 Task: Plan a trip to Udumalaippettai, India from 3rd December, 2023 to 17th December, 2023 for 3 adults, 1 child. Place can be entire room with 3 bedrooms having 4 beds and 2 bathrooms. Property type can be house. Amenities needed are: washing machine.
Action: Mouse moved to (518, 117)
Screenshot: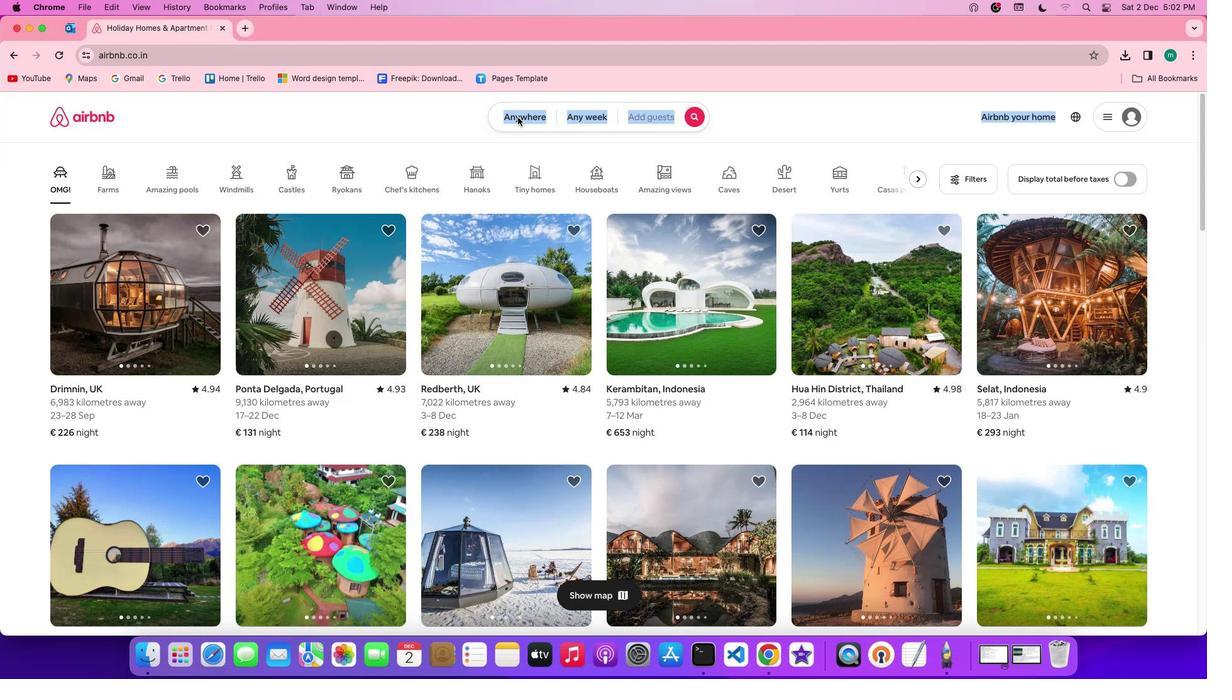 
Action: Mouse pressed left at (518, 117)
Screenshot: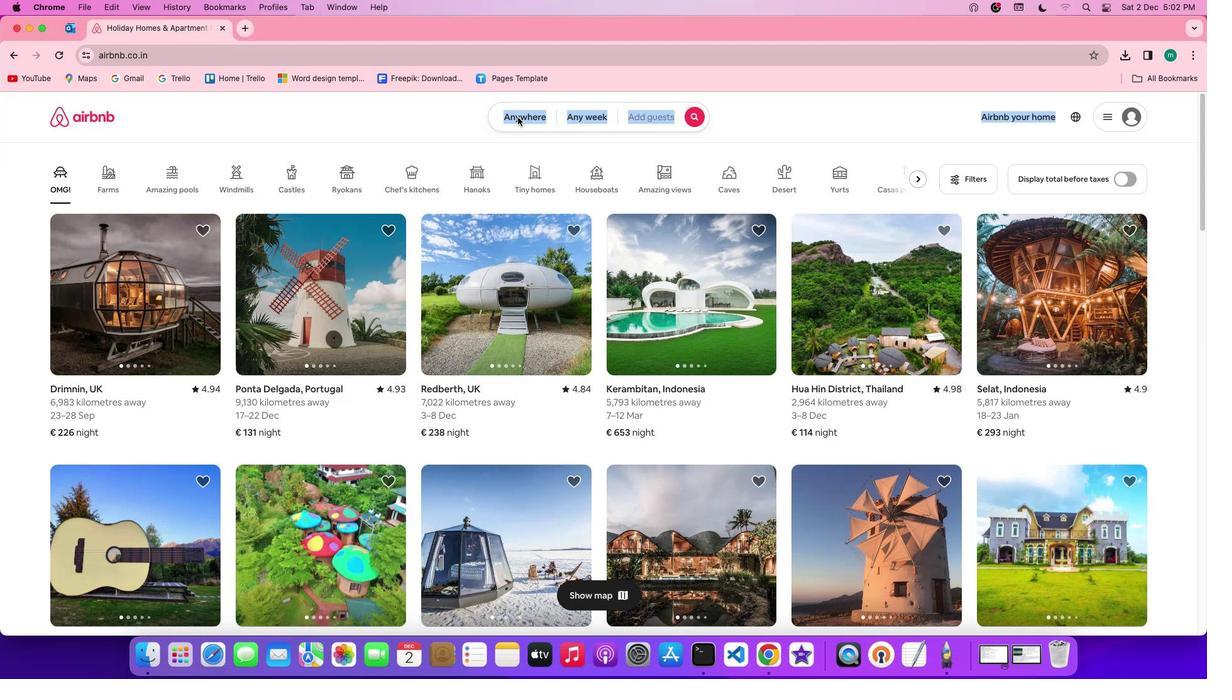 
Action: Mouse pressed left at (518, 117)
Screenshot: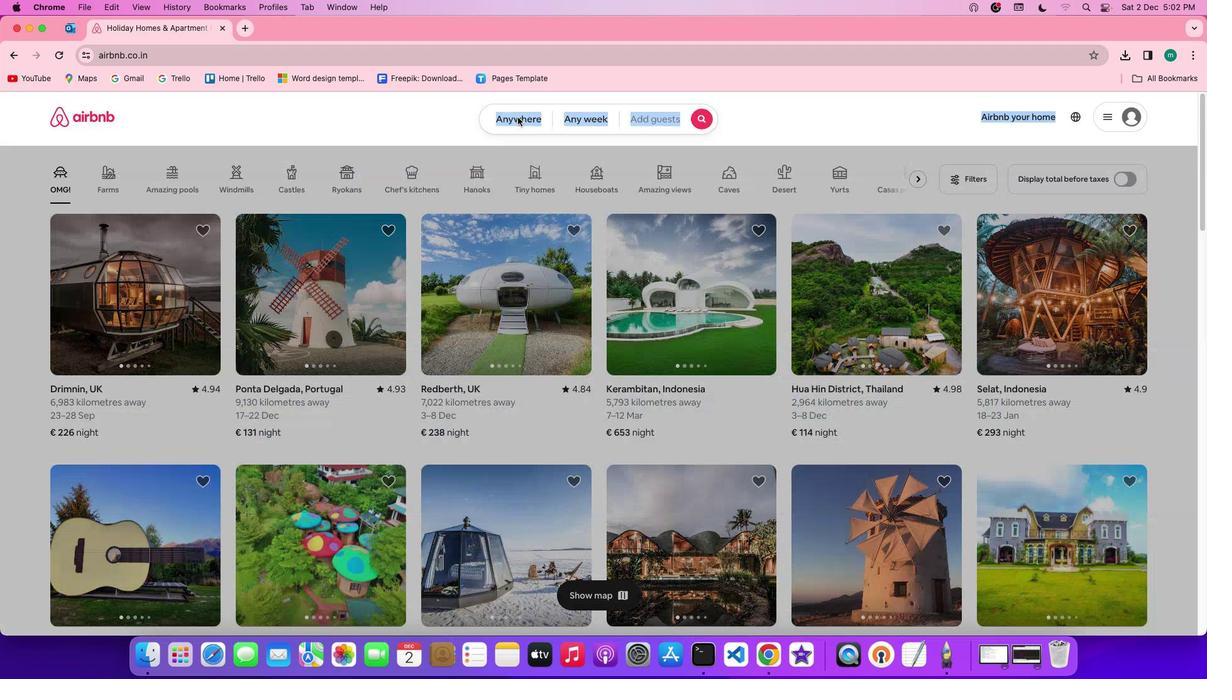 
Action: Mouse moved to (459, 161)
Screenshot: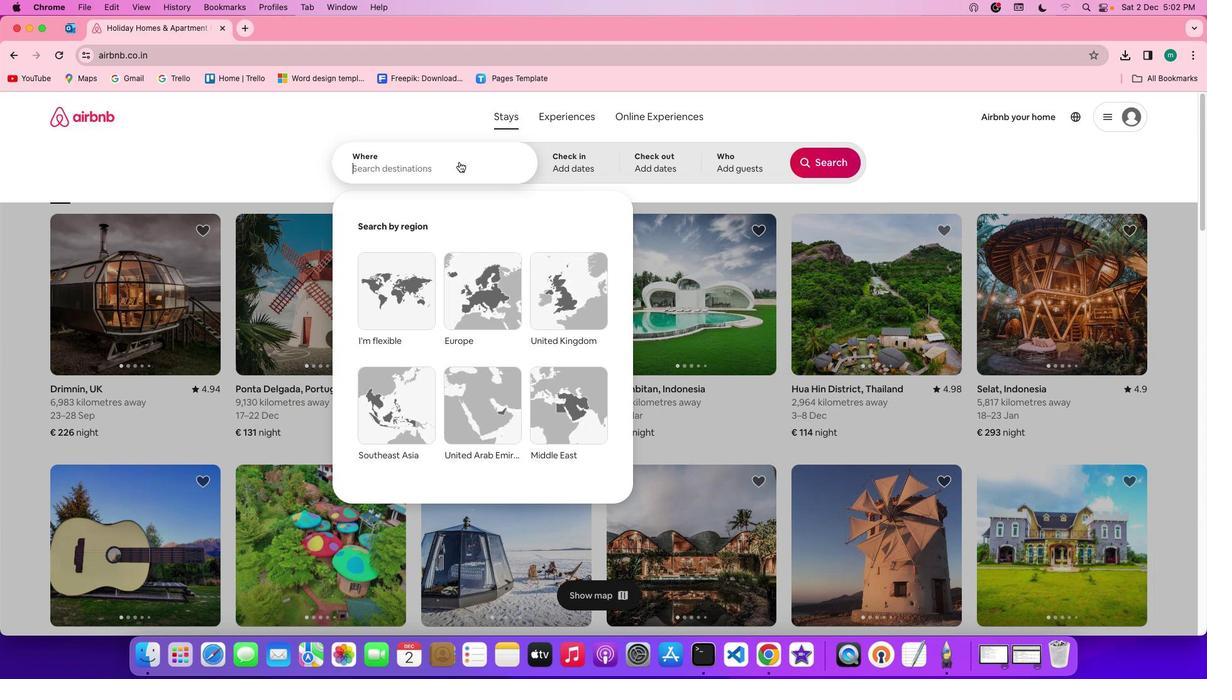 
Action: Mouse pressed left at (459, 161)
Screenshot: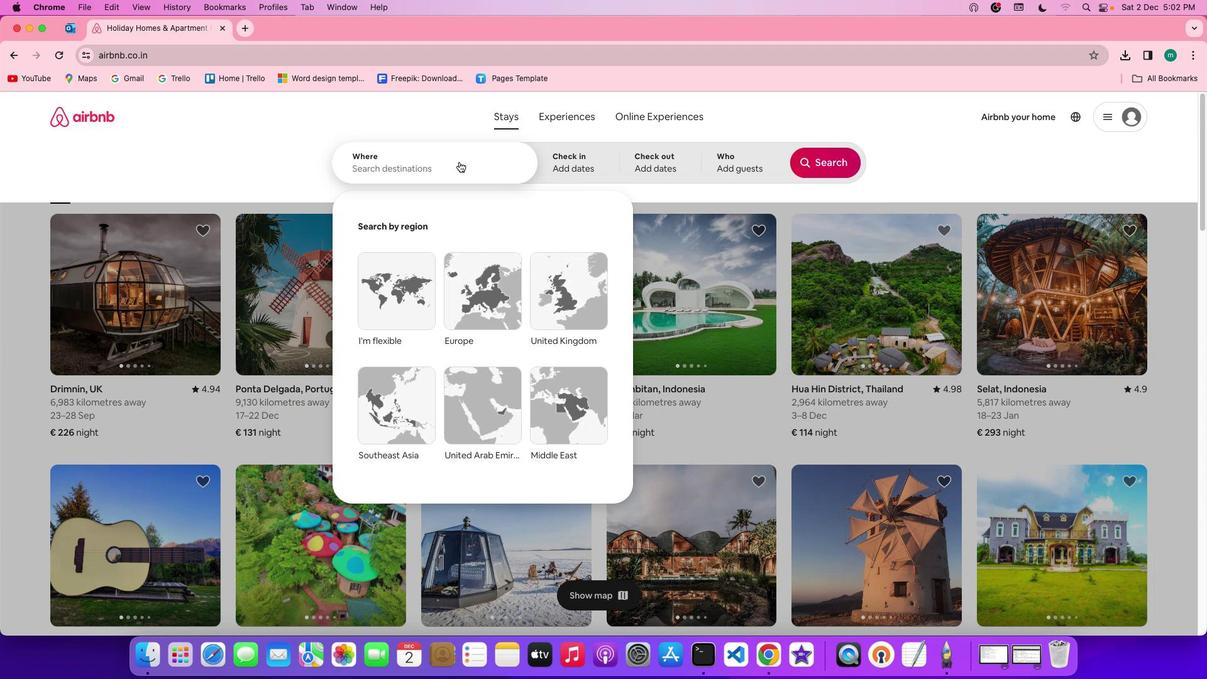 
Action: Mouse moved to (451, 167)
Screenshot: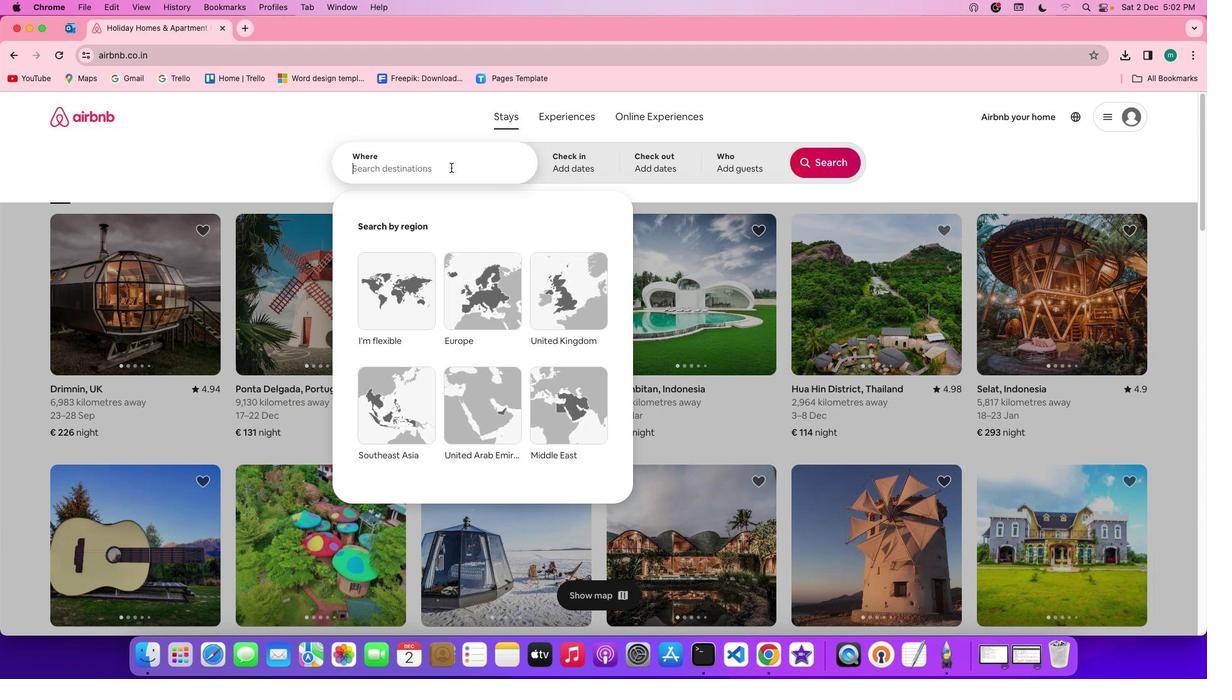 
Action: Key pressed Key.shift'u''d''u''m''a''l''a''i''p''p''e''t''t''a''i'','Key.spaceKey.shift'i''n''d''i''a'
Screenshot: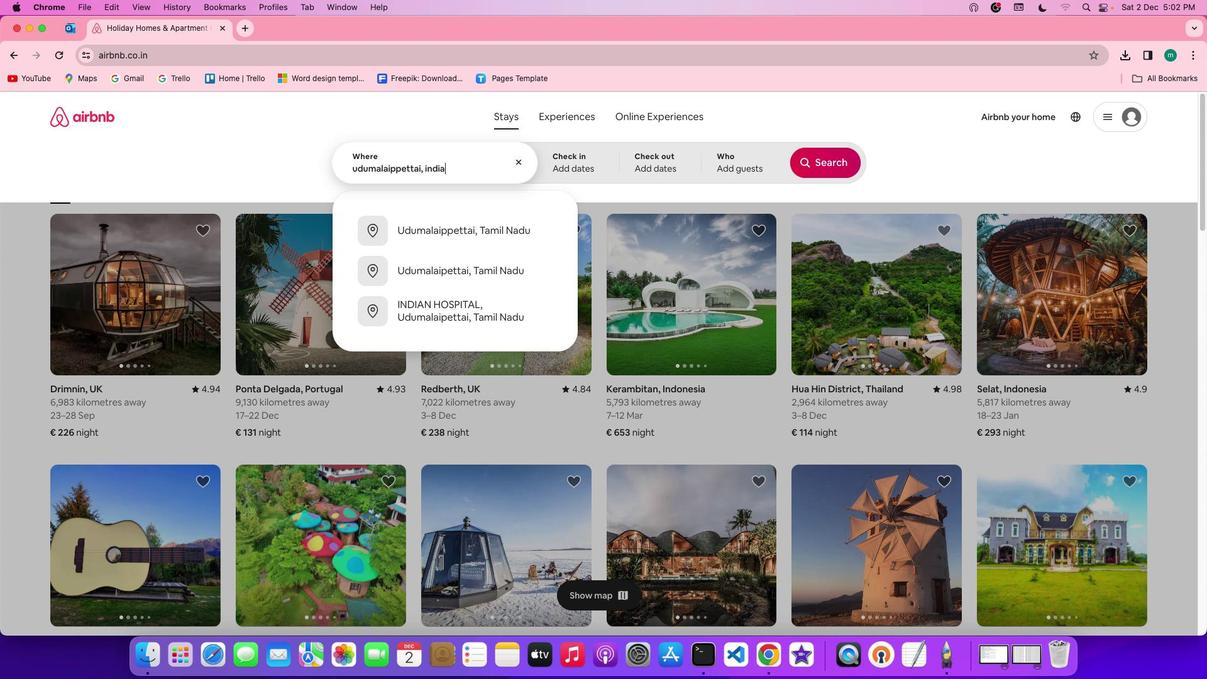 
Action: Mouse moved to (575, 169)
Screenshot: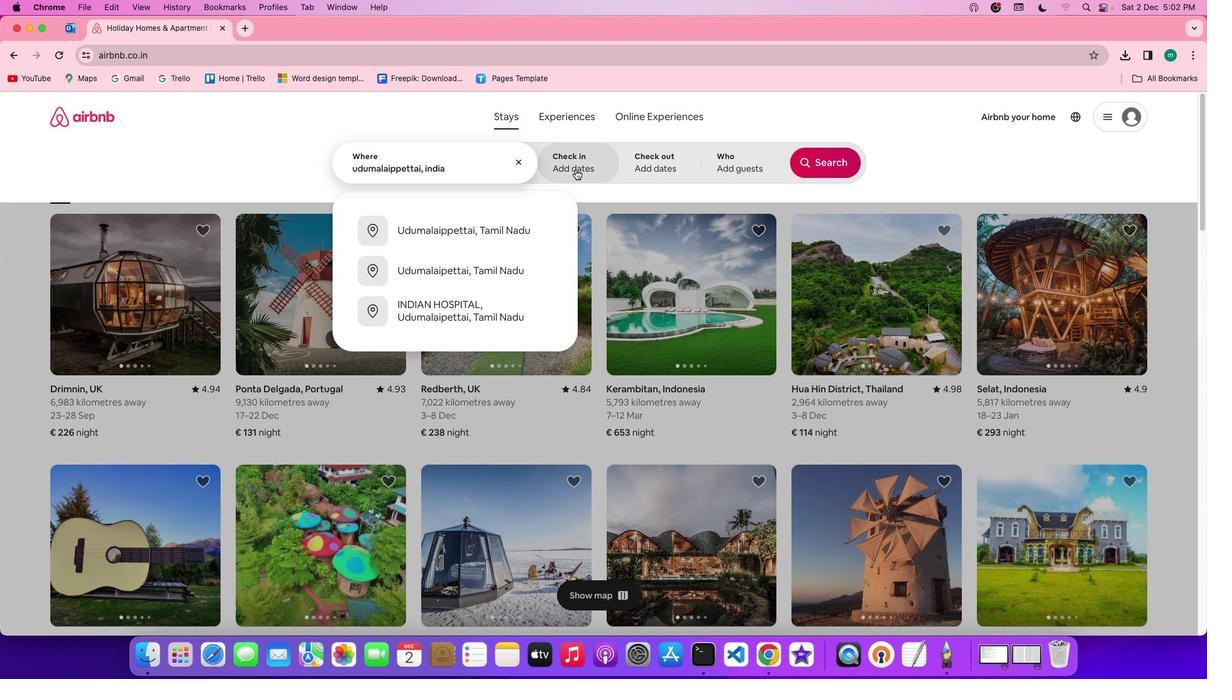 
Action: Mouse pressed left at (575, 169)
Screenshot: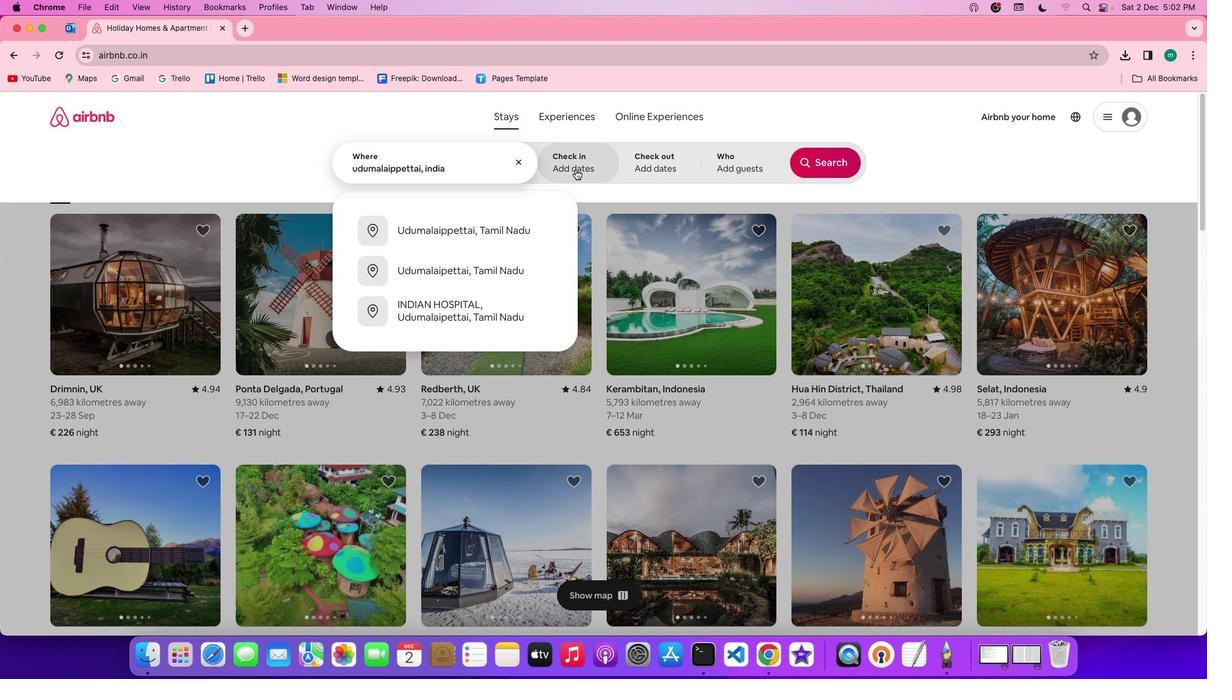 
Action: Mouse moved to (394, 345)
Screenshot: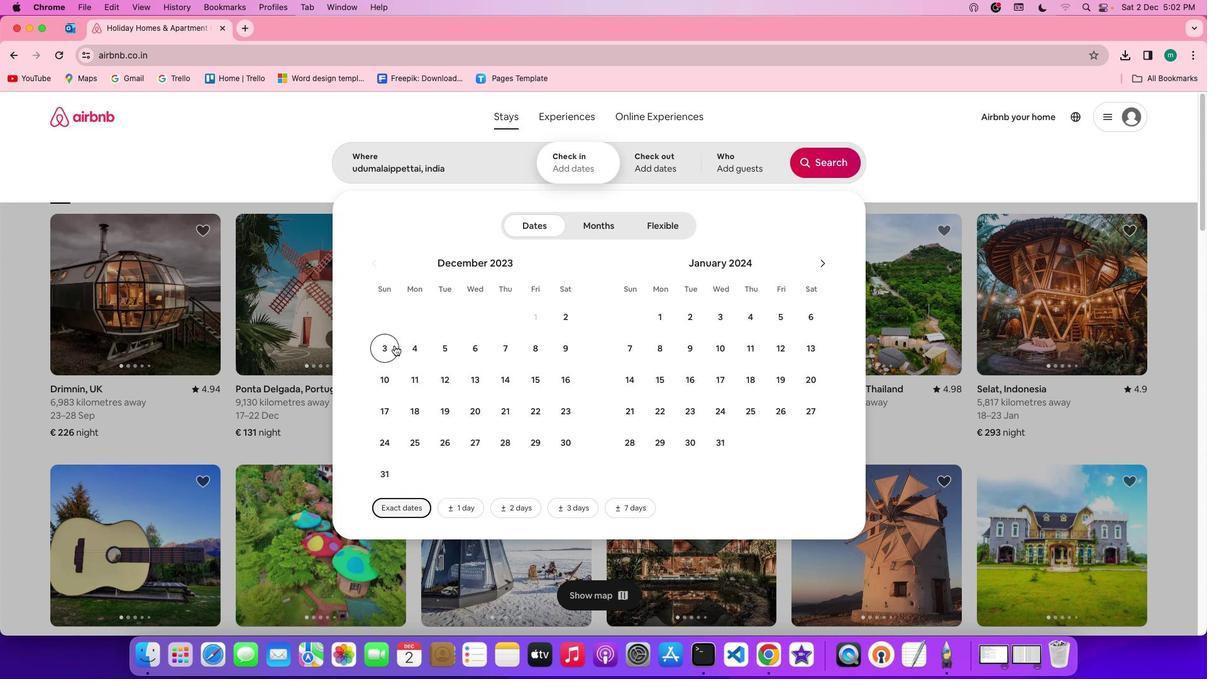 
Action: Mouse pressed left at (394, 345)
Screenshot: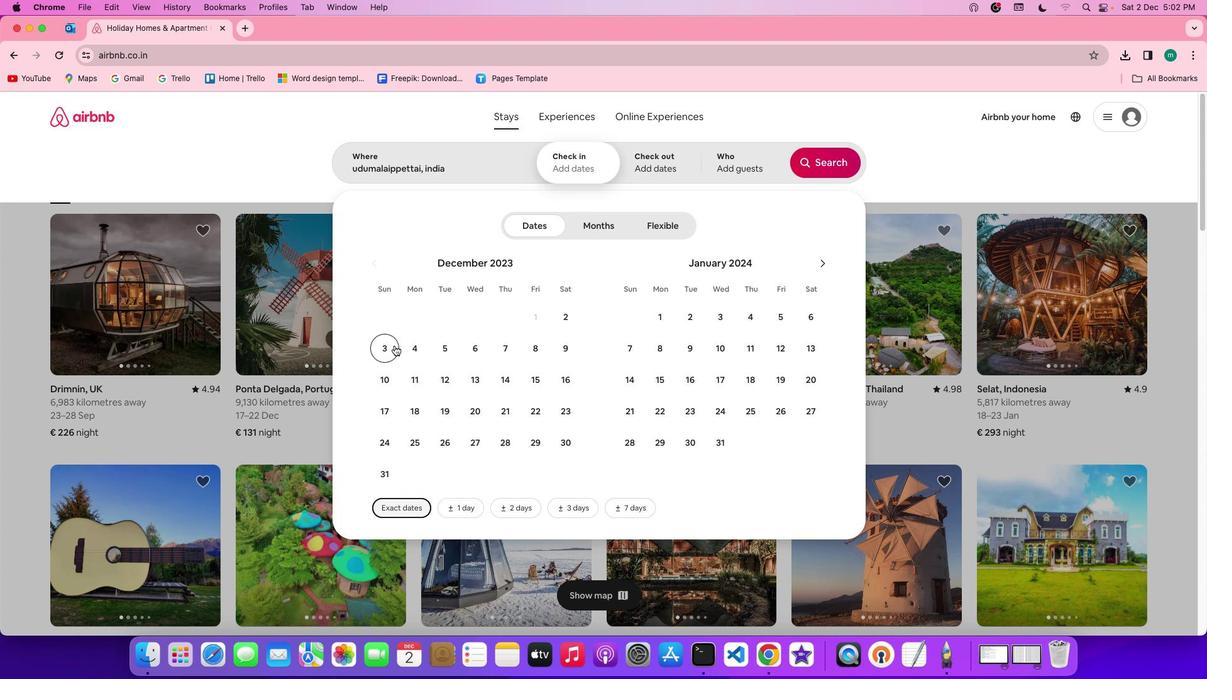 
Action: Mouse moved to (396, 402)
Screenshot: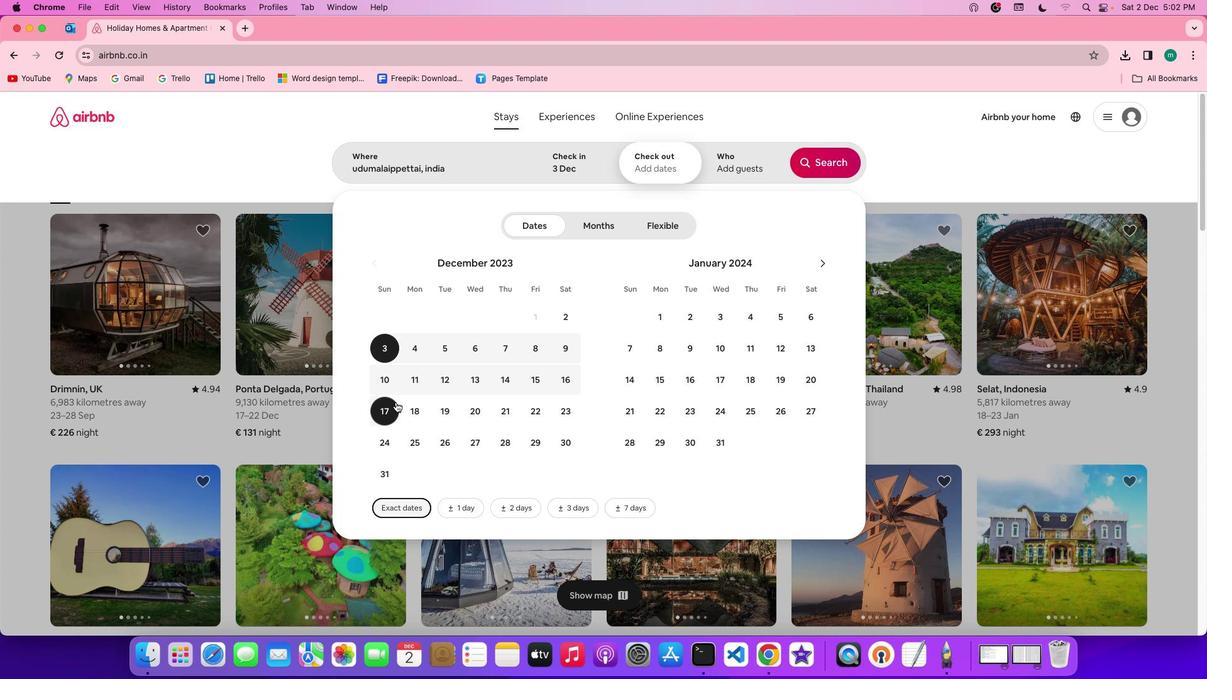 
Action: Mouse pressed left at (396, 402)
Screenshot: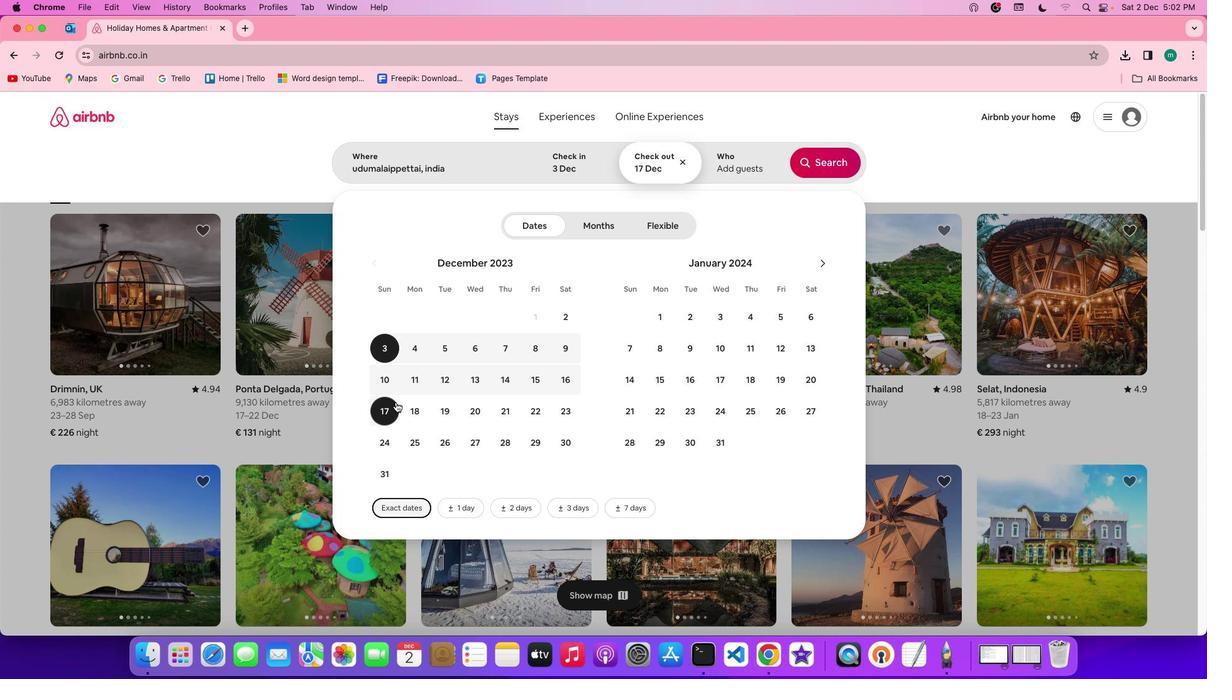 
Action: Mouse moved to (740, 173)
Screenshot: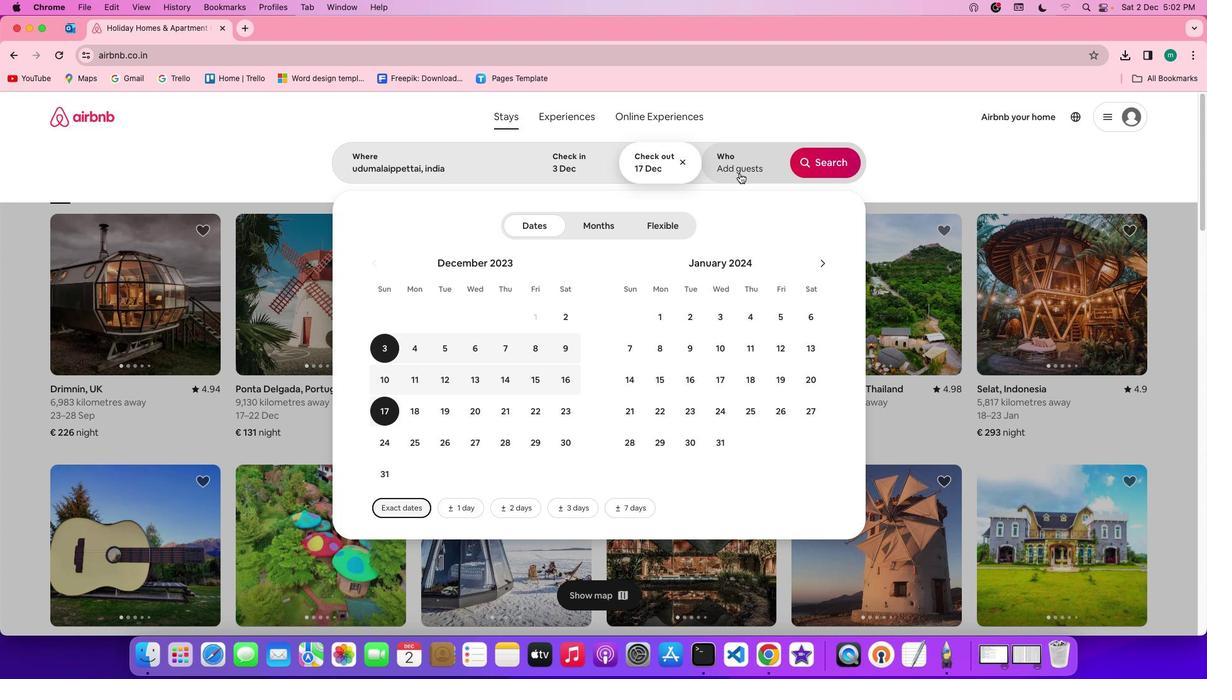 
Action: Mouse pressed left at (740, 173)
Screenshot: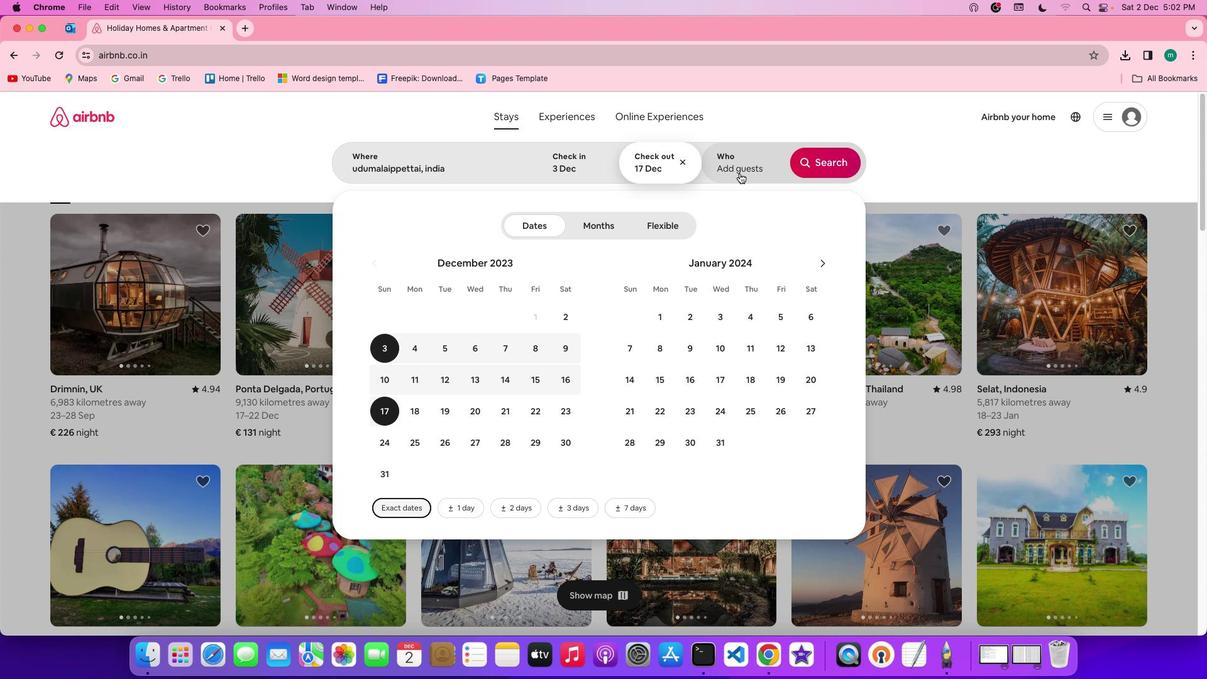 
Action: Mouse moved to (831, 226)
Screenshot: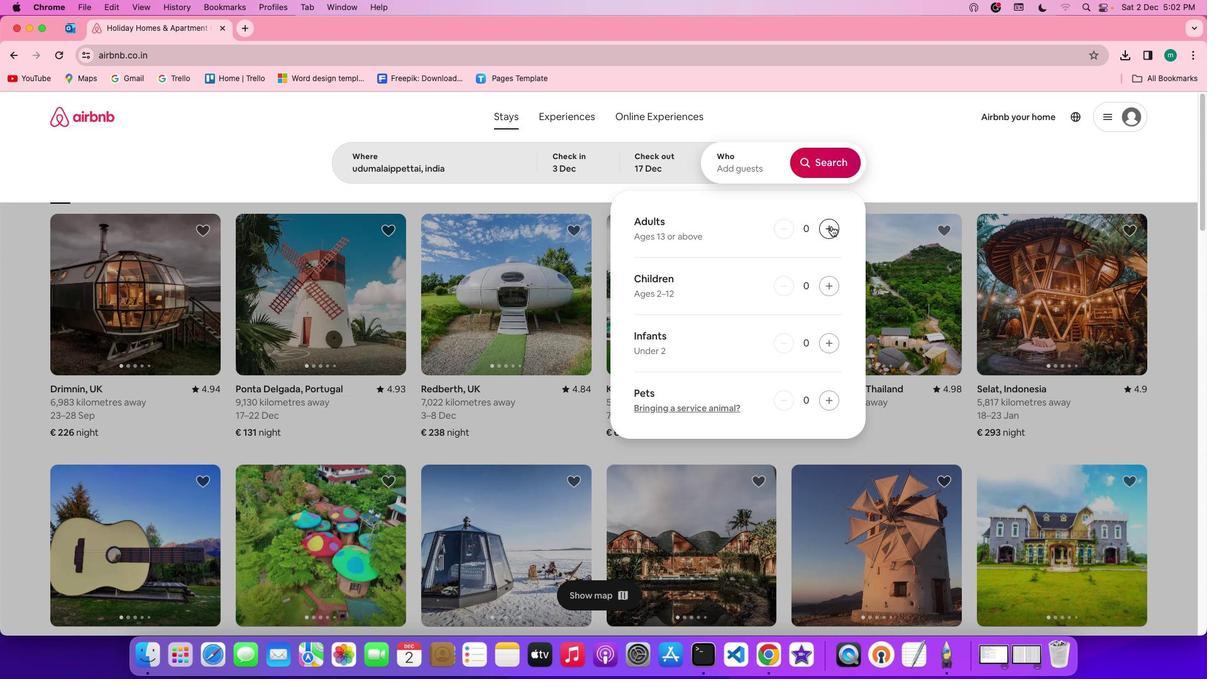 
Action: Mouse pressed left at (831, 226)
Screenshot: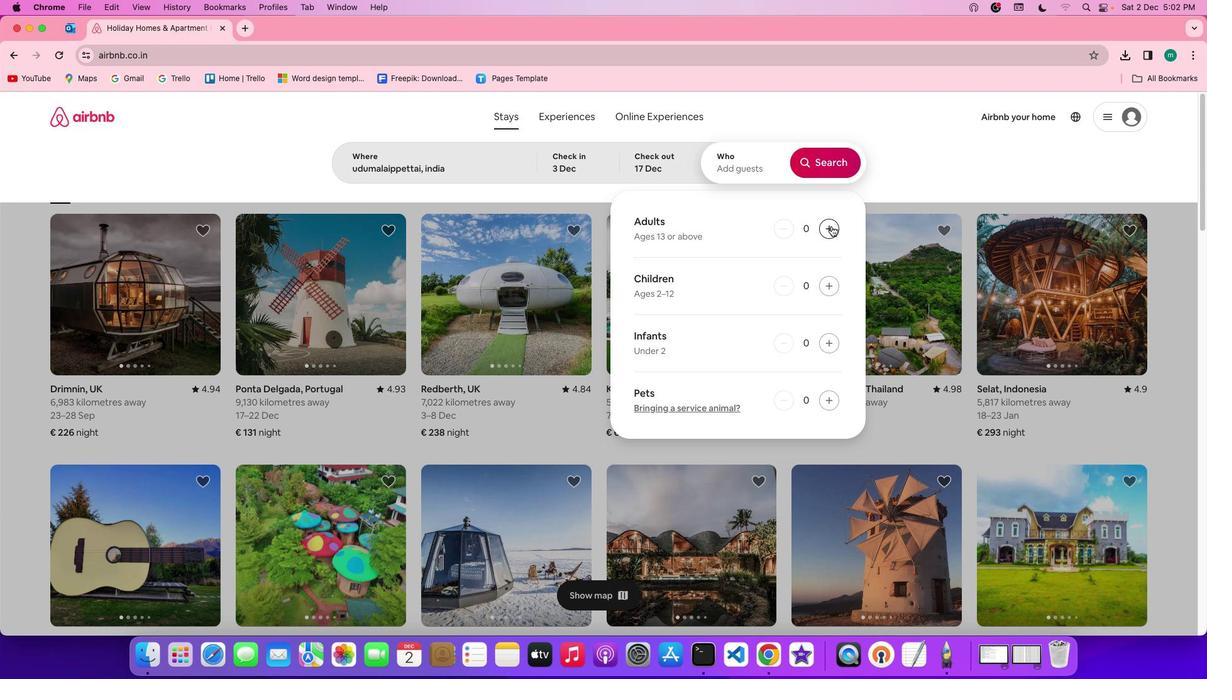 
Action: Mouse pressed left at (831, 226)
Screenshot: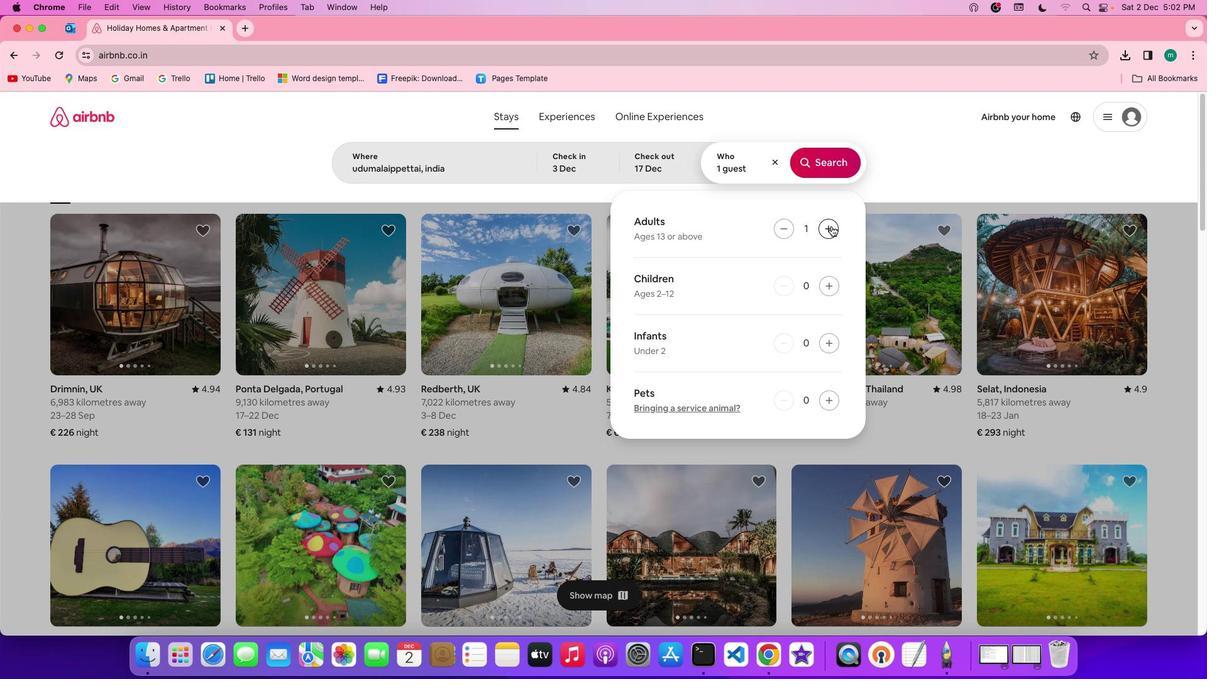 
Action: Mouse pressed left at (831, 226)
Screenshot: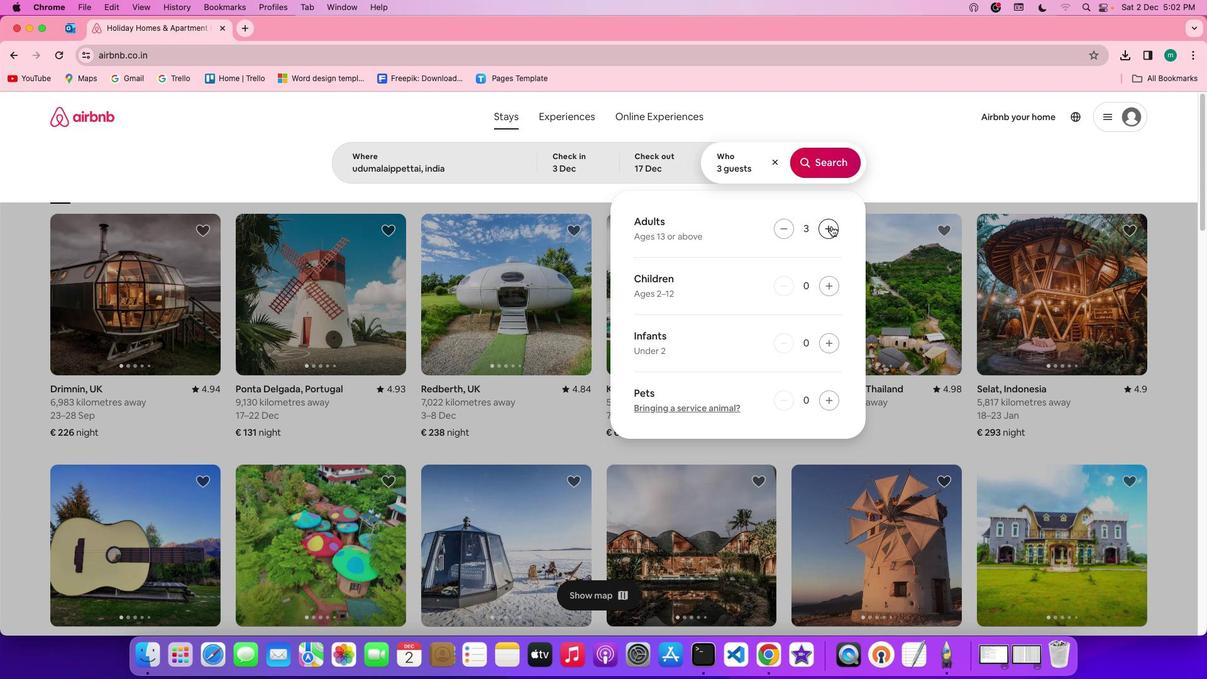 
Action: Mouse moved to (827, 279)
Screenshot: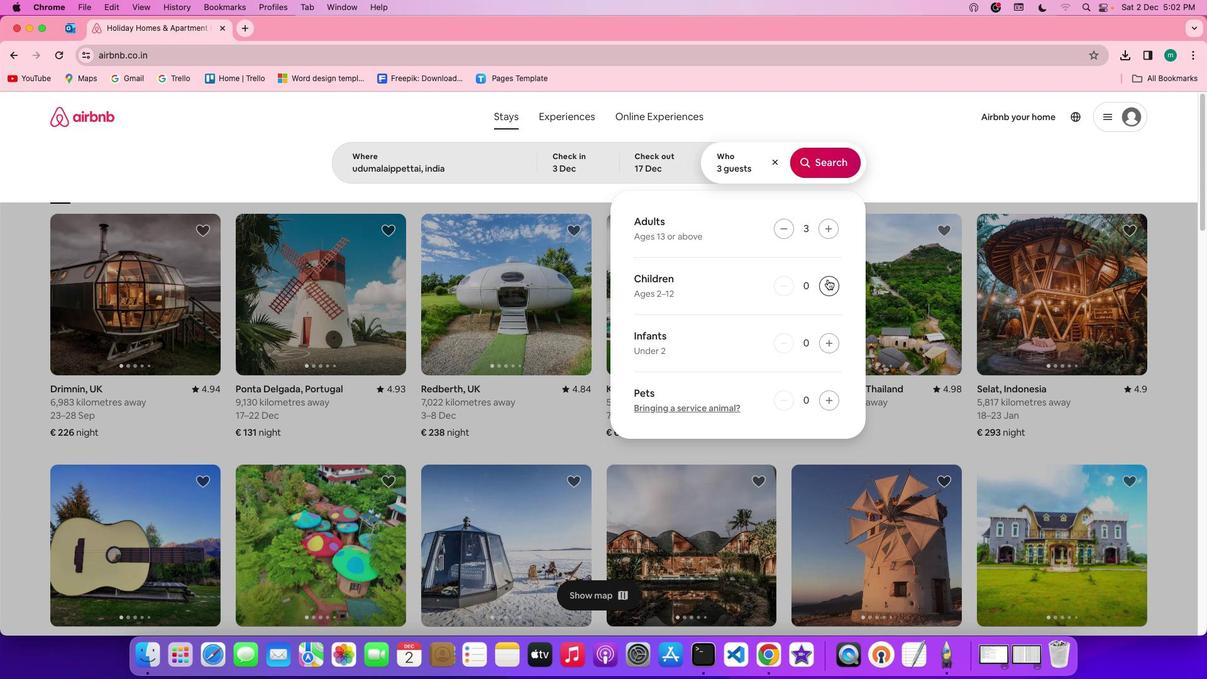 
Action: Mouse pressed left at (827, 279)
Screenshot: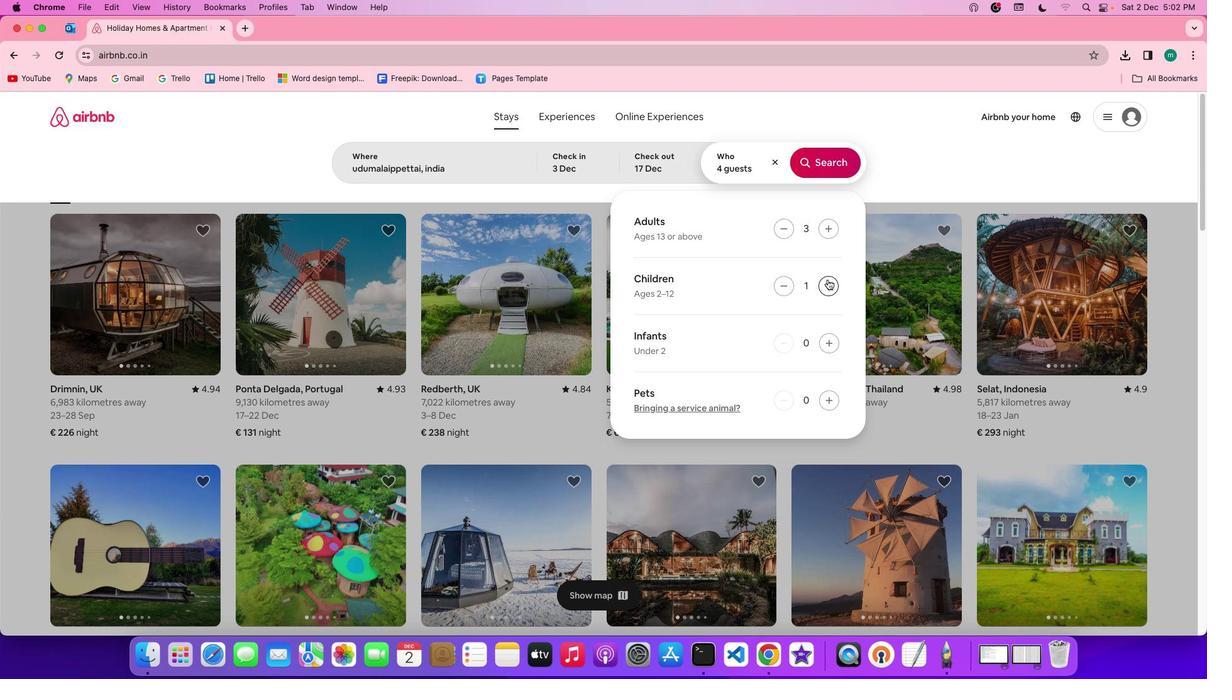 
Action: Mouse moved to (825, 157)
Screenshot: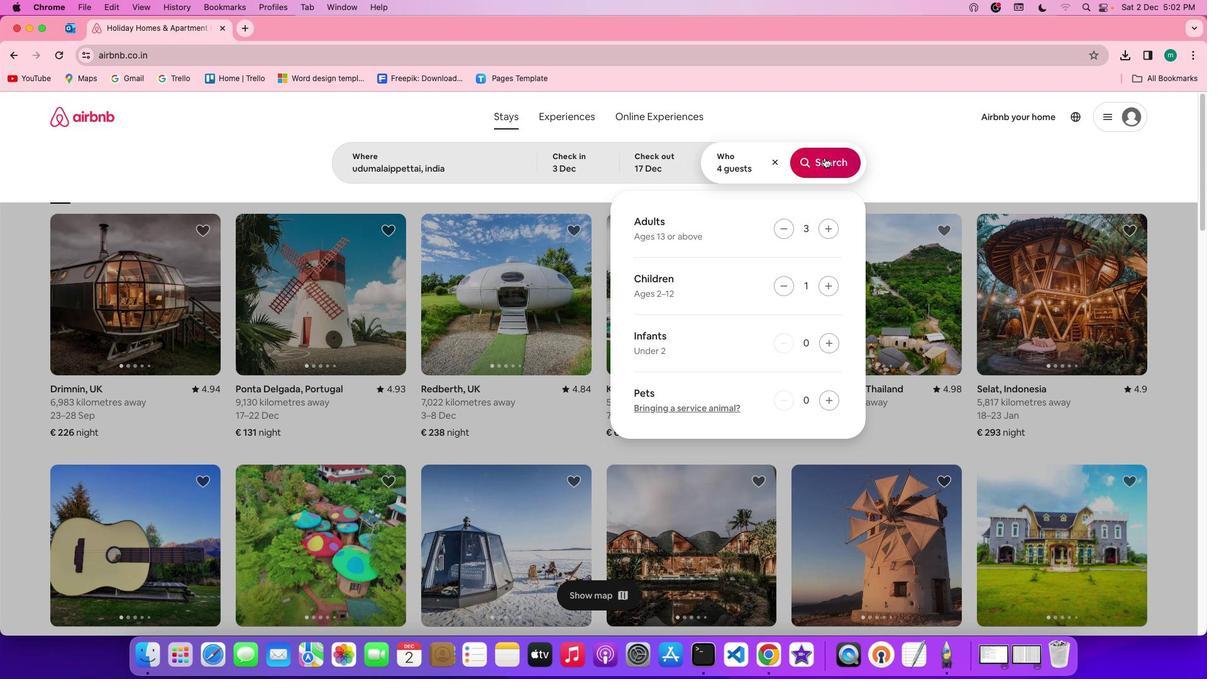 
Action: Mouse pressed left at (825, 157)
Screenshot: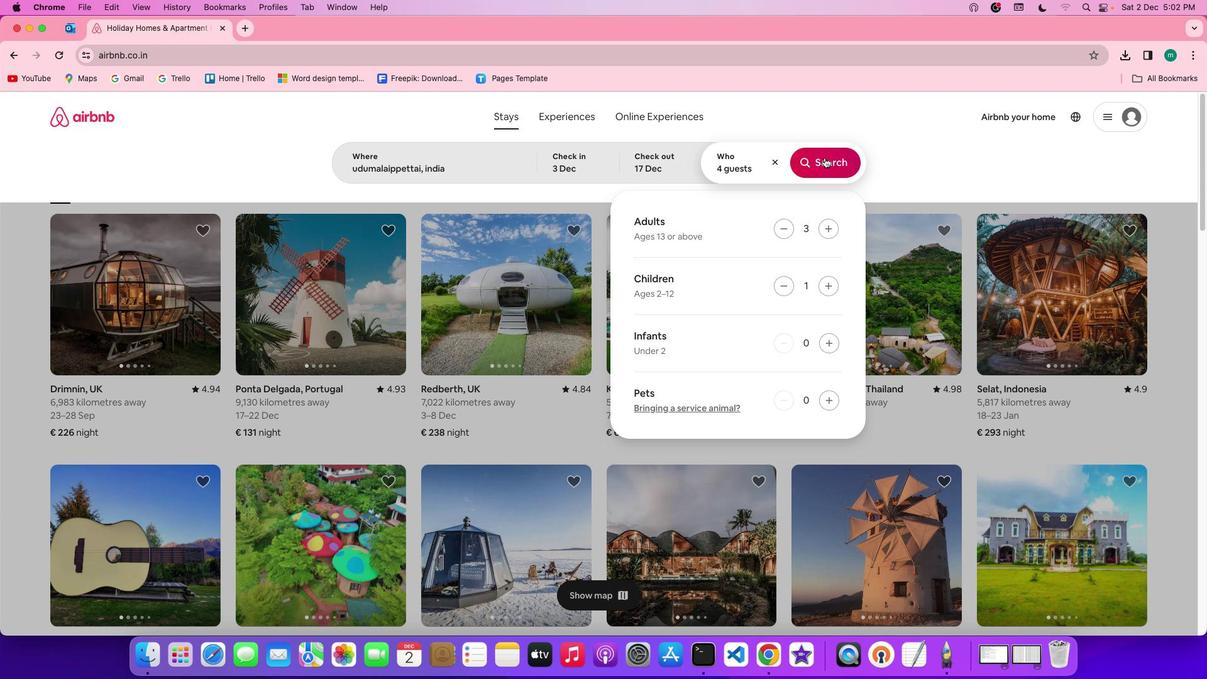 
Action: Mouse moved to (1003, 166)
Screenshot: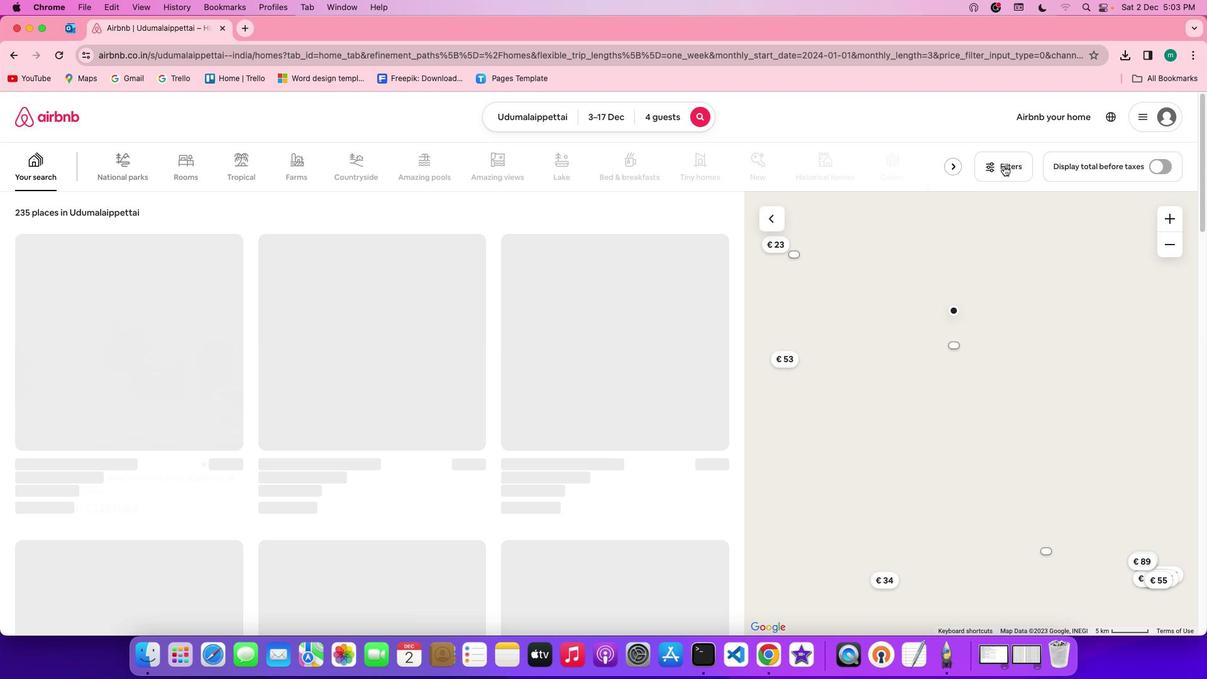 
Action: Mouse pressed left at (1003, 166)
Screenshot: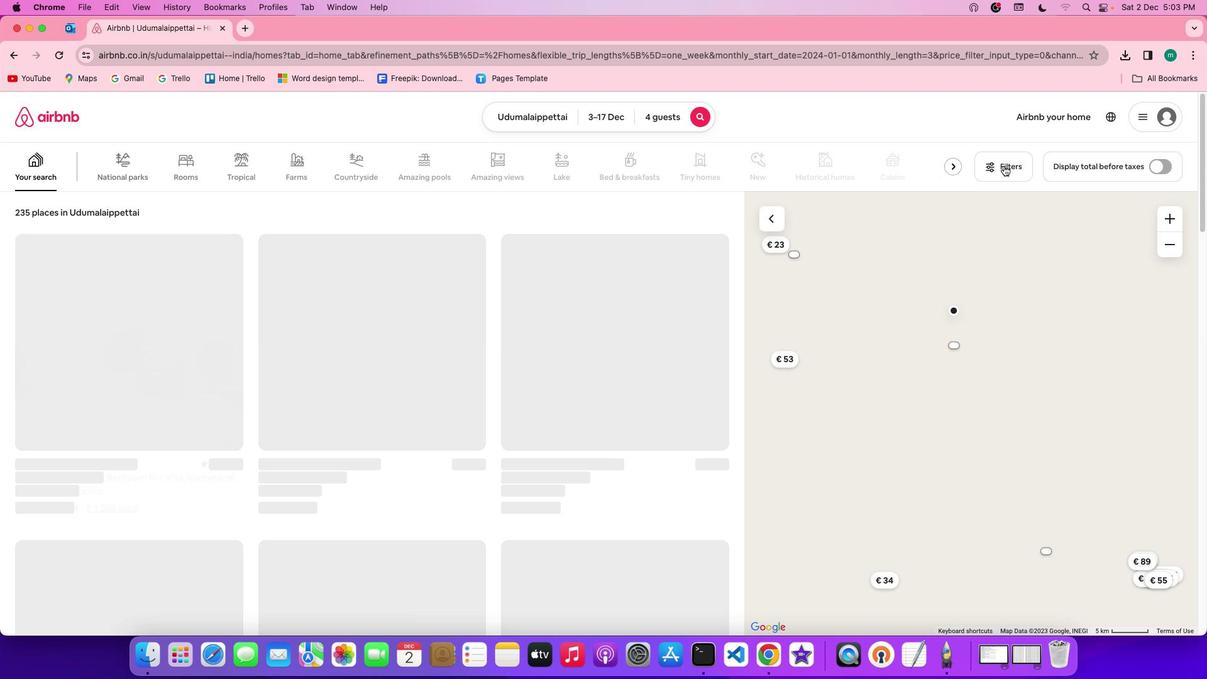
Action: Mouse moved to (638, 346)
Screenshot: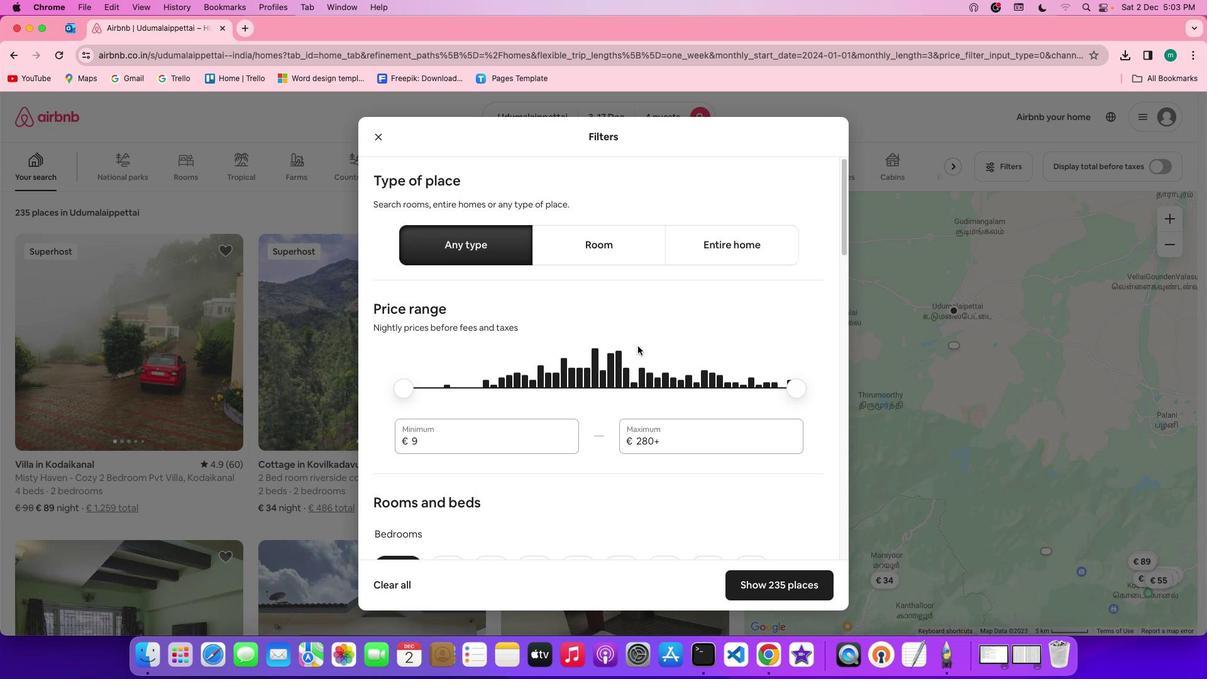 
Action: Mouse scrolled (638, 346) with delta (0, 0)
Screenshot: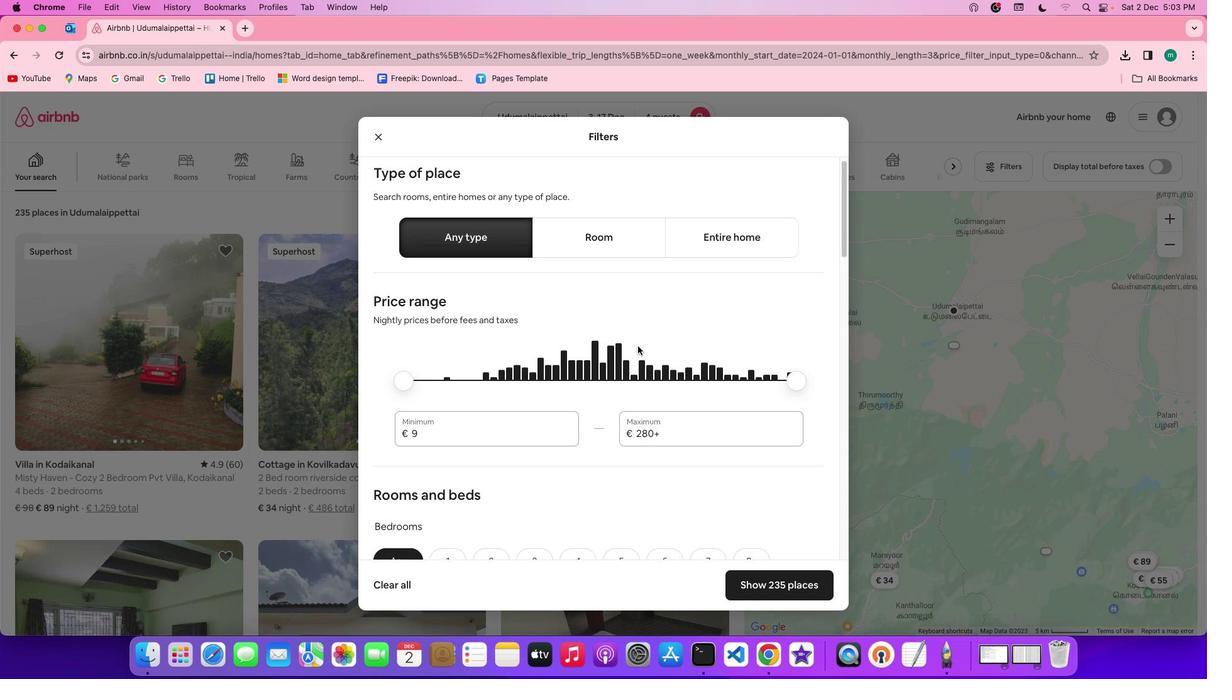 
Action: Mouse scrolled (638, 346) with delta (0, 0)
Screenshot: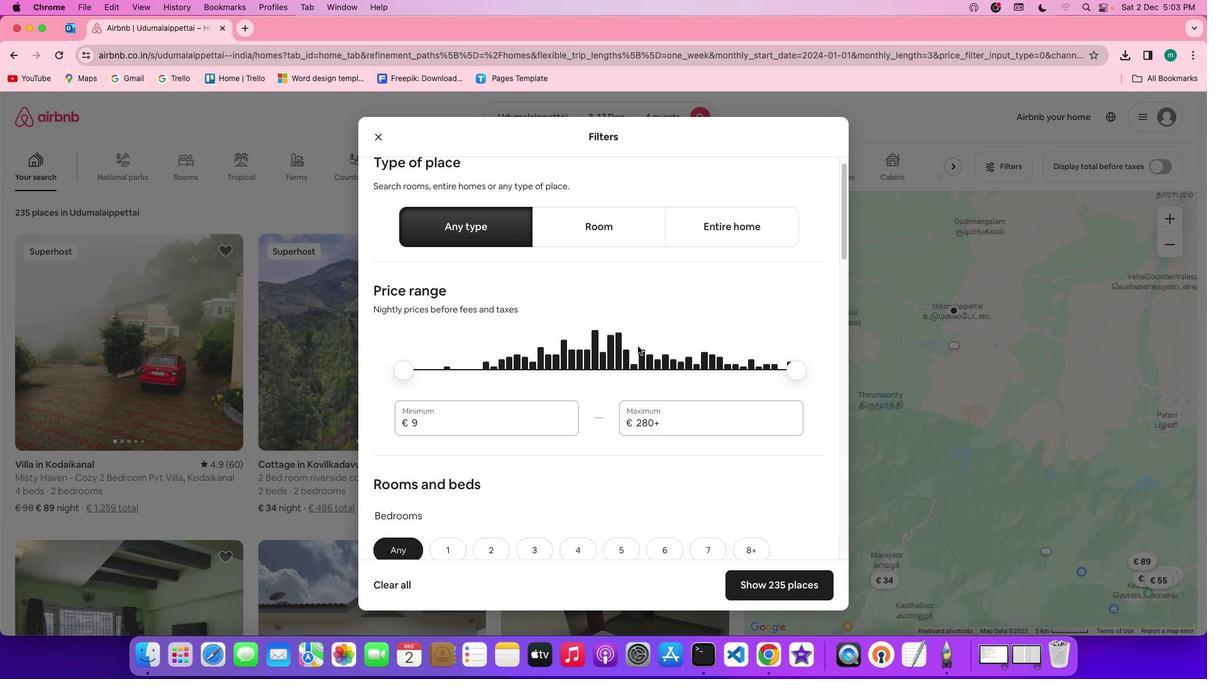
Action: Mouse scrolled (638, 346) with delta (0, -1)
Screenshot: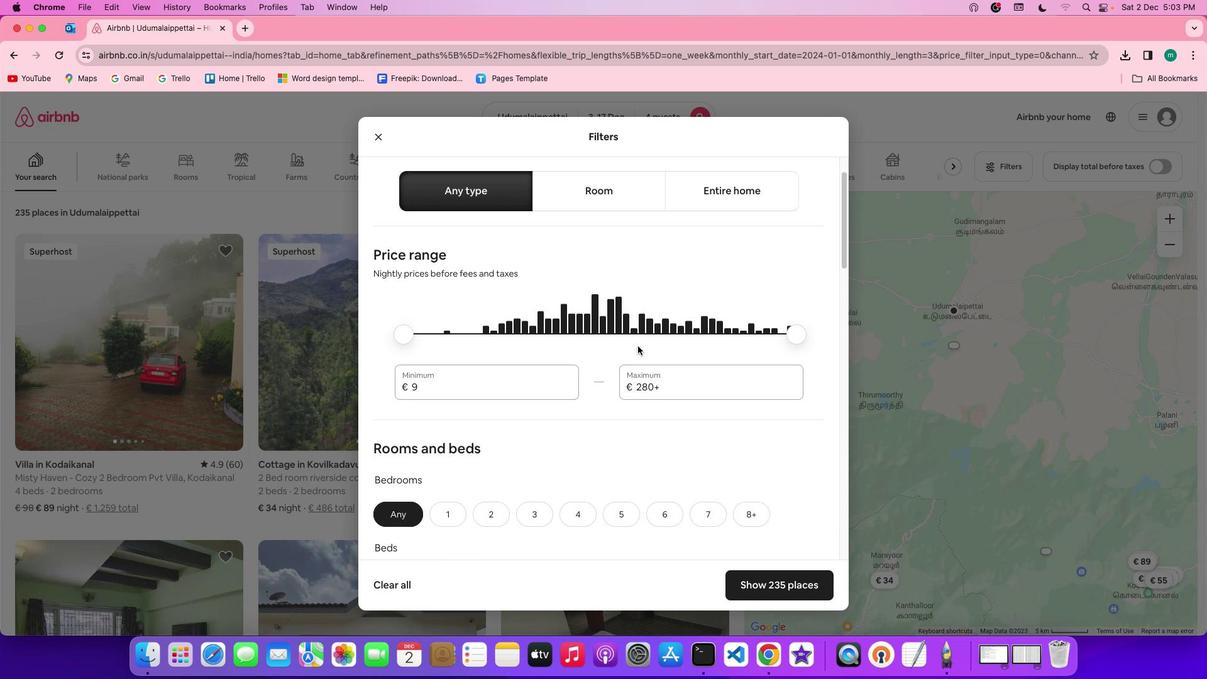 
Action: Mouse scrolled (638, 346) with delta (0, 0)
Screenshot: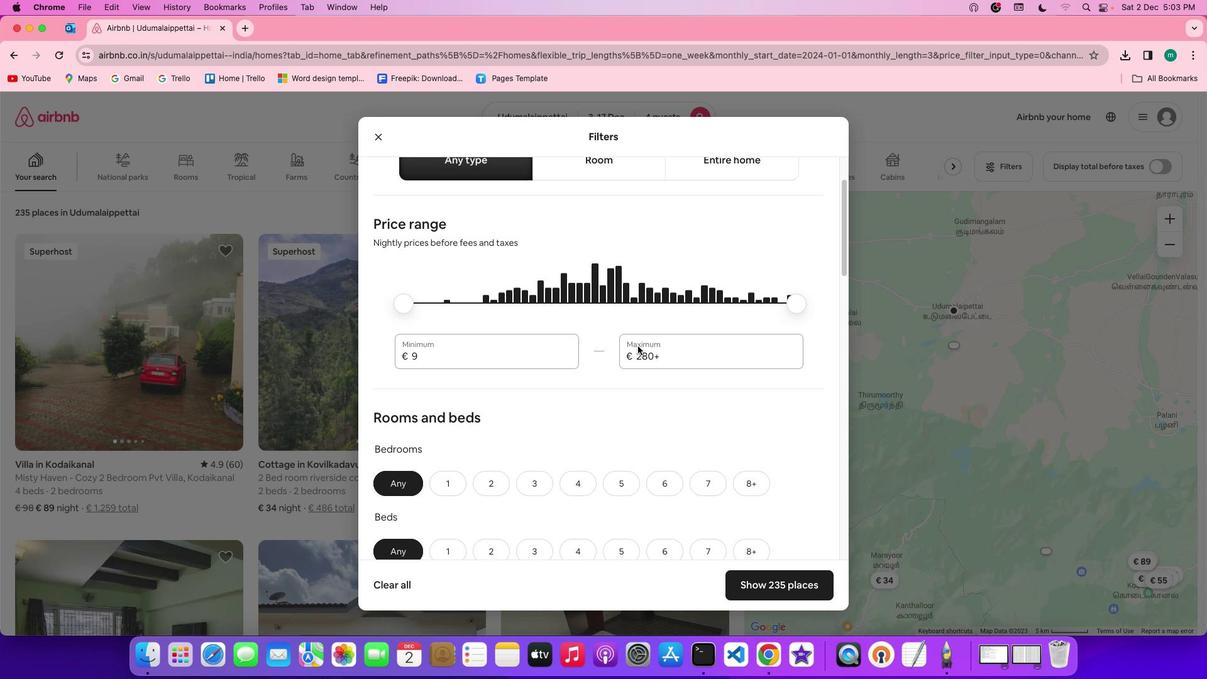 
Action: Mouse scrolled (638, 346) with delta (0, 0)
Screenshot: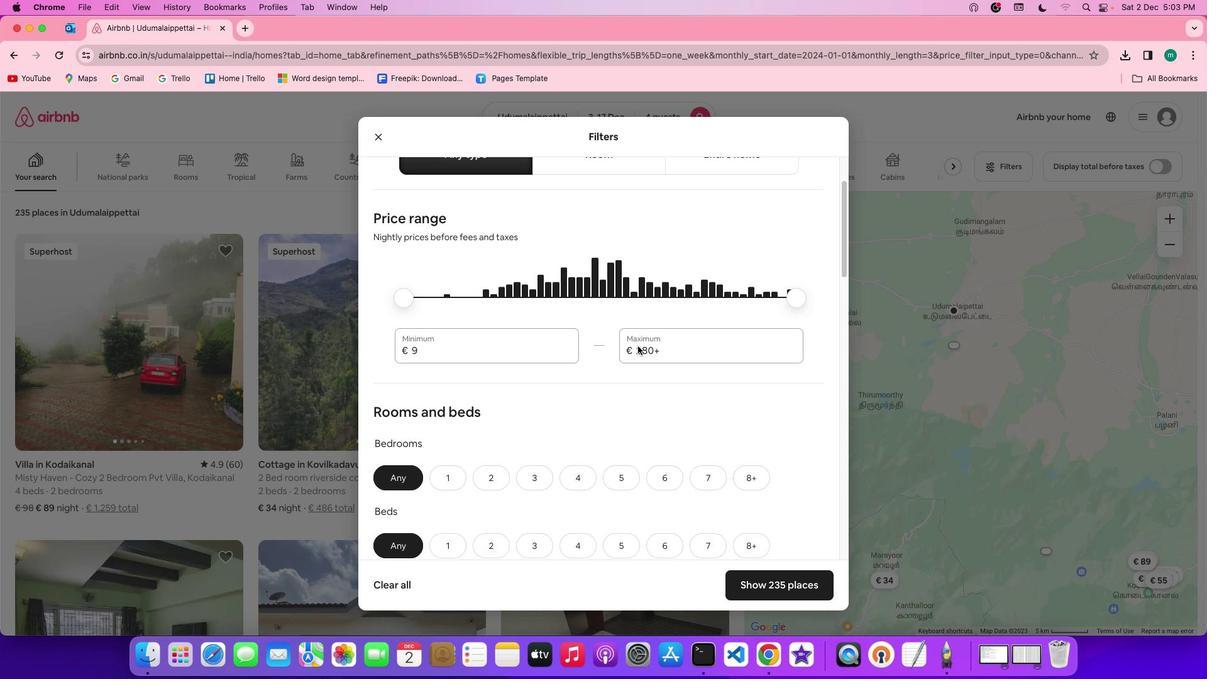 
Action: Mouse scrolled (638, 346) with delta (0, 0)
Screenshot: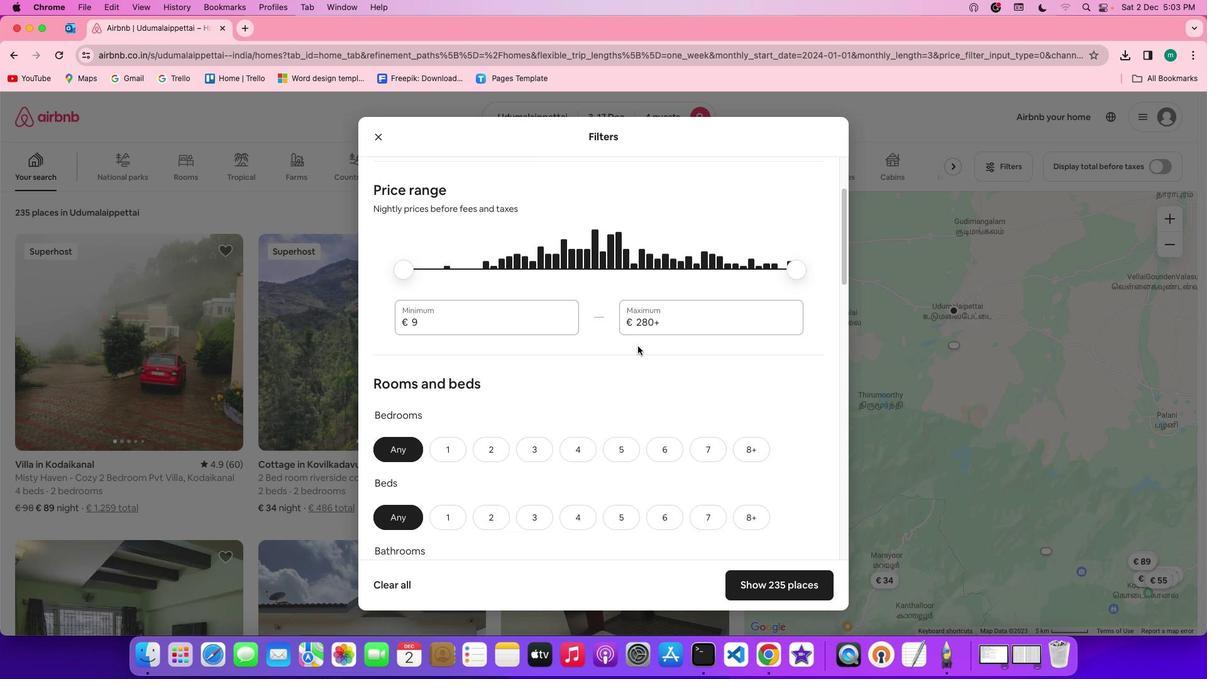 
Action: Mouse scrolled (638, 346) with delta (0, 0)
Screenshot: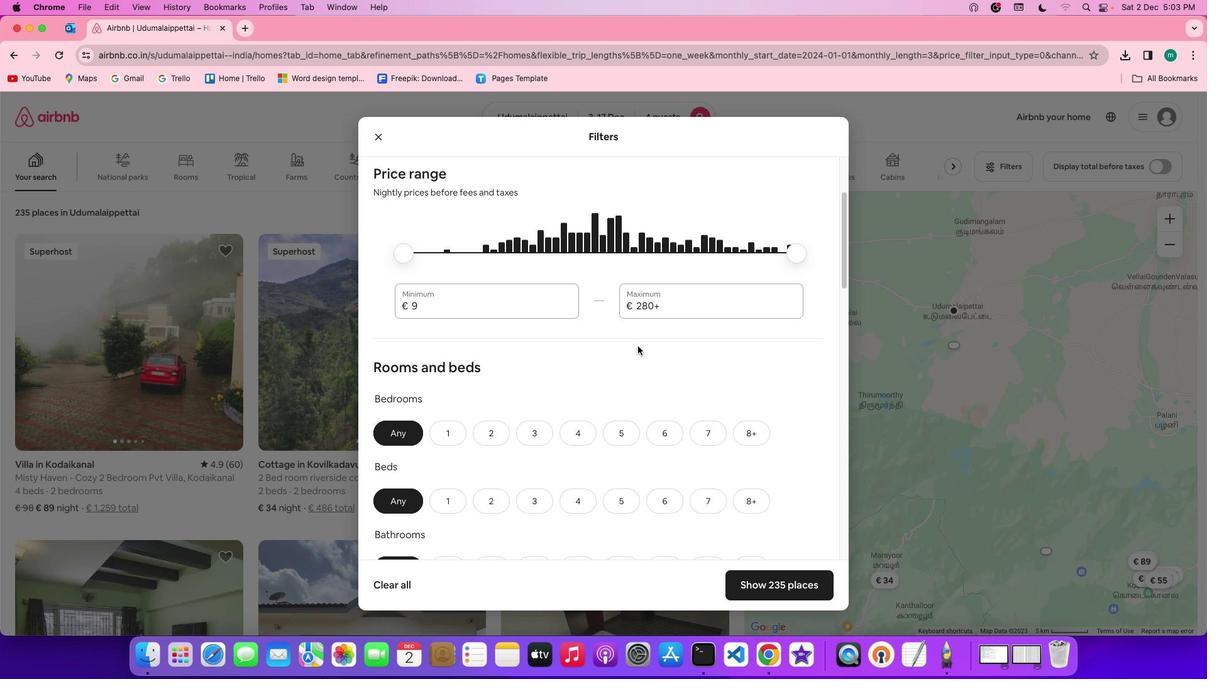 
Action: Mouse scrolled (638, 346) with delta (0, 0)
Screenshot: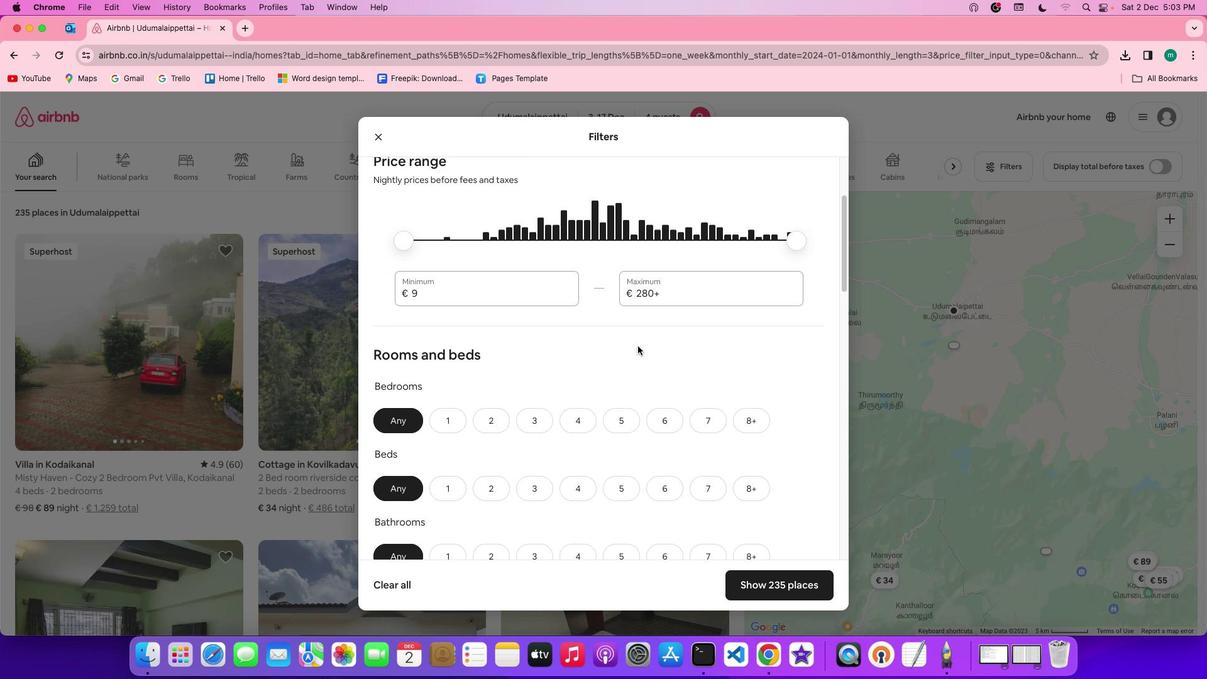 
Action: Mouse scrolled (638, 346) with delta (0, 0)
Screenshot: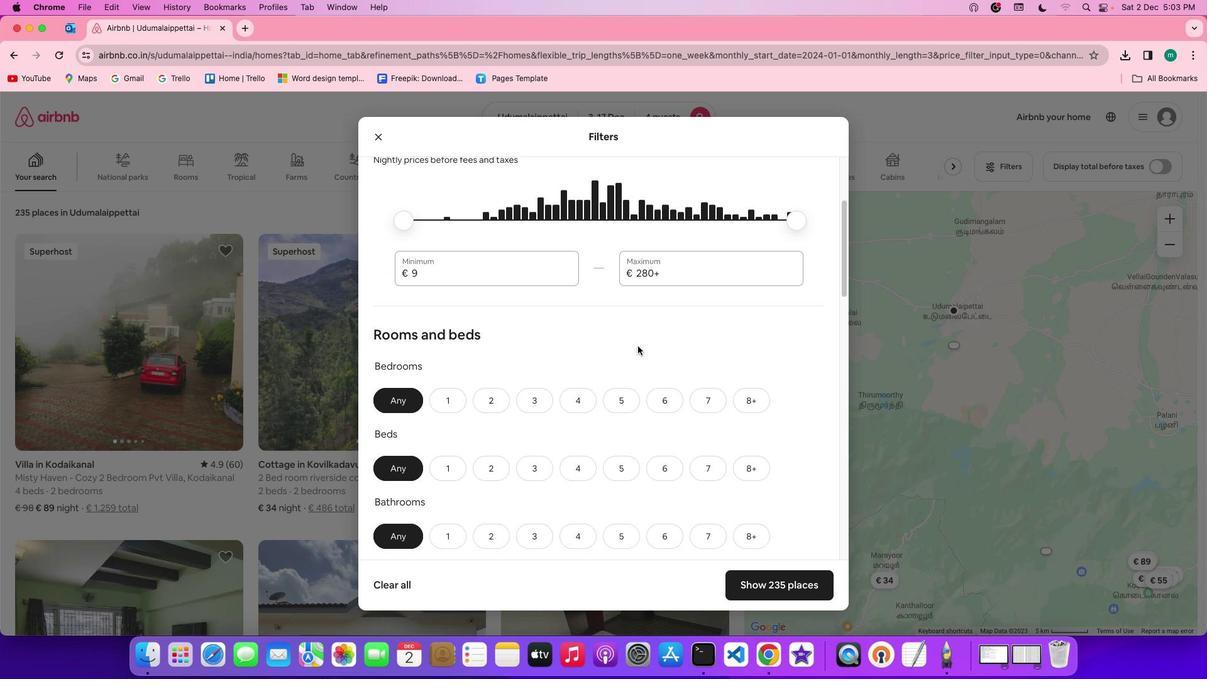 
Action: Mouse scrolled (638, 346) with delta (0, 0)
Screenshot: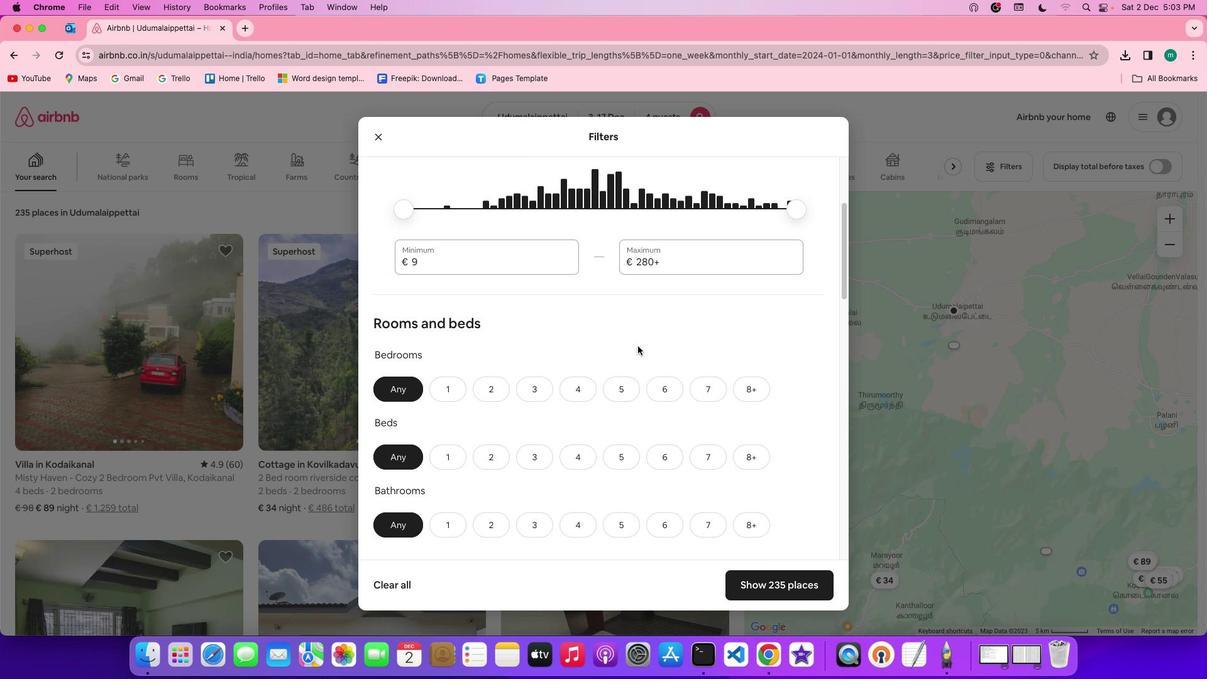 
Action: Mouse scrolled (638, 346) with delta (0, 0)
Screenshot: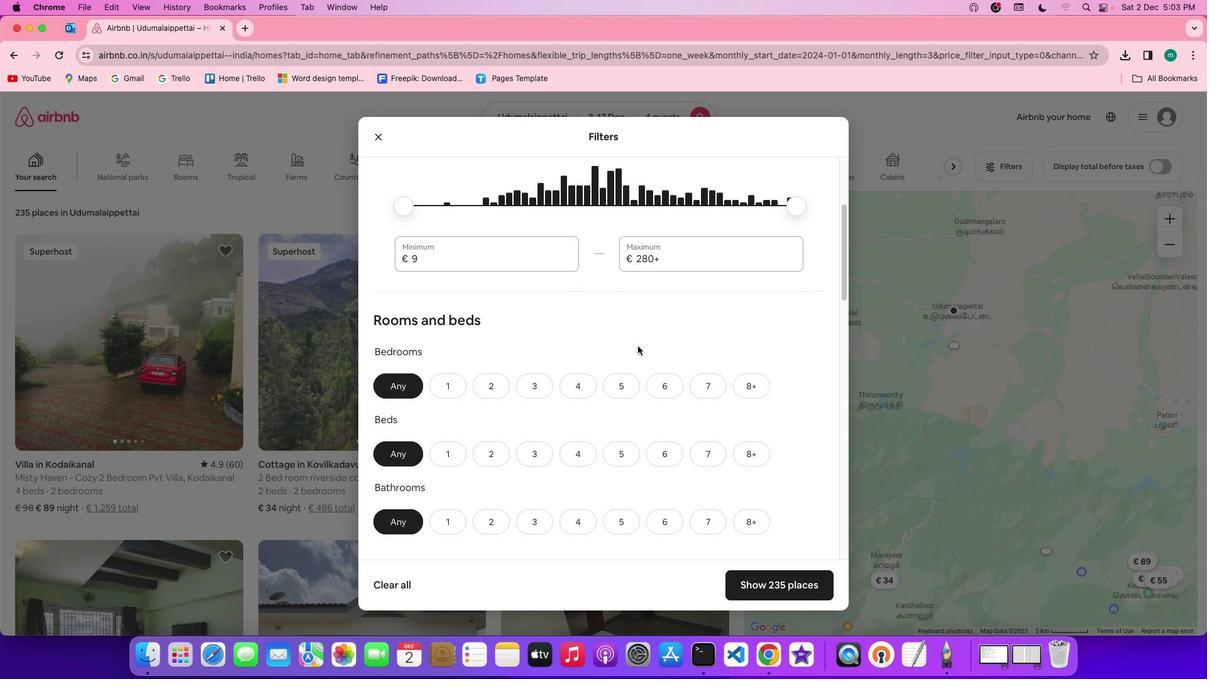 
Action: Mouse scrolled (638, 346) with delta (0, 0)
Screenshot: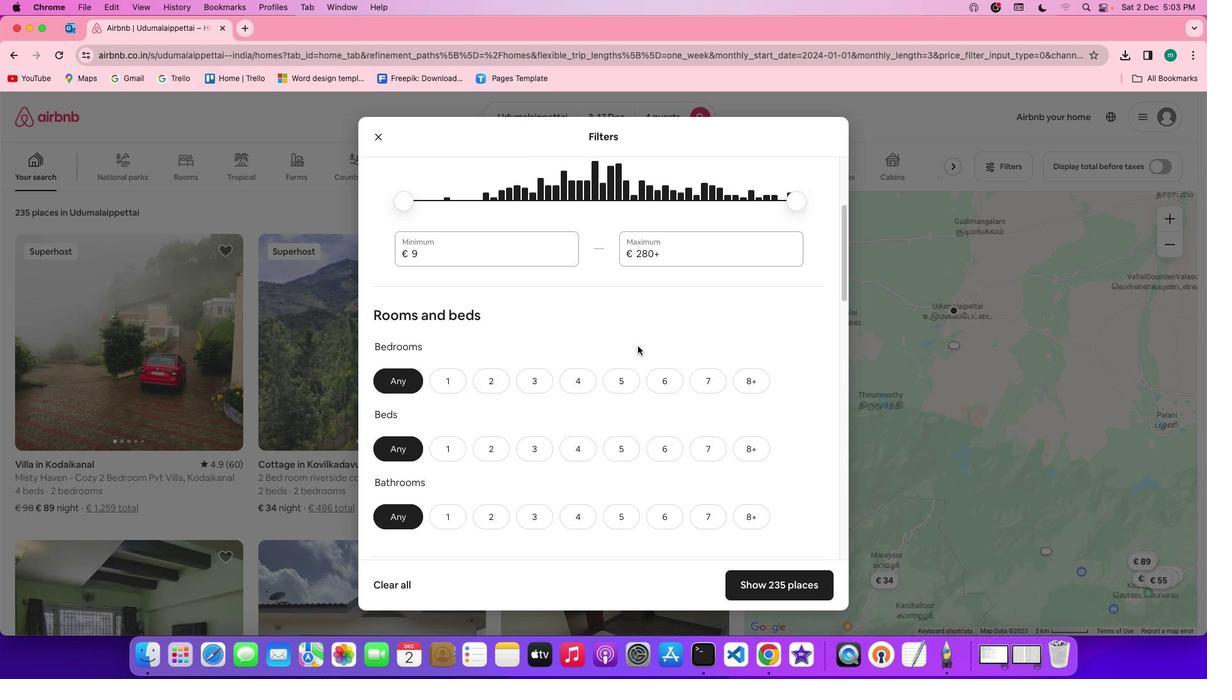 
Action: Mouse scrolled (638, 346) with delta (0, 0)
Screenshot: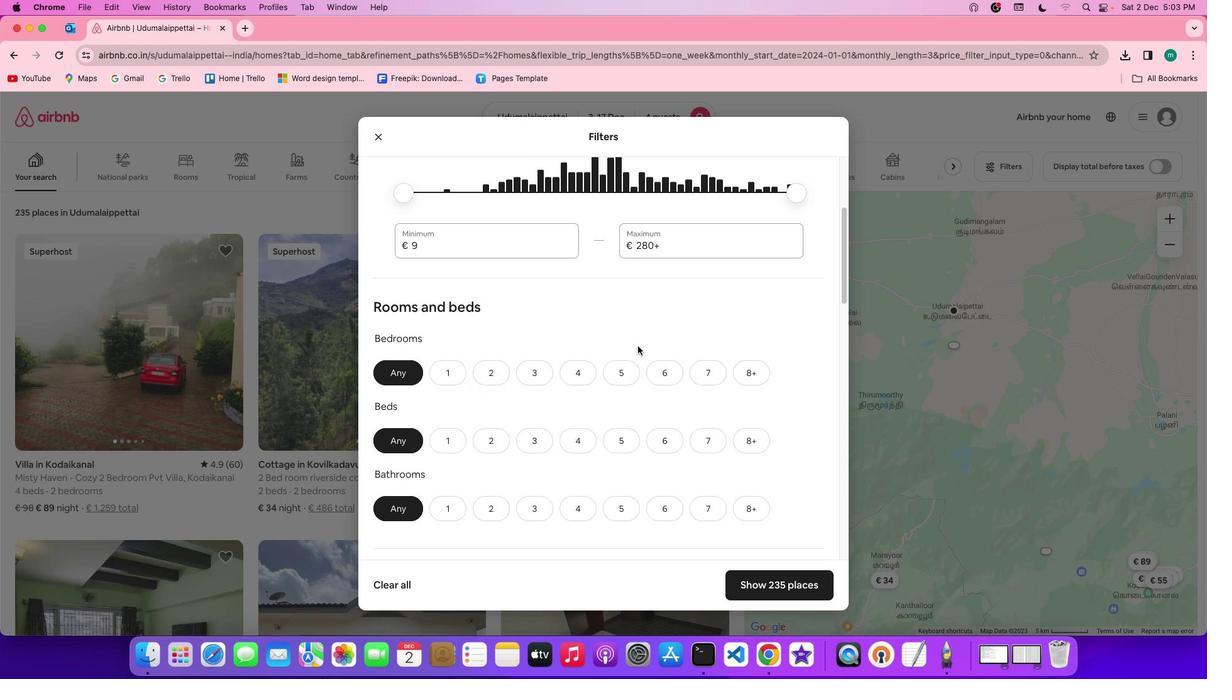 
Action: Mouse scrolled (638, 346) with delta (0, 0)
Screenshot: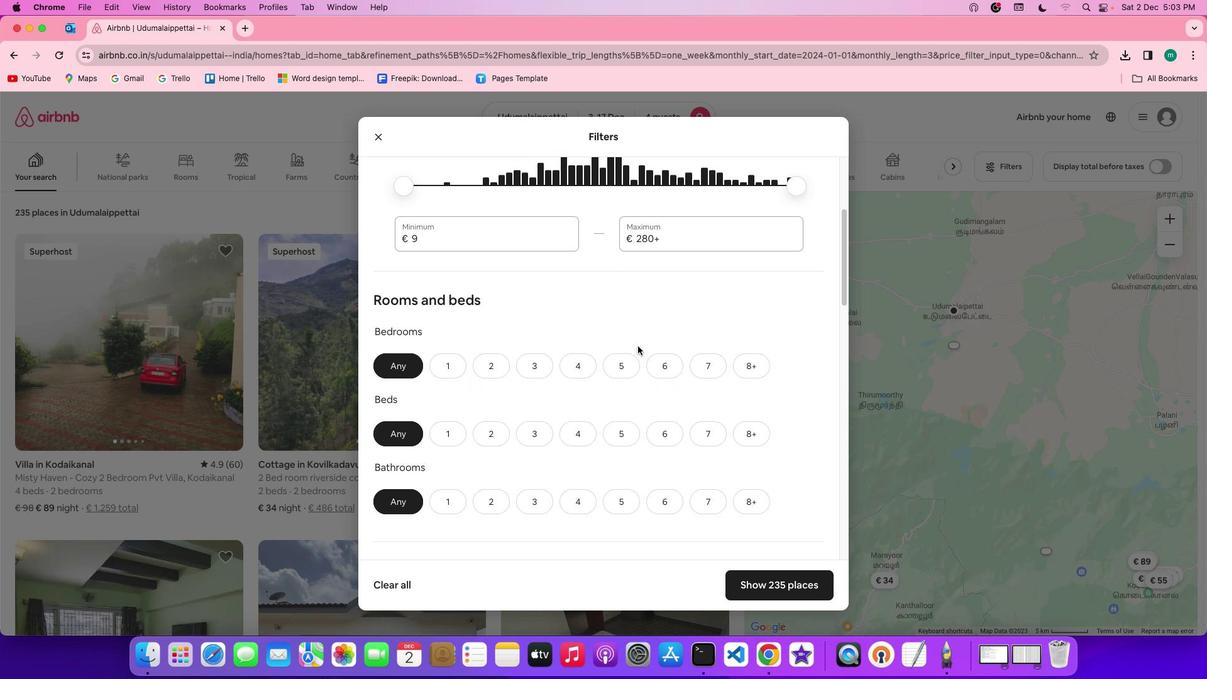 
Action: Mouse scrolled (638, 346) with delta (0, 0)
Screenshot: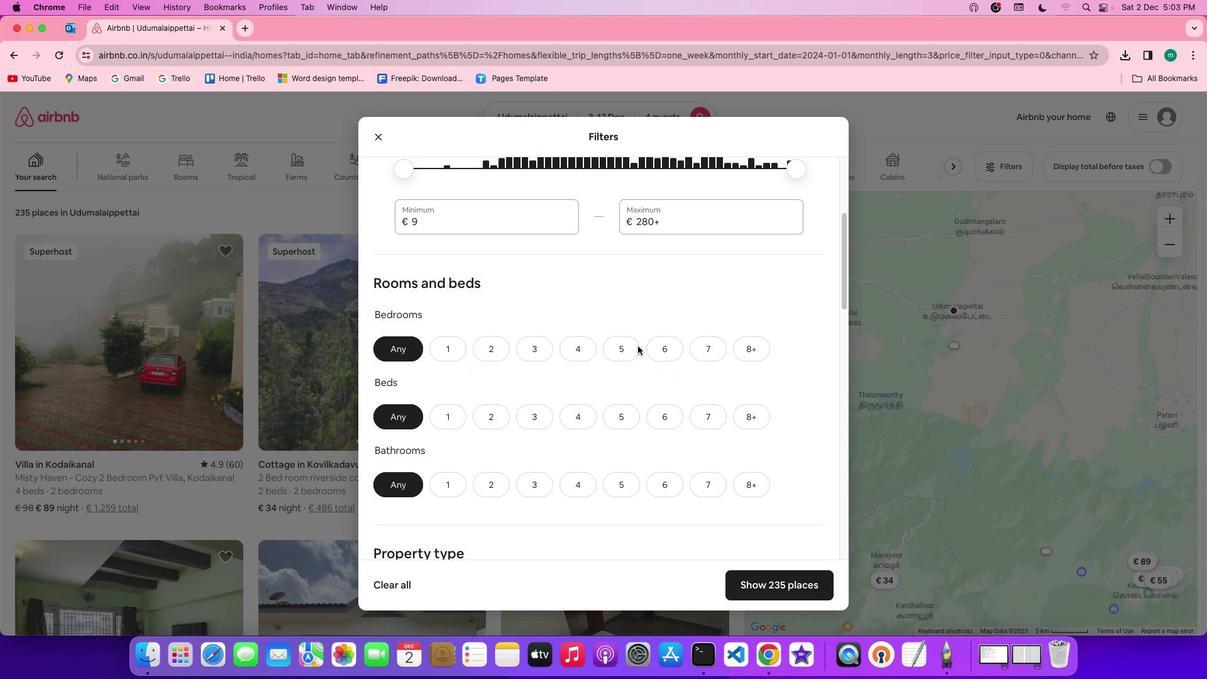 
Action: Mouse scrolled (638, 346) with delta (0, 0)
Screenshot: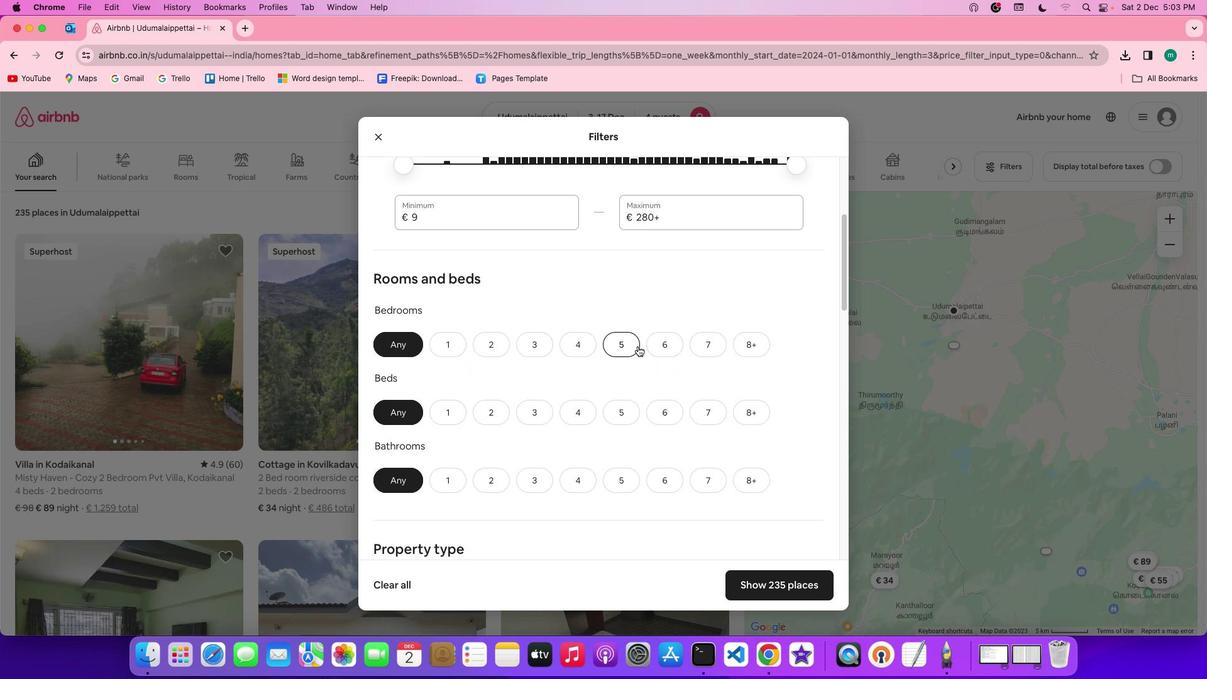 
Action: Mouse scrolled (638, 346) with delta (0, 0)
Screenshot: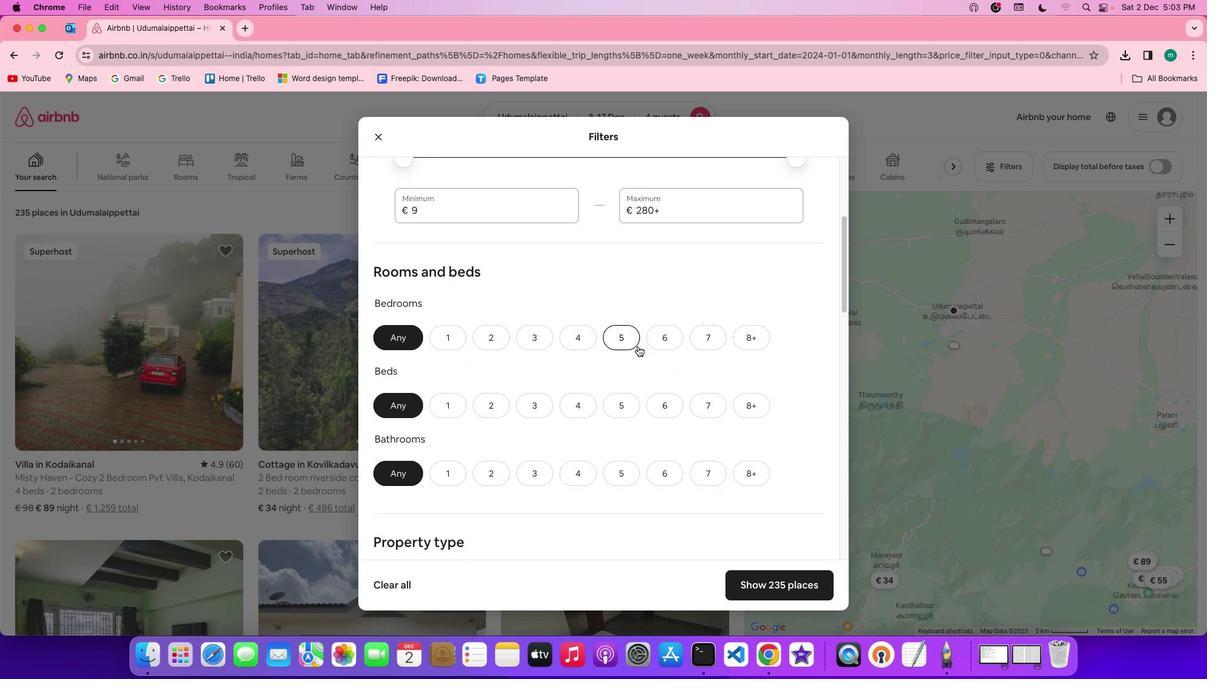 
Action: Mouse scrolled (638, 346) with delta (0, 0)
Screenshot: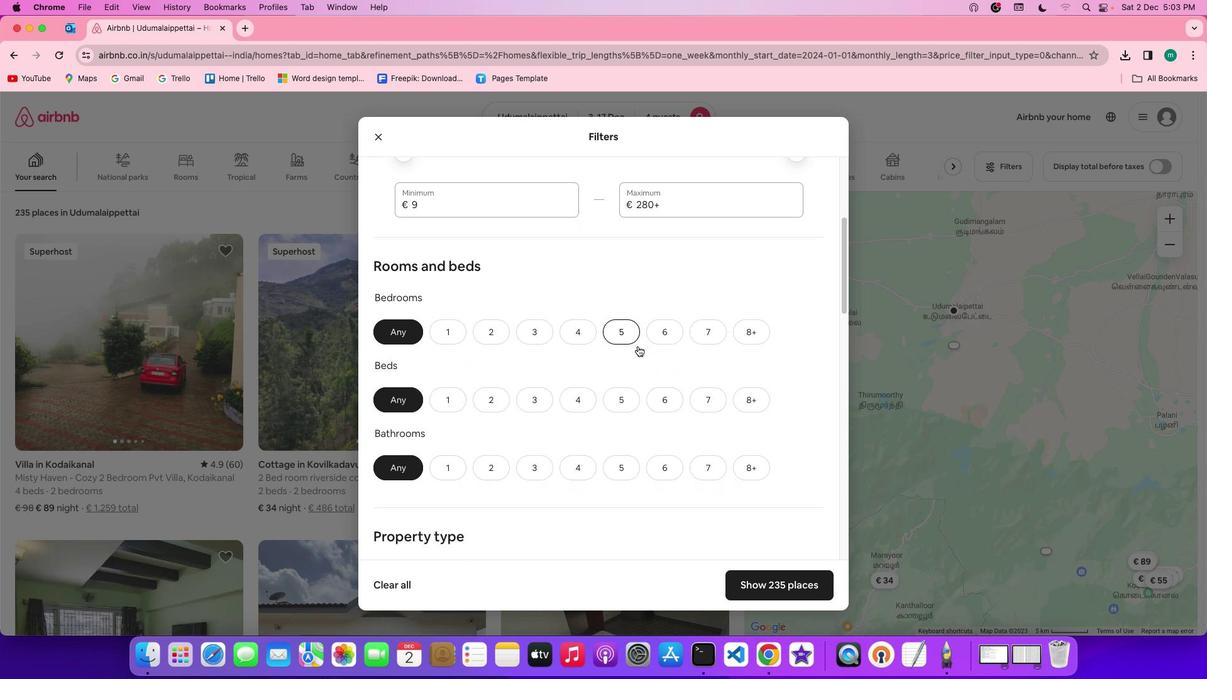 
Action: Mouse scrolled (638, 346) with delta (0, 0)
Screenshot: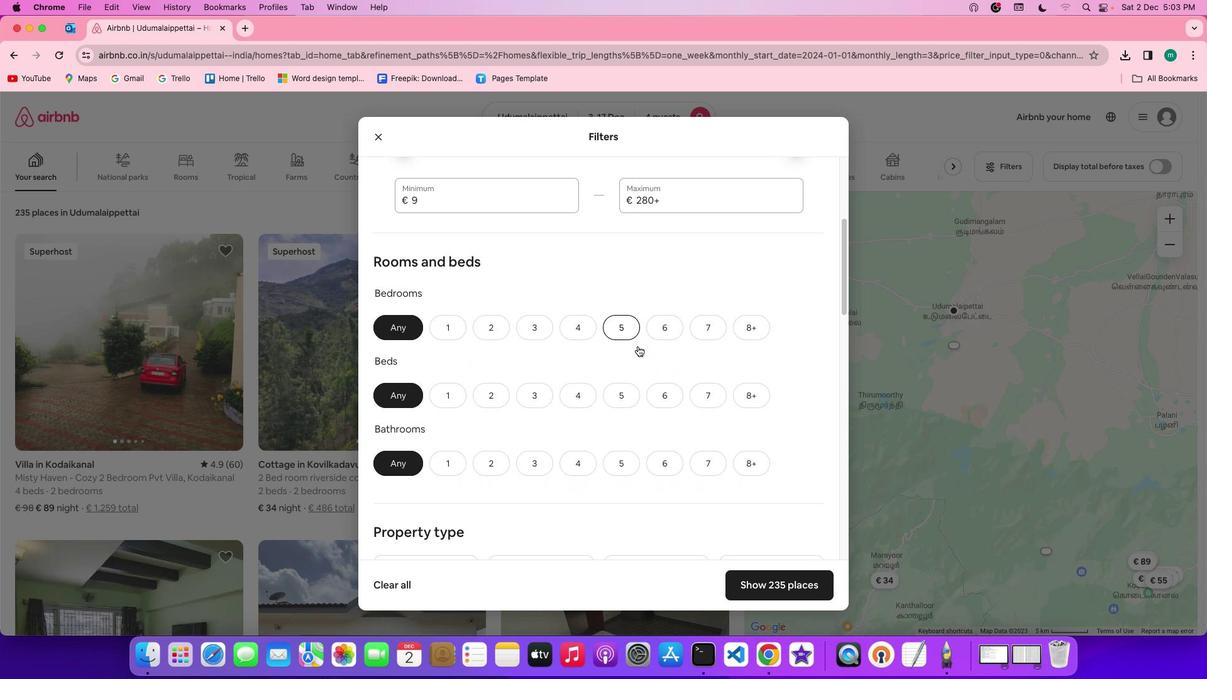 
Action: Mouse scrolled (638, 346) with delta (0, 0)
Screenshot: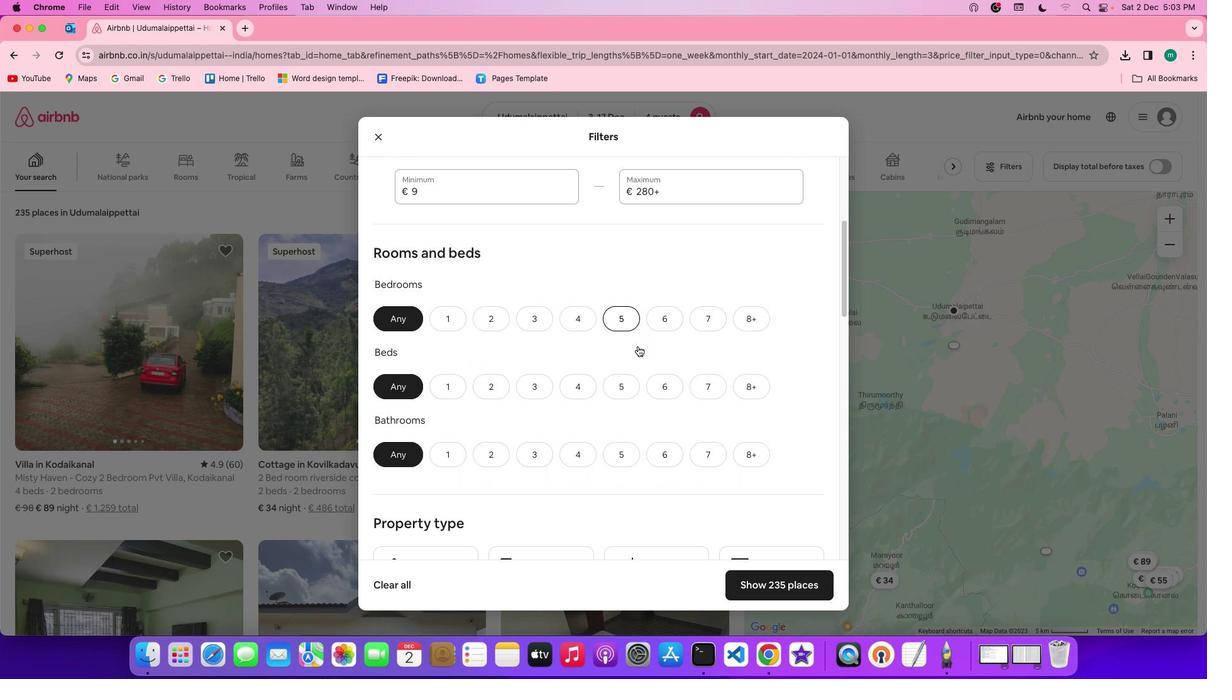 
Action: Mouse moved to (527, 318)
Screenshot: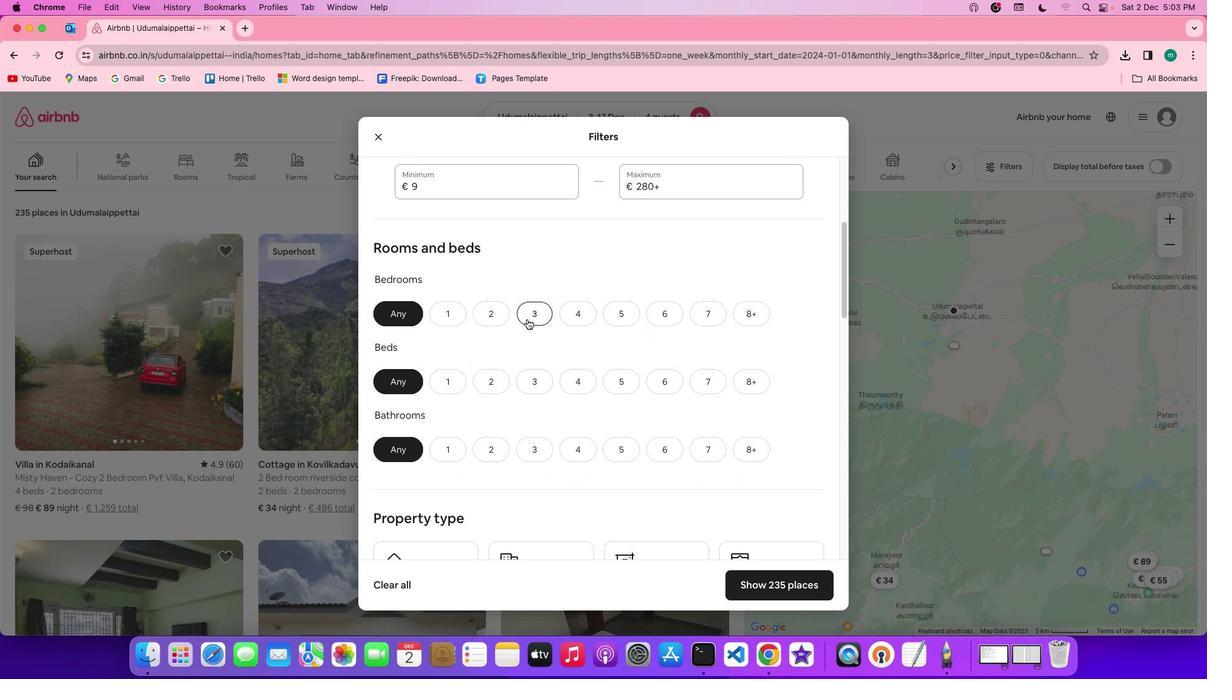 
Action: Mouse pressed left at (527, 318)
Screenshot: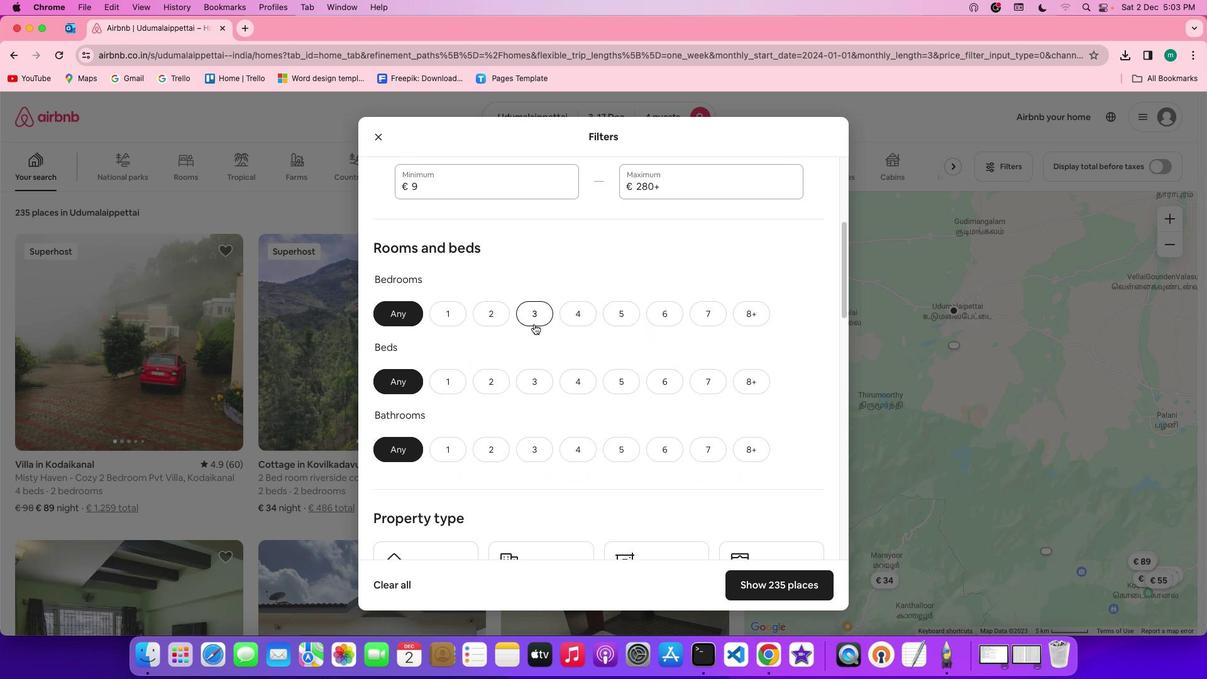 
Action: Mouse moved to (581, 377)
Screenshot: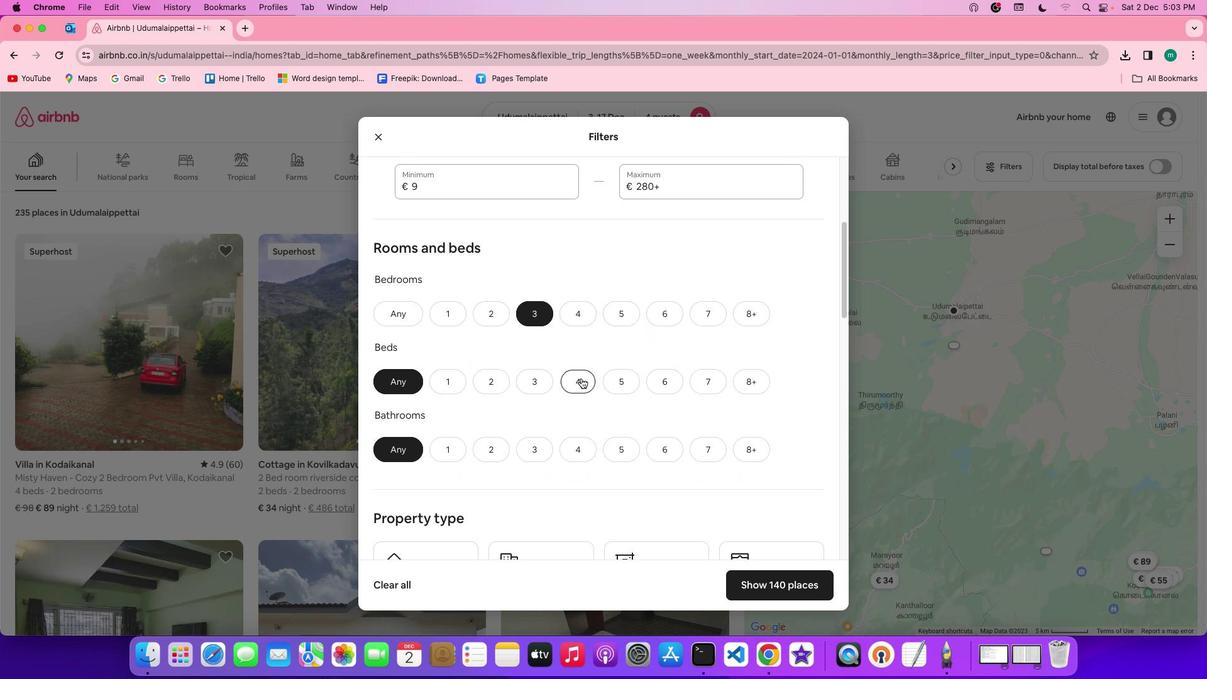 
Action: Mouse pressed left at (581, 377)
Screenshot: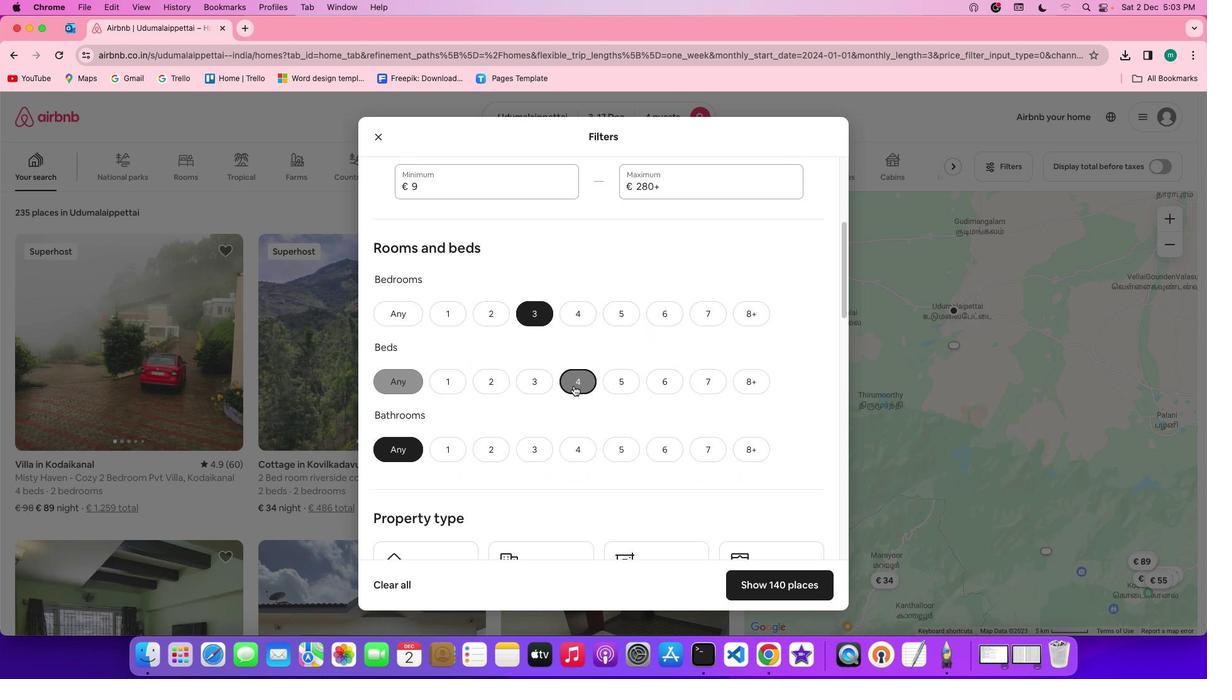 
Action: Mouse moved to (493, 454)
Screenshot: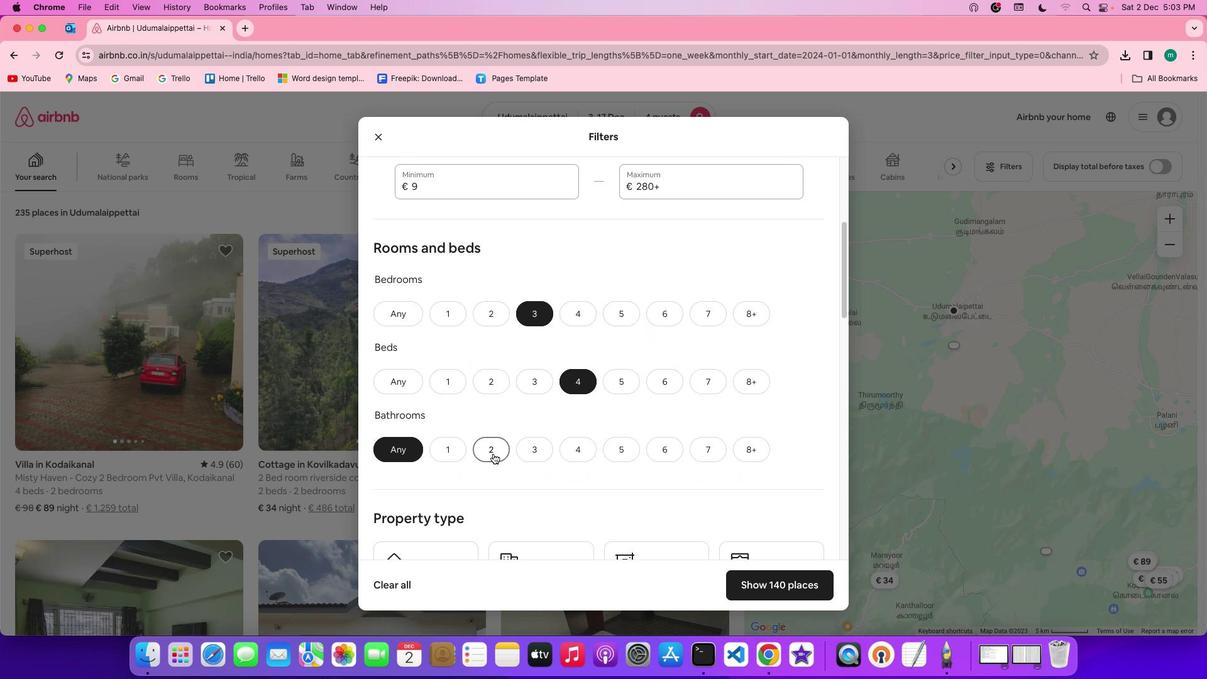 
Action: Mouse pressed left at (493, 454)
Screenshot: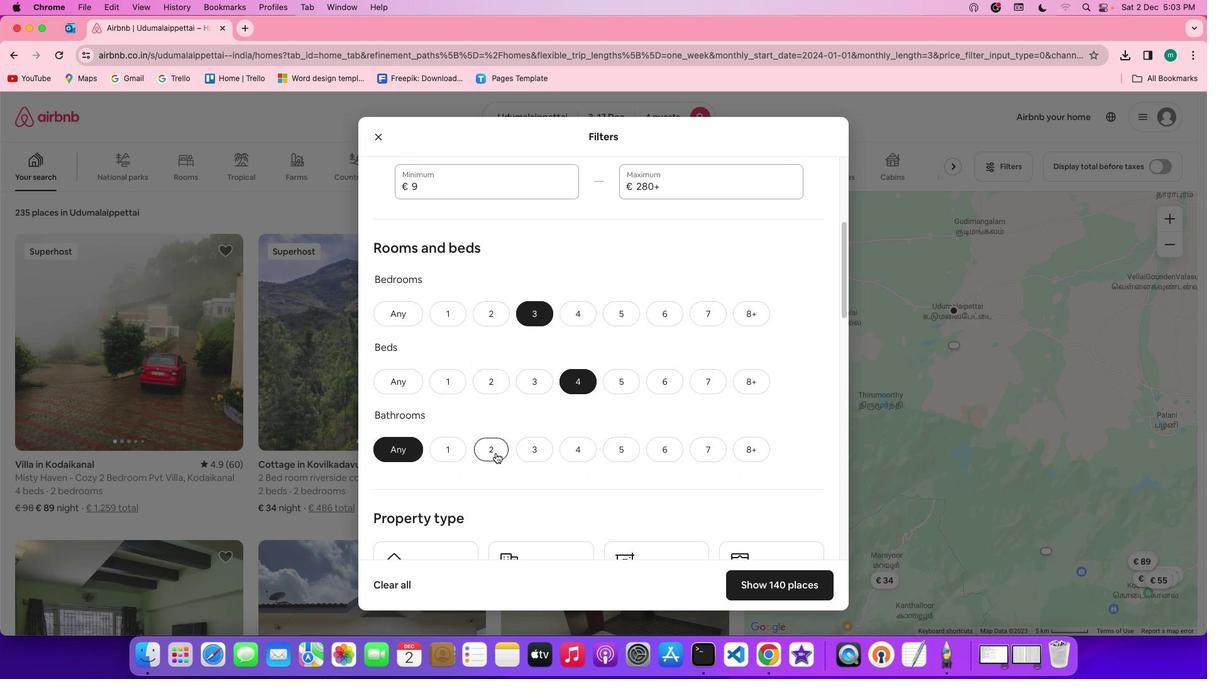 
Action: Mouse moved to (625, 450)
Screenshot: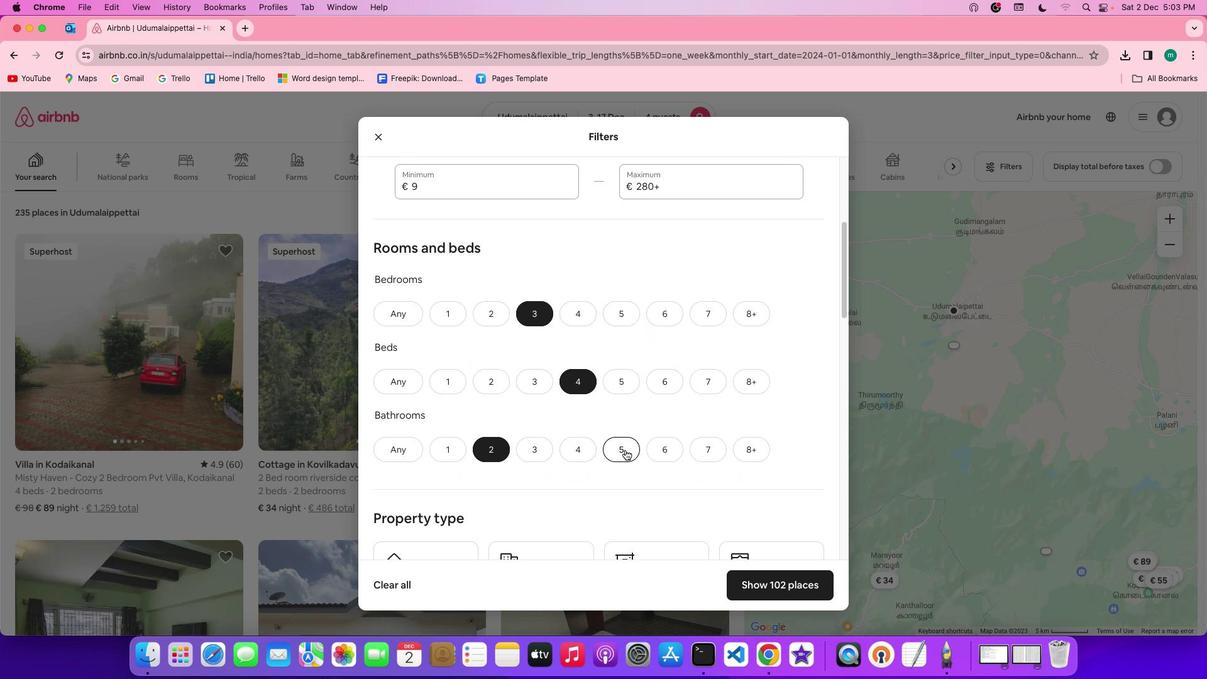 
Action: Mouse scrolled (625, 450) with delta (0, 0)
Screenshot: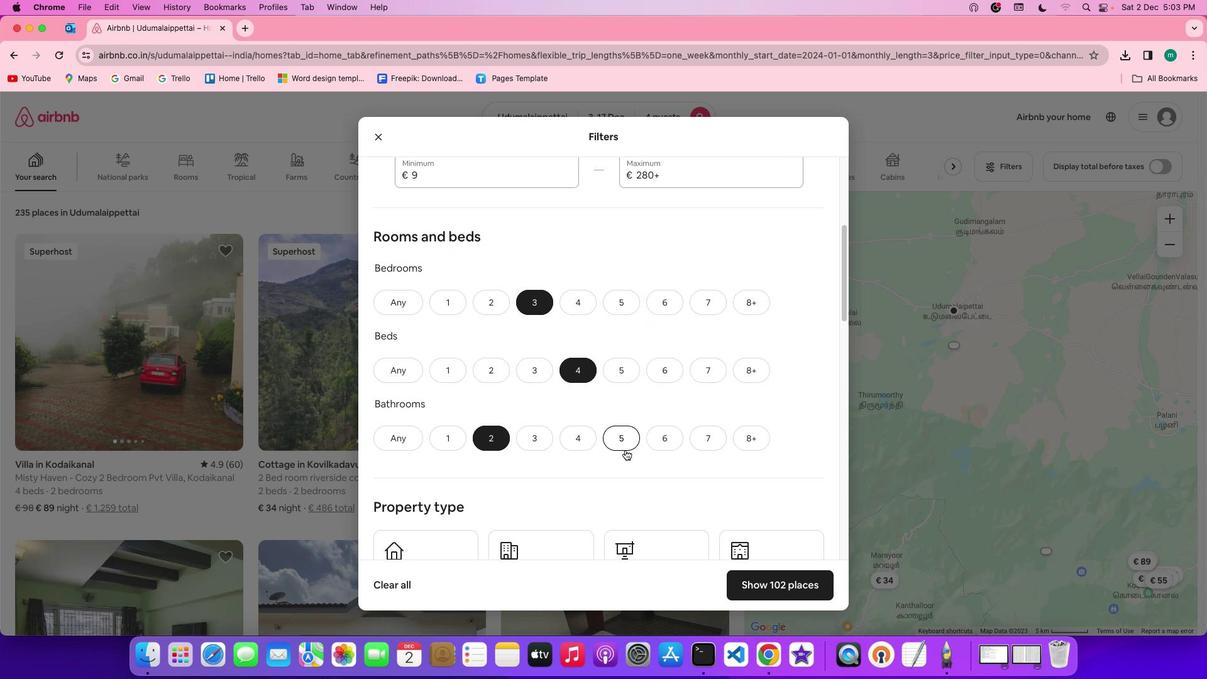 
Action: Mouse scrolled (625, 450) with delta (0, 0)
Screenshot: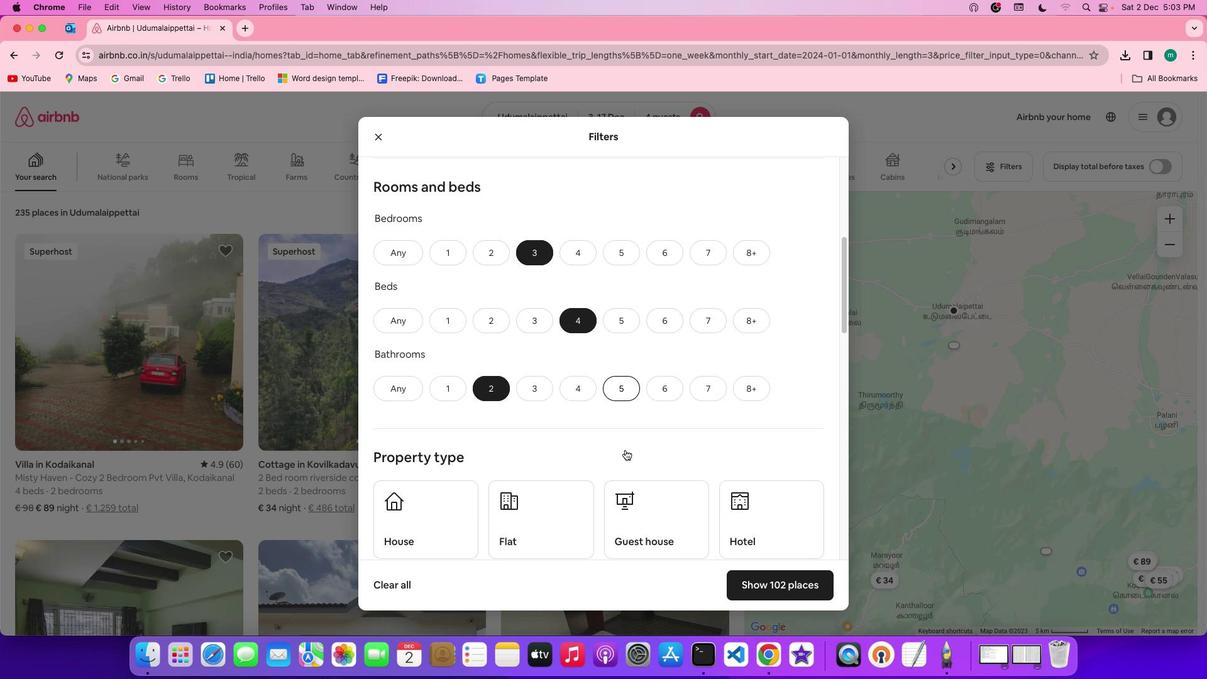 
Action: Mouse scrolled (625, 450) with delta (0, -1)
Screenshot: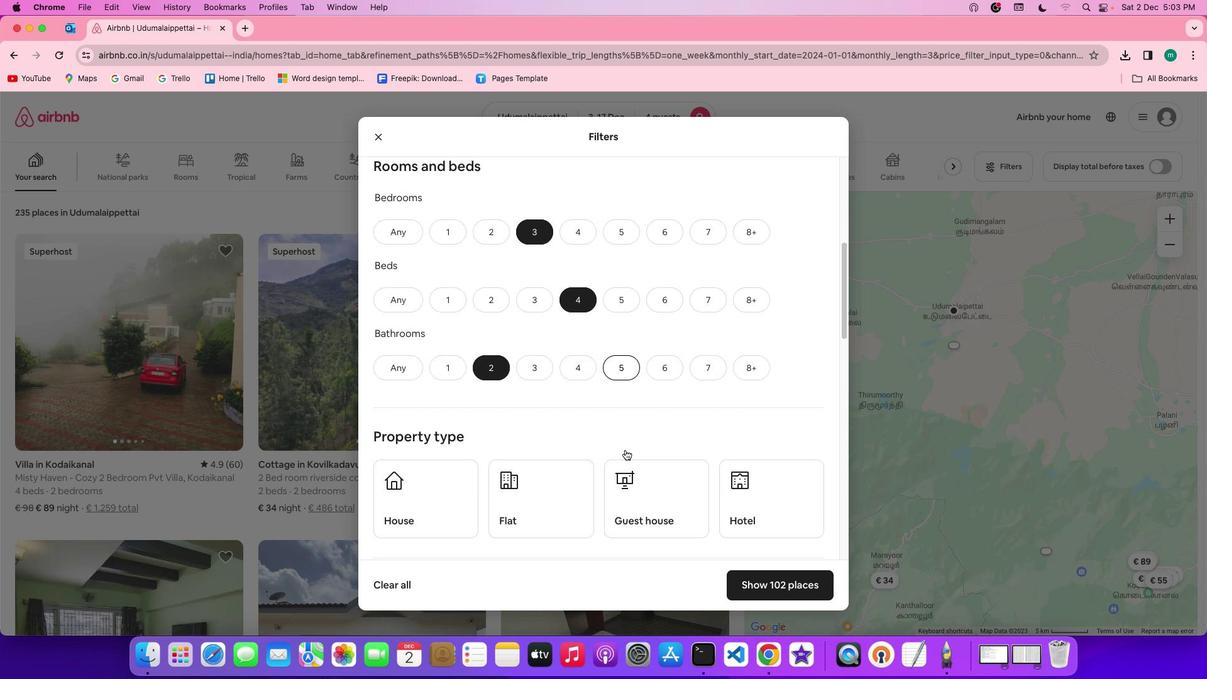 
Action: Mouse scrolled (625, 450) with delta (0, -1)
Screenshot: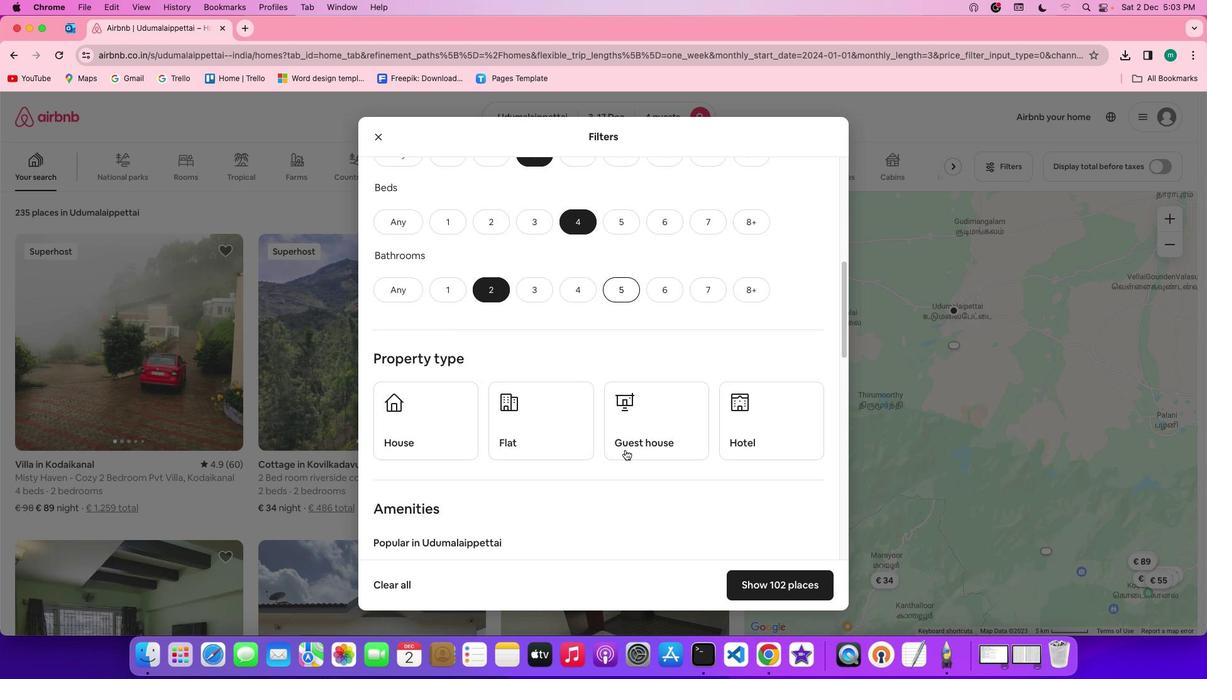
Action: Mouse scrolled (625, 450) with delta (0, 0)
Screenshot: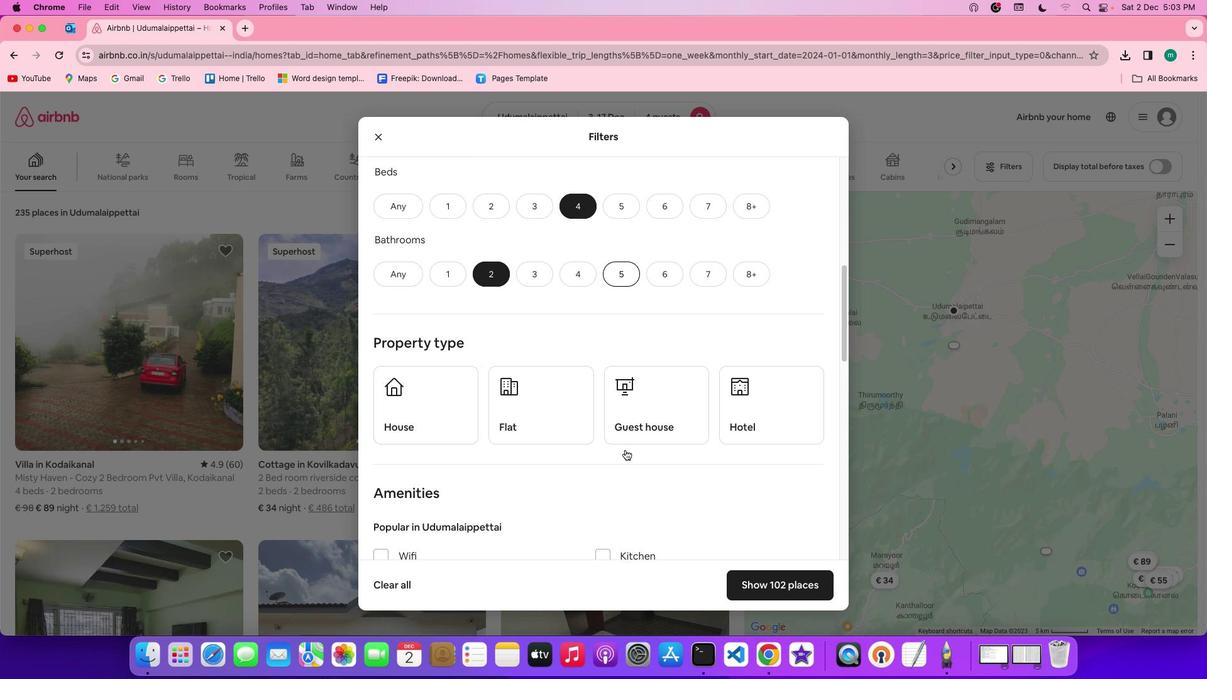 
Action: Mouse scrolled (625, 450) with delta (0, 0)
Screenshot: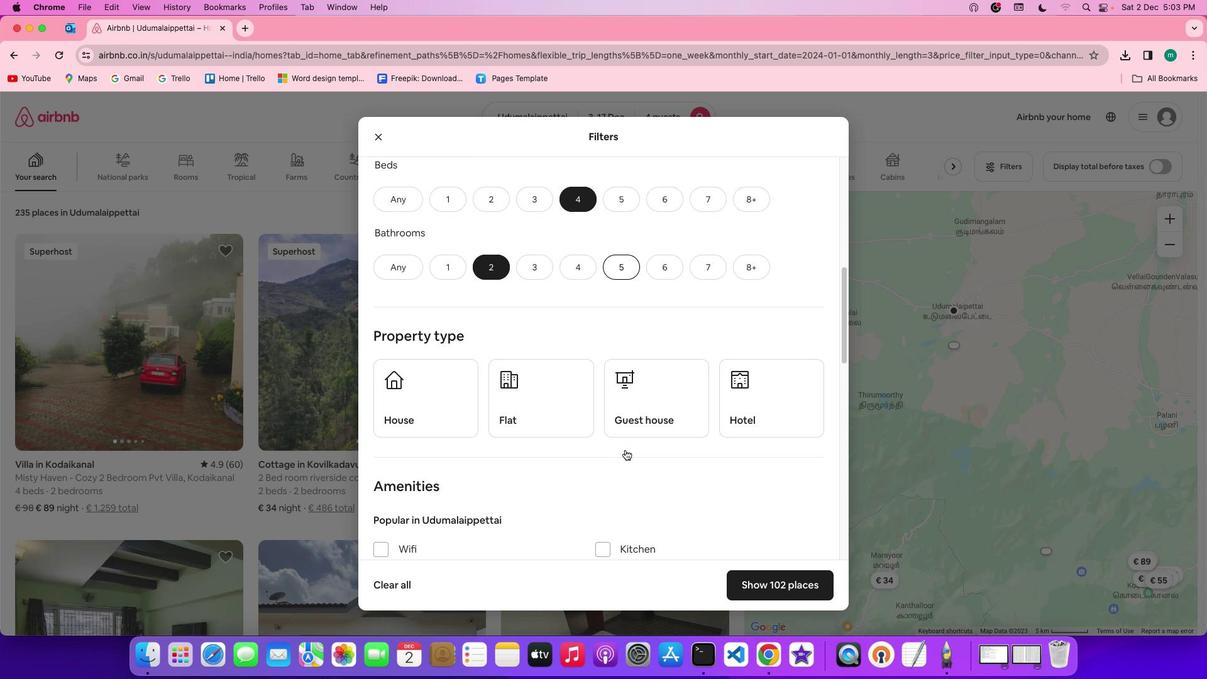 
Action: Mouse scrolled (625, 450) with delta (0, 0)
Screenshot: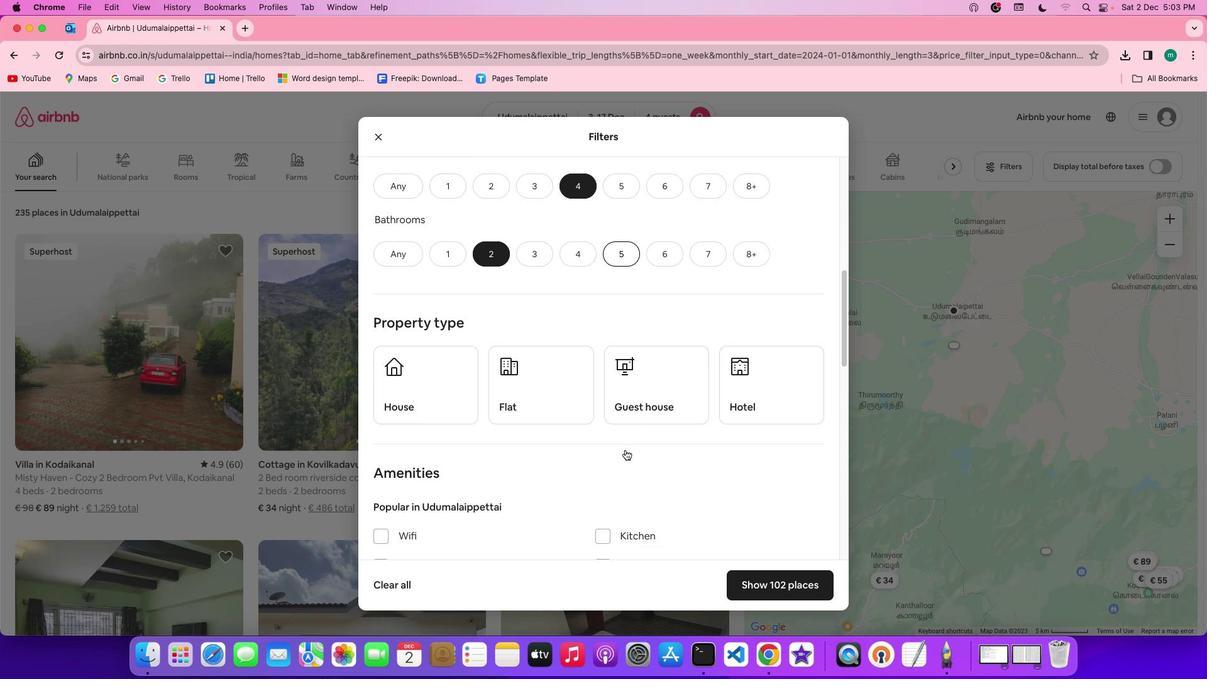 
Action: Mouse scrolled (625, 450) with delta (0, 0)
Screenshot: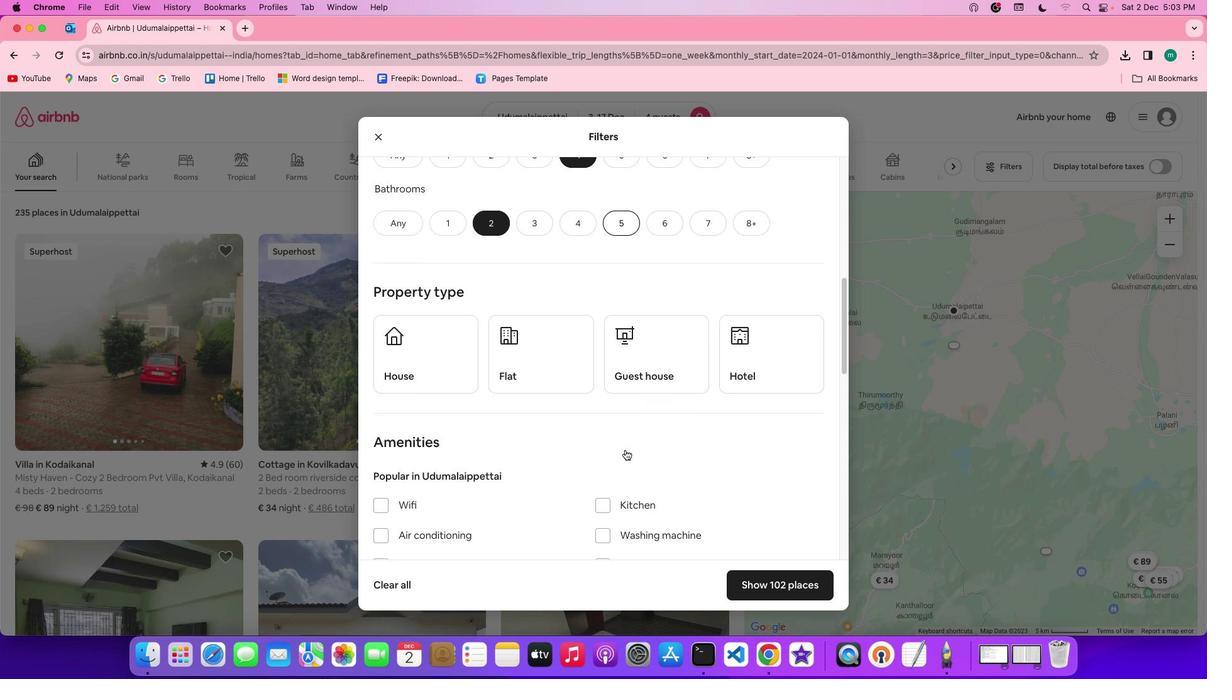 
Action: Mouse scrolled (625, 450) with delta (0, 0)
Screenshot: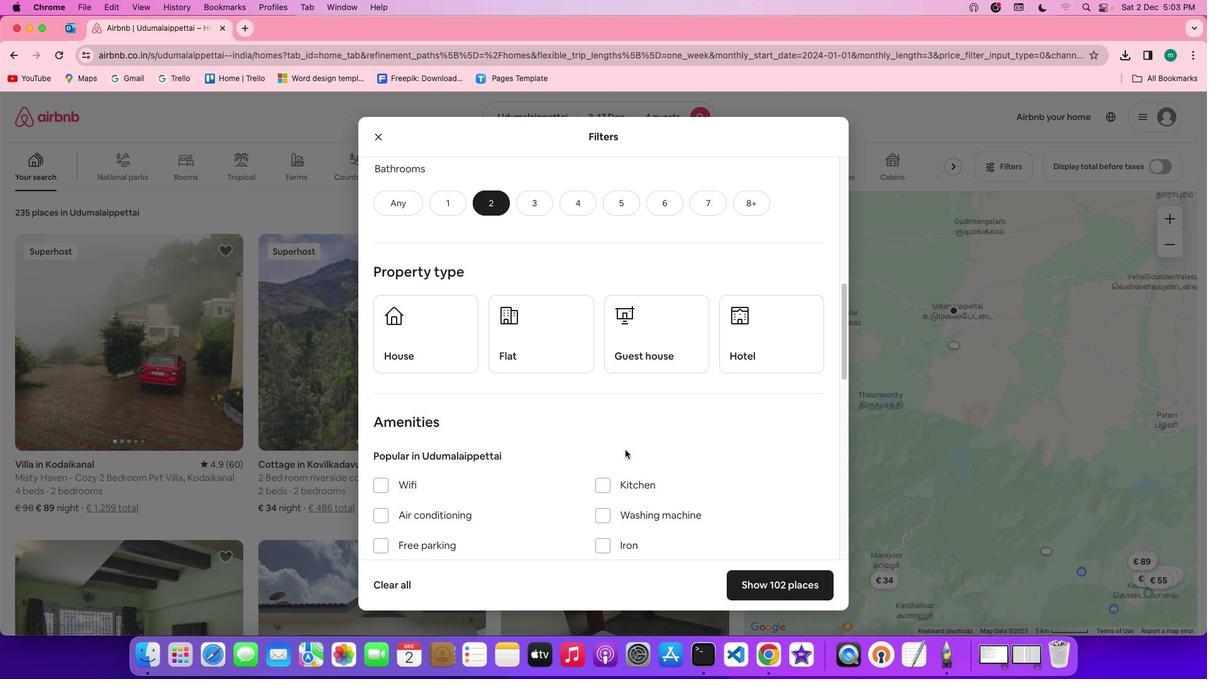 
Action: Mouse scrolled (625, 450) with delta (0, 0)
Screenshot: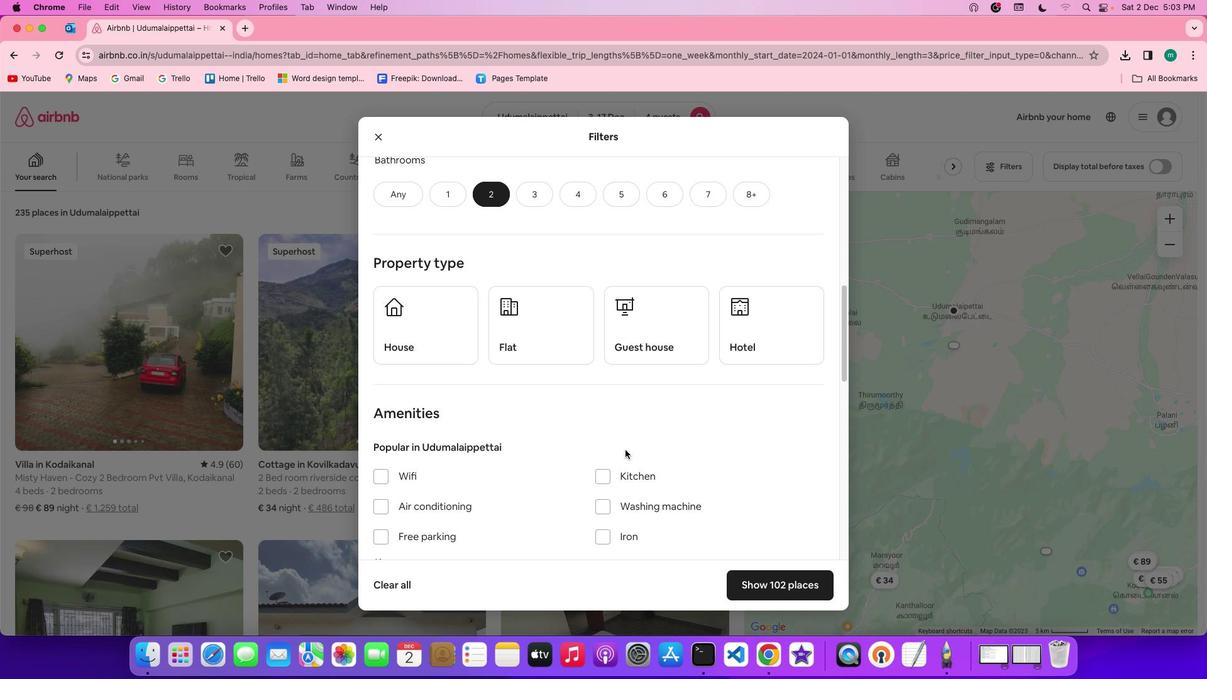 
Action: Mouse scrolled (625, 450) with delta (0, 0)
Screenshot: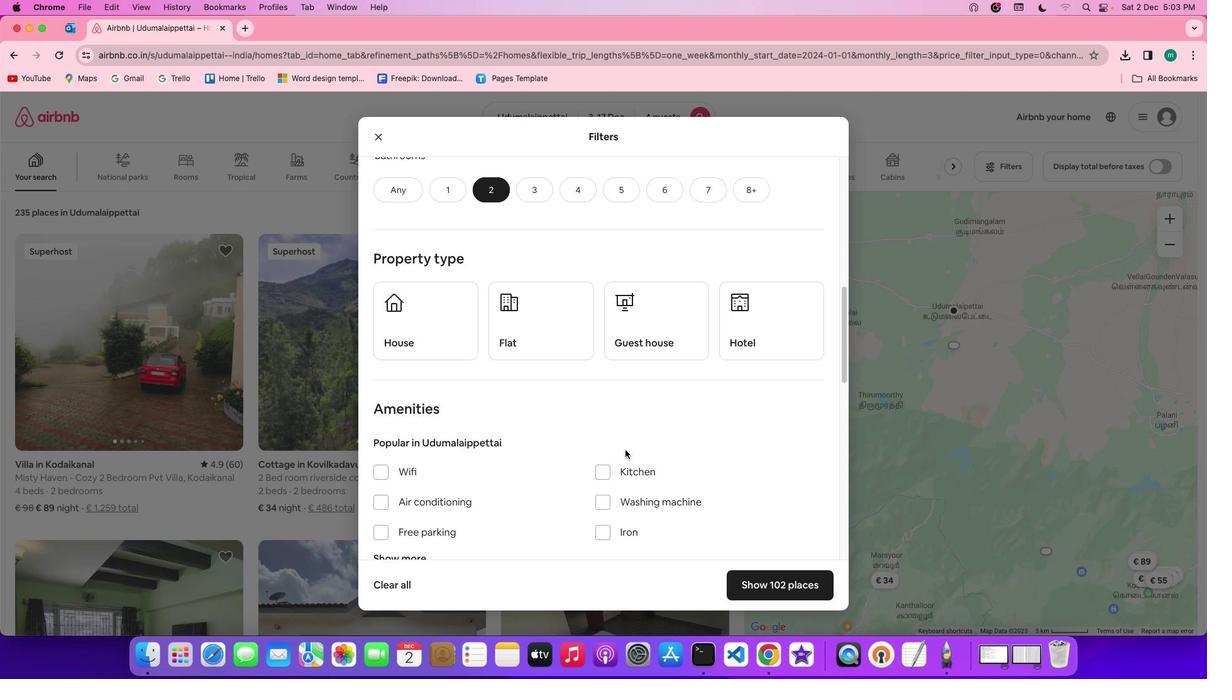 
Action: Mouse scrolled (625, 450) with delta (0, 0)
Screenshot: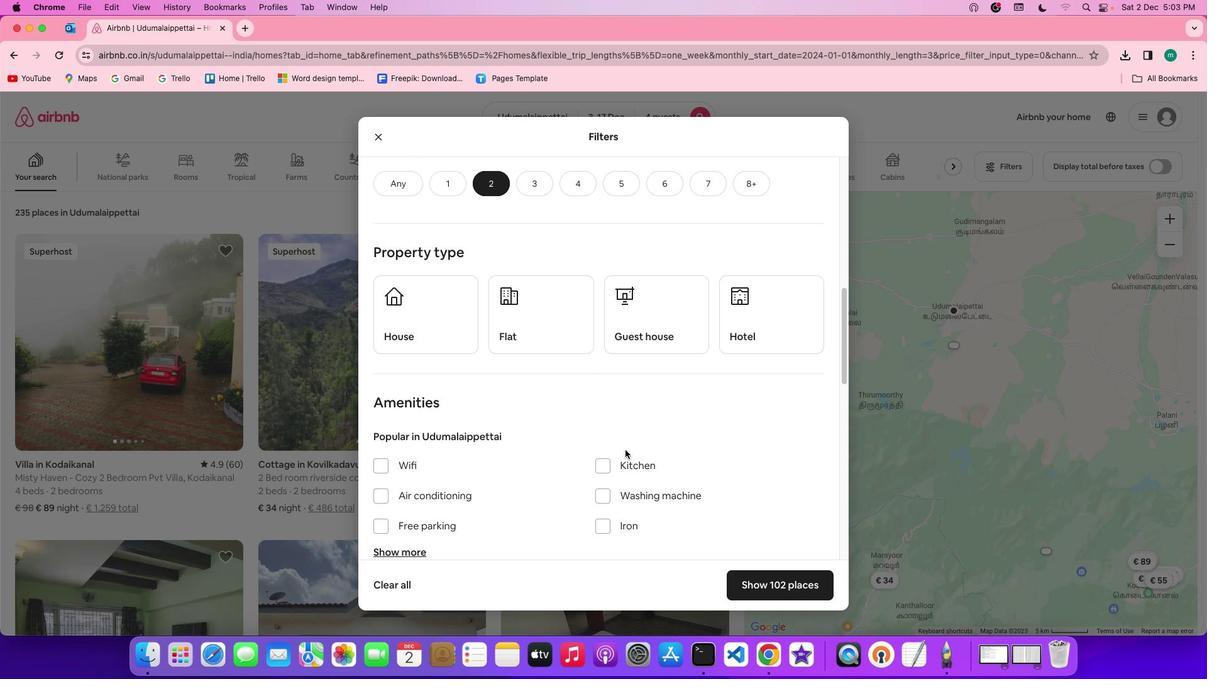 
Action: Mouse scrolled (625, 450) with delta (0, 0)
Screenshot: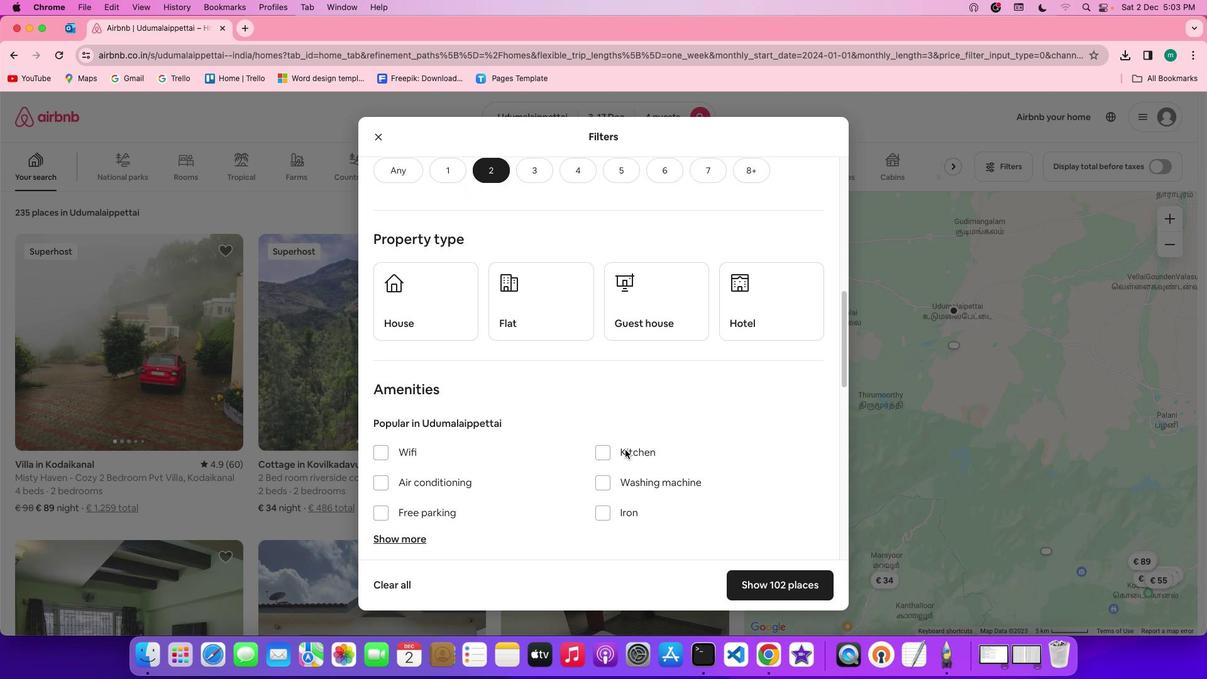 
Action: Mouse scrolled (625, 450) with delta (0, 0)
Screenshot: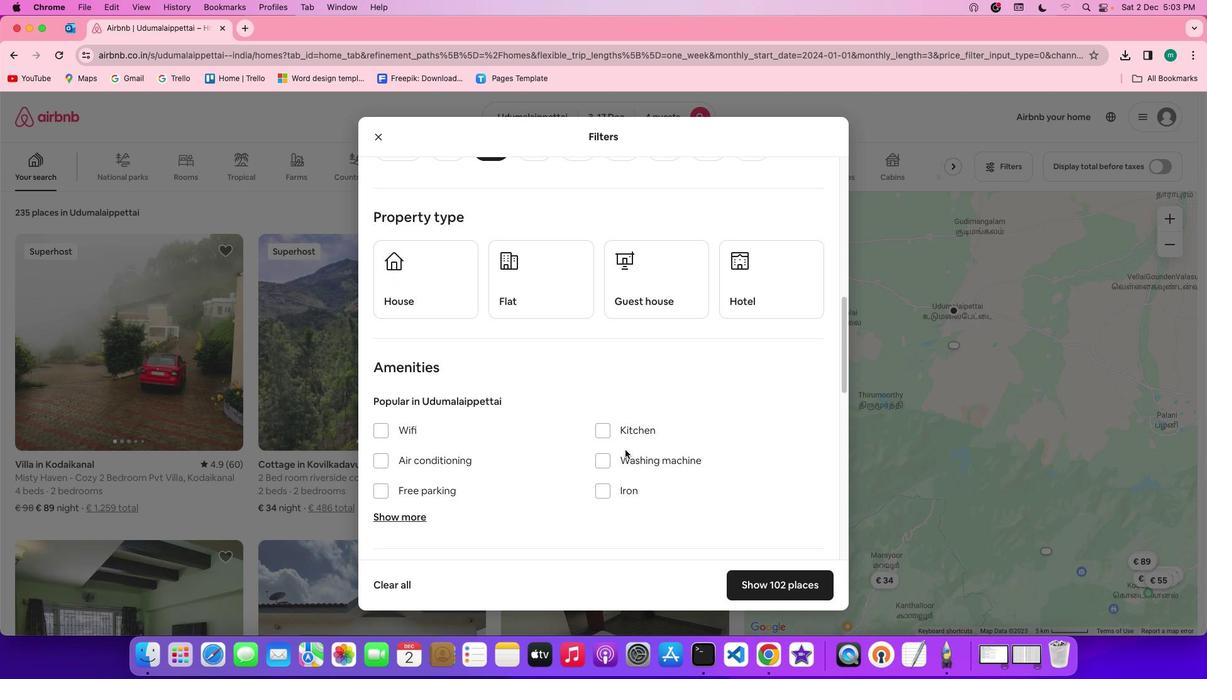 
Action: Mouse scrolled (625, 450) with delta (0, 0)
Screenshot: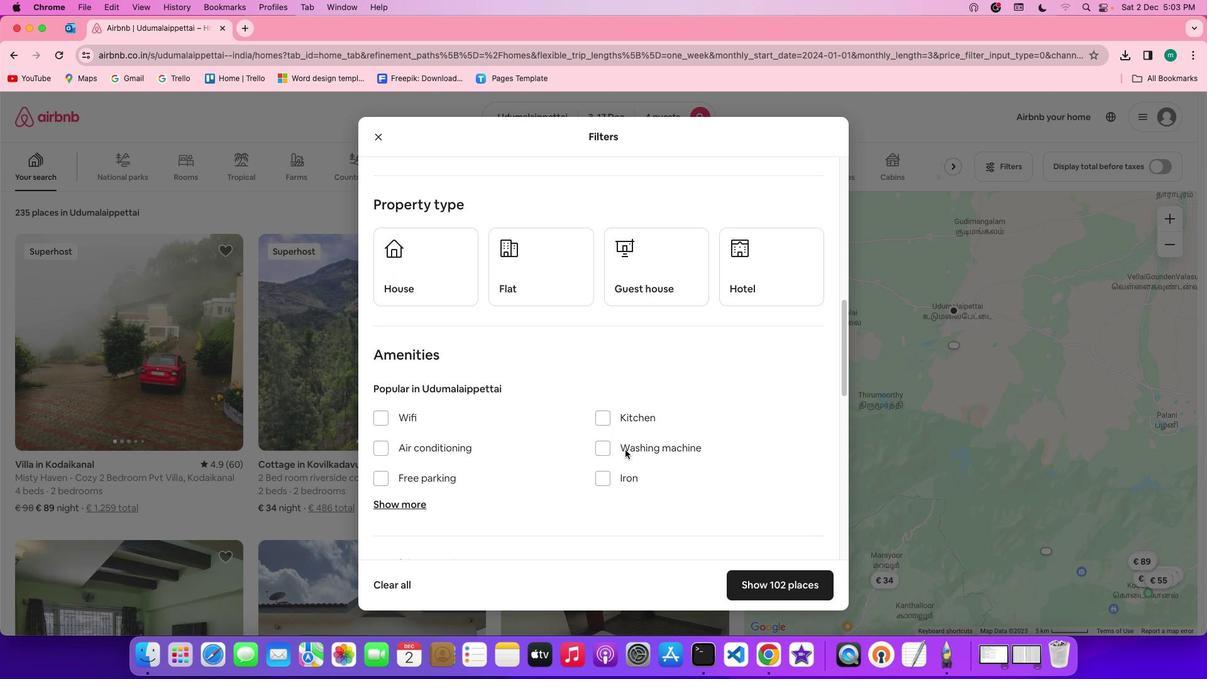 
Action: Mouse scrolled (625, 450) with delta (0, 0)
Screenshot: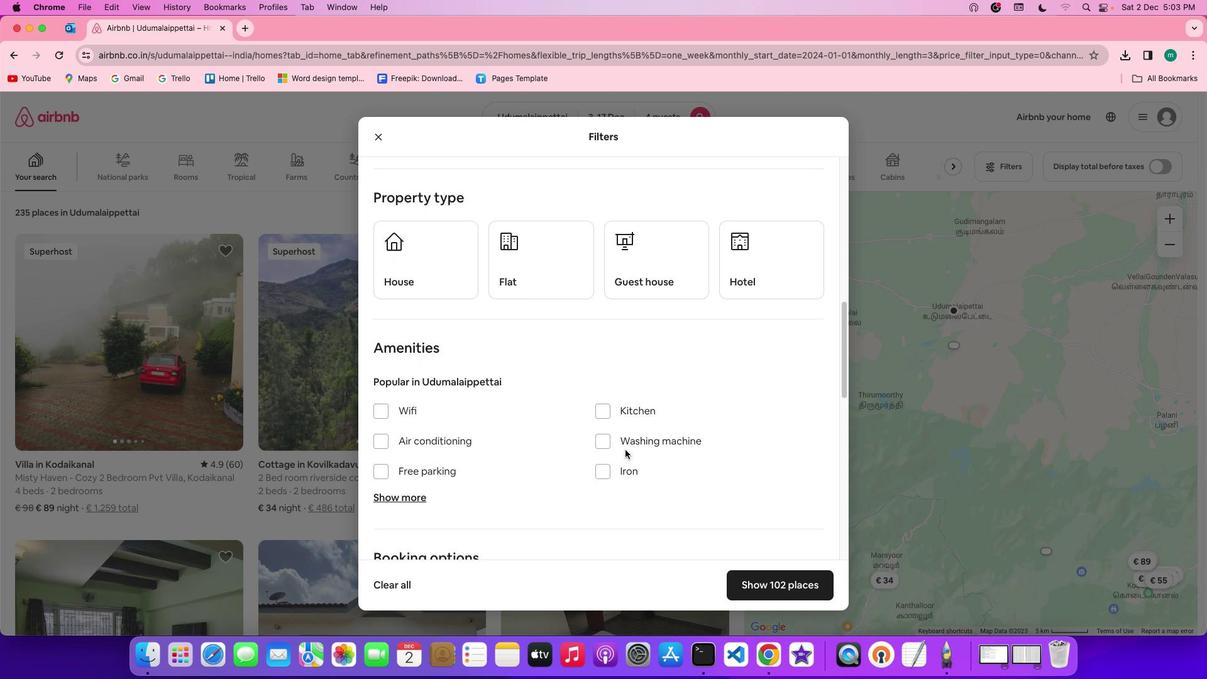 
Action: Mouse scrolled (625, 450) with delta (0, 0)
Screenshot: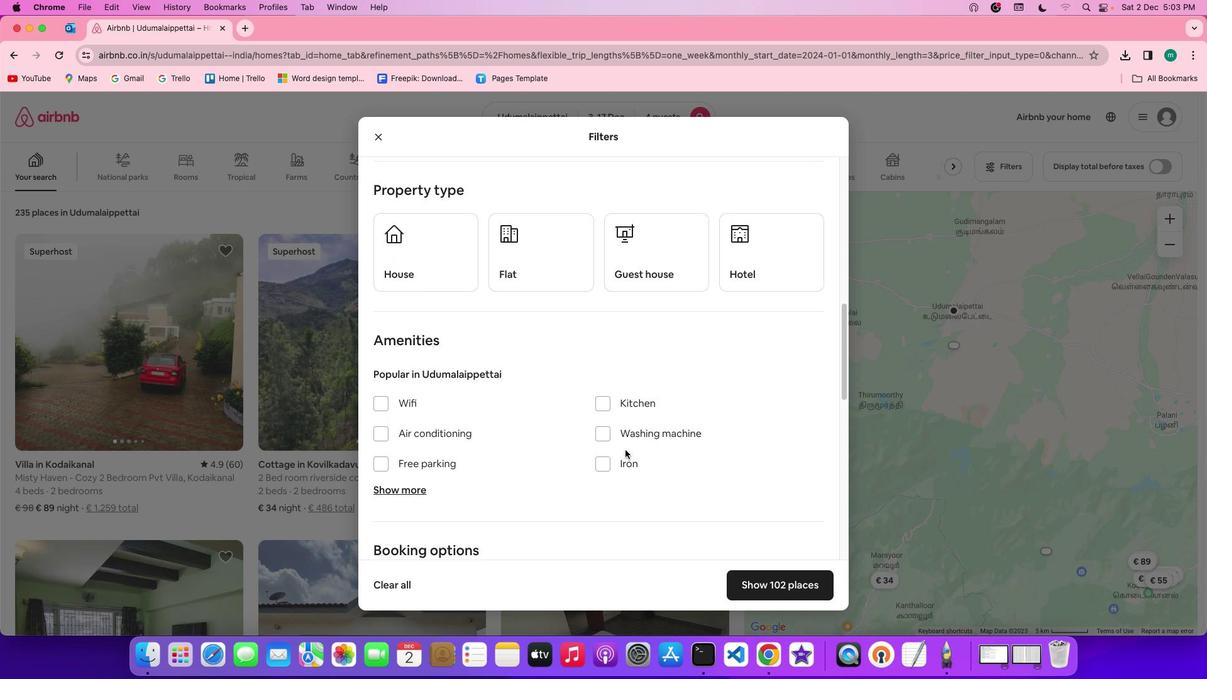 
Action: Mouse scrolled (625, 450) with delta (0, 0)
Screenshot: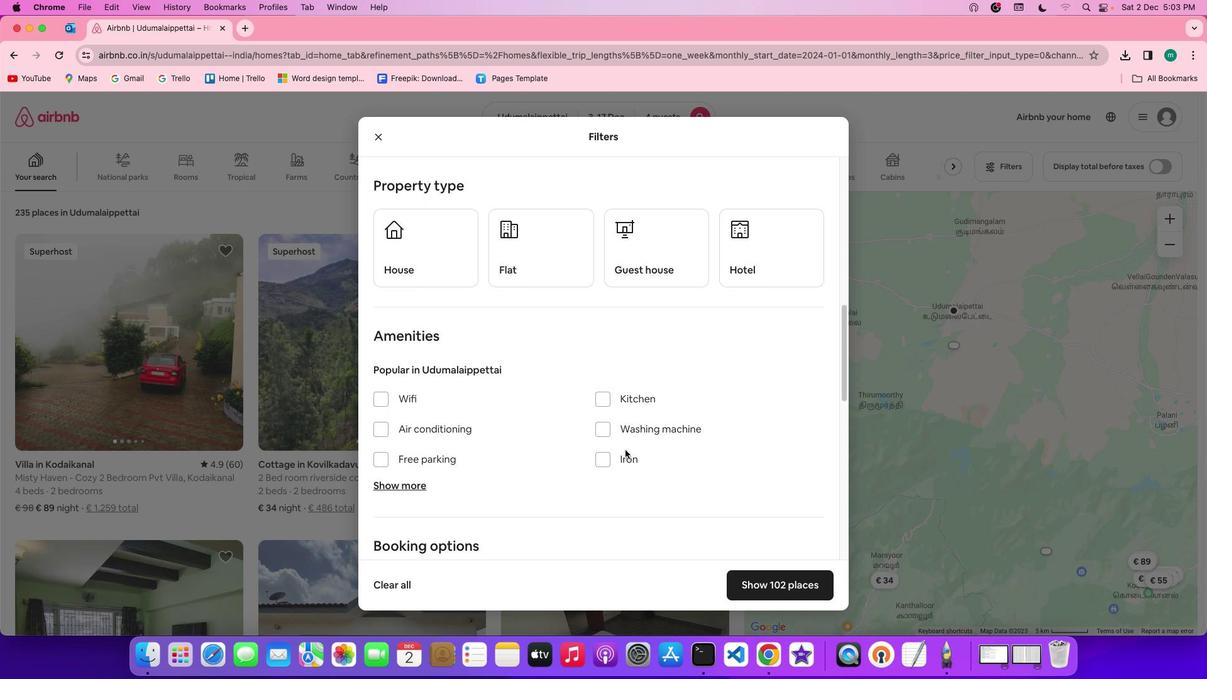 
Action: Mouse scrolled (625, 450) with delta (0, 0)
Screenshot: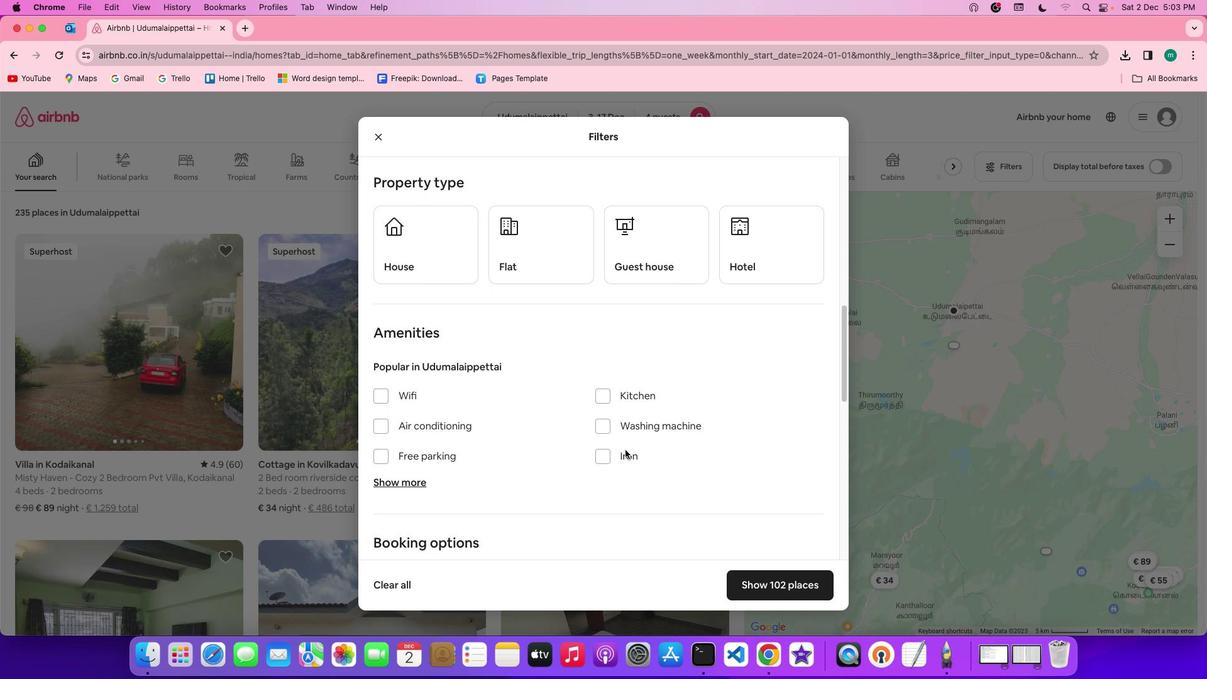 
Action: Mouse scrolled (625, 450) with delta (0, 0)
Screenshot: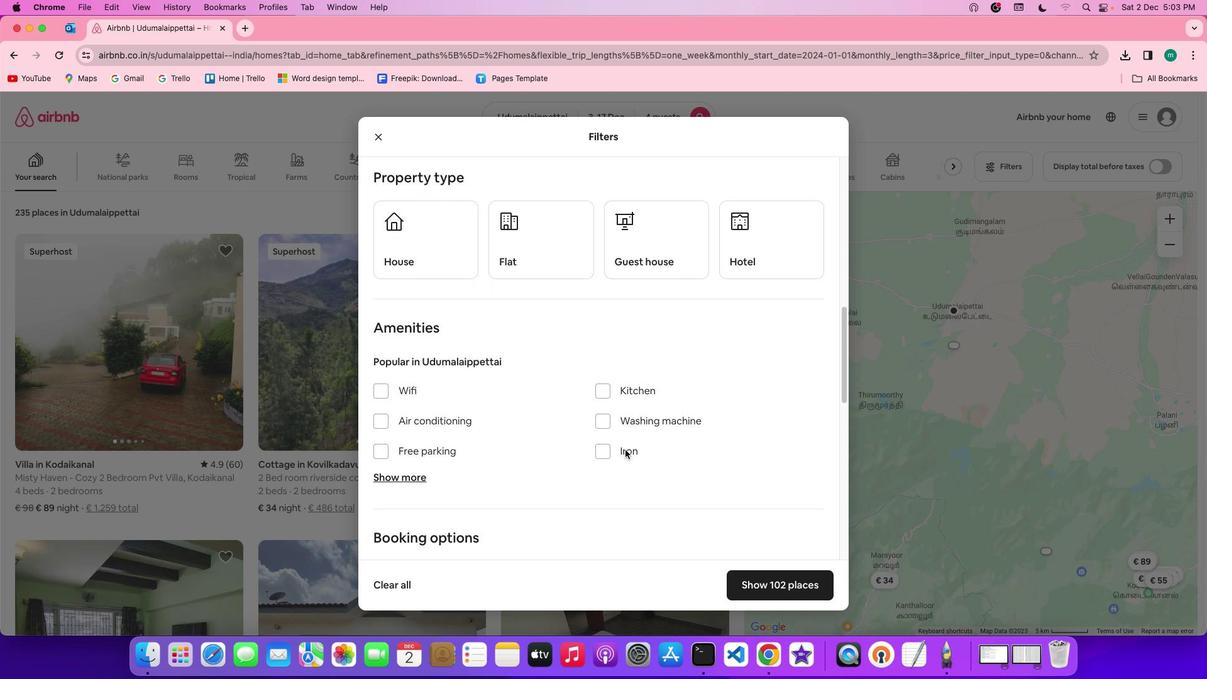 
Action: Mouse scrolled (625, 450) with delta (0, 0)
Screenshot: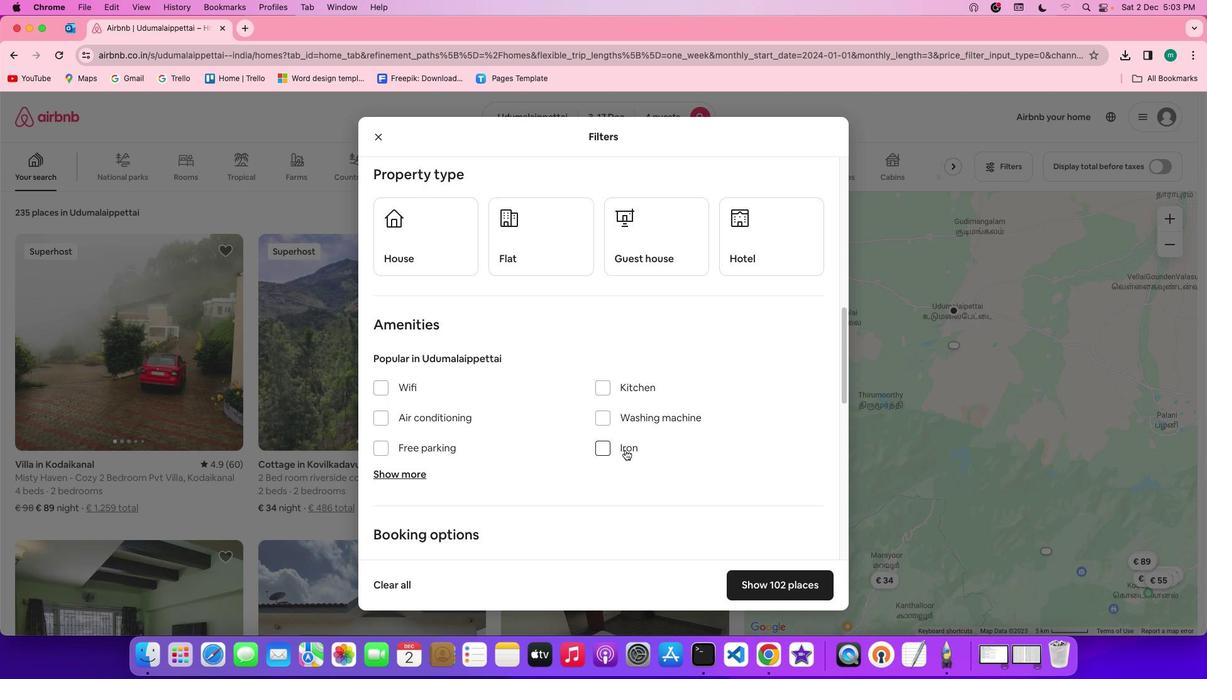 
Action: Mouse scrolled (625, 450) with delta (0, 0)
Screenshot: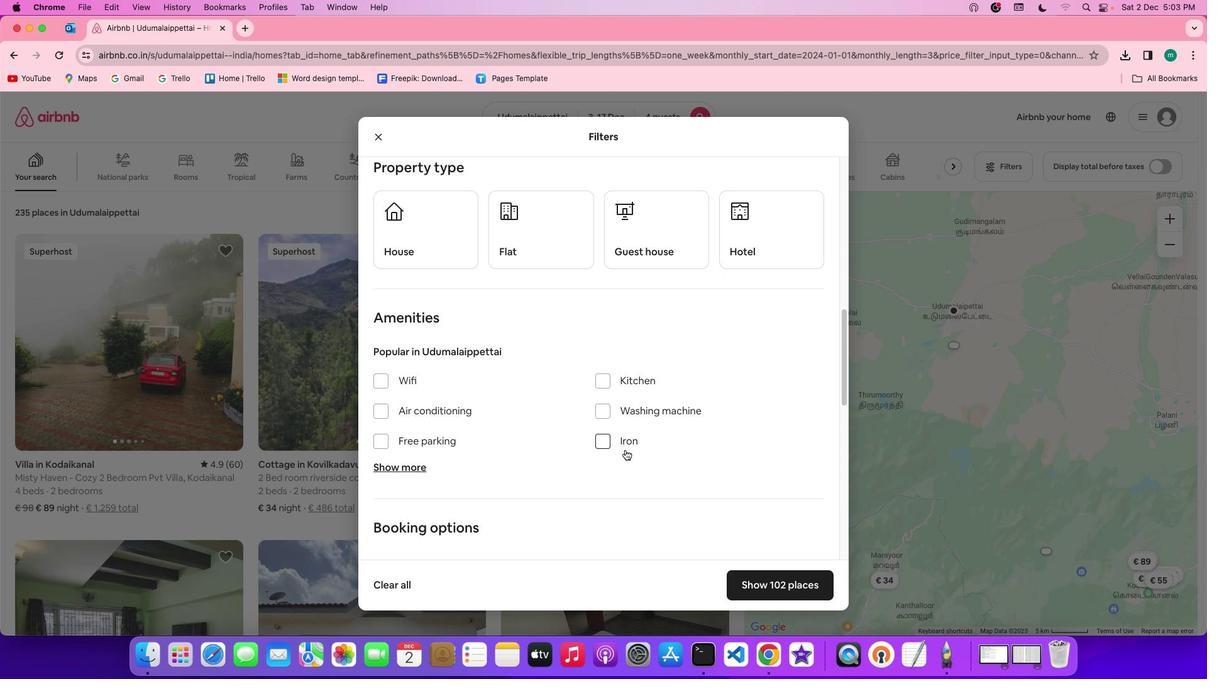 
Action: Mouse moved to (419, 215)
Screenshot: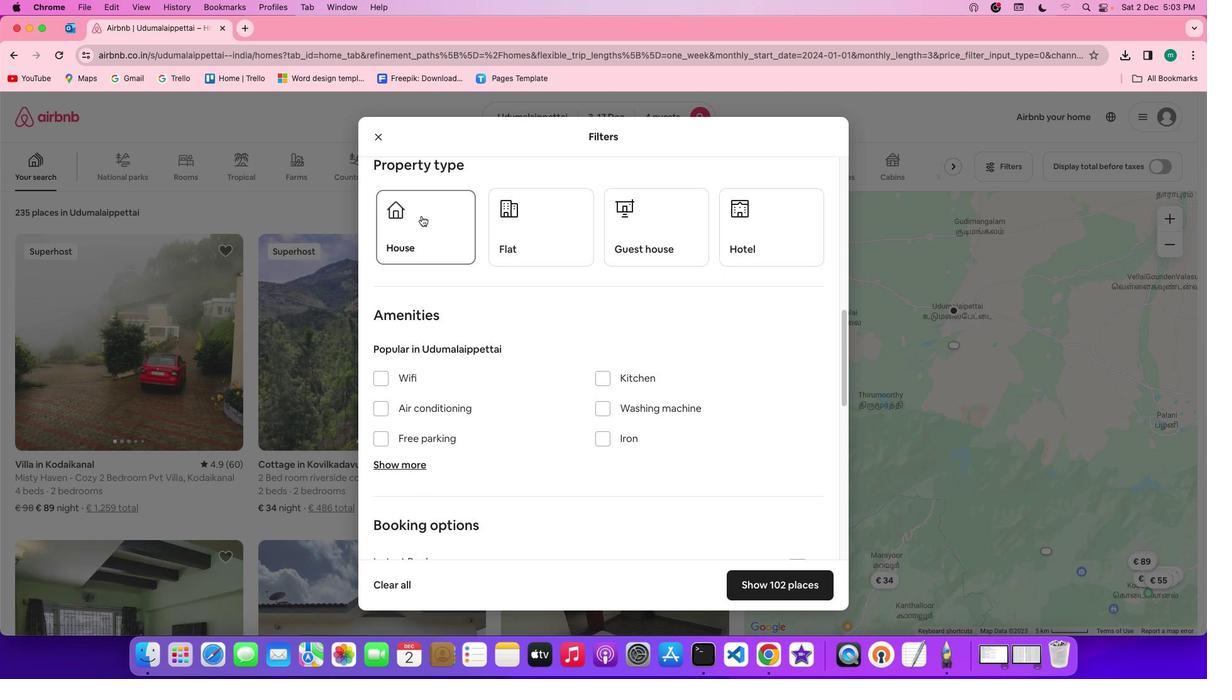 
Action: Mouse pressed left at (419, 215)
Screenshot: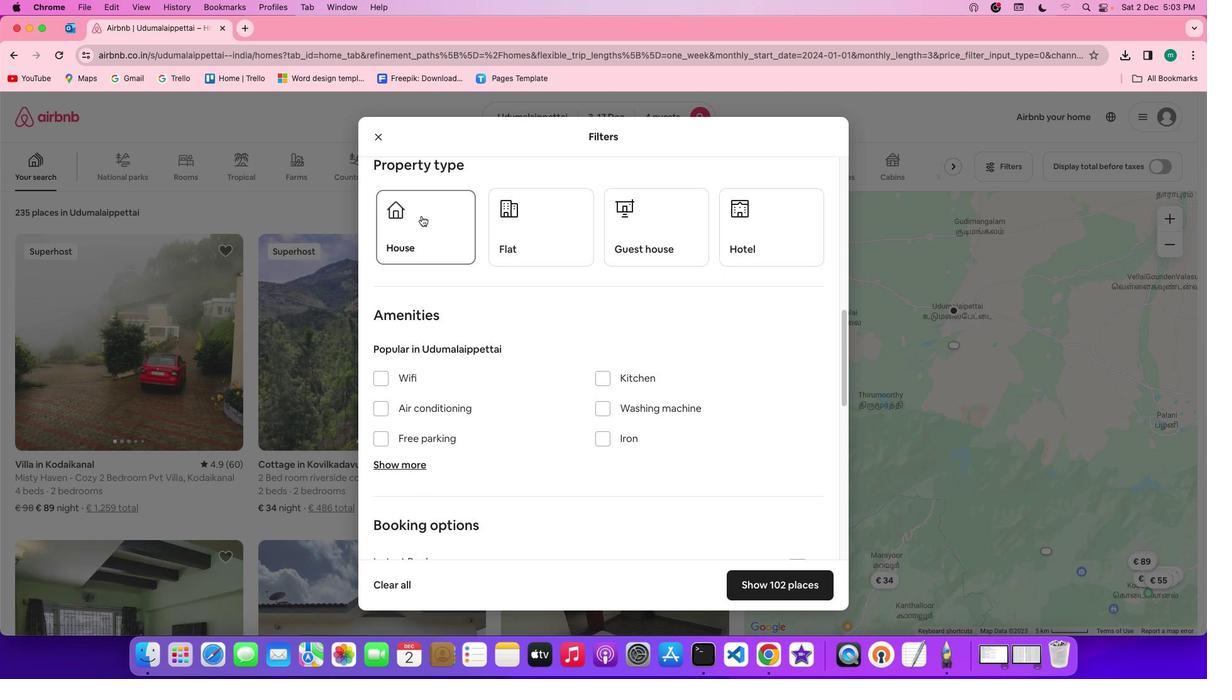 
Action: Mouse moved to (638, 406)
Screenshot: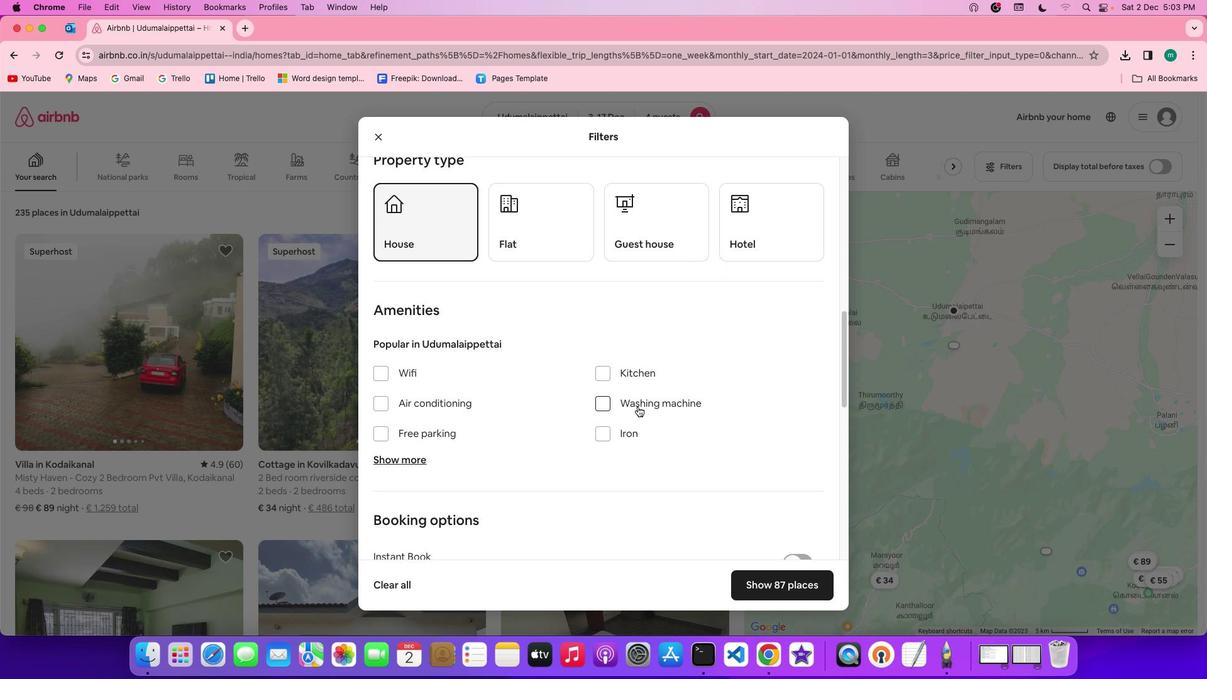 
Action: Mouse scrolled (638, 406) with delta (0, 0)
Screenshot: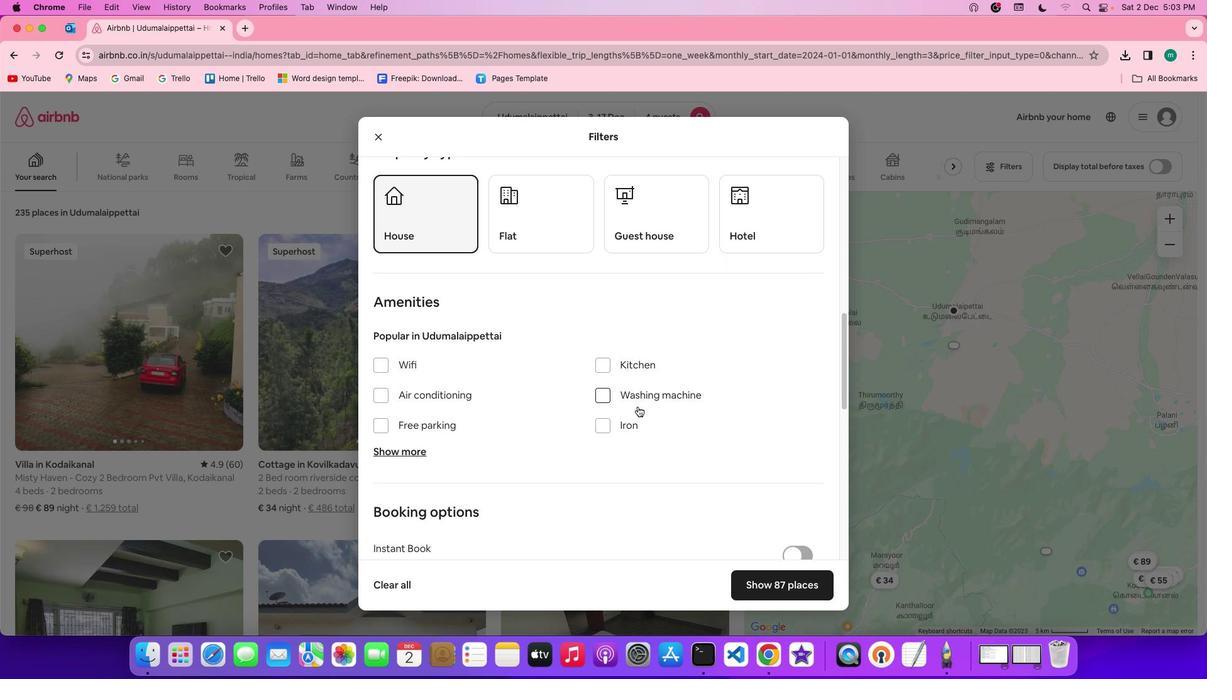 
Action: Mouse scrolled (638, 406) with delta (0, 0)
Screenshot: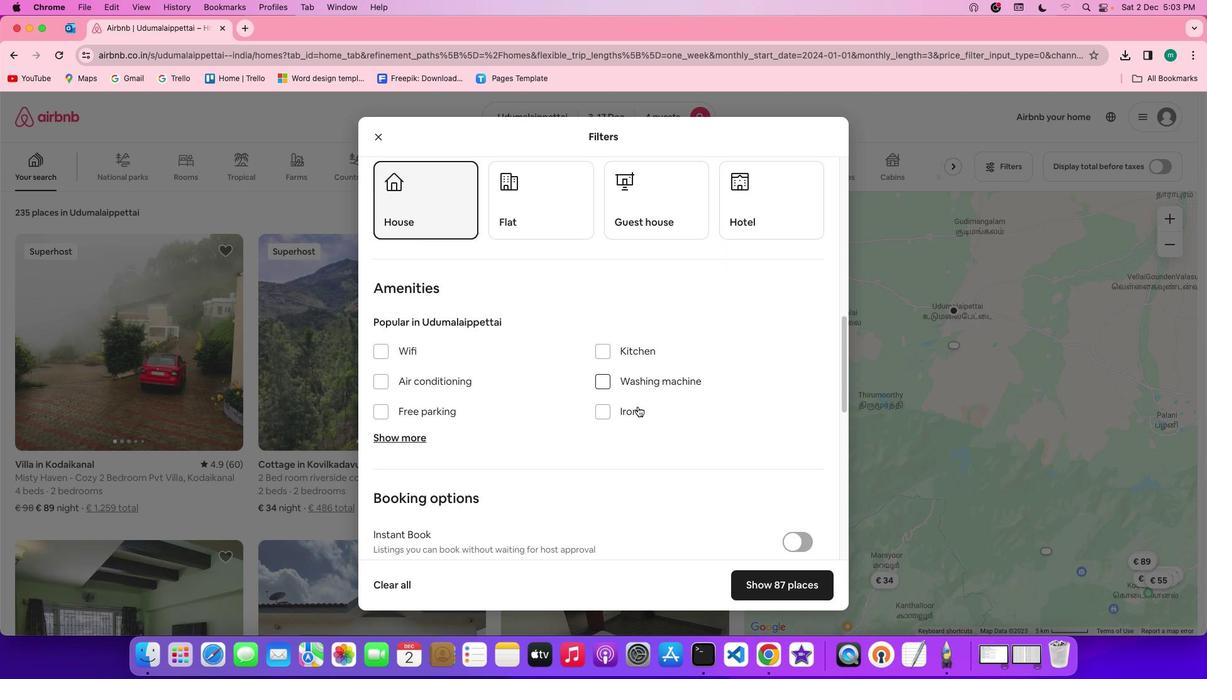 
Action: Mouse scrolled (638, 406) with delta (0, -1)
Screenshot: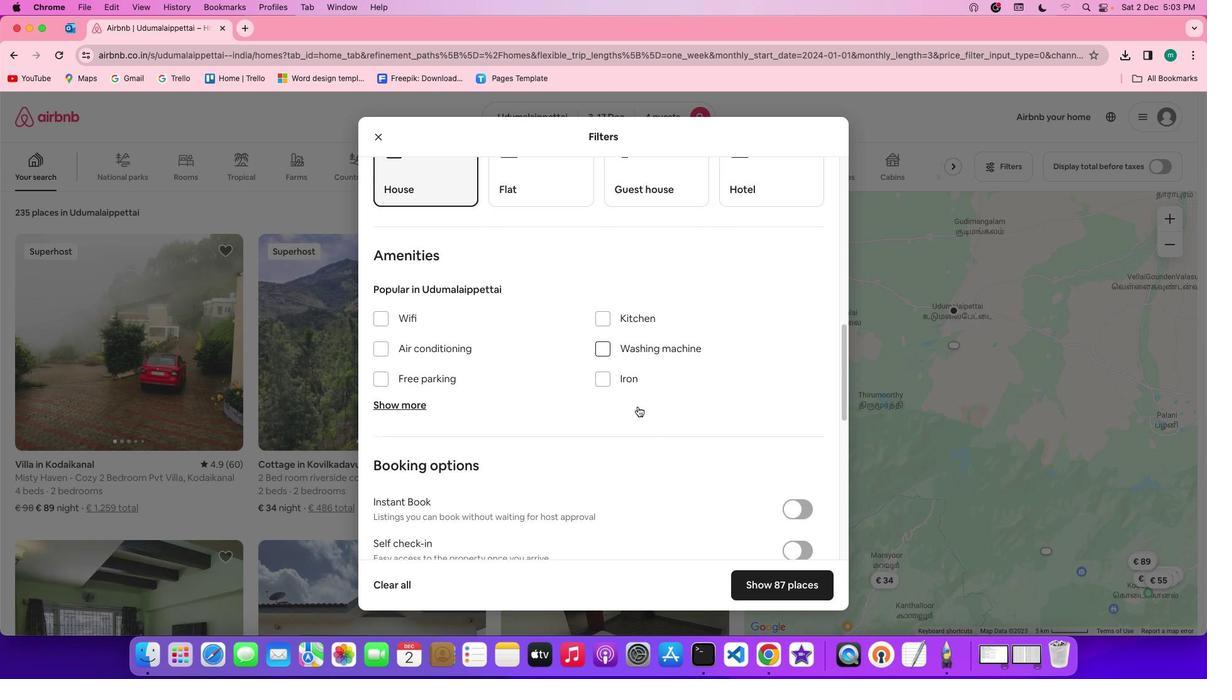 
Action: Mouse scrolled (638, 406) with delta (0, 0)
Screenshot: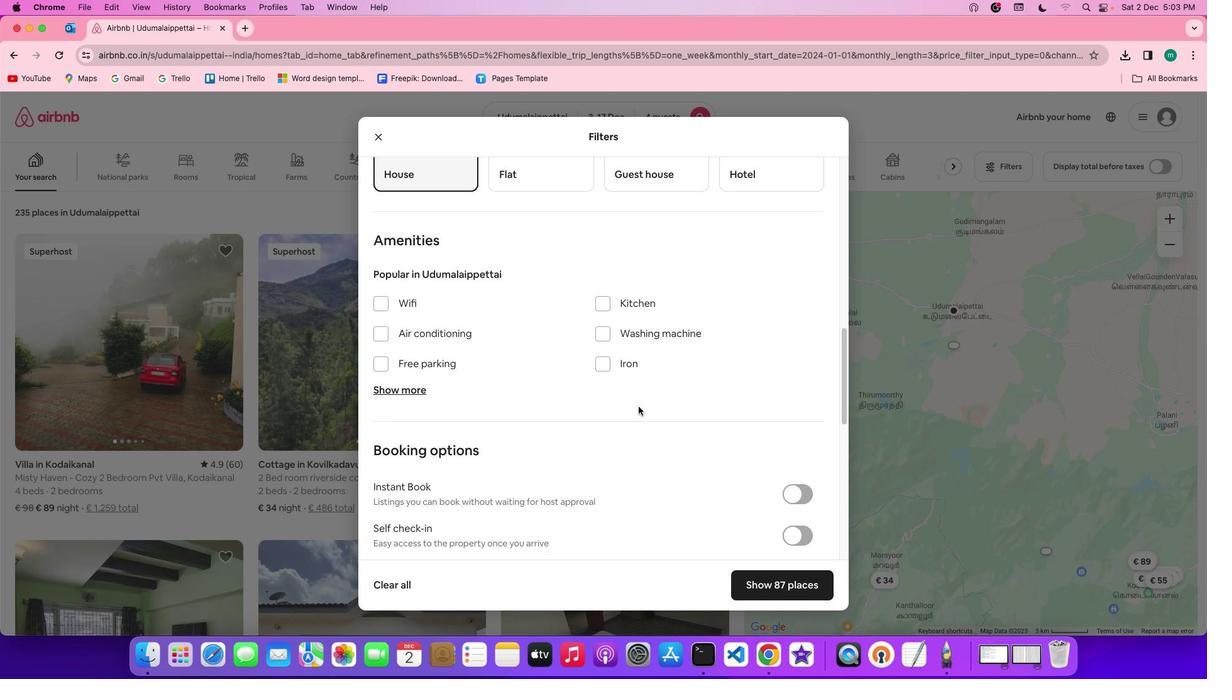 
Action: Mouse moved to (638, 406)
Screenshot: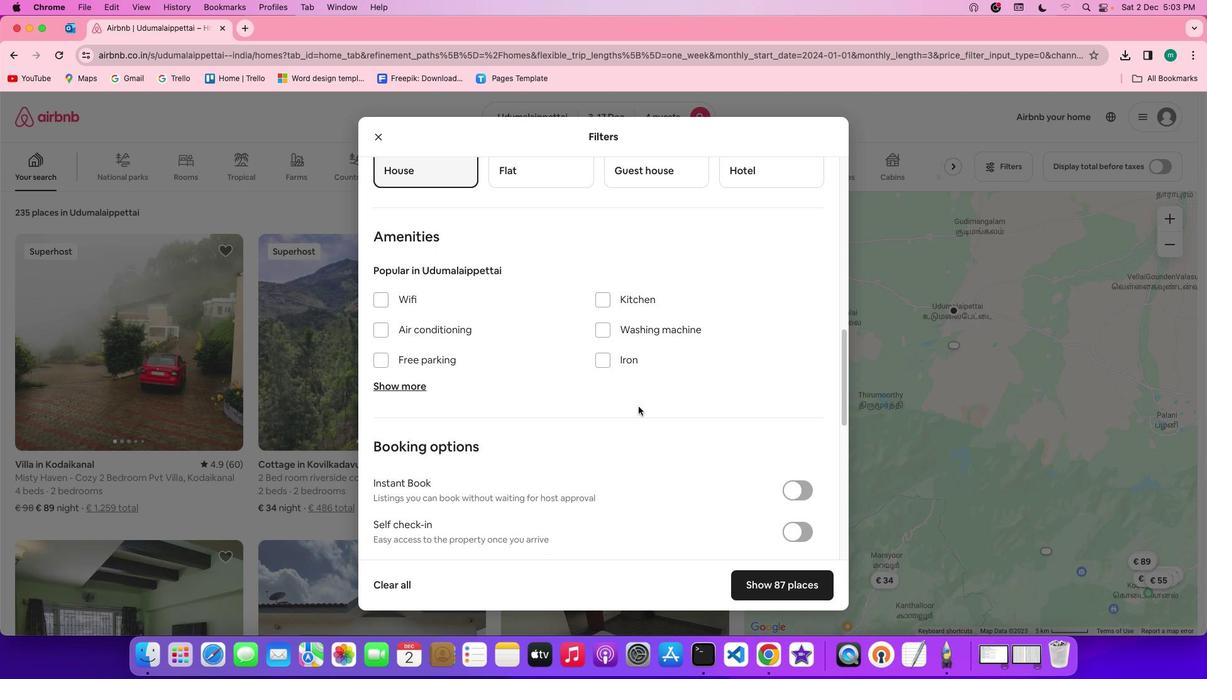 
Action: Mouse scrolled (638, 406) with delta (0, 0)
Screenshot: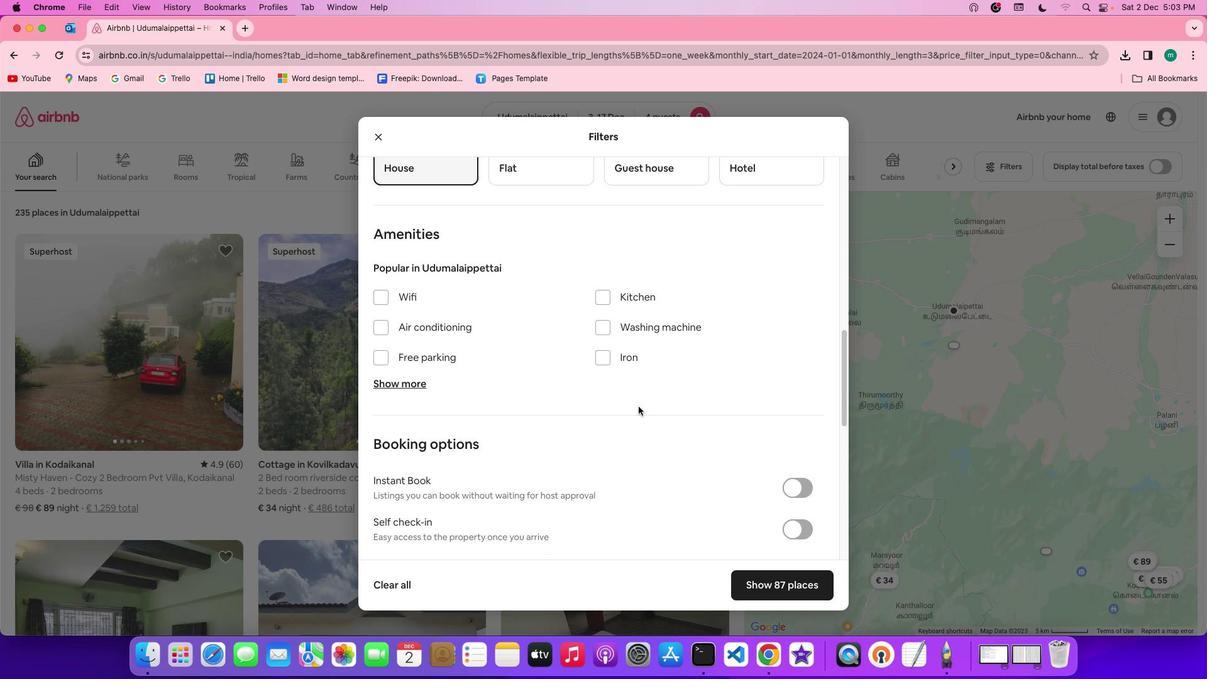 
Action: Mouse scrolled (638, 406) with delta (0, 0)
Screenshot: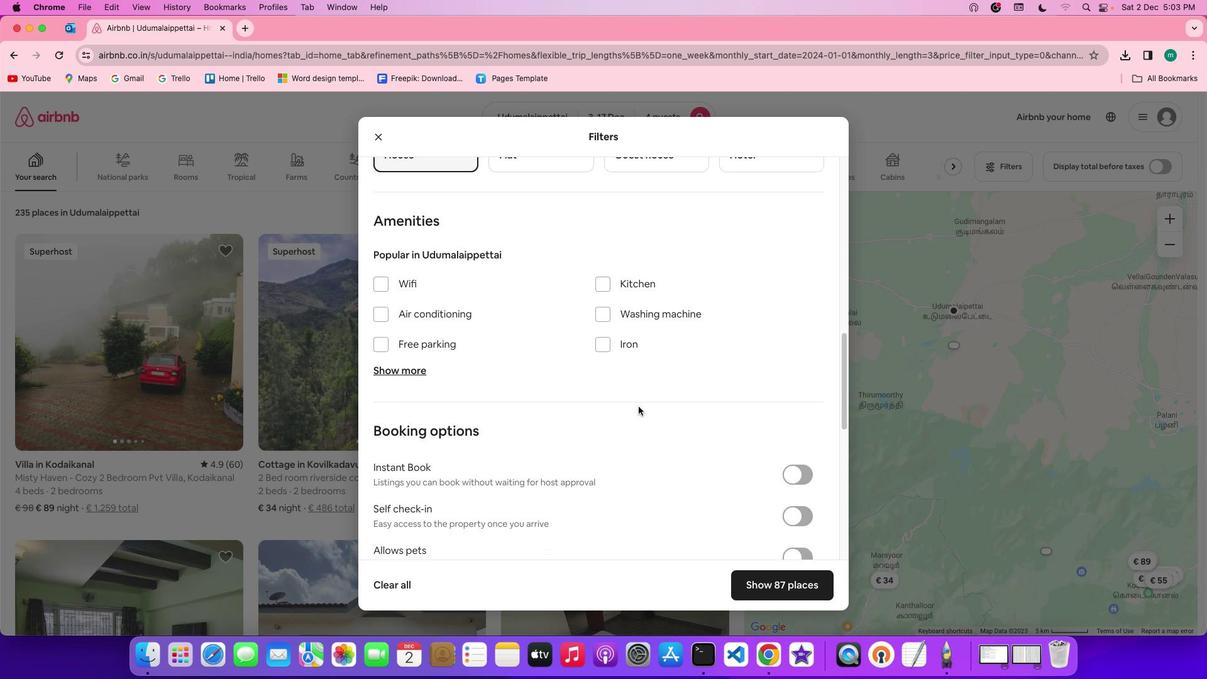 
Action: Mouse scrolled (638, 406) with delta (0, 0)
Screenshot: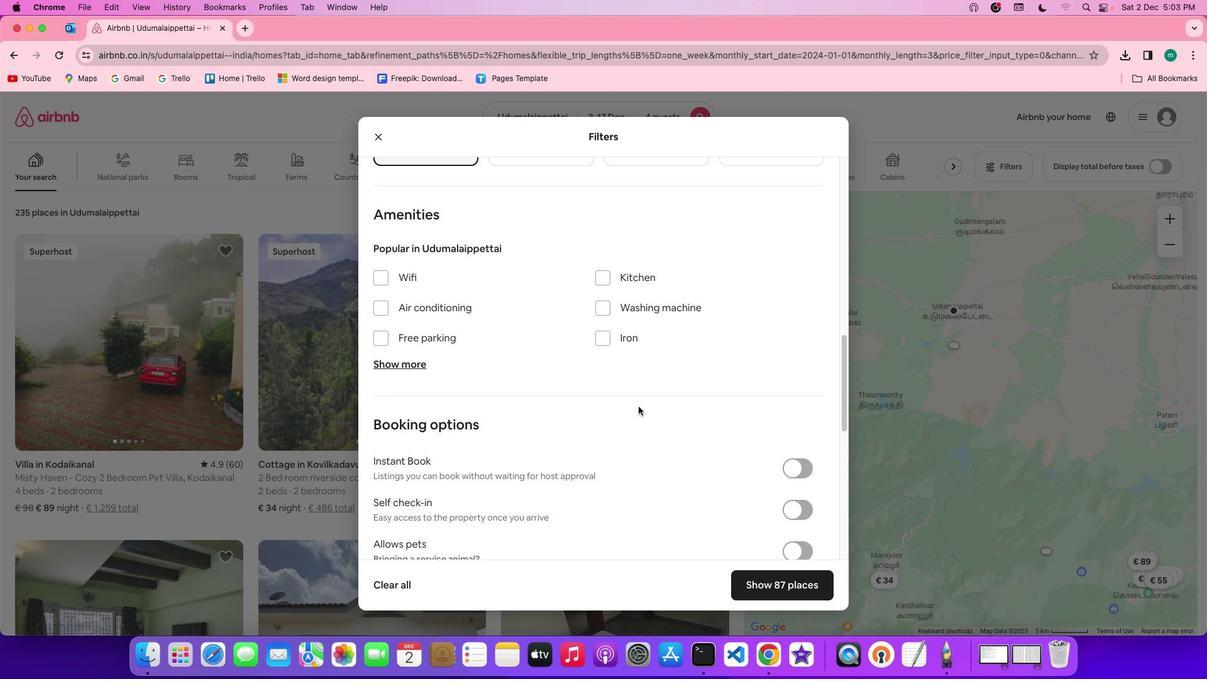 
Action: Mouse scrolled (638, 406) with delta (0, 0)
Screenshot: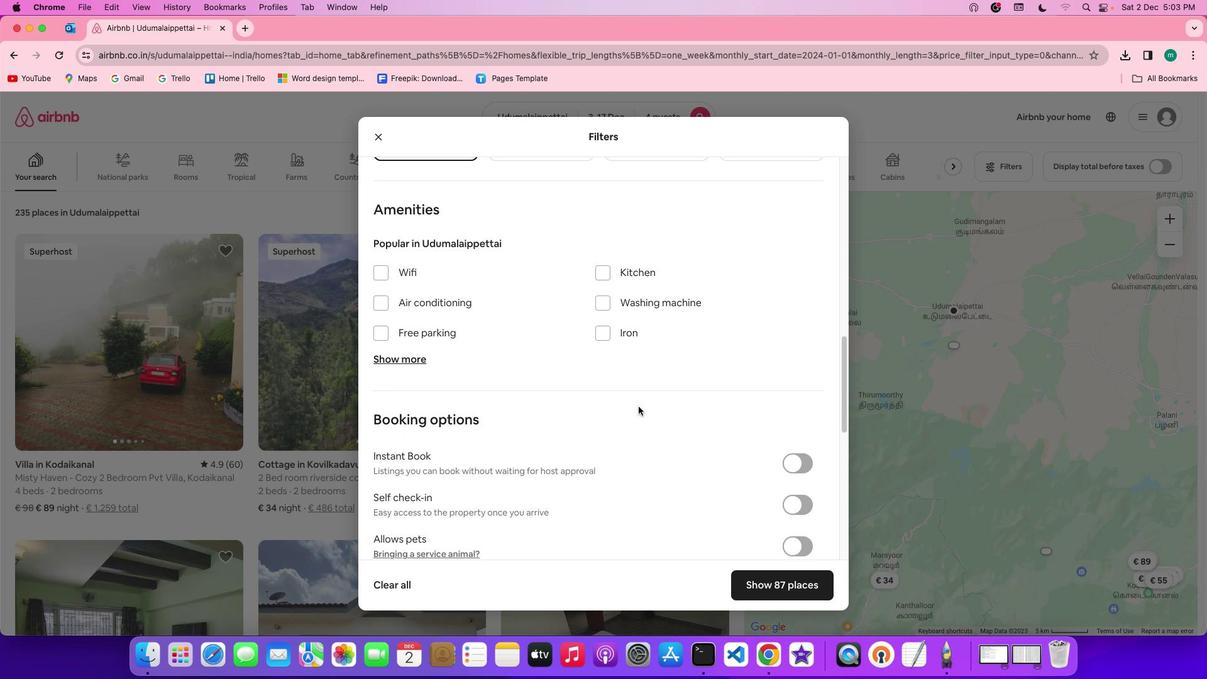 
Action: Mouse scrolled (638, 406) with delta (0, 0)
Screenshot: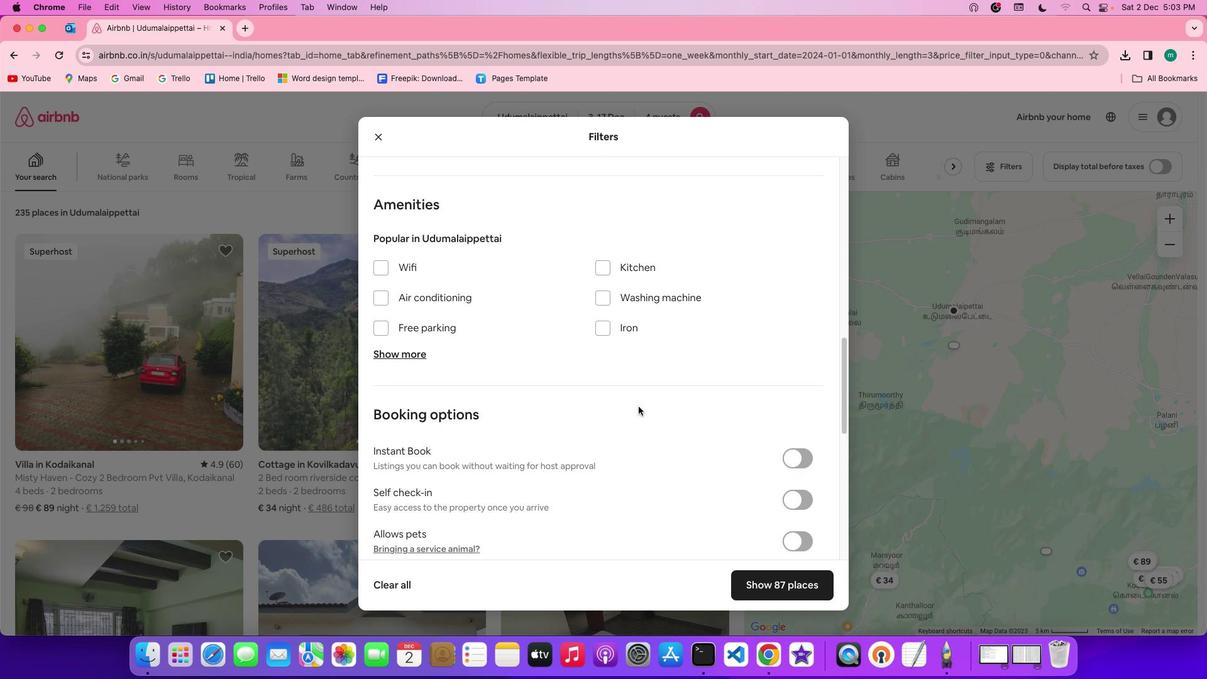 
Action: Mouse moved to (601, 301)
Screenshot: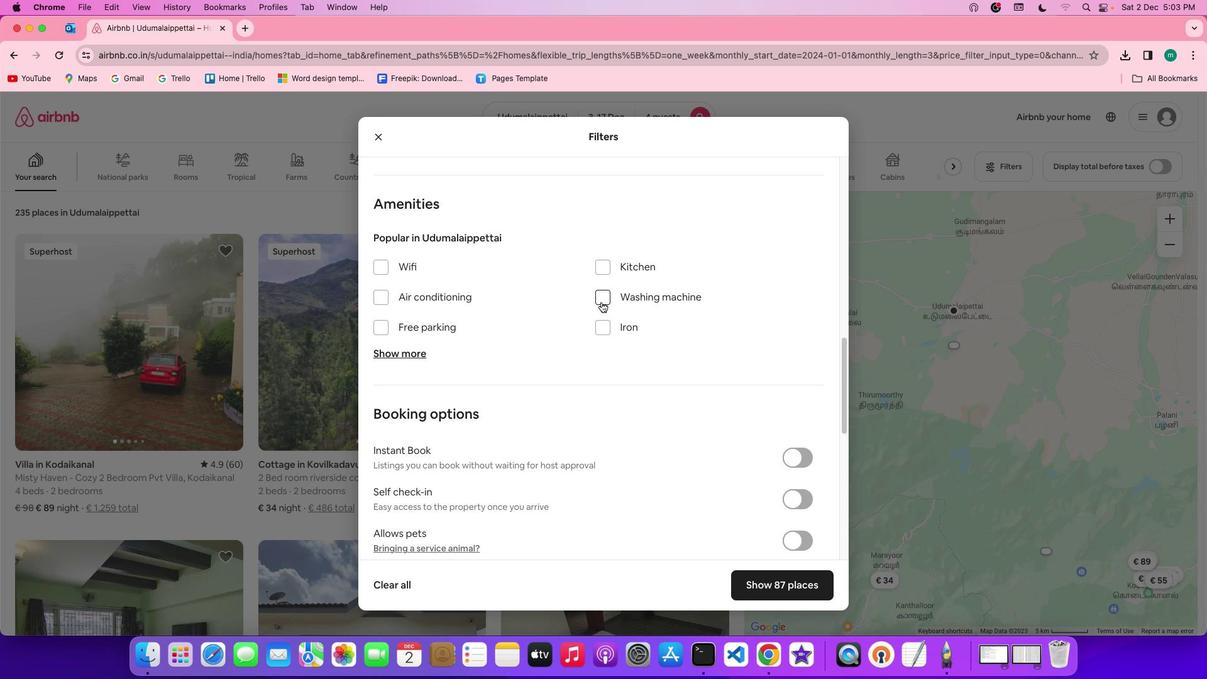 
Action: Mouse pressed left at (601, 301)
Screenshot: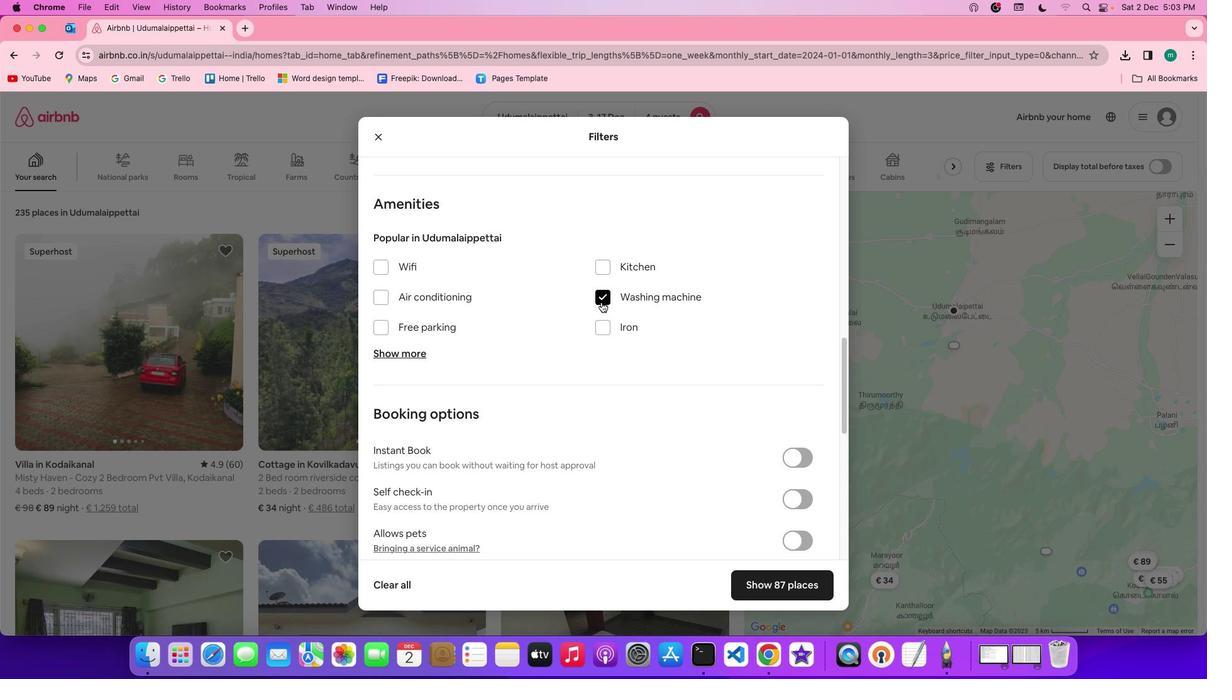 
Action: Mouse moved to (653, 505)
Screenshot: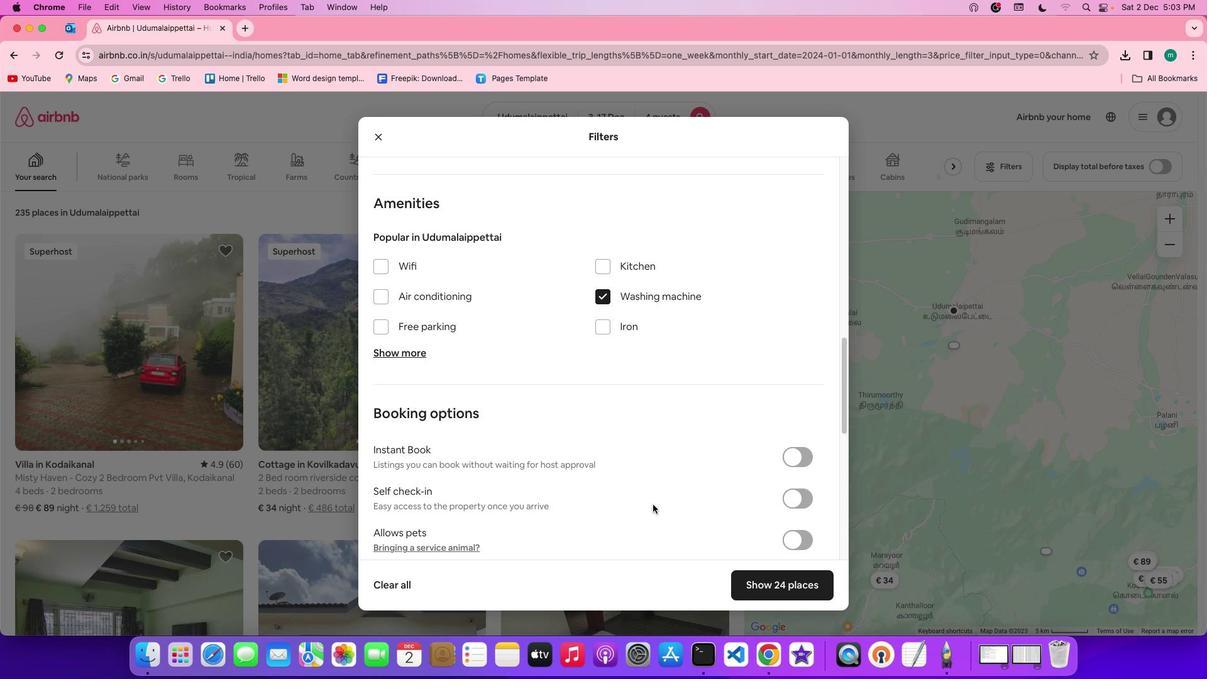 
Action: Mouse scrolled (653, 505) with delta (0, 0)
Screenshot: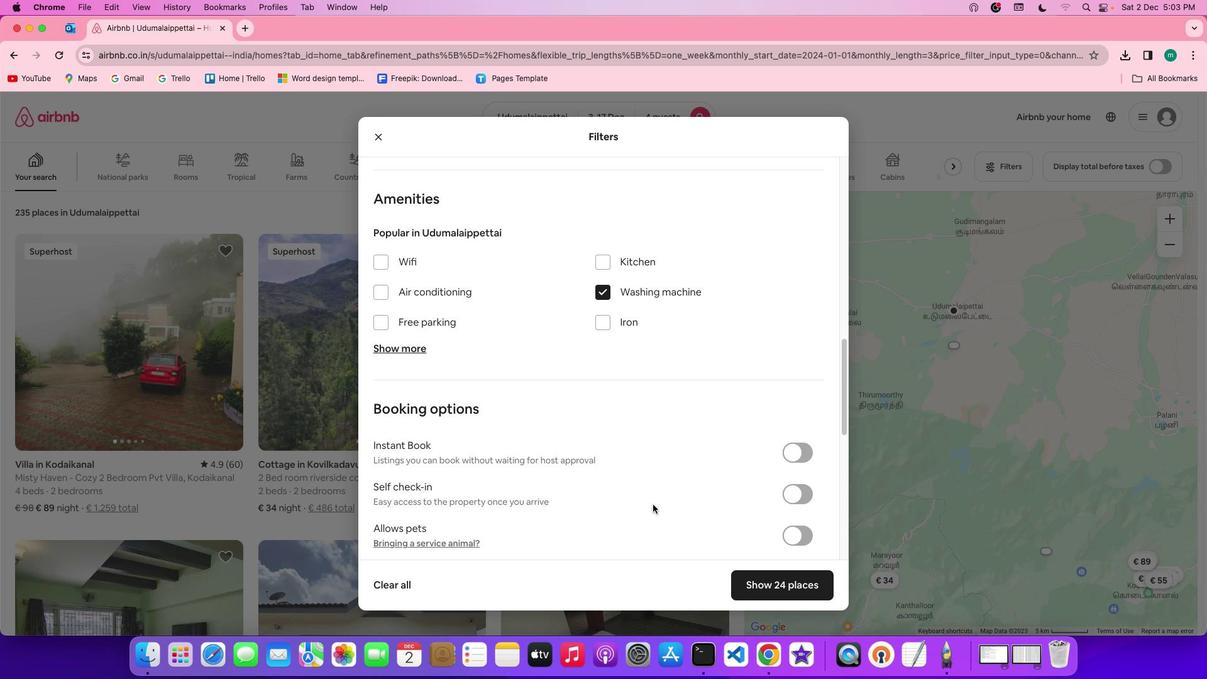 
Action: Mouse scrolled (653, 505) with delta (0, 0)
Screenshot: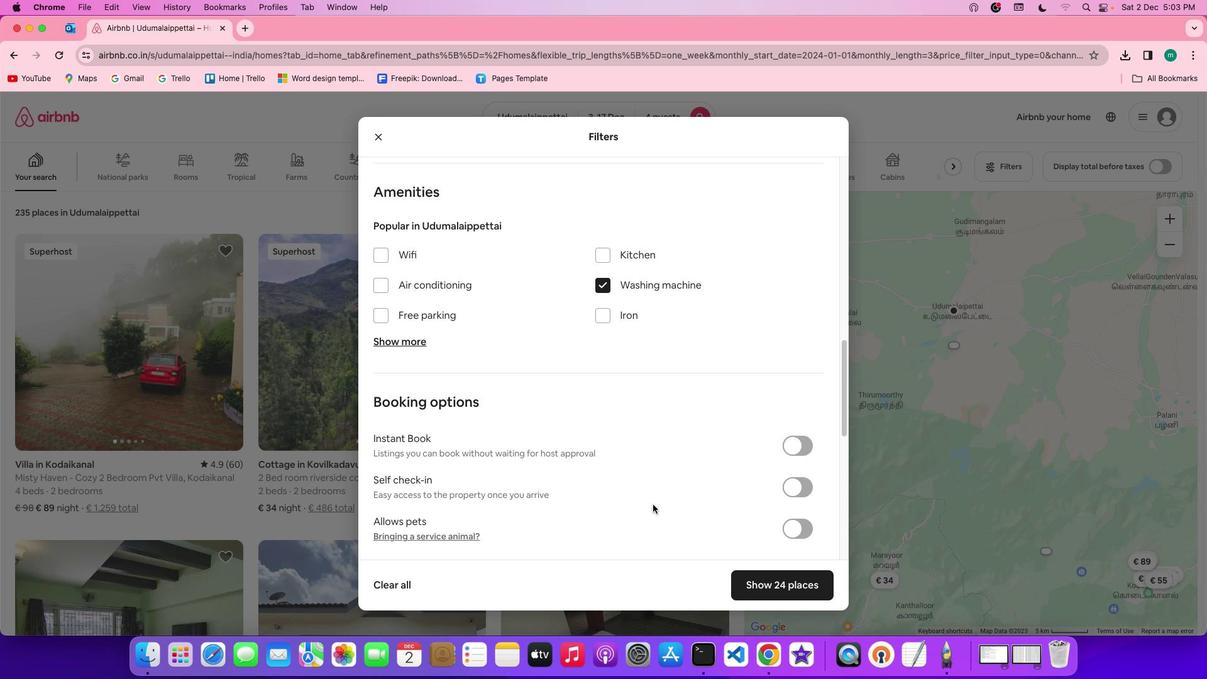 
Action: Mouse scrolled (653, 505) with delta (0, 0)
Screenshot: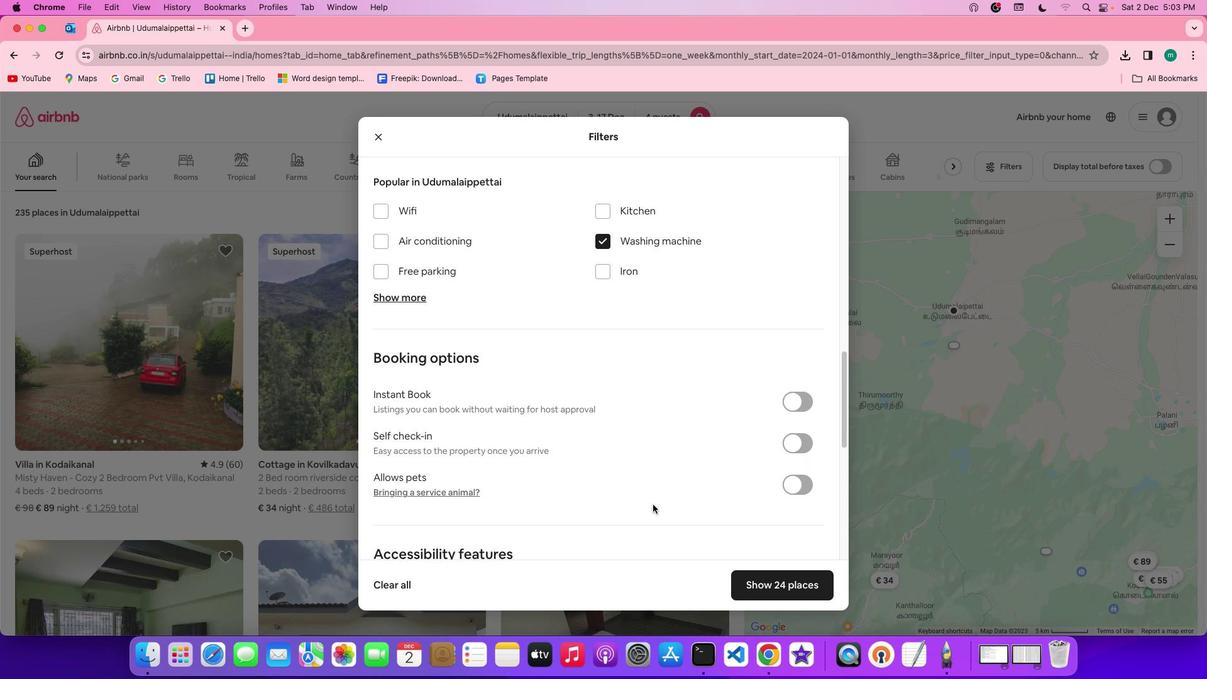 
Action: Mouse scrolled (653, 505) with delta (0, 0)
Screenshot: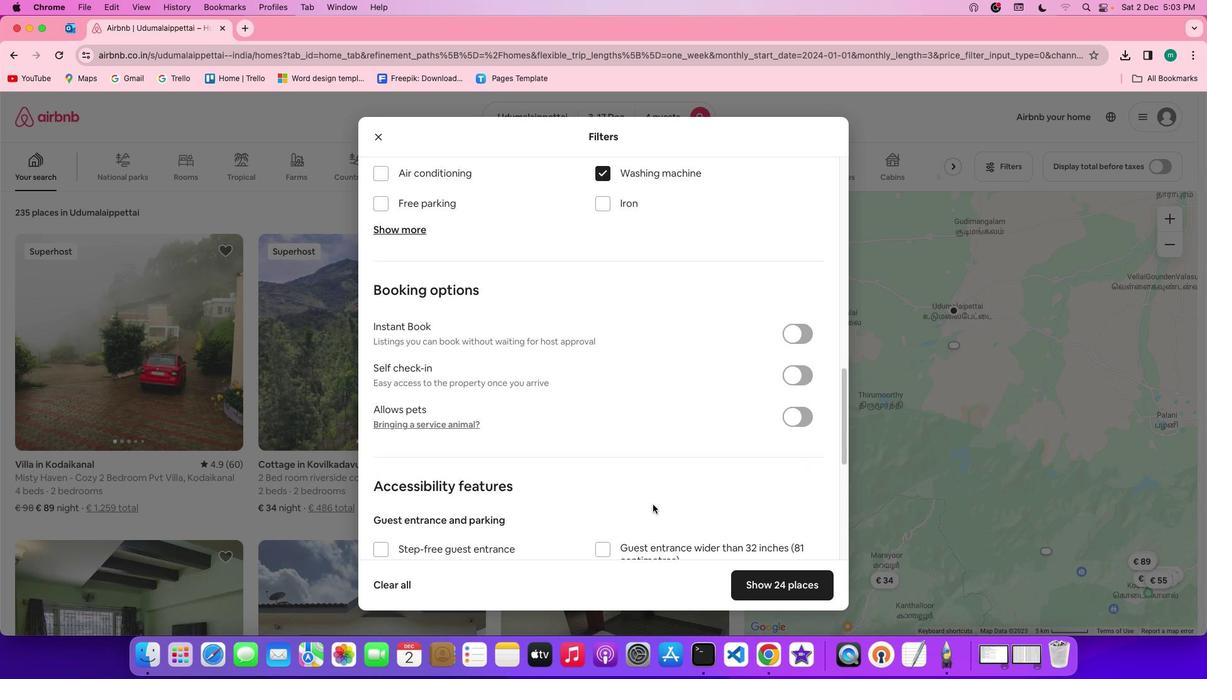 
Action: Mouse scrolled (653, 505) with delta (0, -1)
Screenshot: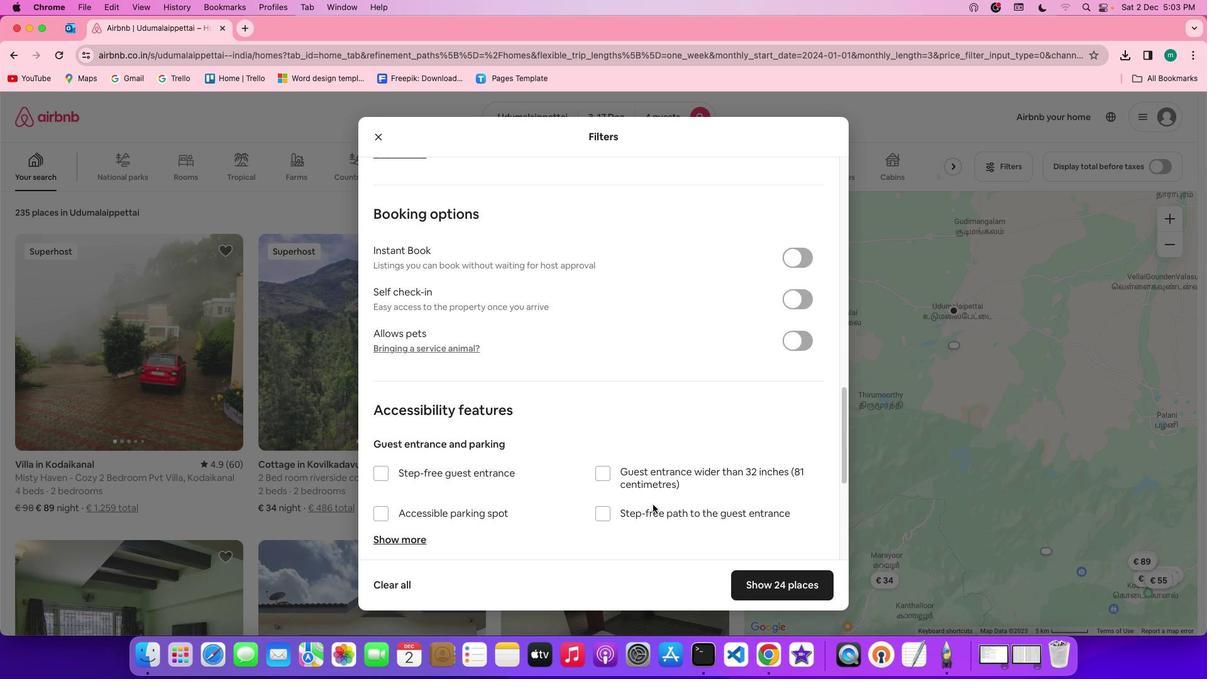 
Action: Mouse scrolled (653, 505) with delta (0, -2)
Screenshot: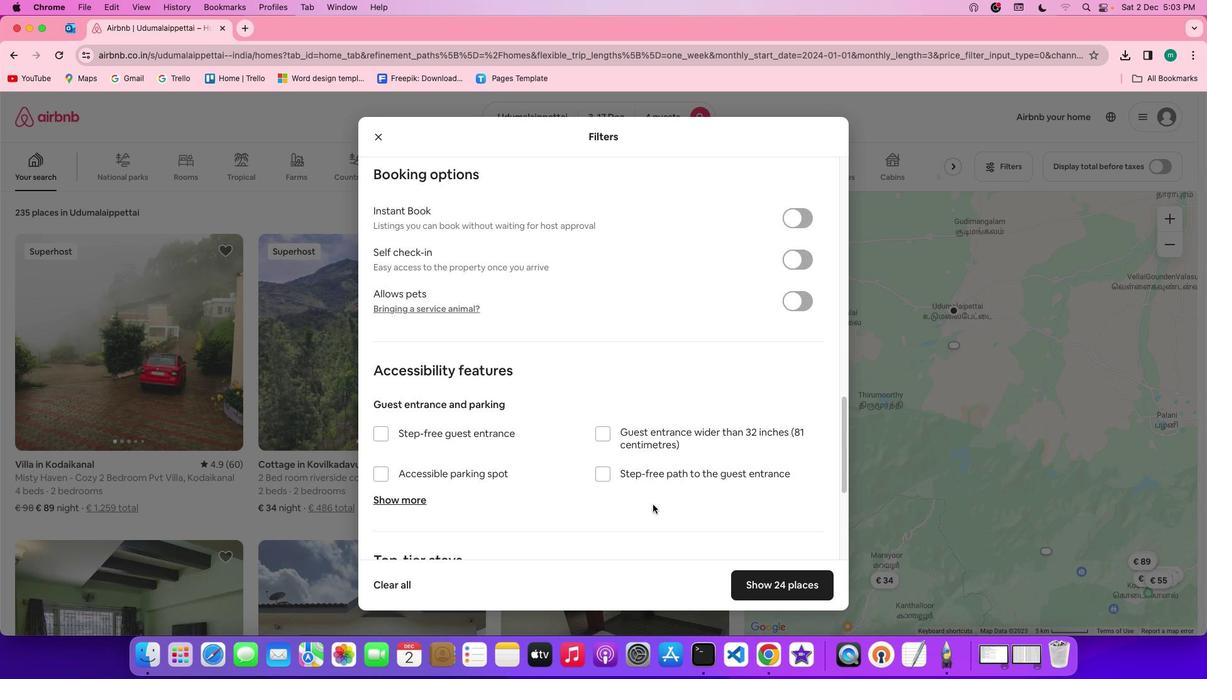 
Action: Mouse moved to (659, 513)
Screenshot: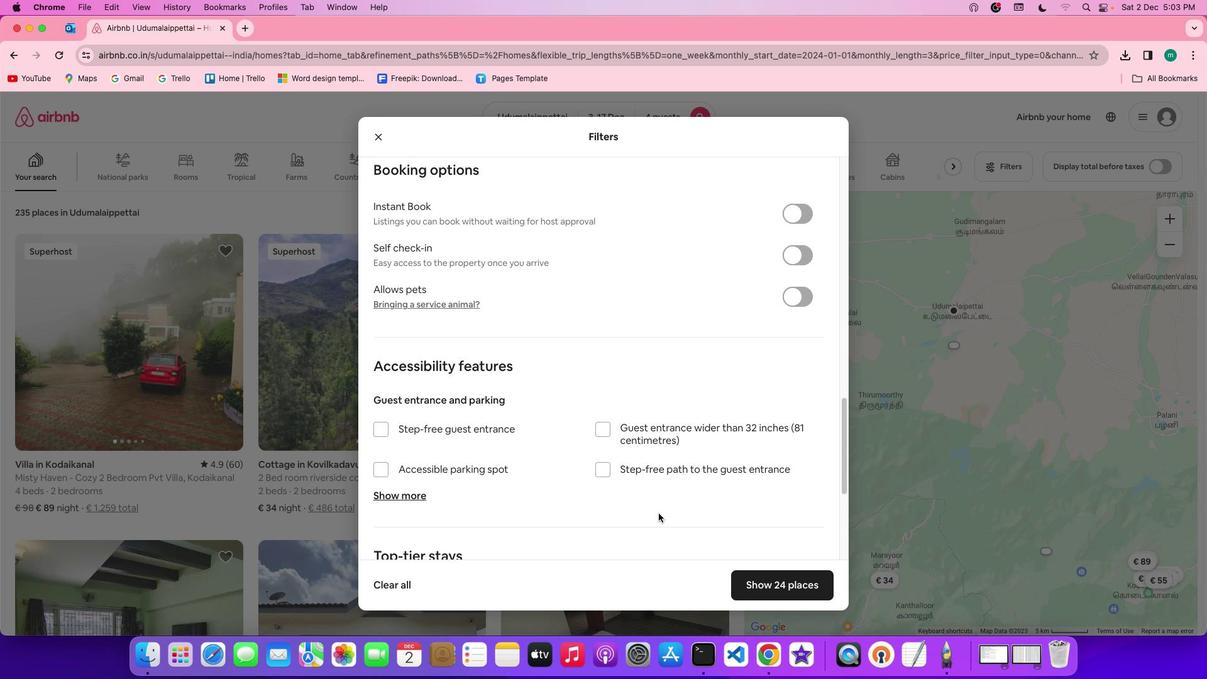 
Action: Mouse scrolled (659, 513) with delta (0, 0)
Screenshot: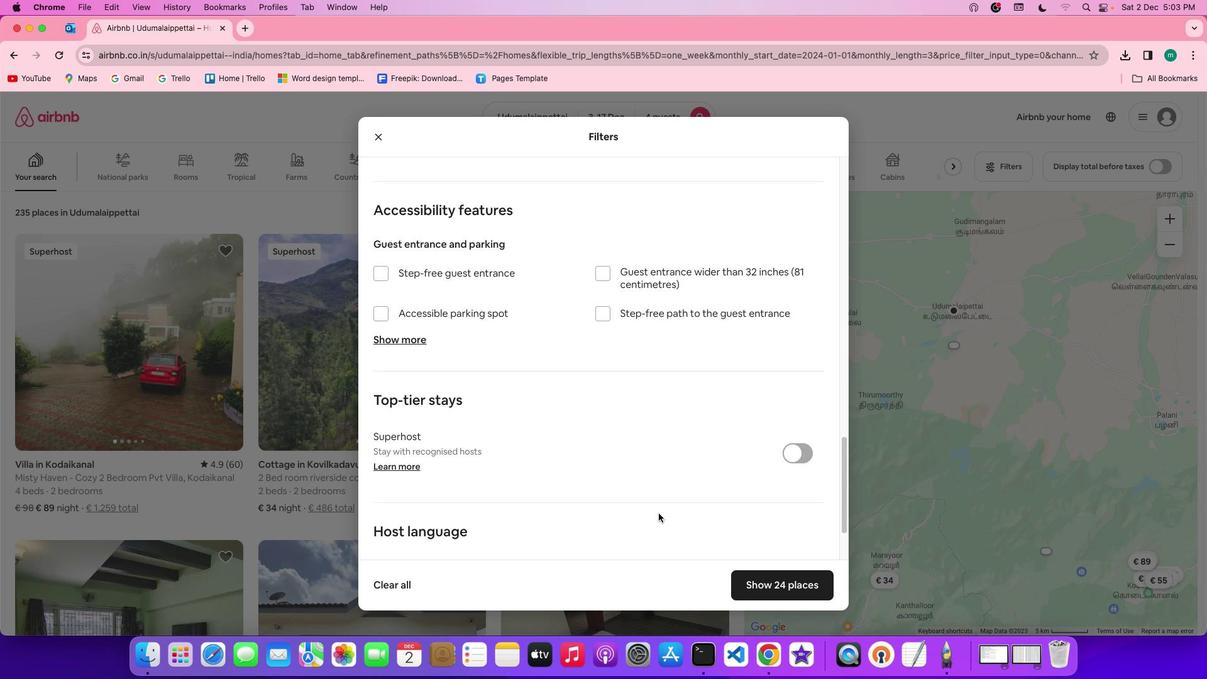 
Action: Mouse scrolled (659, 513) with delta (0, 0)
Screenshot: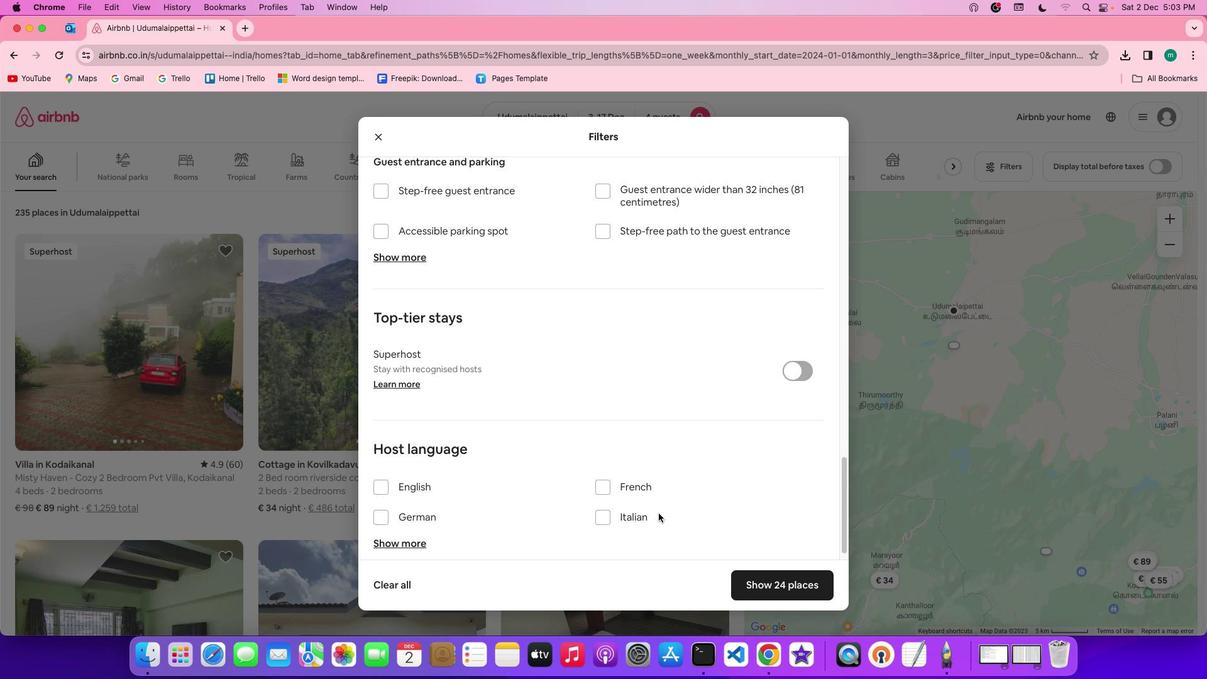 
Action: Mouse scrolled (659, 513) with delta (0, -1)
Screenshot: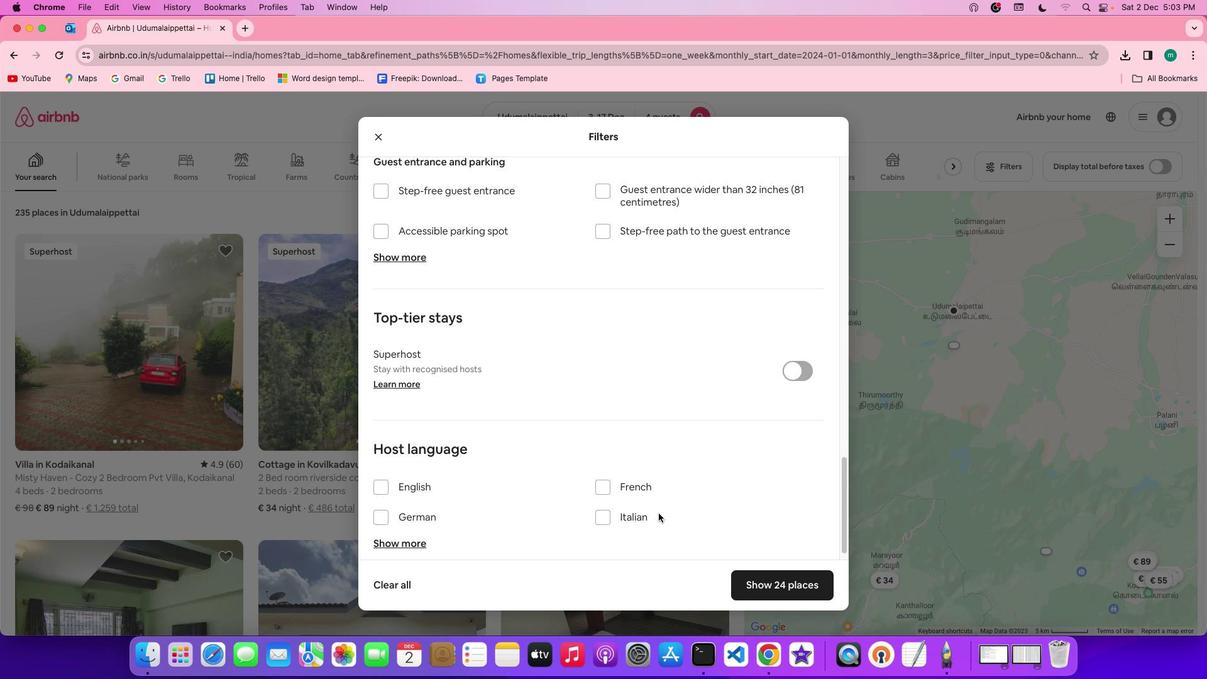 
Action: Mouse scrolled (659, 513) with delta (0, -3)
Screenshot: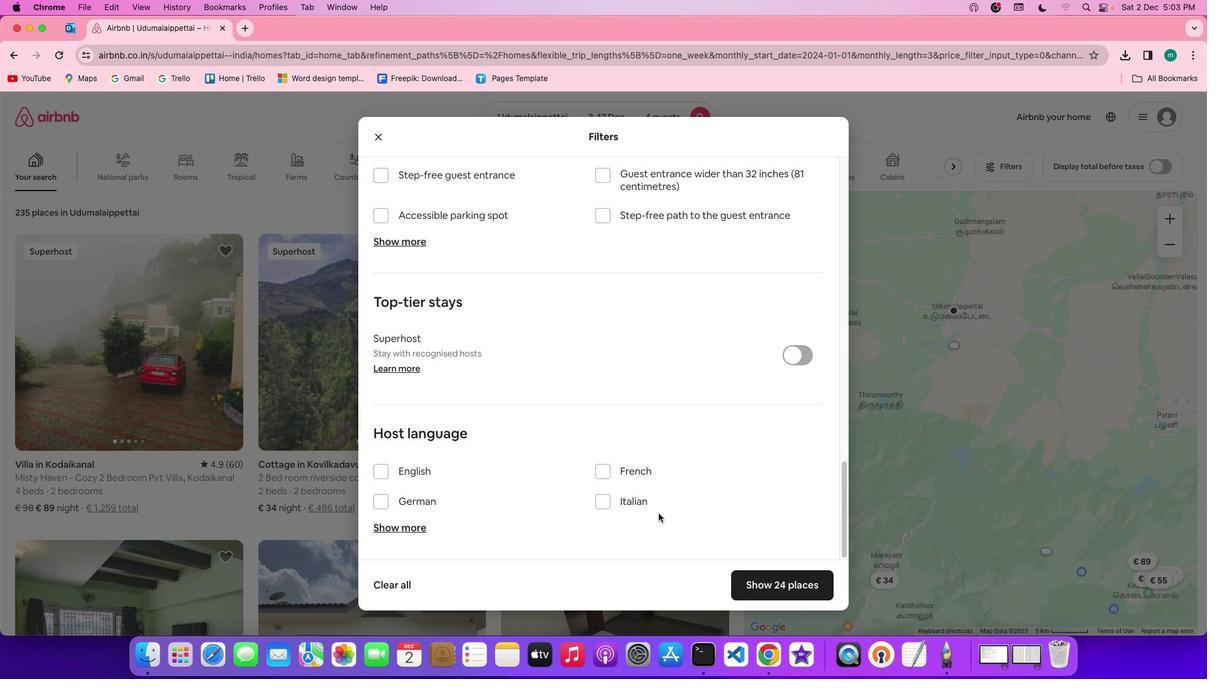 
Action: Mouse scrolled (659, 513) with delta (0, -3)
Screenshot: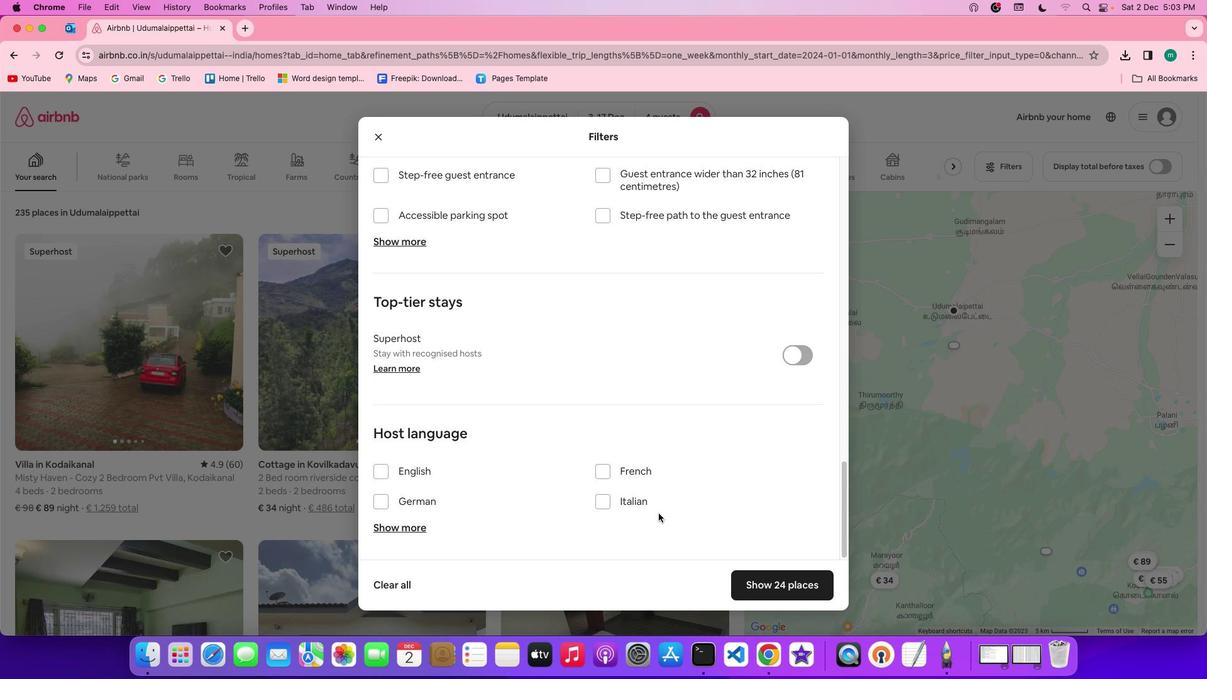 
Action: Mouse moved to (659, 513)
Screenshot: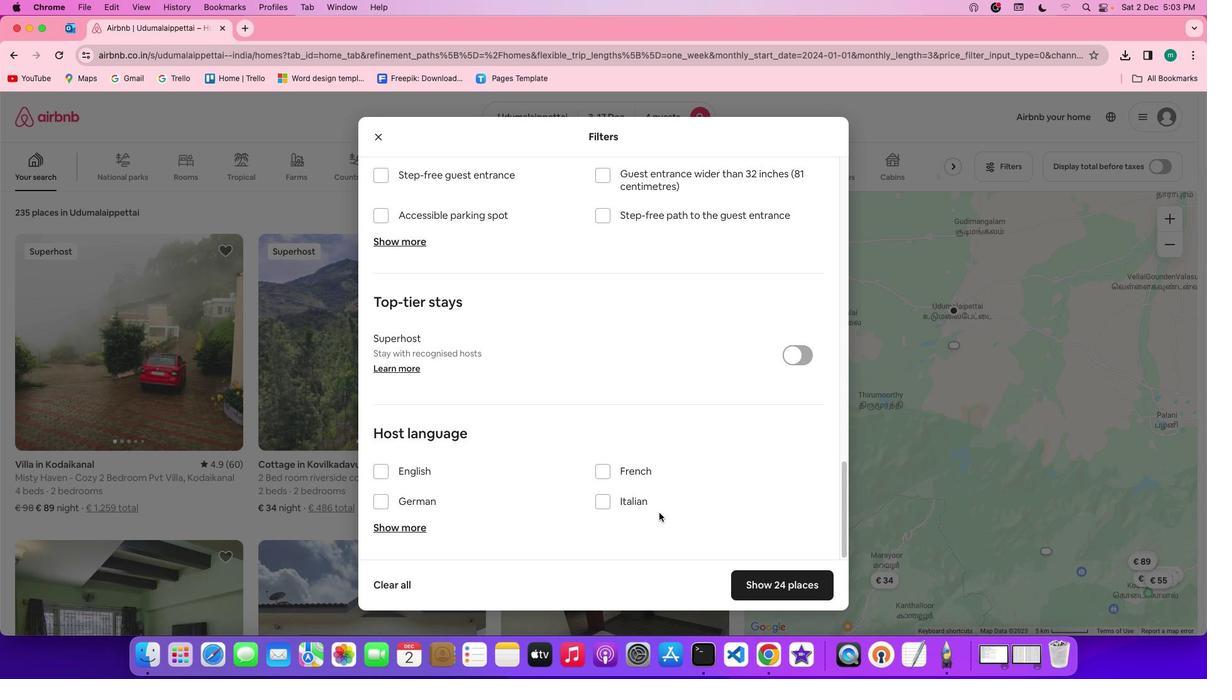 
Action: Mouse scrolled (659, 513) with delta (0, 0)
Screenshot: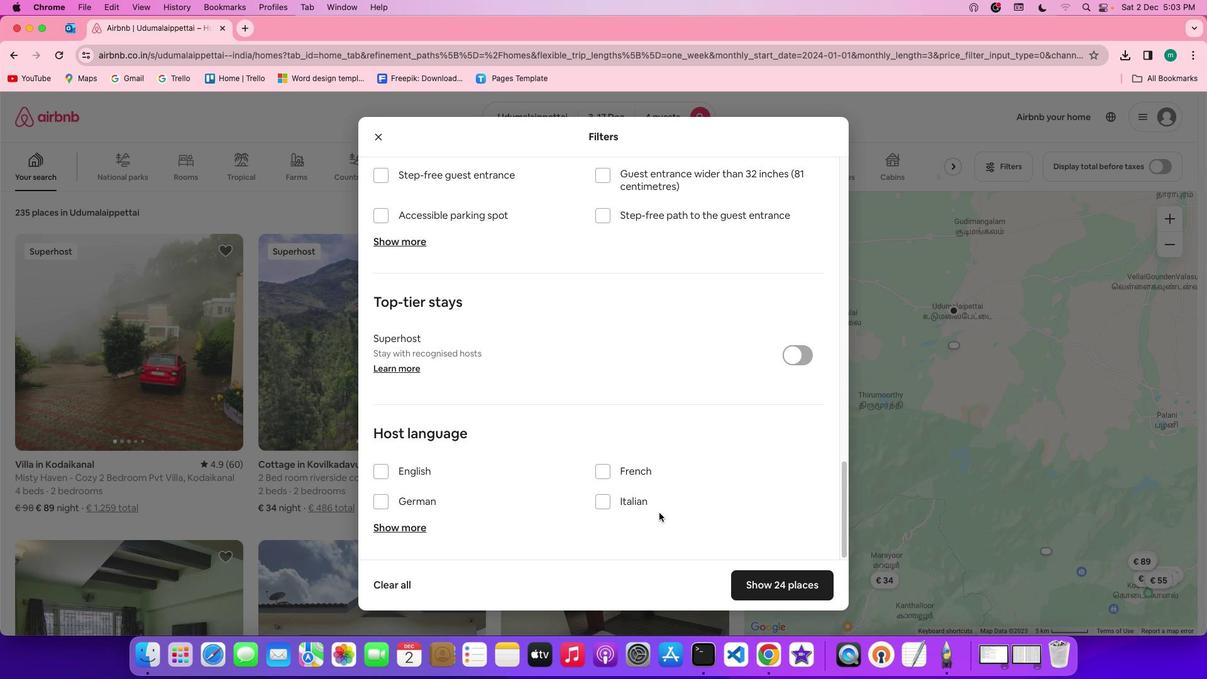 
Action: Mouse scrolled (659, 513) with delta (0, 0)
Screenshot: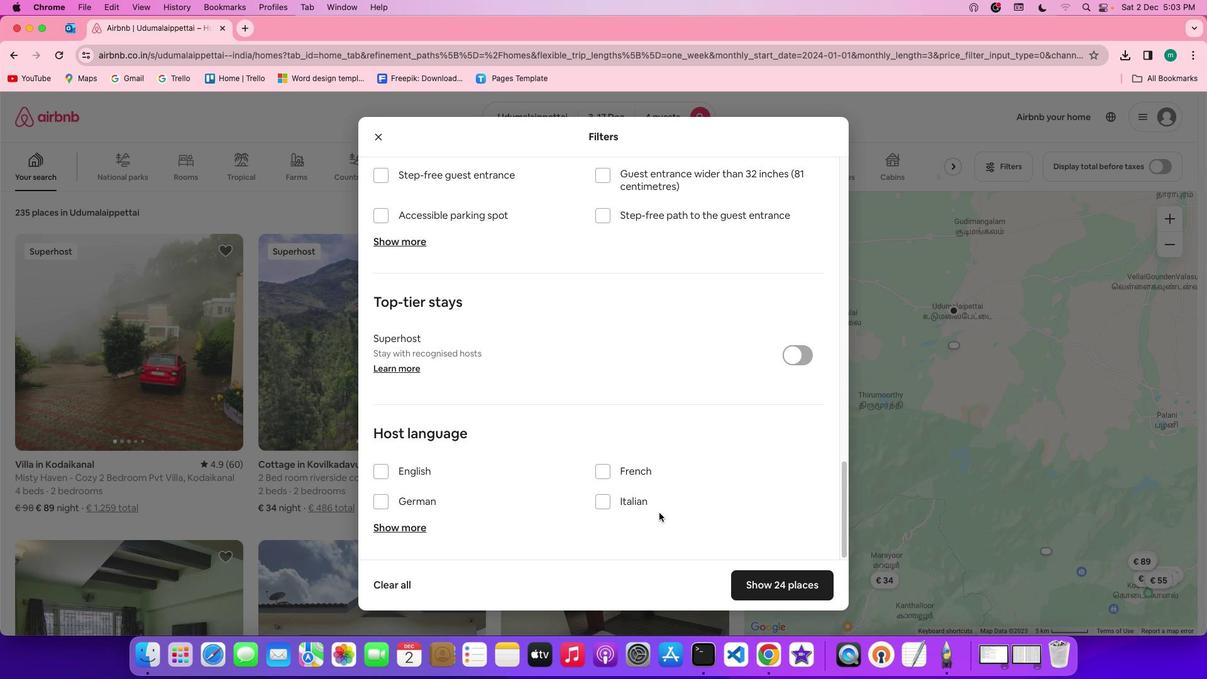 
Action: Mouse scrolled (659, 513) with delta (0, -1)
Screenshot: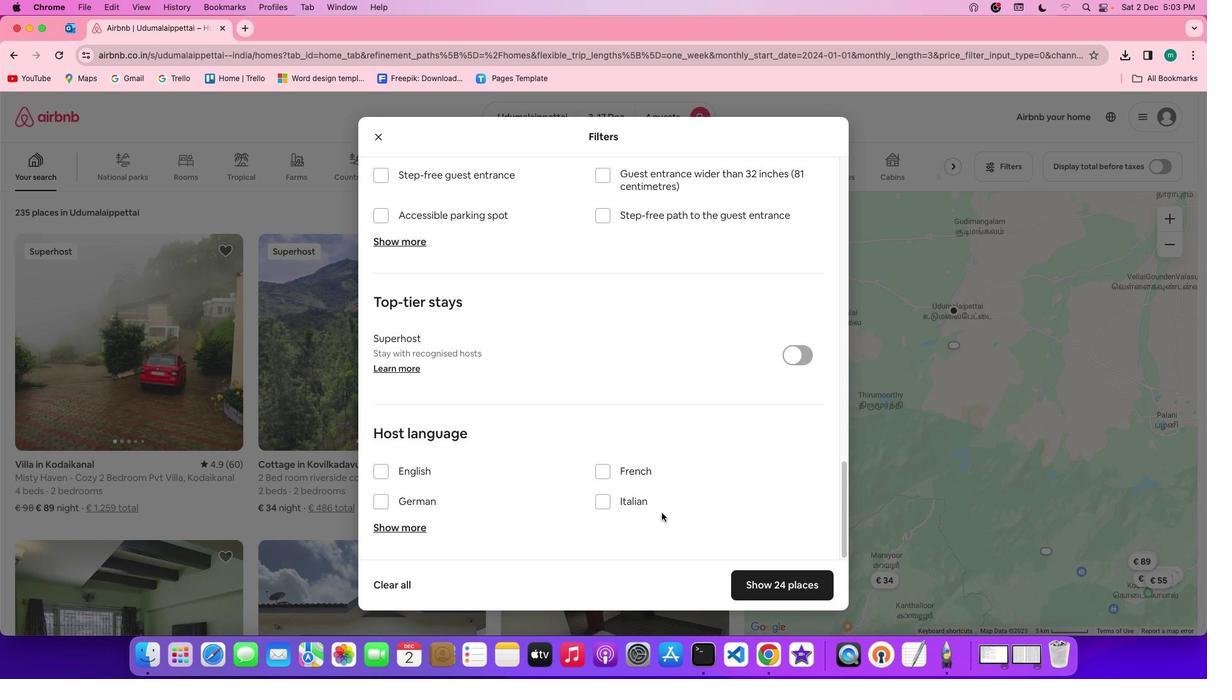 
Action: Mouse scrolled (659, 513) with delta (0, -3)
Screenshot: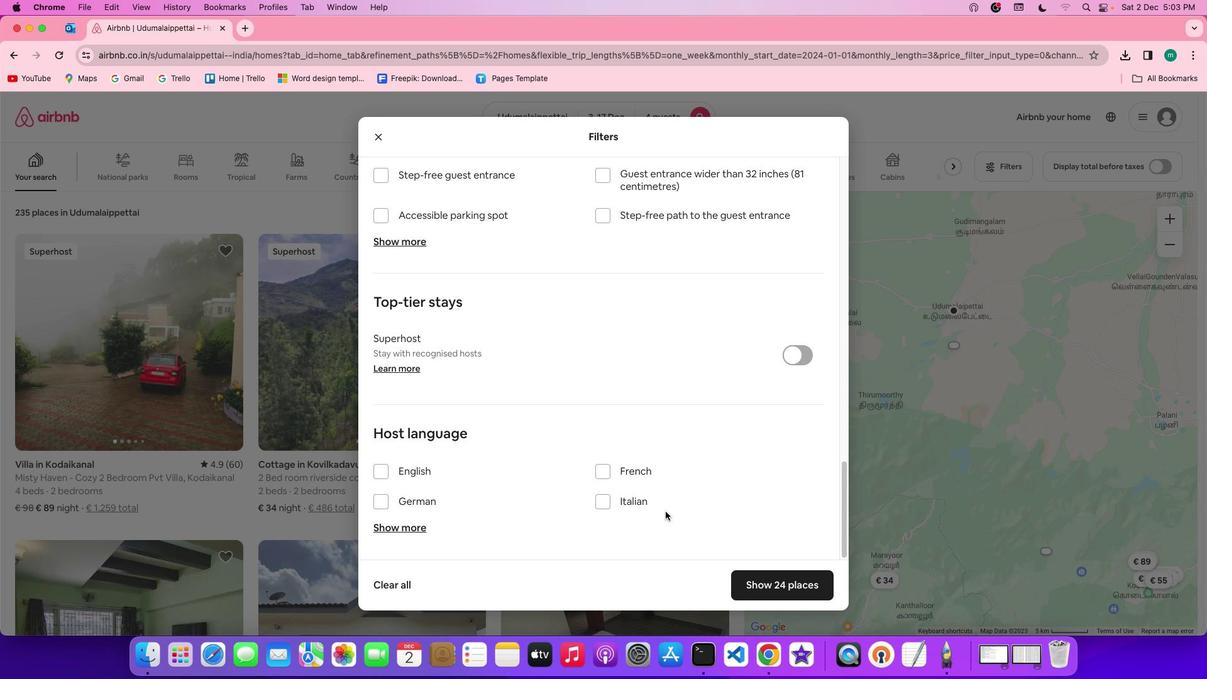 
Action: Mouse scrolled (659, 513) with delta (0, -3)
Screenshot: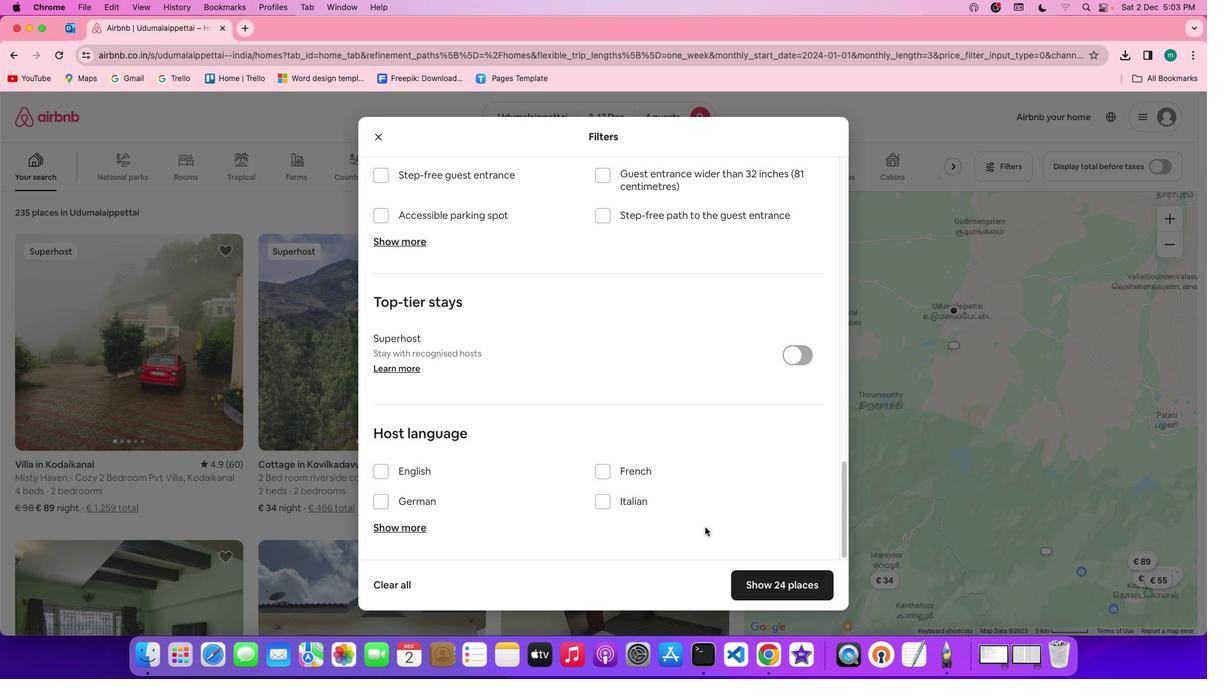 
Action: Mouse moved to (781, 585)
Screenshot: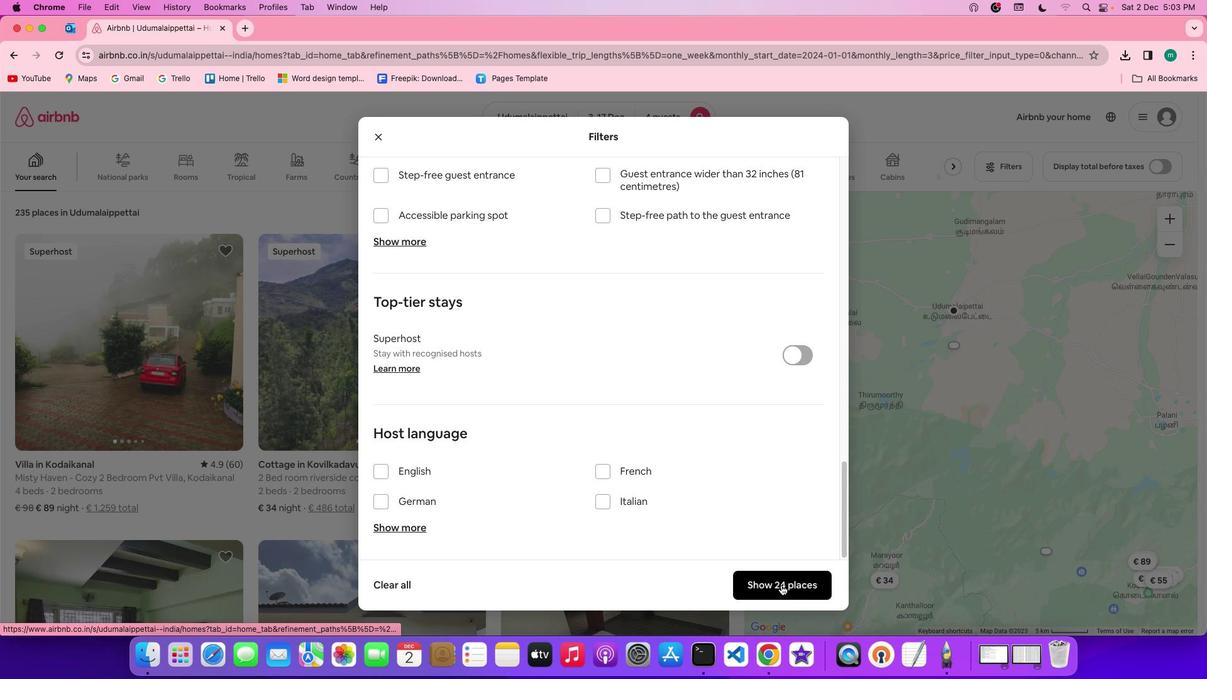 
Action: Mouse pressed left at (781, 585)
Screenshot: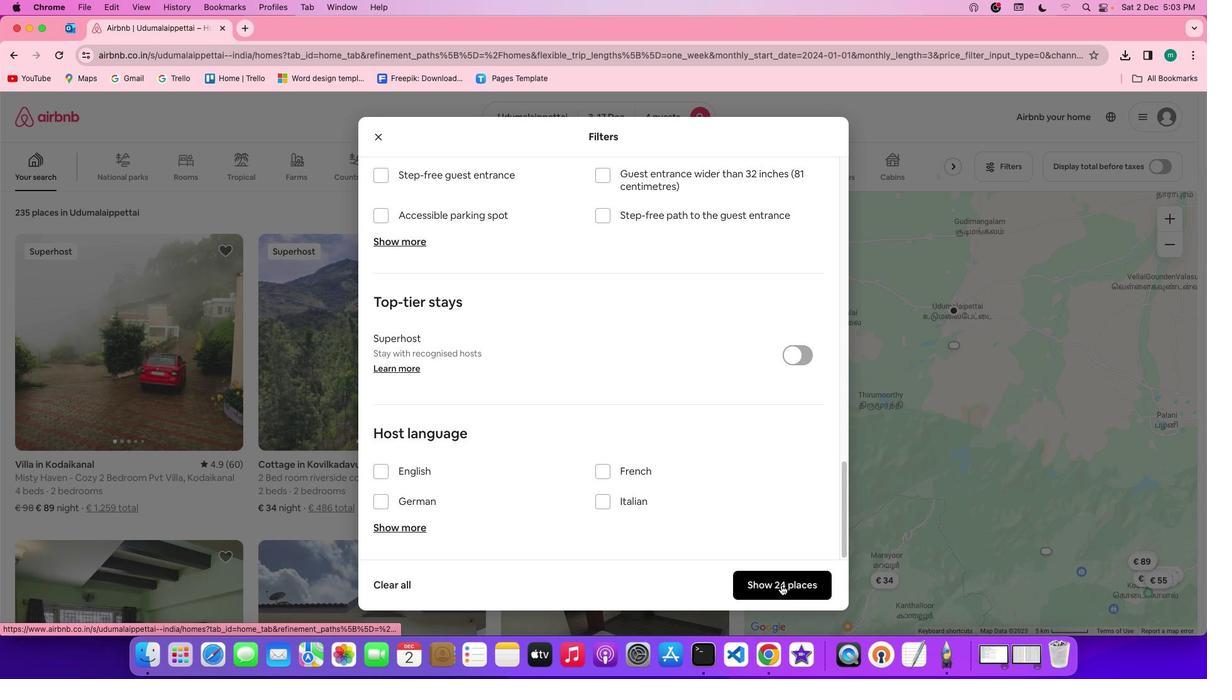 
Action: Mouse moved to (118, 393)
Screenshot: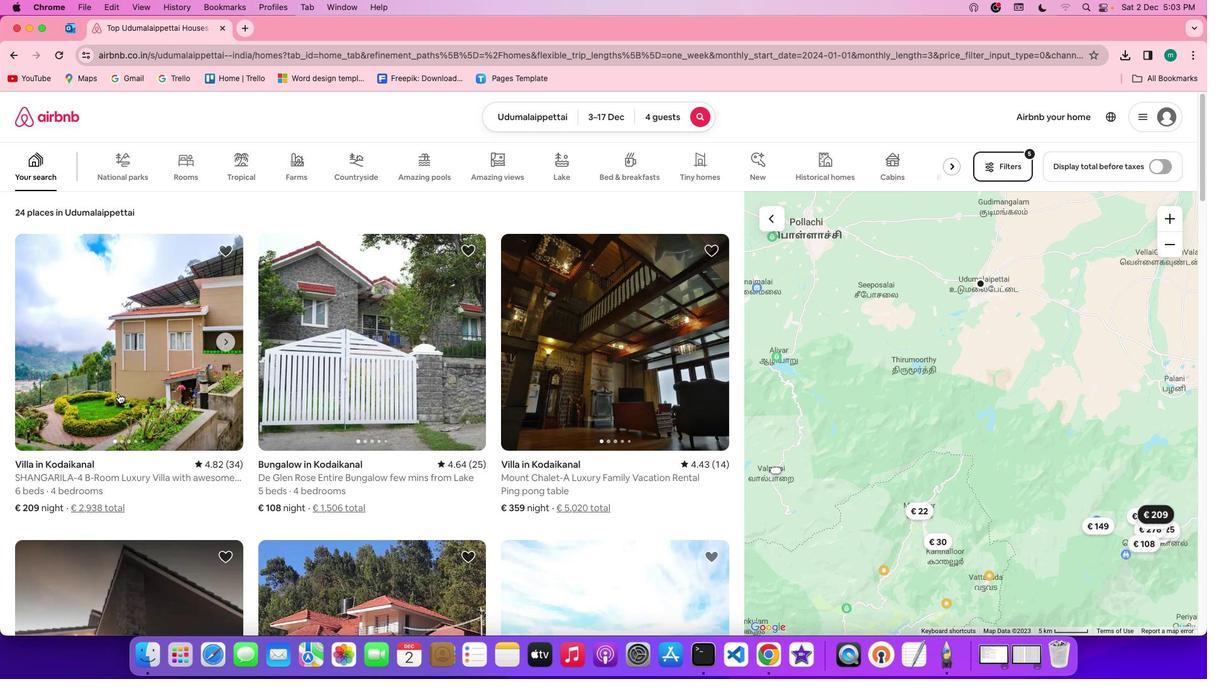 
Action: Mouse pressed left at (118, 393)
Screenshot: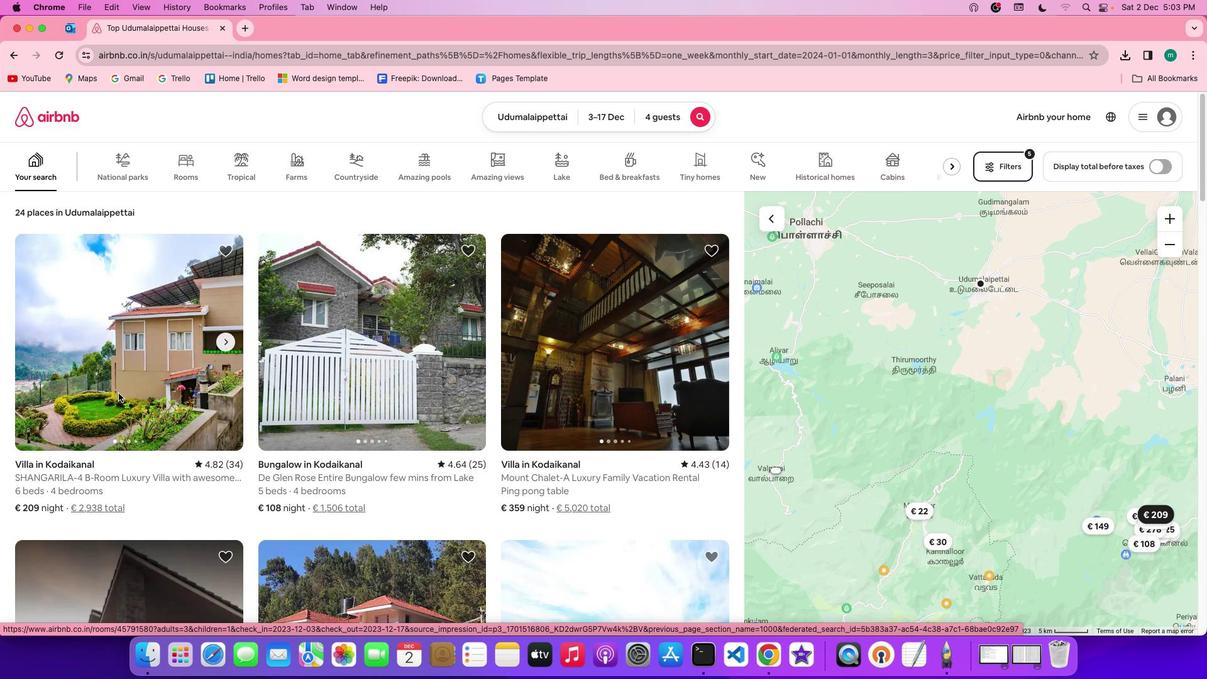 
Action: Mouse moved to (896, 473)
Screenshot: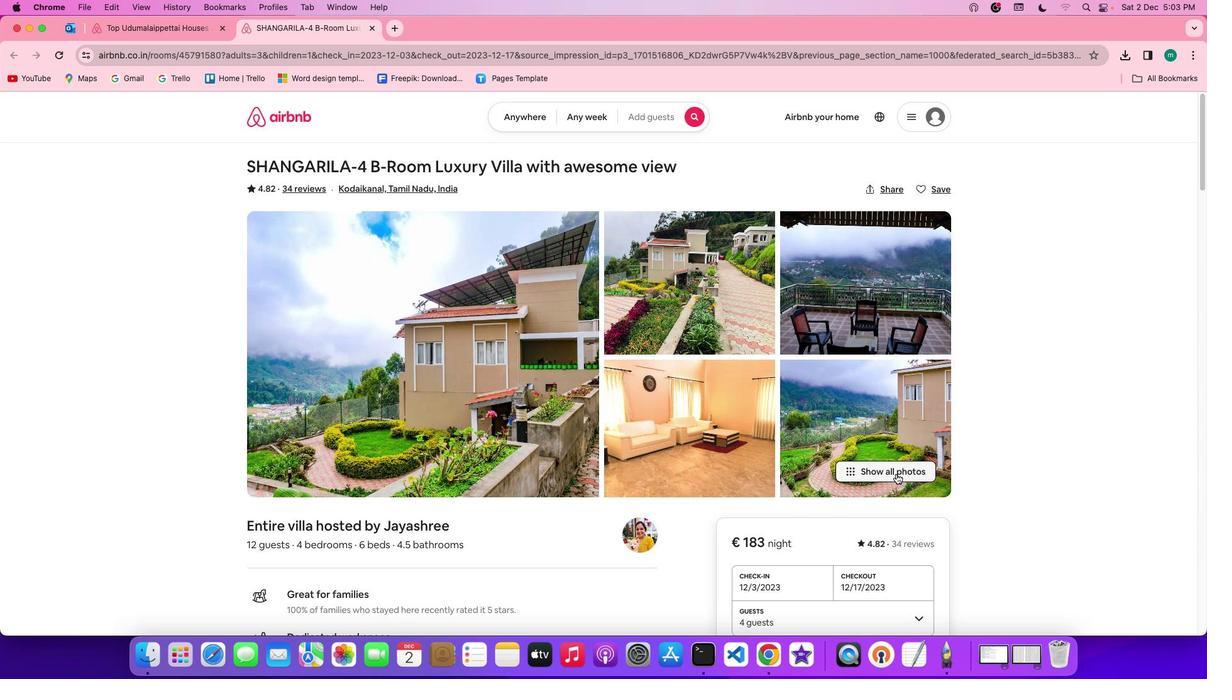 
Action: Mouse pressed left at (896, 473)
Screenshot: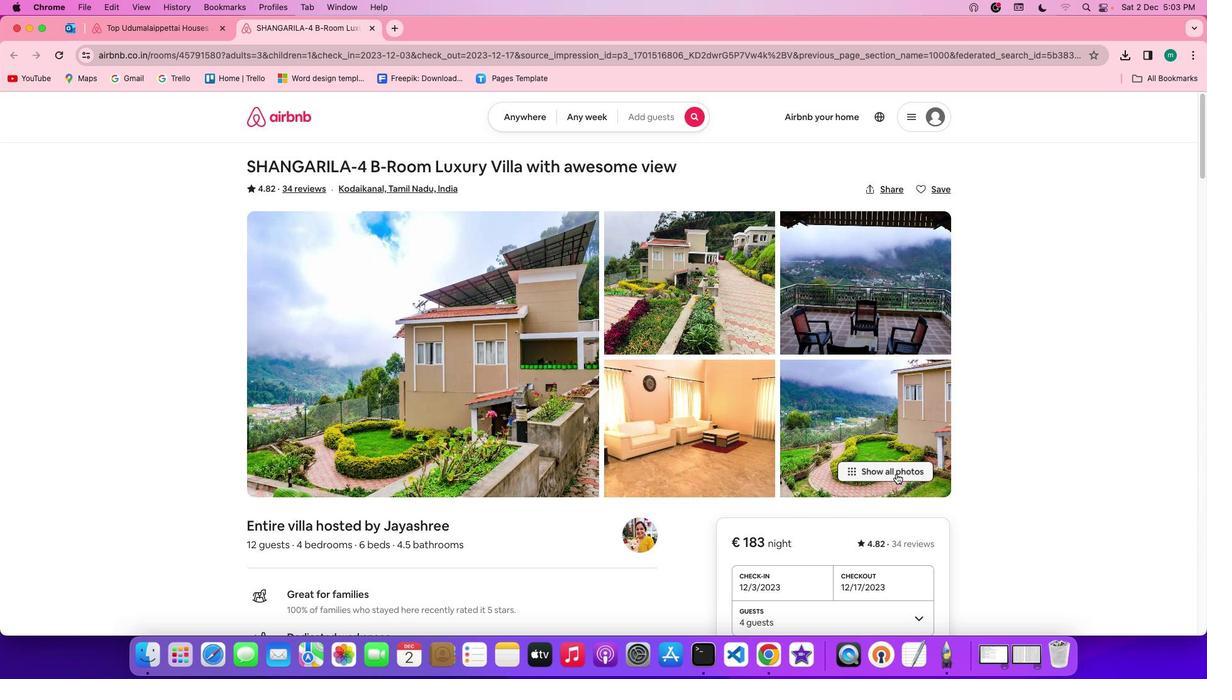 
Action: Mouse moved to (642, 496)
Screenshot: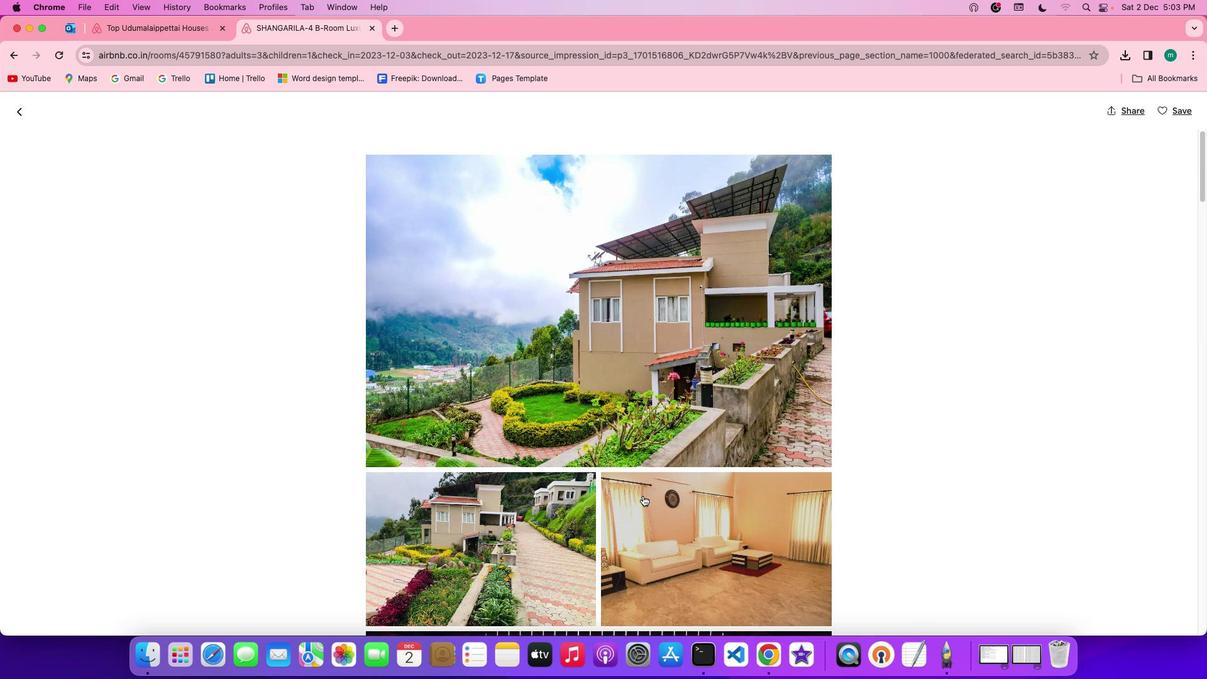 
Action: Mouse scrolled (642, 496) with delta (0, 0)
Screenshot: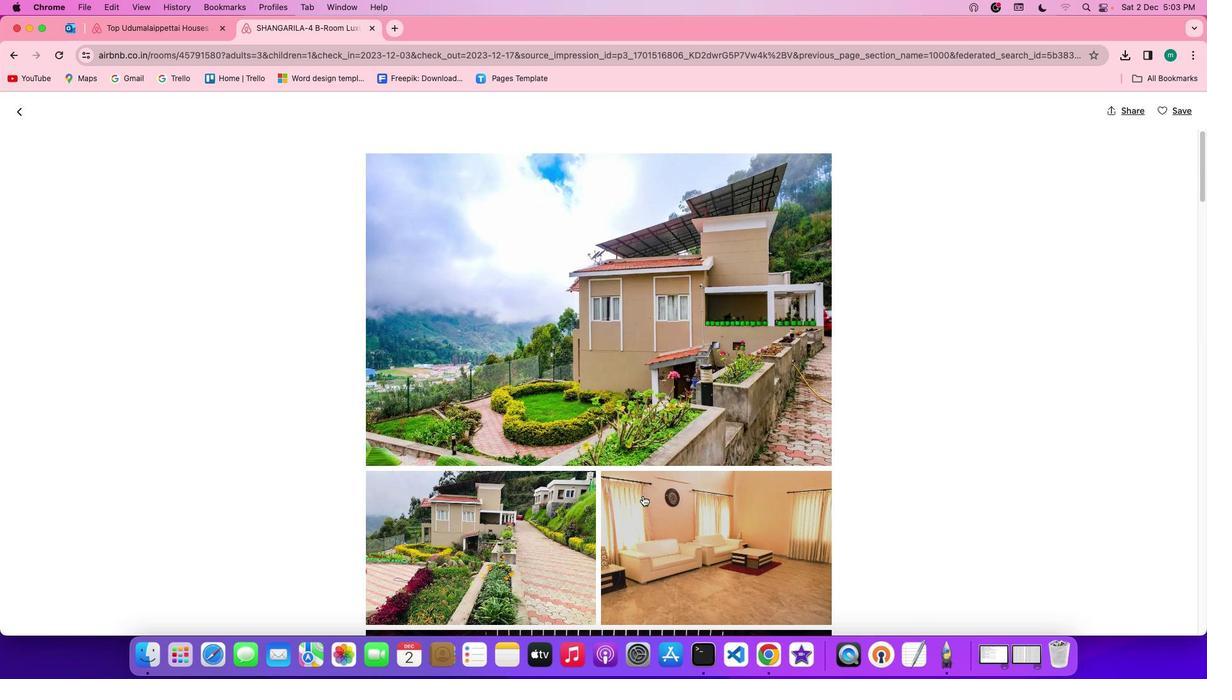 
Action: Mouse scrolled (642, 496) with delta (0, 0)
Screenshot: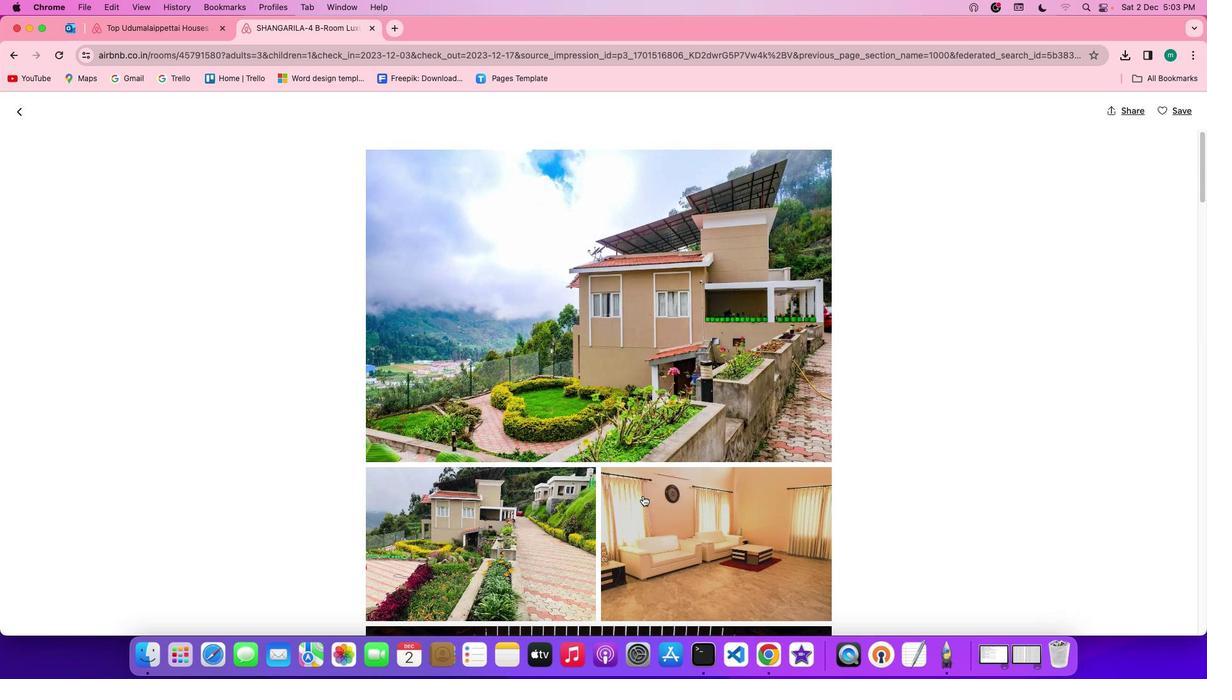 
Action: Mouse scrolled (642, 496) with delta (0, 0)
Screenshot: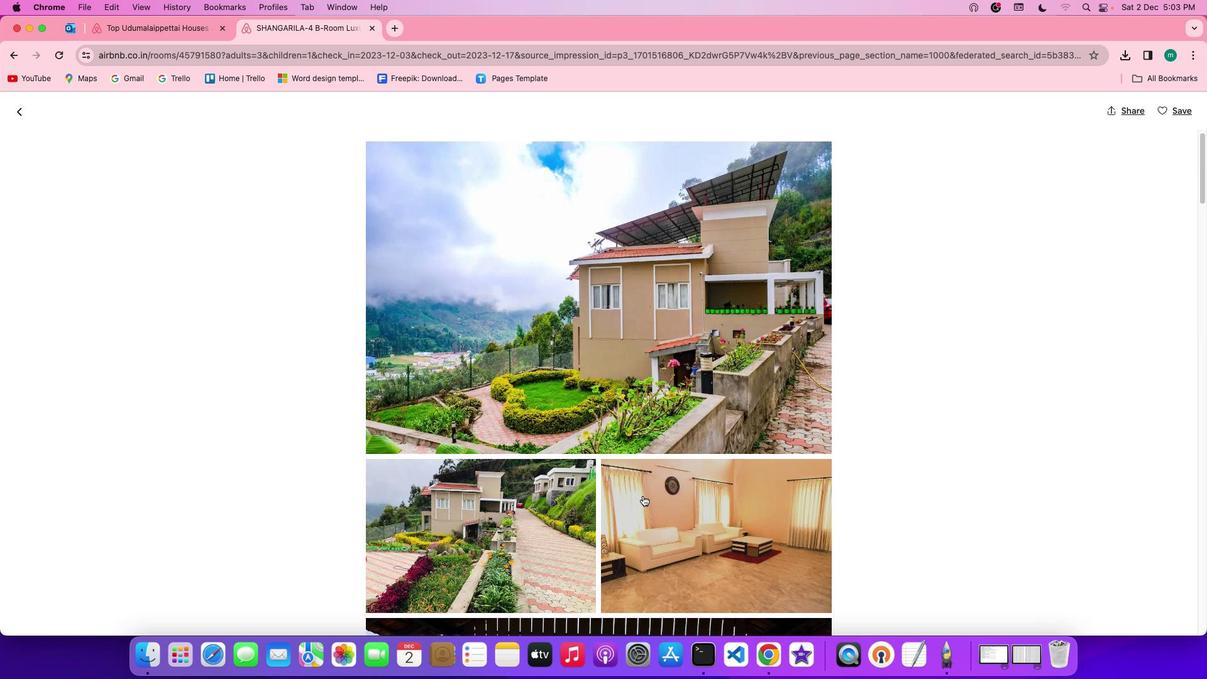 
Action: Mouse scrolled (642, 496) with delta (0, 0)
Screenshot: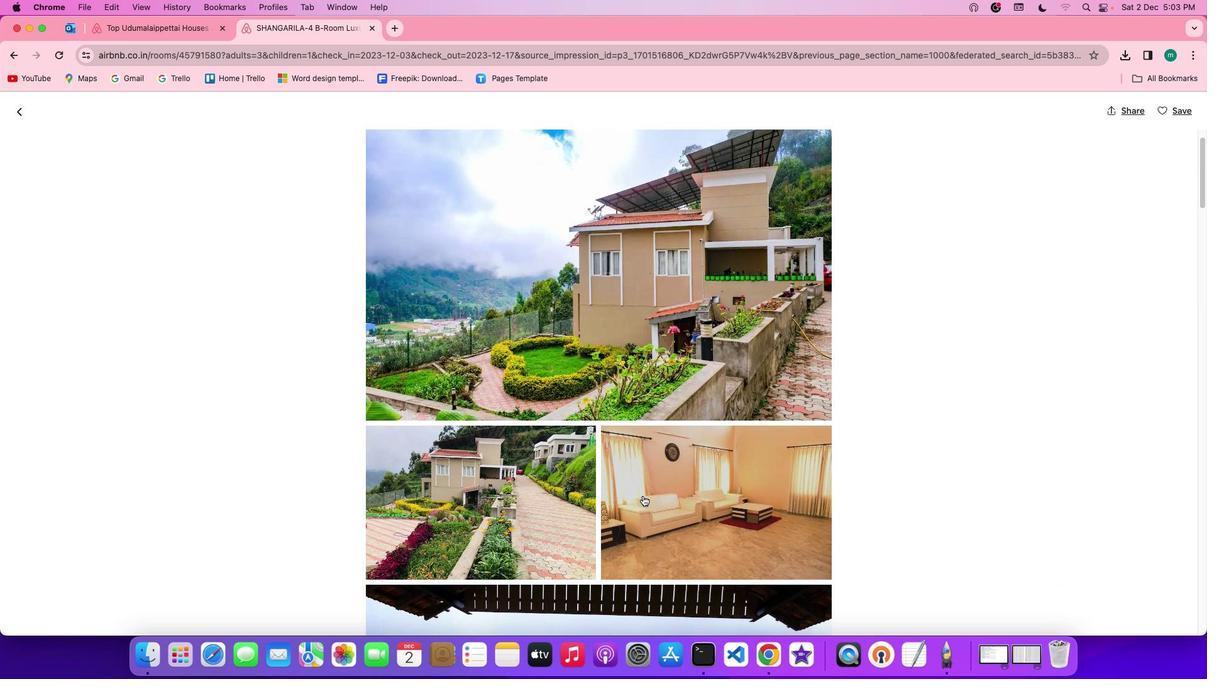 
Action: Mouse scrolled (642, 496) with delta (0, 0)
Screenshot: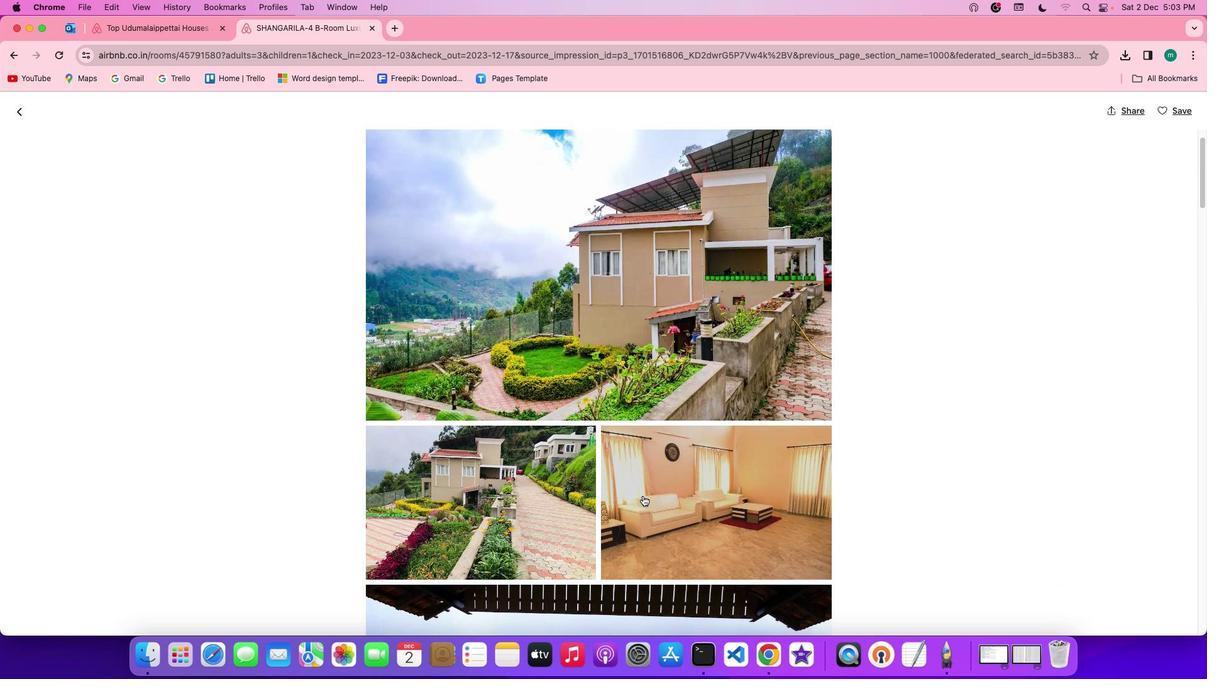 
Action: Mouse scrolled (642, 496) with delta (0, -1)
Screenshot: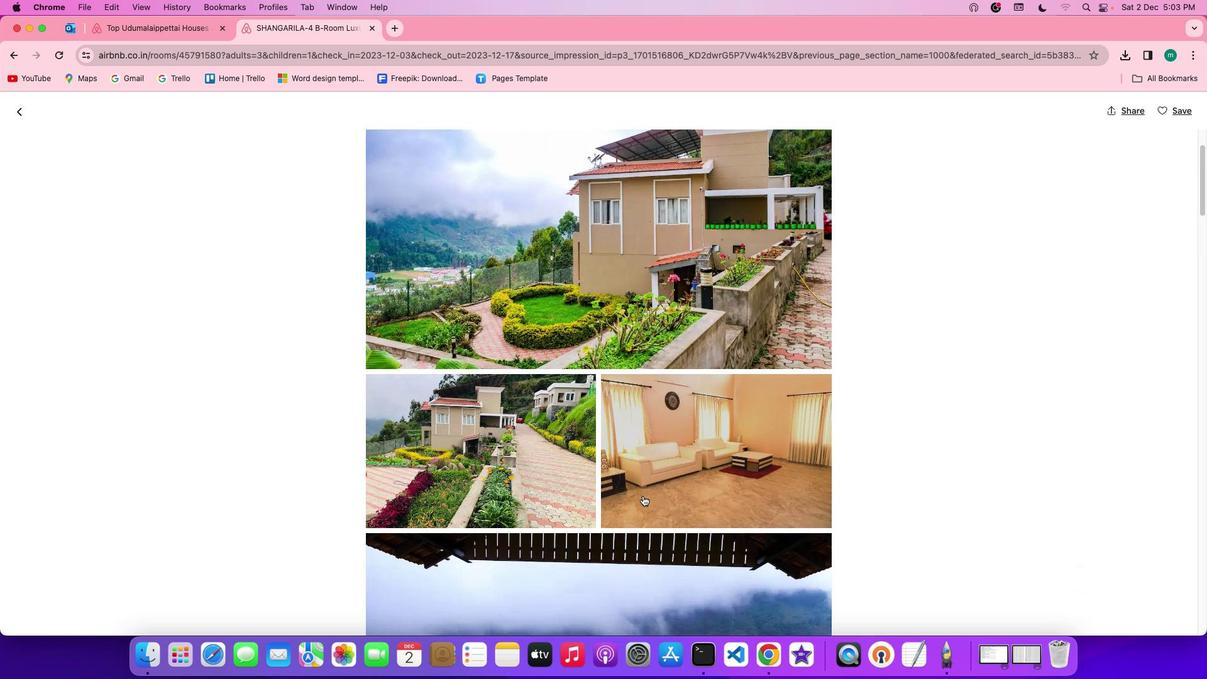 
Action: Mouse scrolled (642, 496) with delta (0, 0)
Screenshot: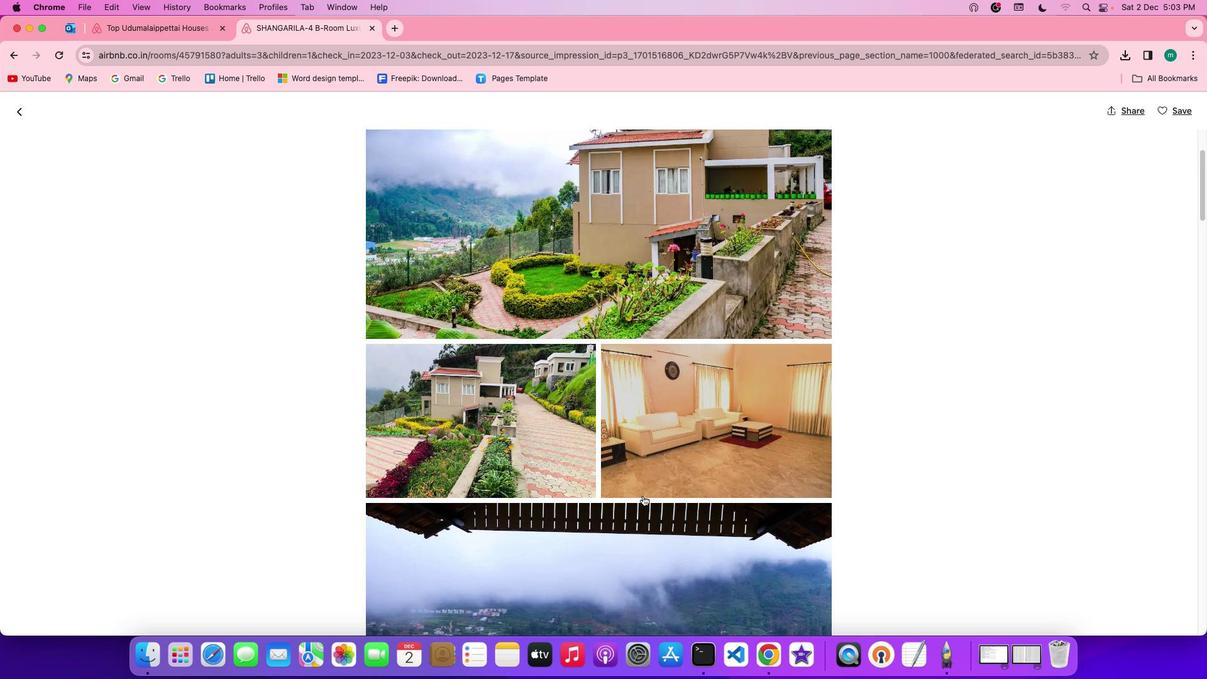 
Action: Mouse scrolled (642, 496) with delta (0, 0)
Screenshot: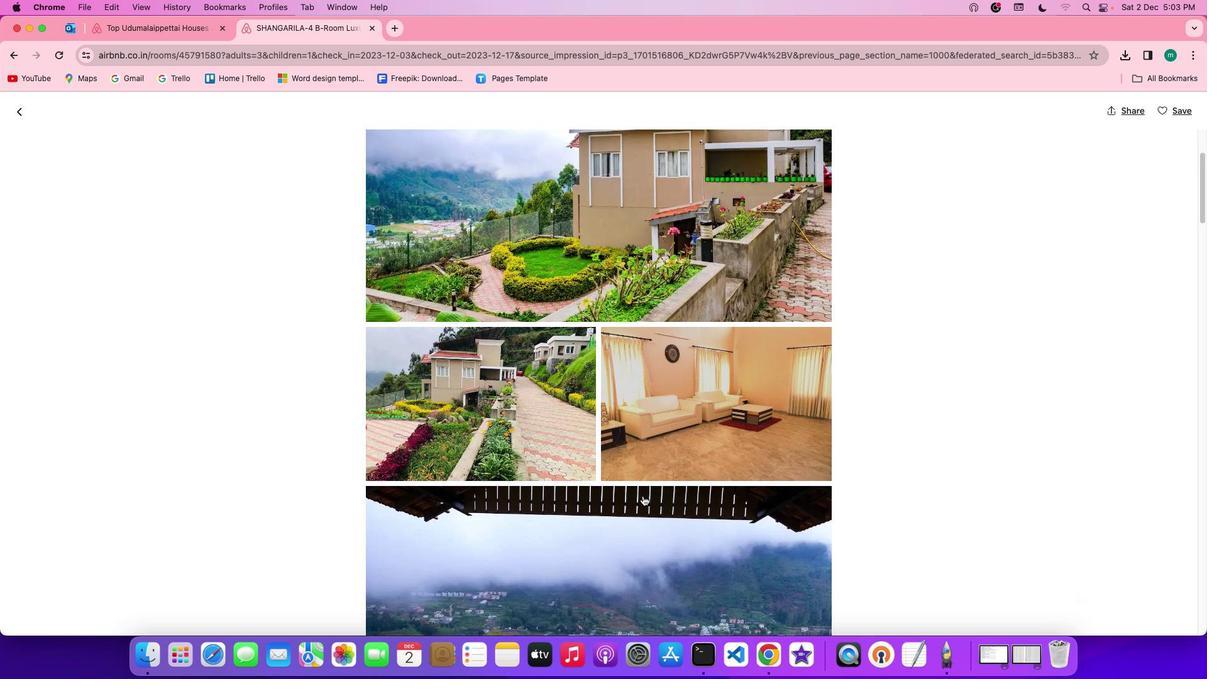 
Action: Mouse scrolled (642, 496) with delta (0, -1)
Screenshot: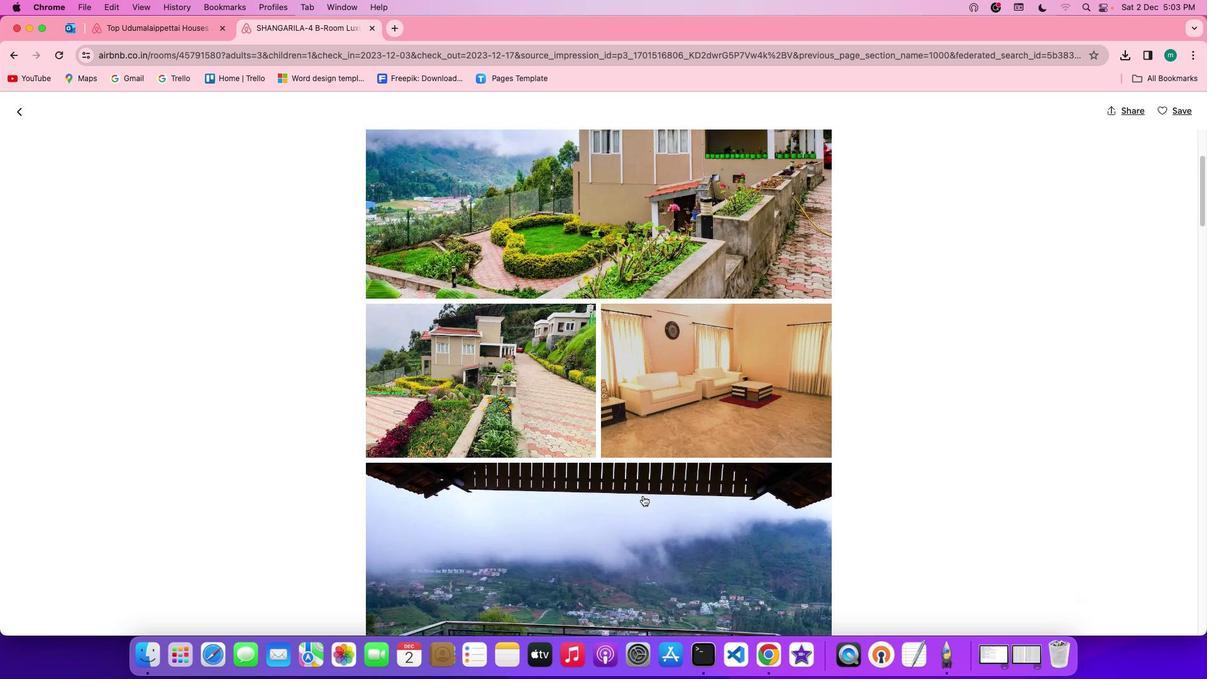 
Action: Mouse scrolled (642, 496) with delta (0, -1)
Screenshot: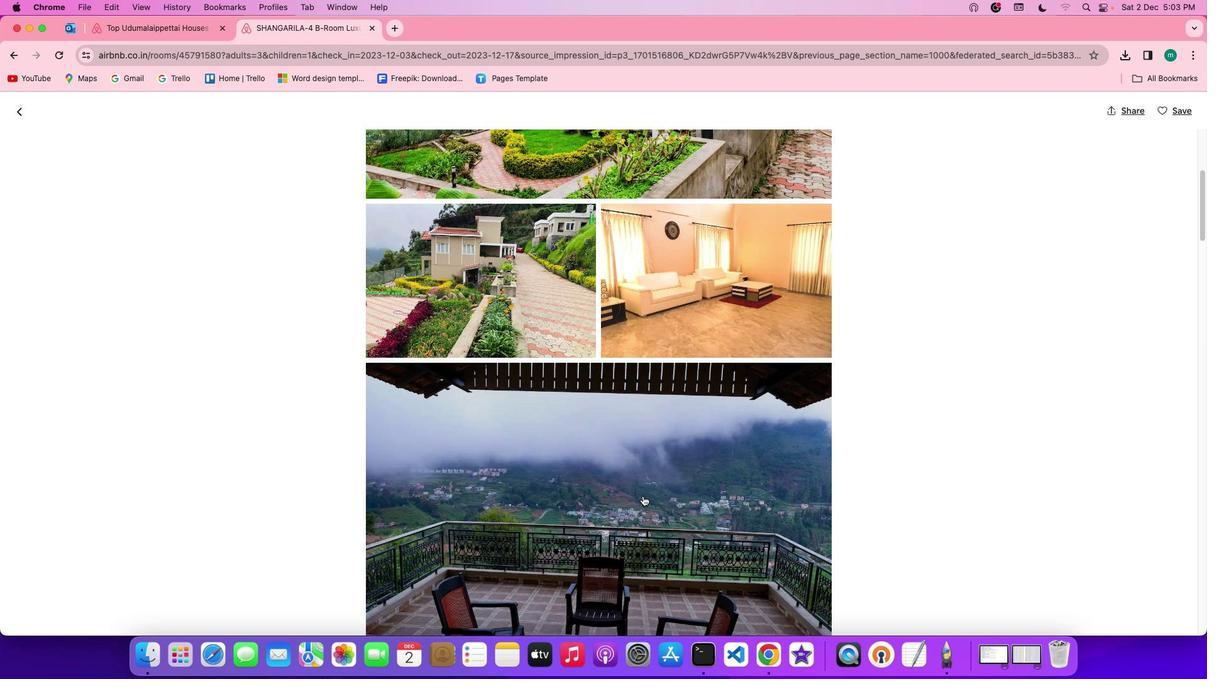 
Action: Mouse scrolled (642, 496) with delta (0, 0)
Screenshot: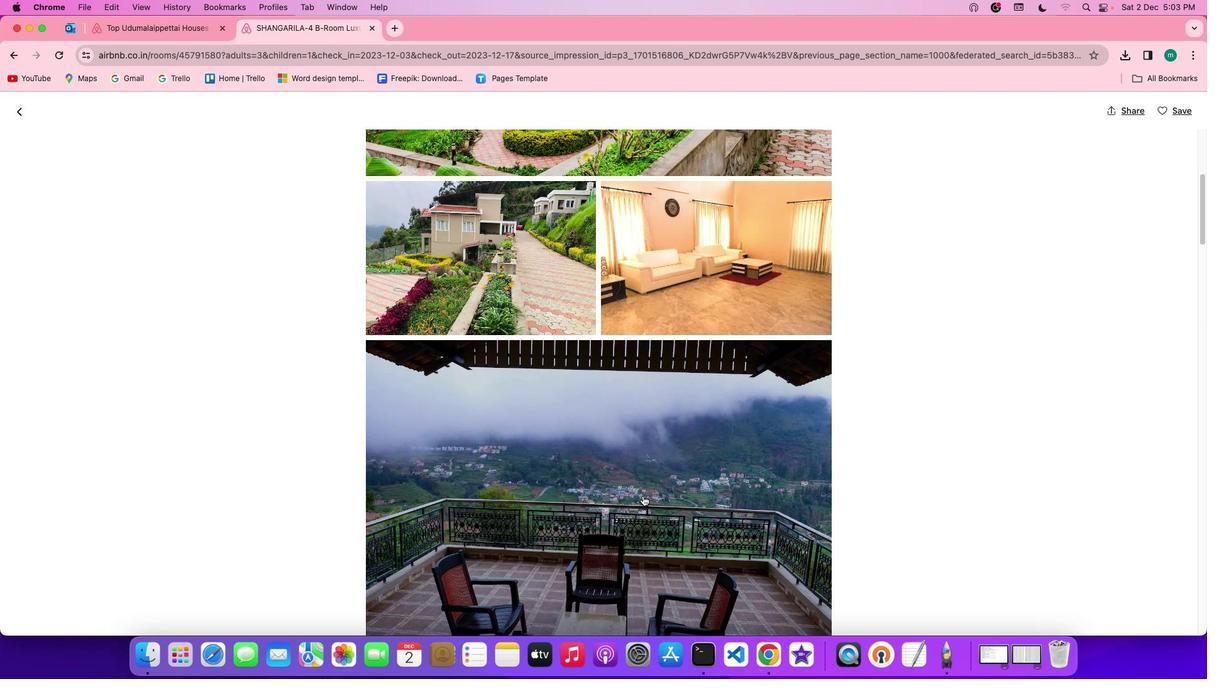 
Action: Mouse scrolled (642, 496) with delta (0, 0)
Screenshot: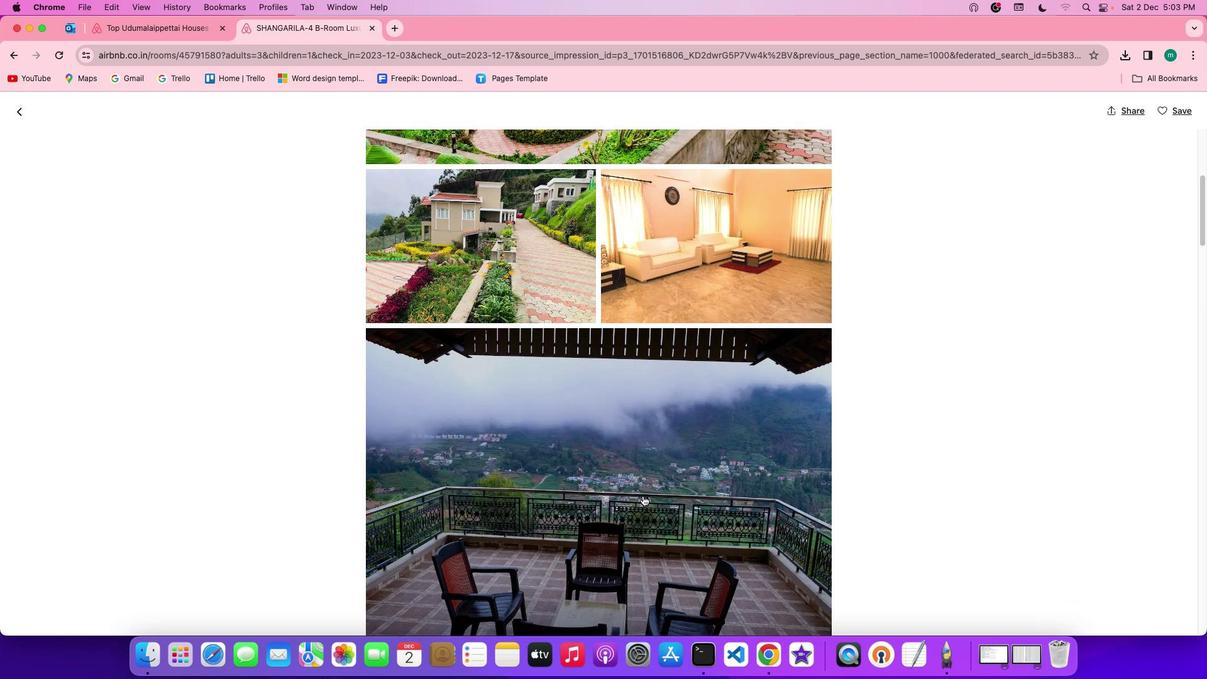
Action: Mouse scrolled (642, 496) with delta (0, -1)
Screenshot: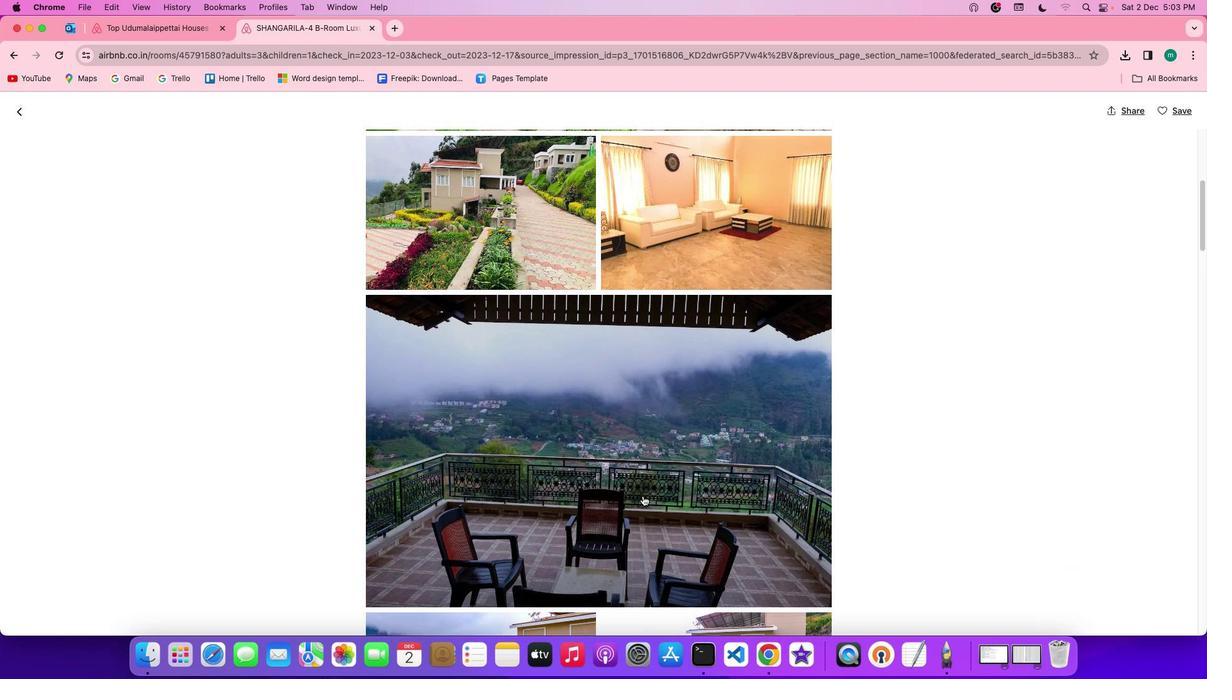 
Action: Mouse scrolled (642, 496) with delta (0, 0)
Screenshot: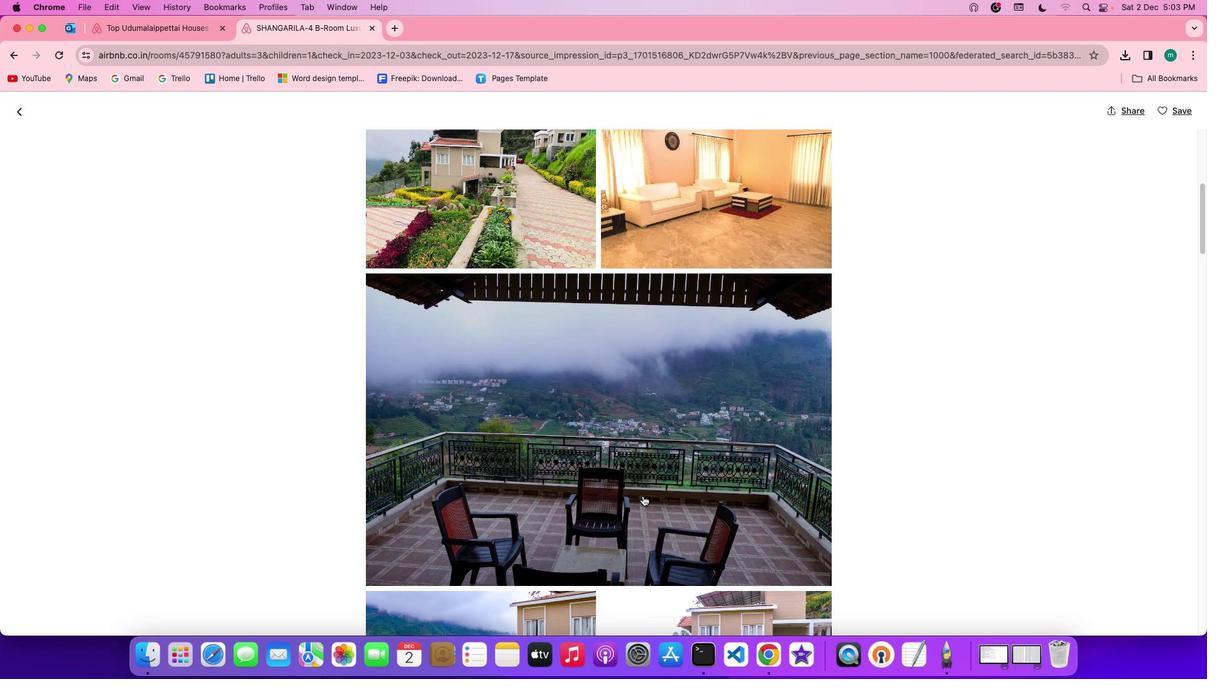 
Action: Mouse scrolled (642, 496) with delta (0, 0)
Screenshot: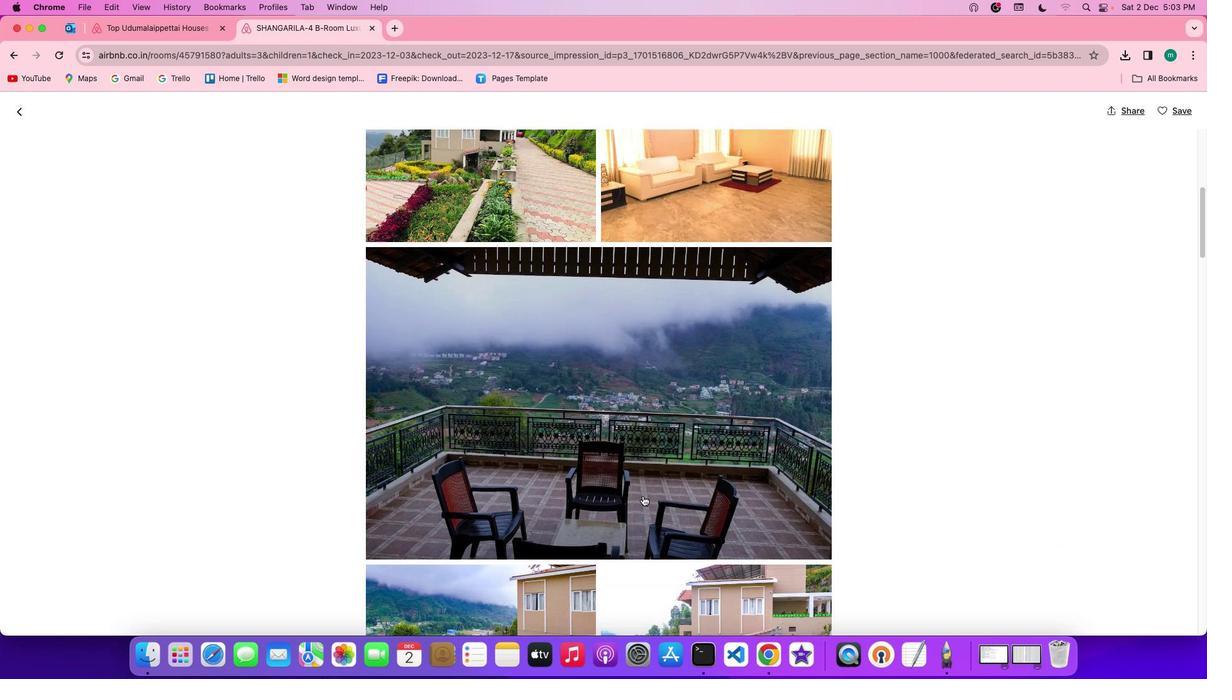 
Action: Mouse scrolled (642, 496) with delta (0, -1)
Screenshot: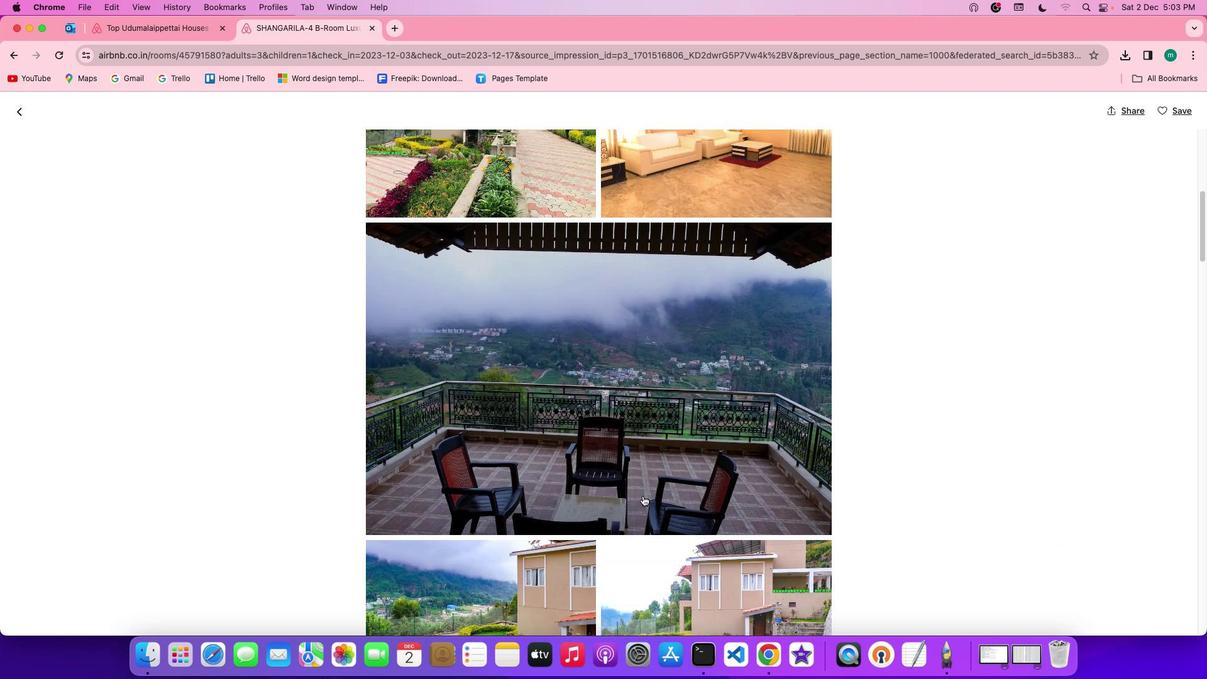 
Action: Mouse scrolled (642, 496) with delta (0, -1)
Screenshot: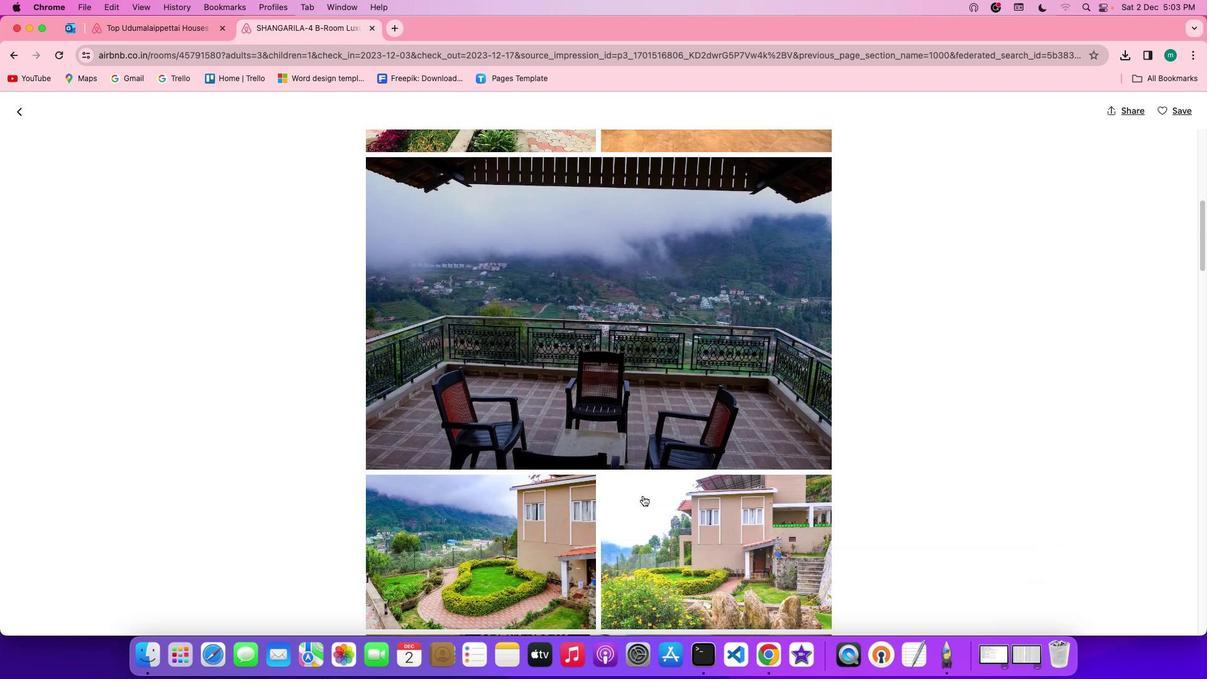 
Action: Mouse scrolled (642, 496) with delta (0, 0)
Screenshot: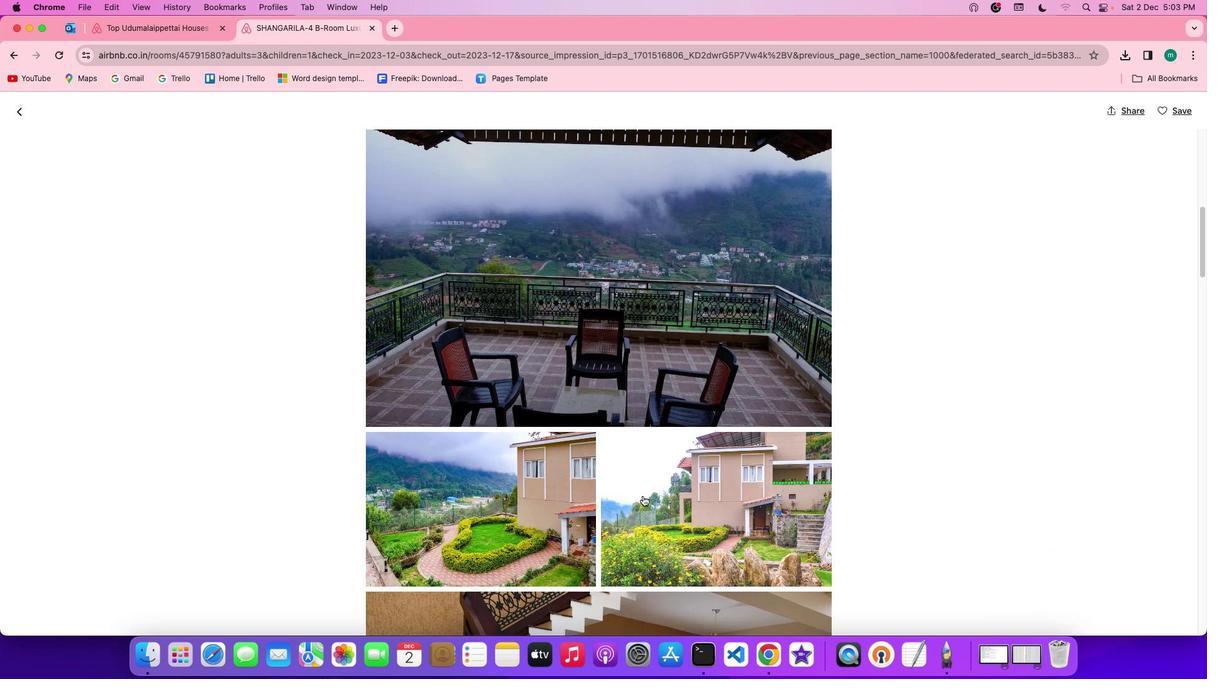 
Action: Mouse scrolled (642, 496) with delta (0, 0)
Screenshot: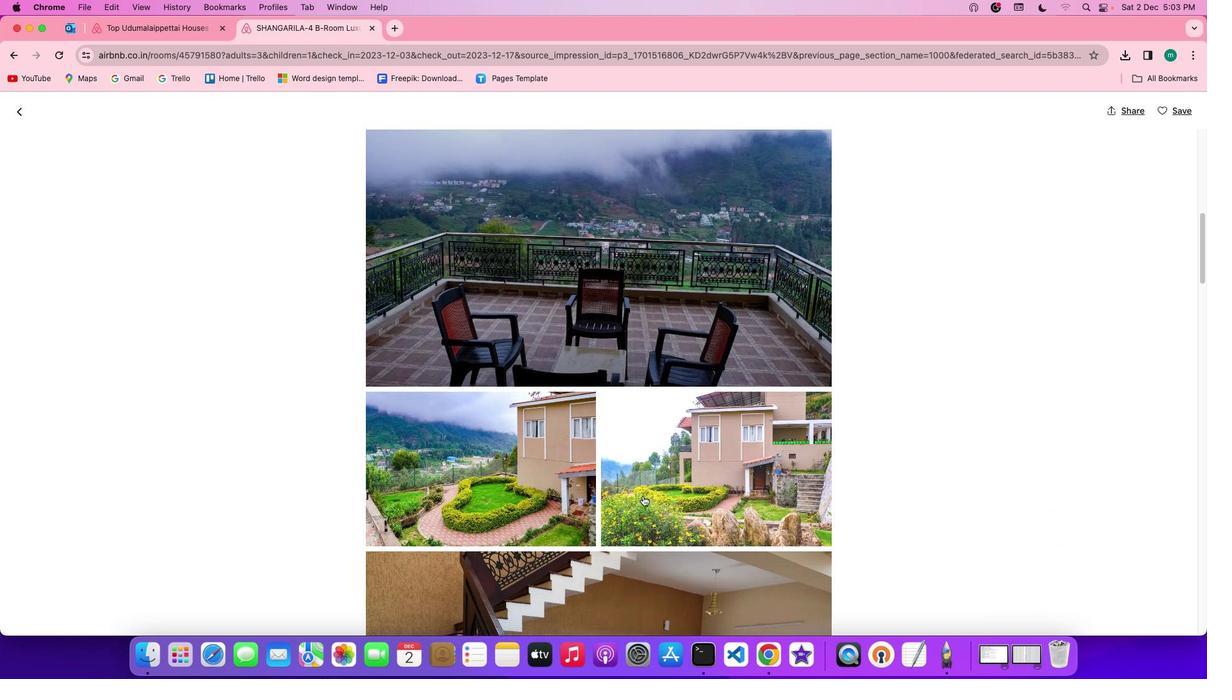 
Action: Mouse scrolled (642, 496) with delta (0, -1)
Screenshot: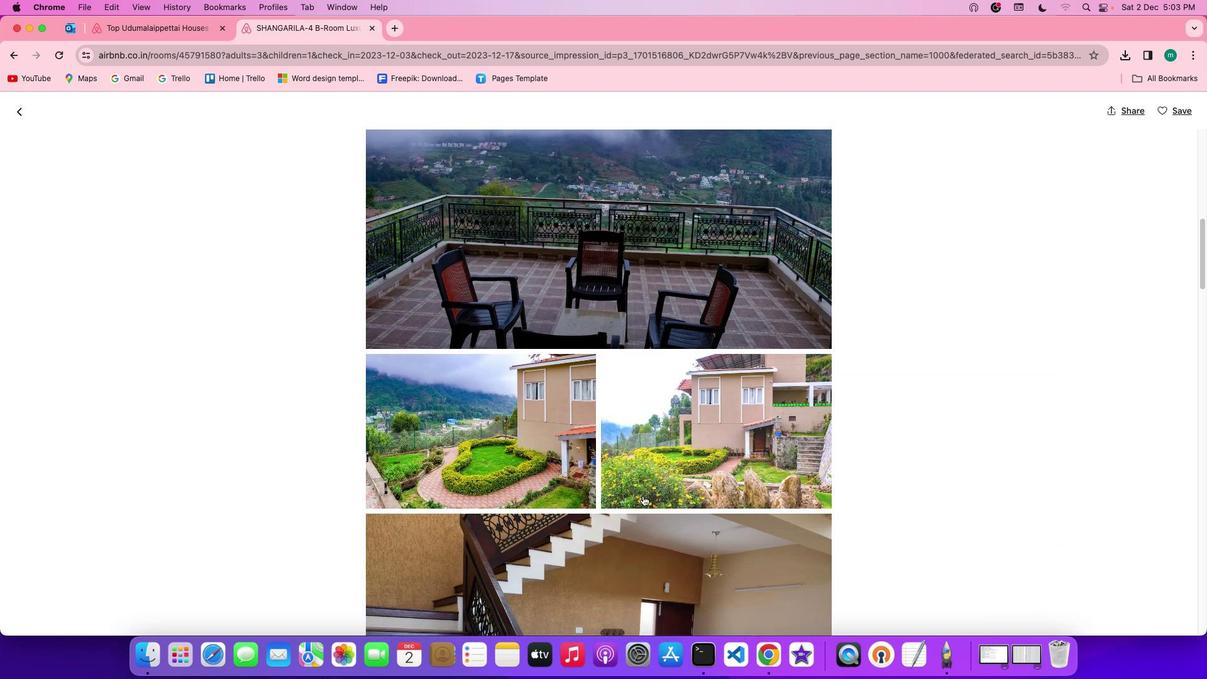 
Action: Mouse scrolled (642, 496) with delta (0, -1)
Screenshot: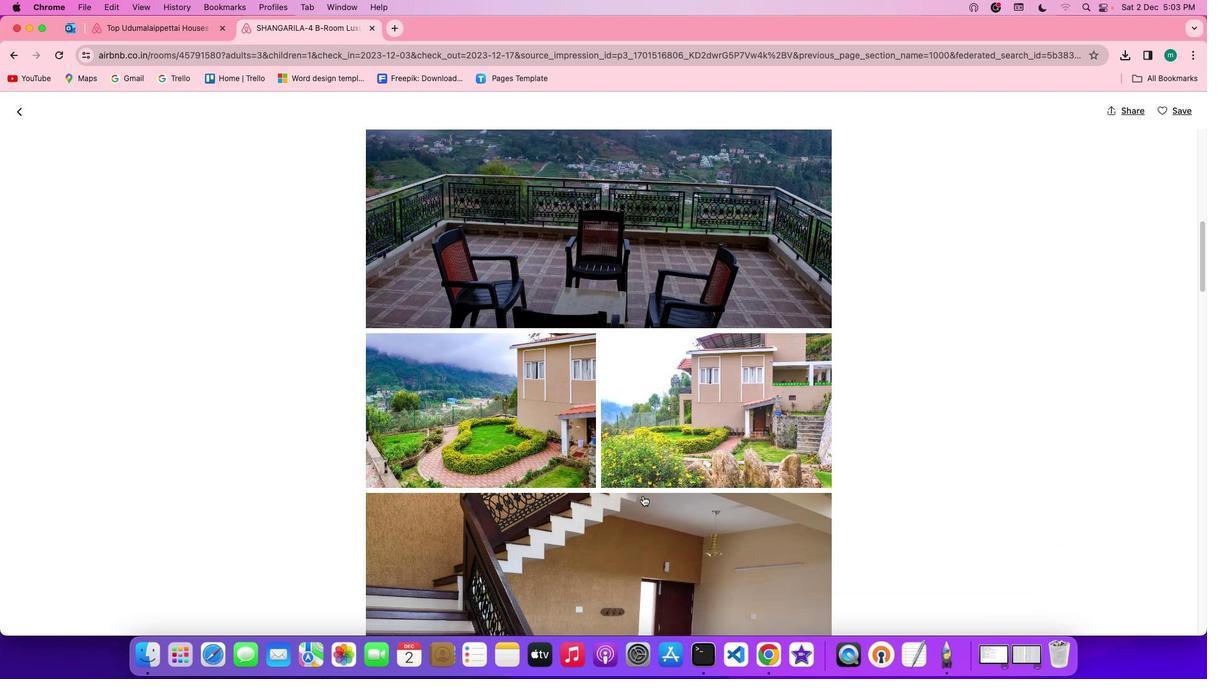 
Action: Mouse moved to (636, 501)
Screenshot: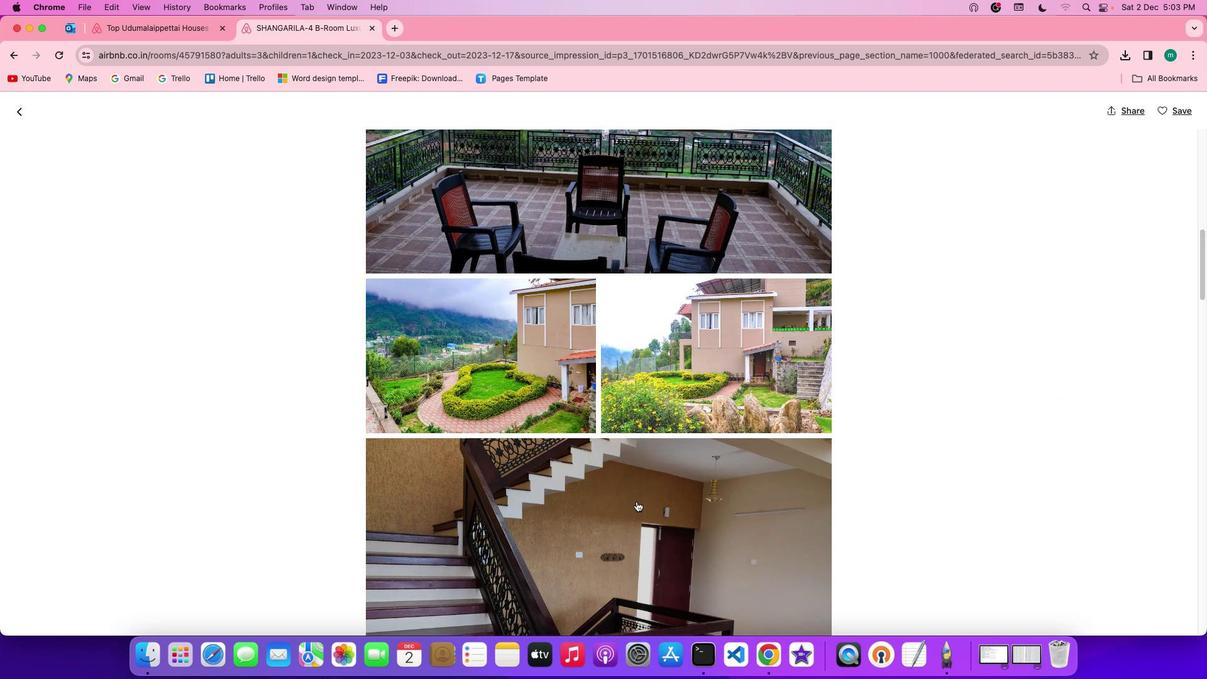 
Action: Mouse scrolled (636, 501) with delta (0, 0)
Screenshot: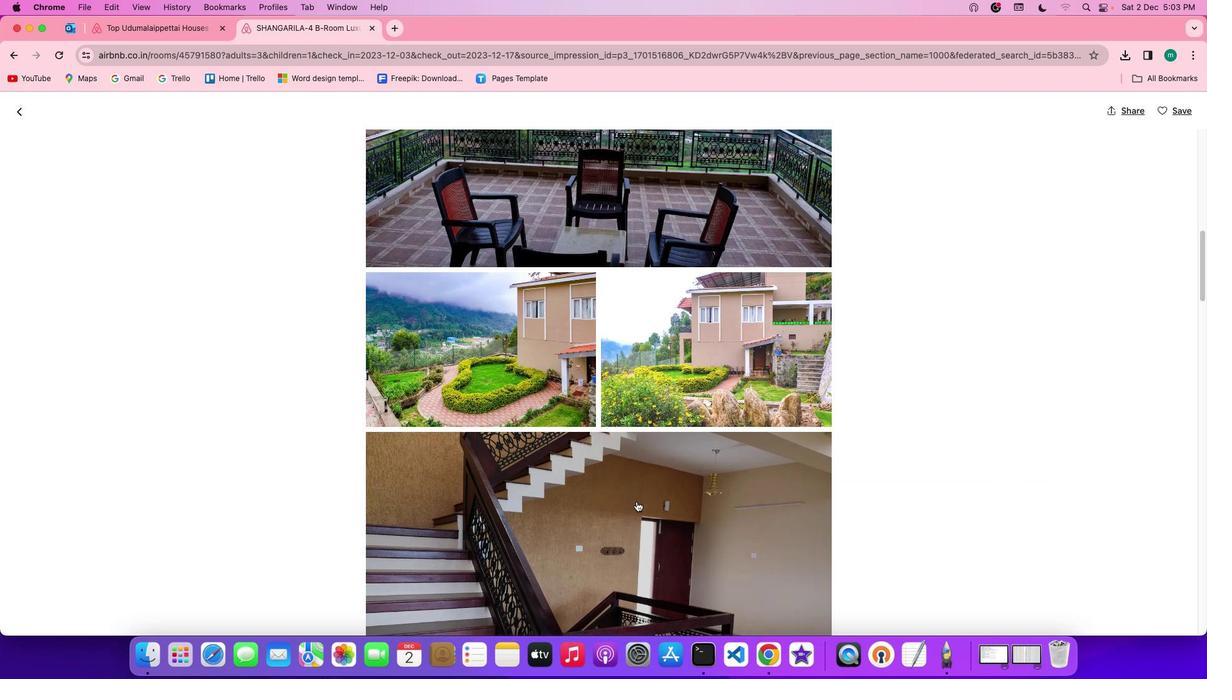 
Action: Mouse scrolled (636, 501) with delta (0, 0)
Screenshot: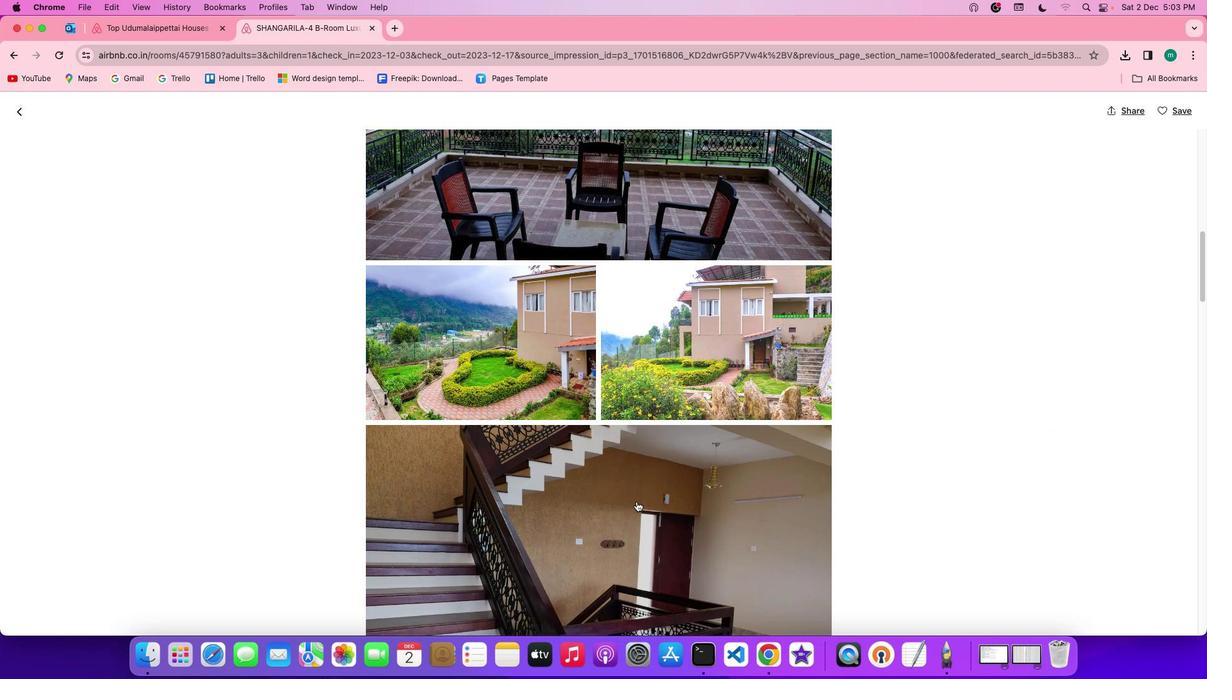 
Action: Mouse scrolled (636, 501) with delta (0, 0)
Screenshot: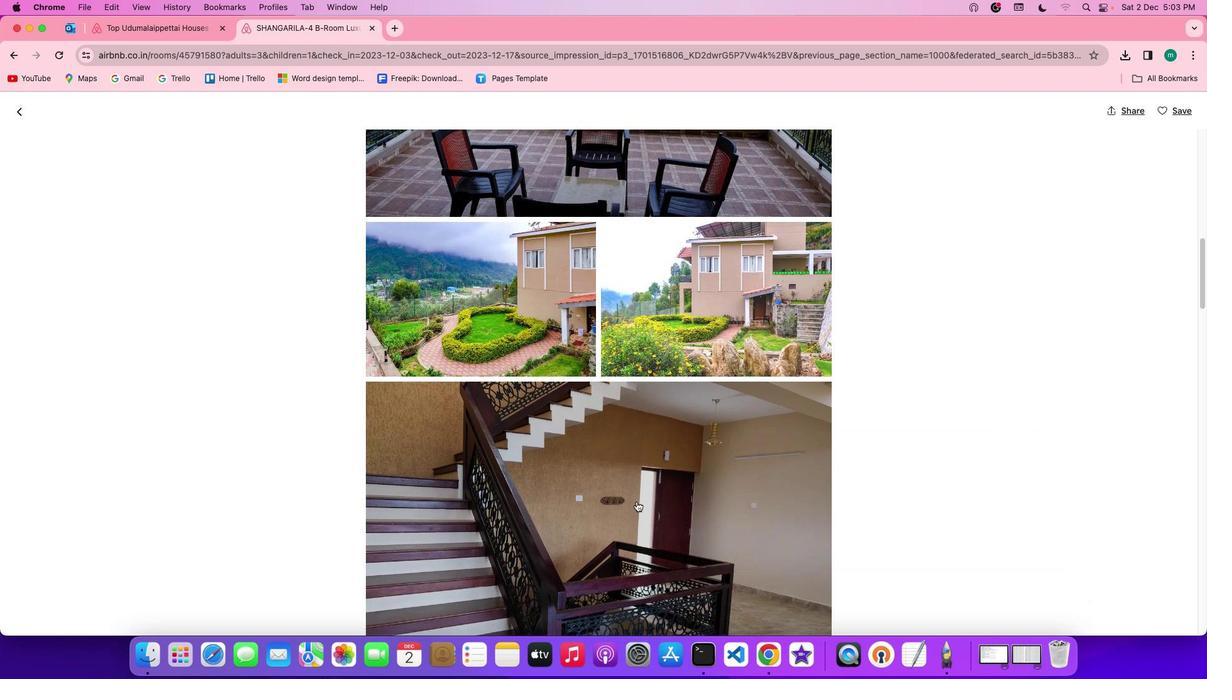 
Action: Mouse moved to (634, 502)
Screenshot: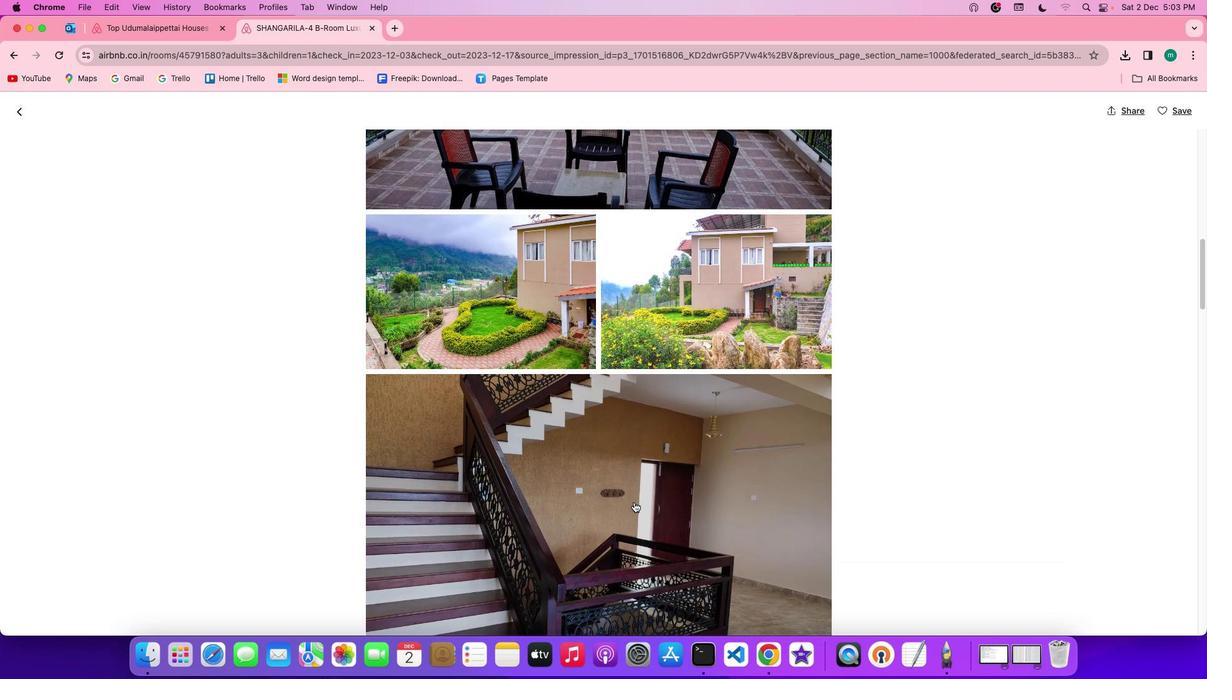 
Action: Mouse scrolled (634, 502) with delta (0, 0)
Screenshot: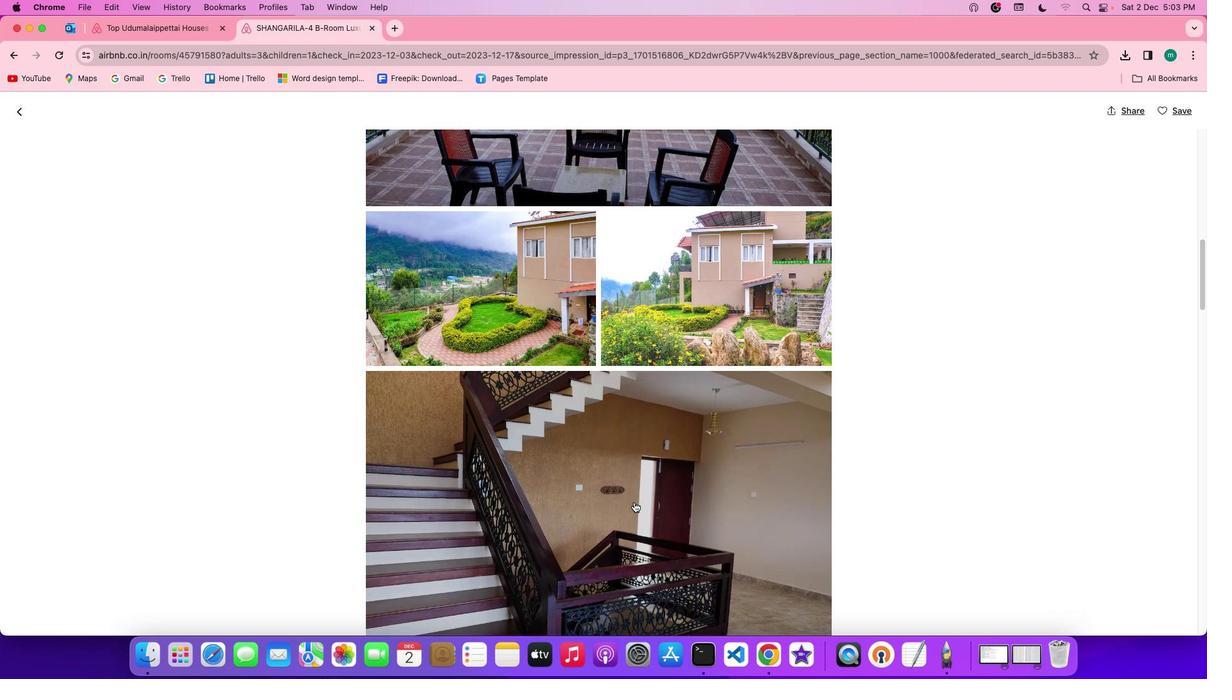 
Action: Mouse scrolled (634, 502) with delta (0, 0)
Screenshot: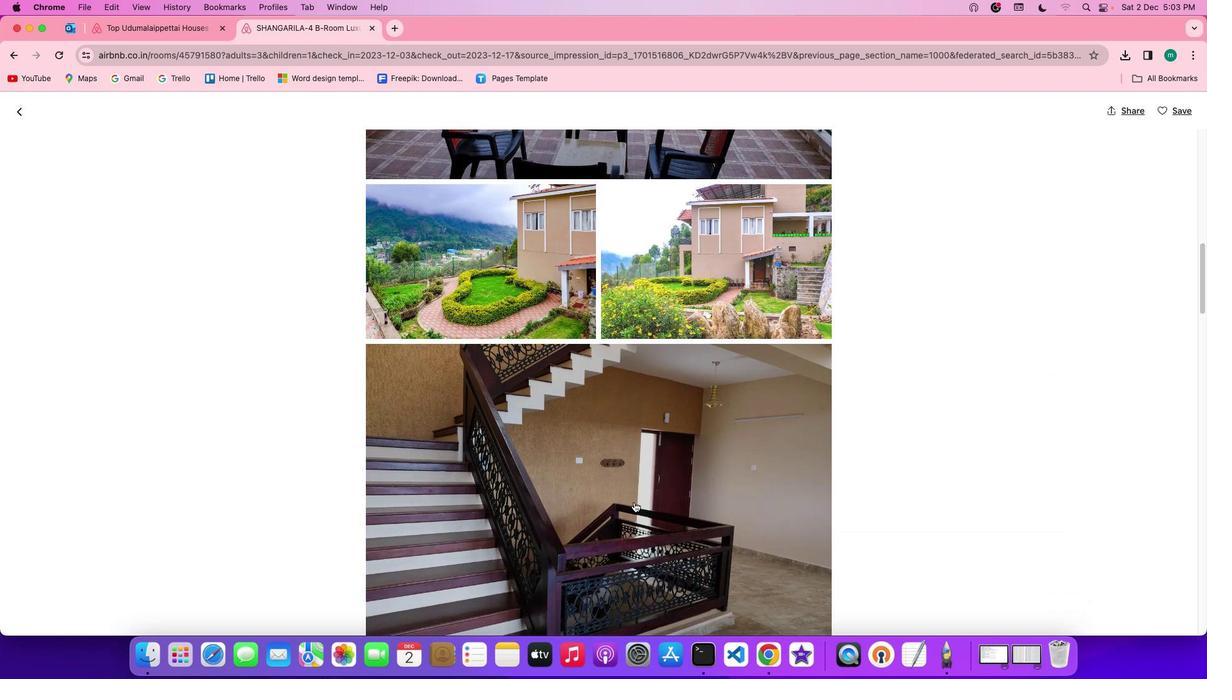 
Action: Mouse scrolled (634, 502) with delta (0, -1)
Screenshot: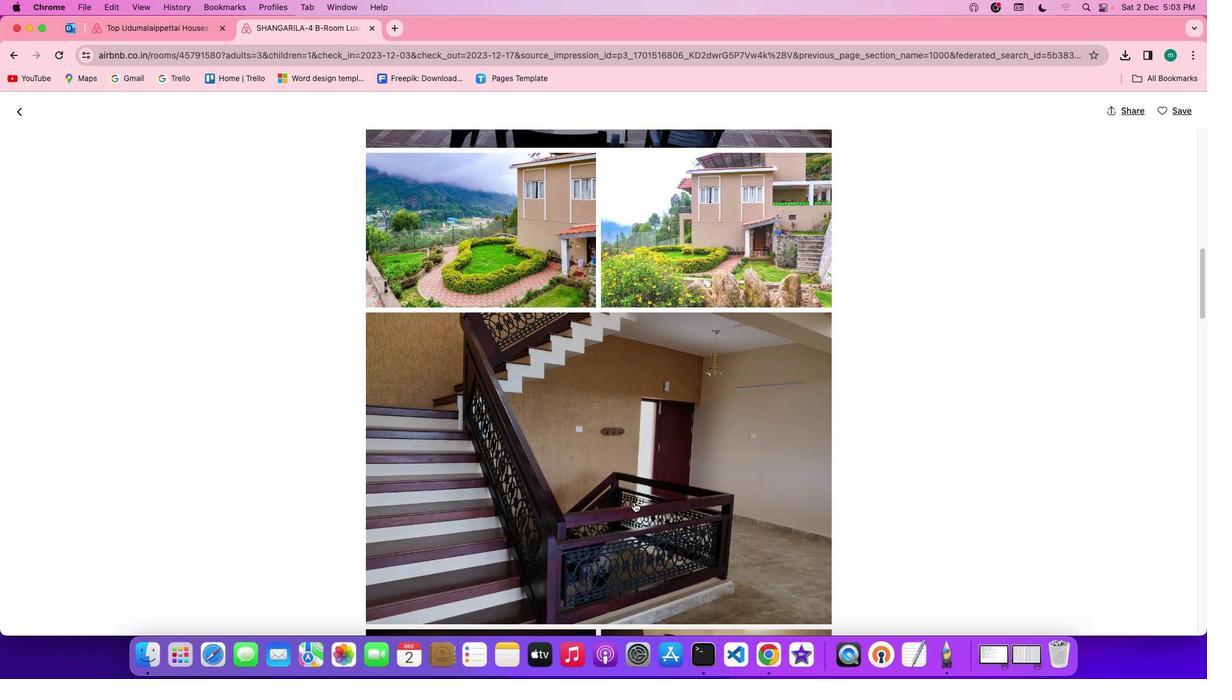 
Action: Mouse scrolled (634, 502) with delta (0, -1)
Screenshot: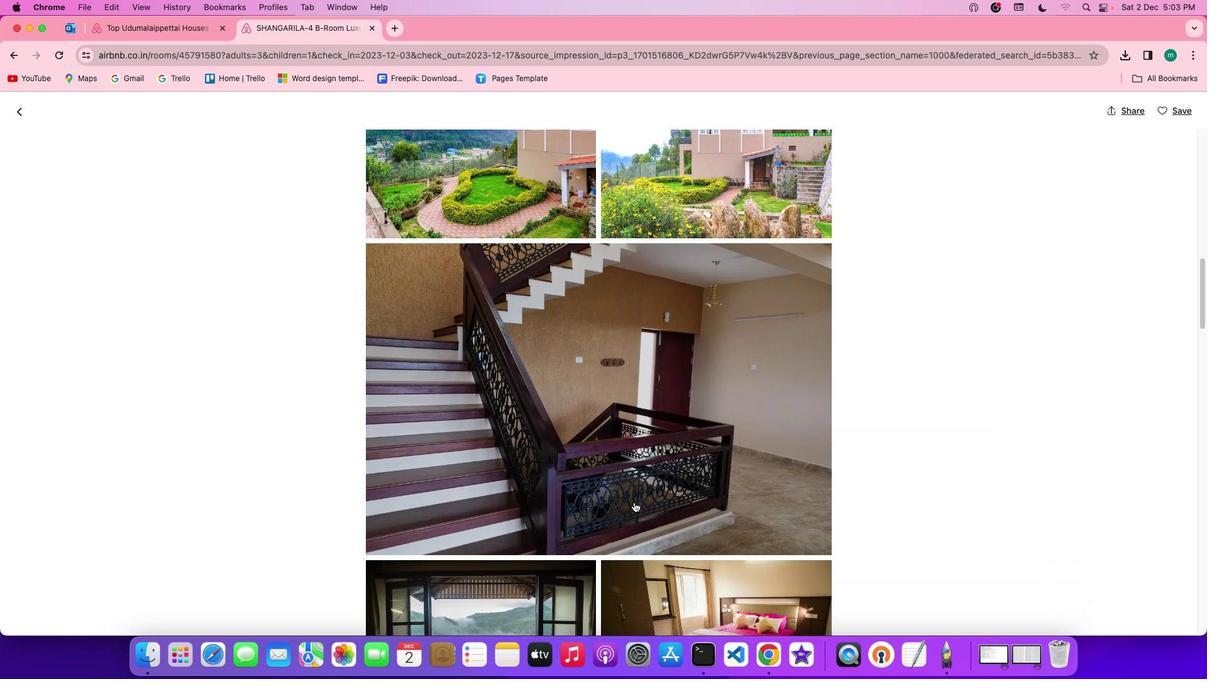 
Action: Mouse scrolled (634, 502) with delta (0, 0)
Screenshot: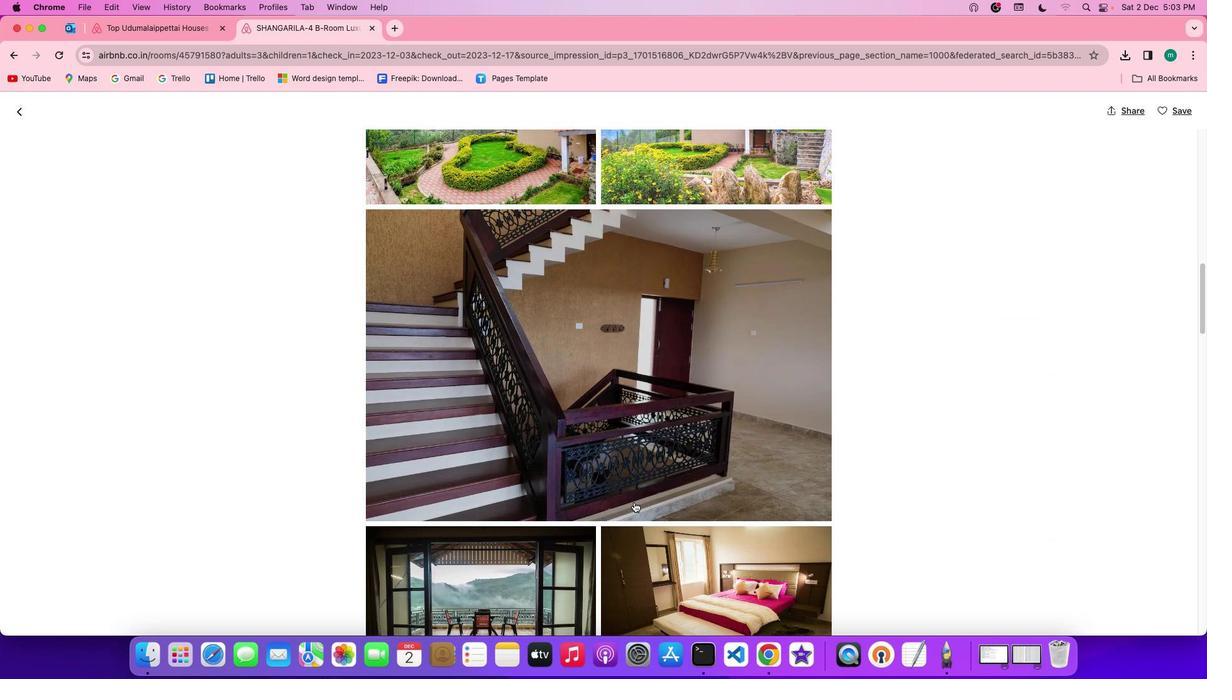 
Action: Mouse scrolled (634, 502) with delta (0, 0)
Screenshot: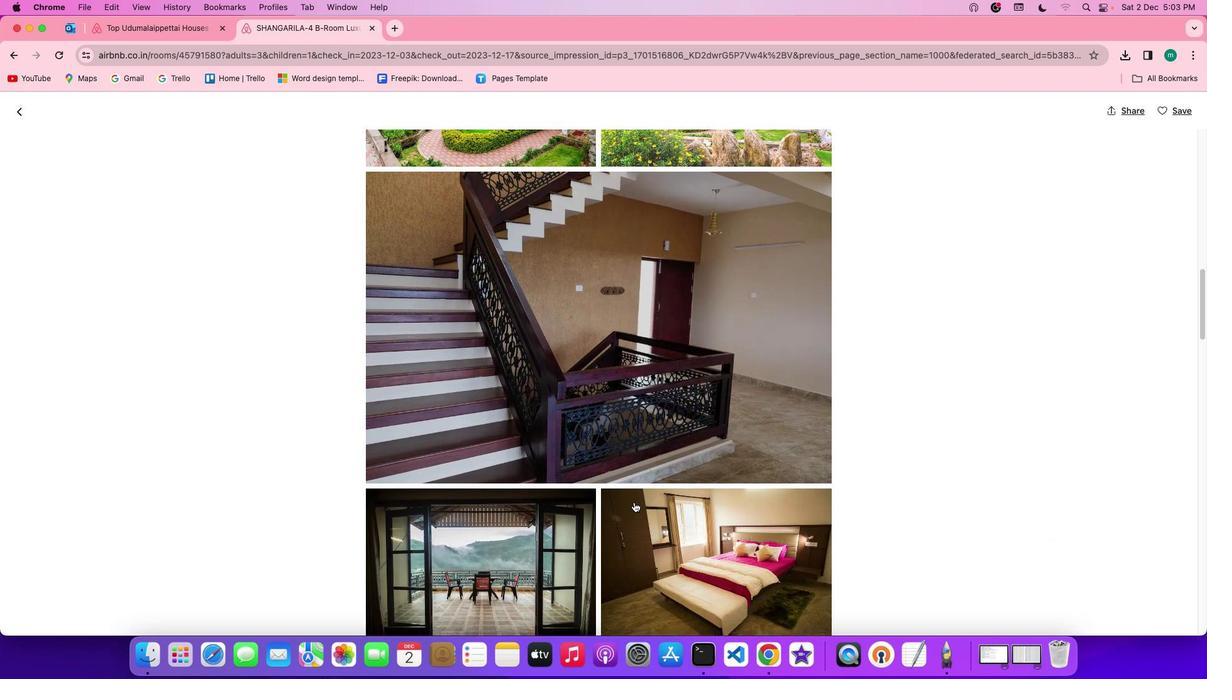 
Action: Mouse scrolled (634, 502) with delta (0, -1)
Screenshot: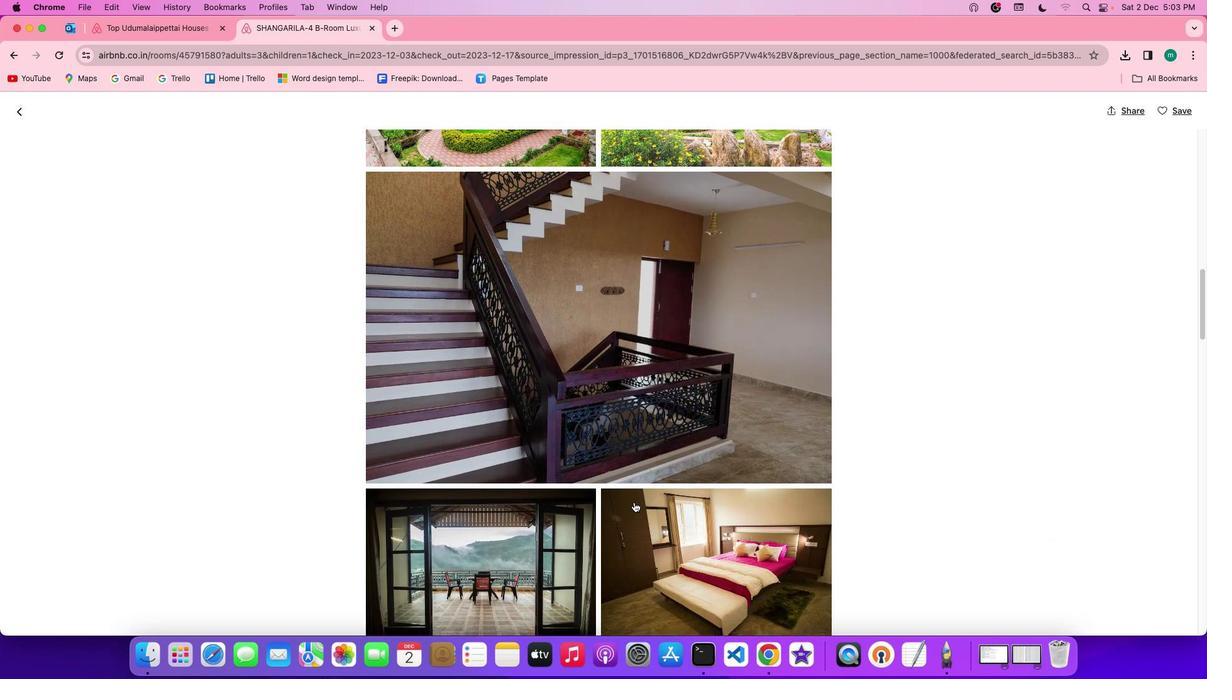 
Action: Mouse moved to (637, 501)
Screenshot: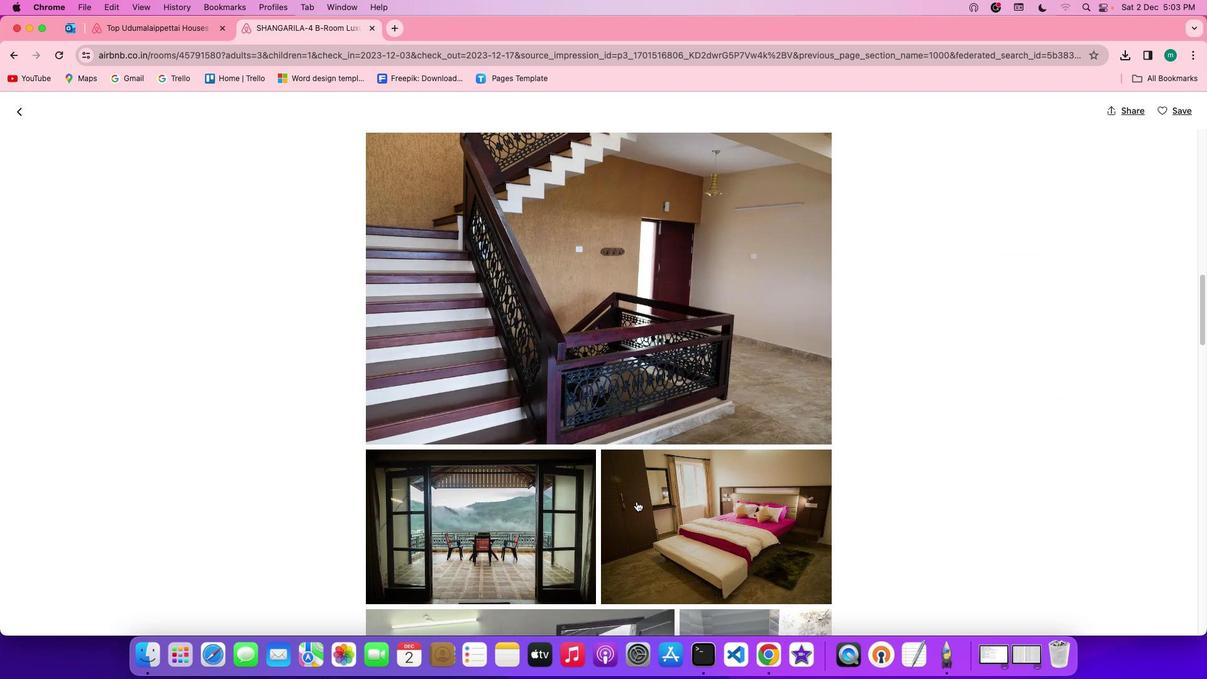 
Action: Mouse scrolled (637, 501) with delta (0, 0)
Screenshot: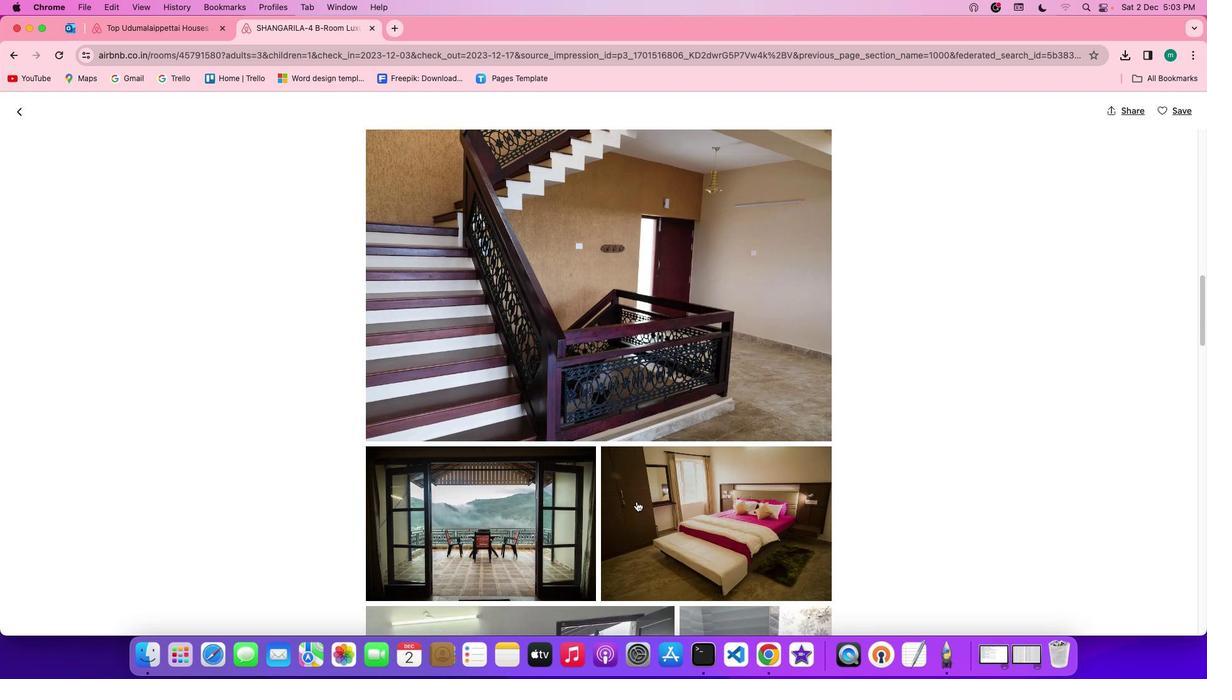 
Action: Mouse scrolled (637, 501) with delta (0, 0)
Screenshot: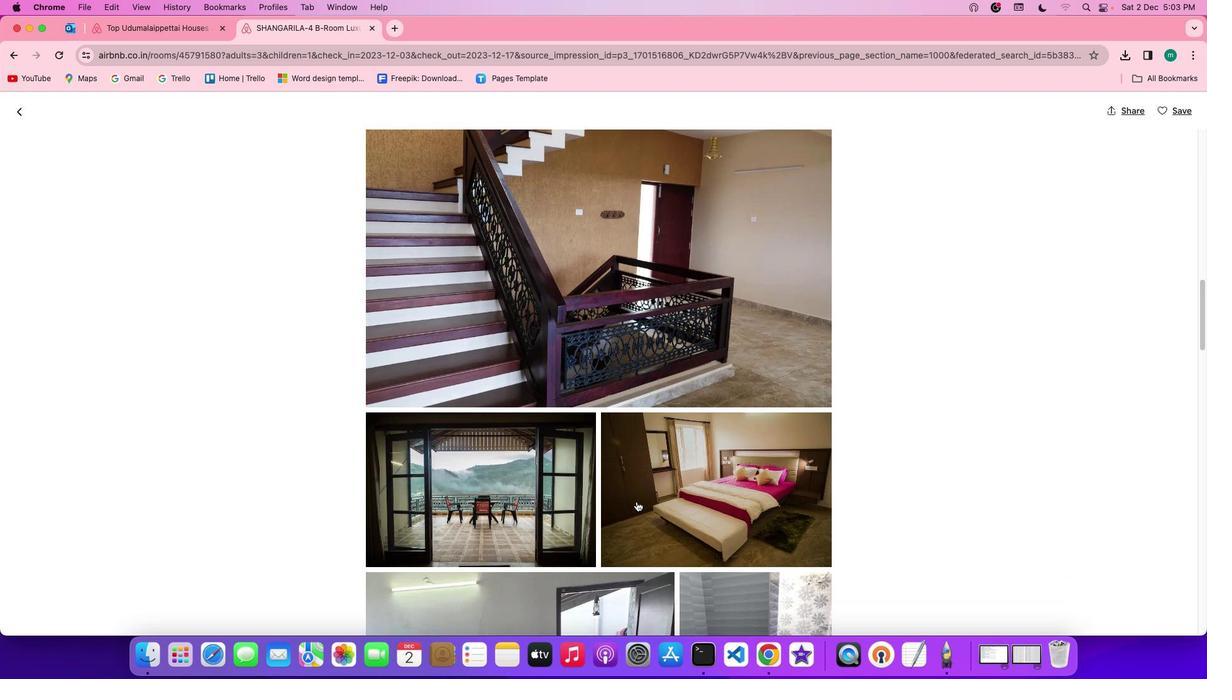 
Action: Mouse scrolled (637, 501) with delta (0, -1)
Screenshot: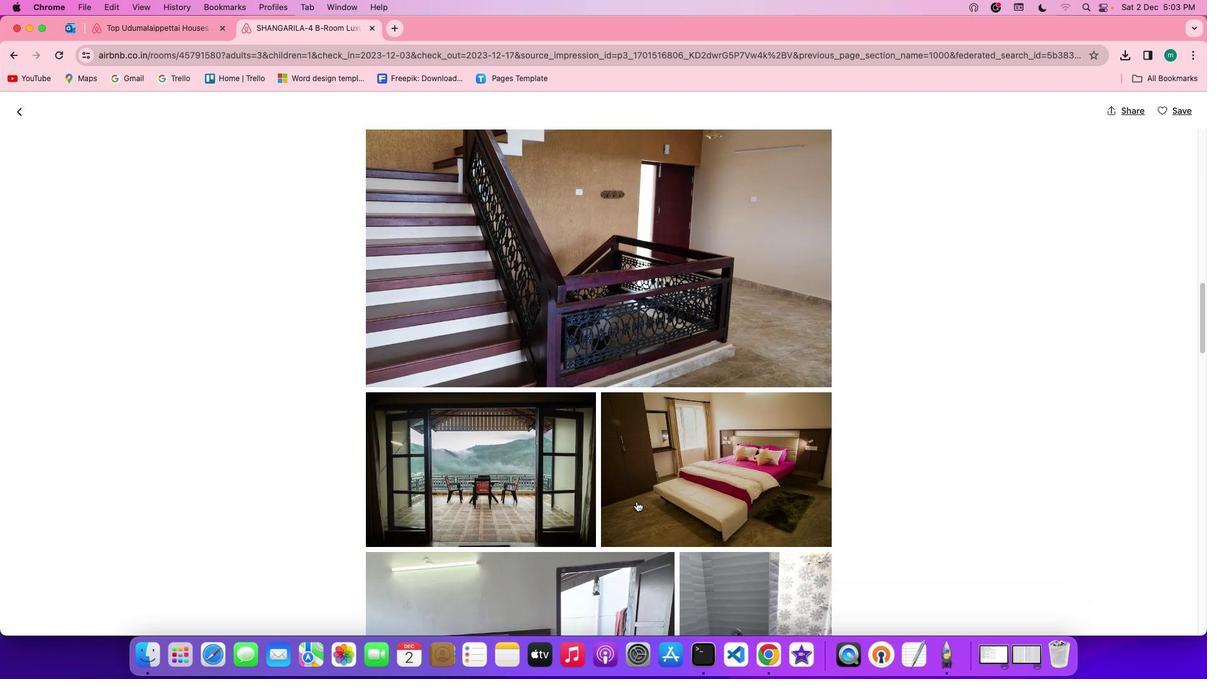 
Action: Mouse scrolled (637, 501) with delta (0, -1)
Screenshot: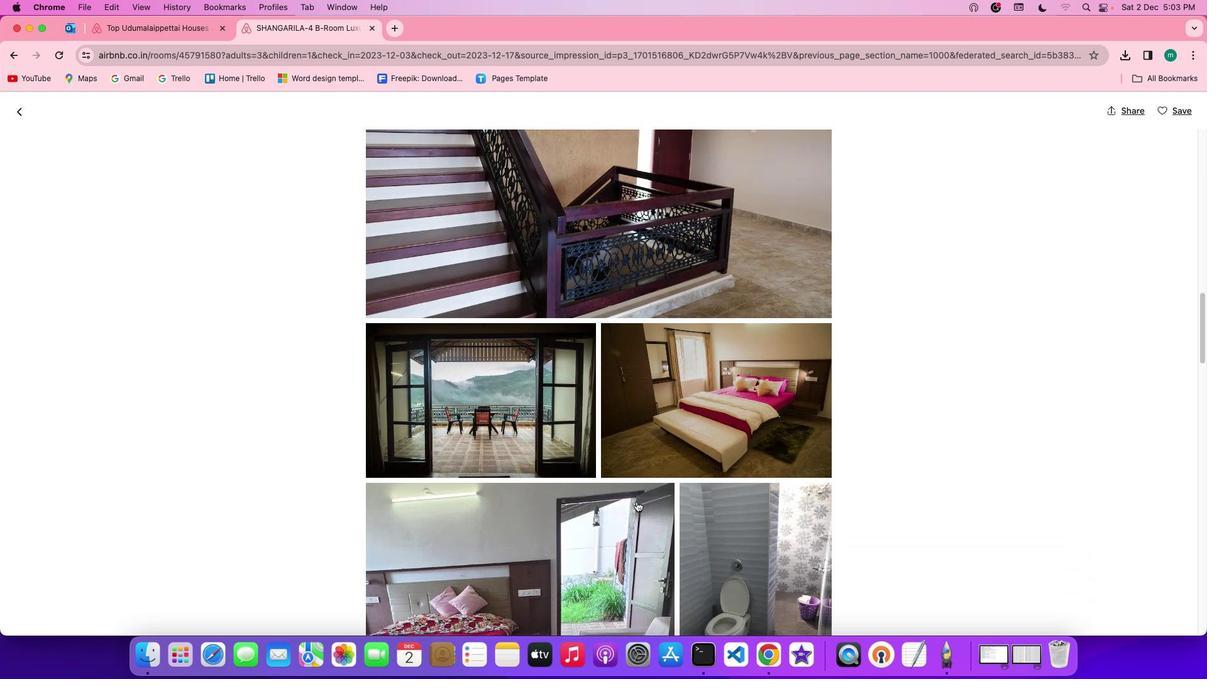 
Action: Mouse scrolled (637, 501) with delta (0, 0)
Screenshot: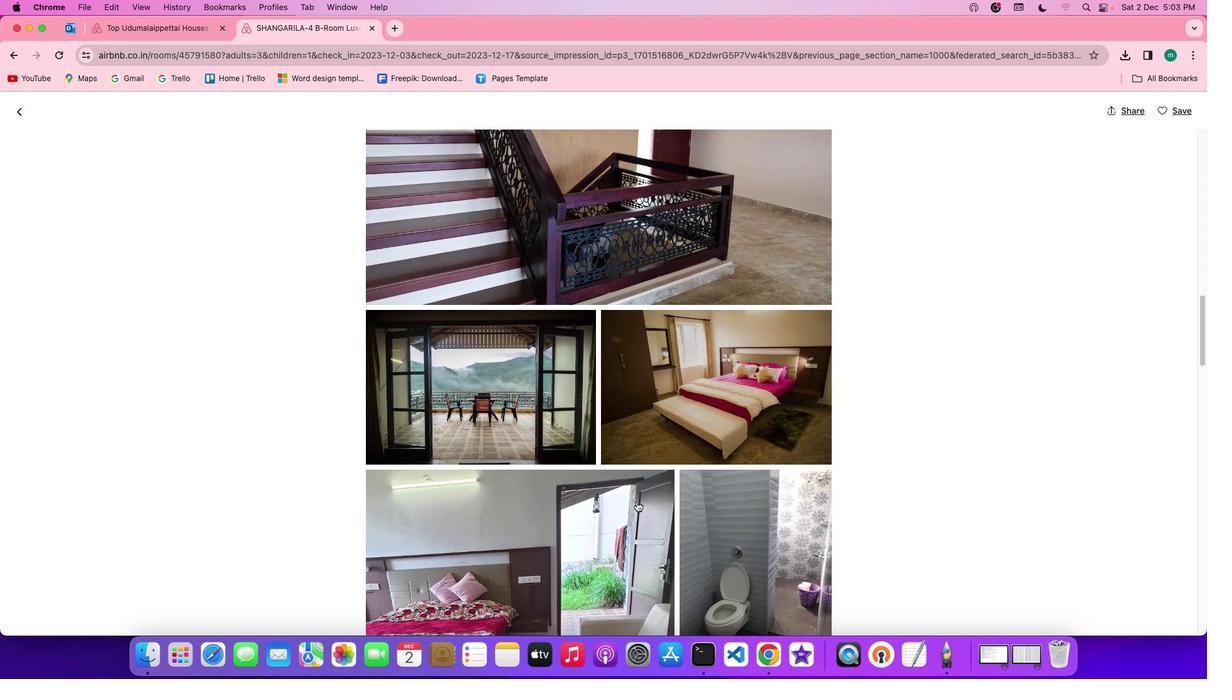 
Action: Mouse scrolled (637, 501) with delta (0, 0)
Screenshot: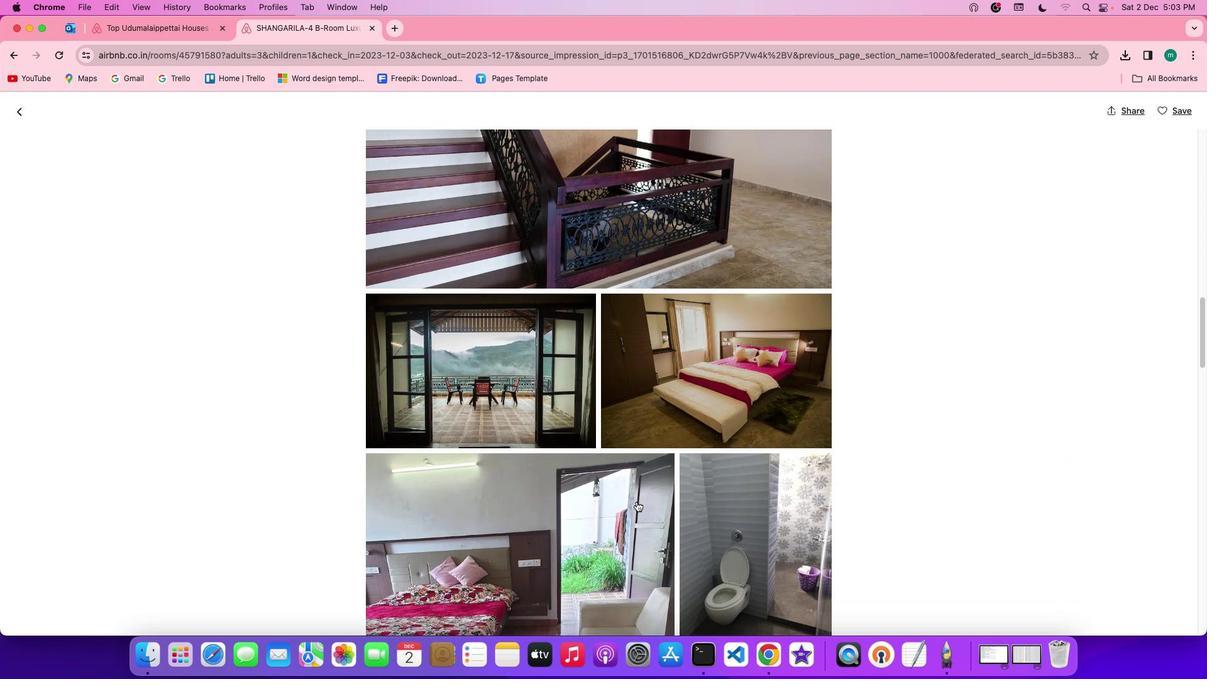 
Action: Mouse scrolled (637, 501) with delta (0, 0)
Screenshot: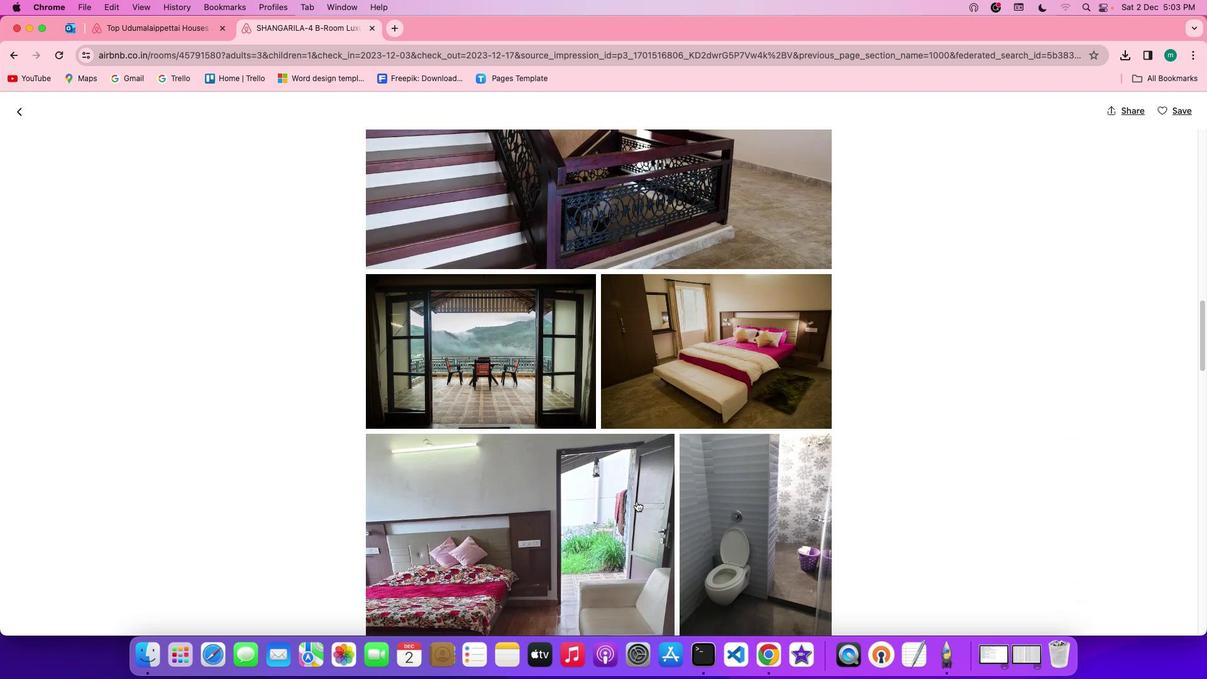 
Action: Mouse scrolled (637, 501) with delta (0, 0)
Screenshot: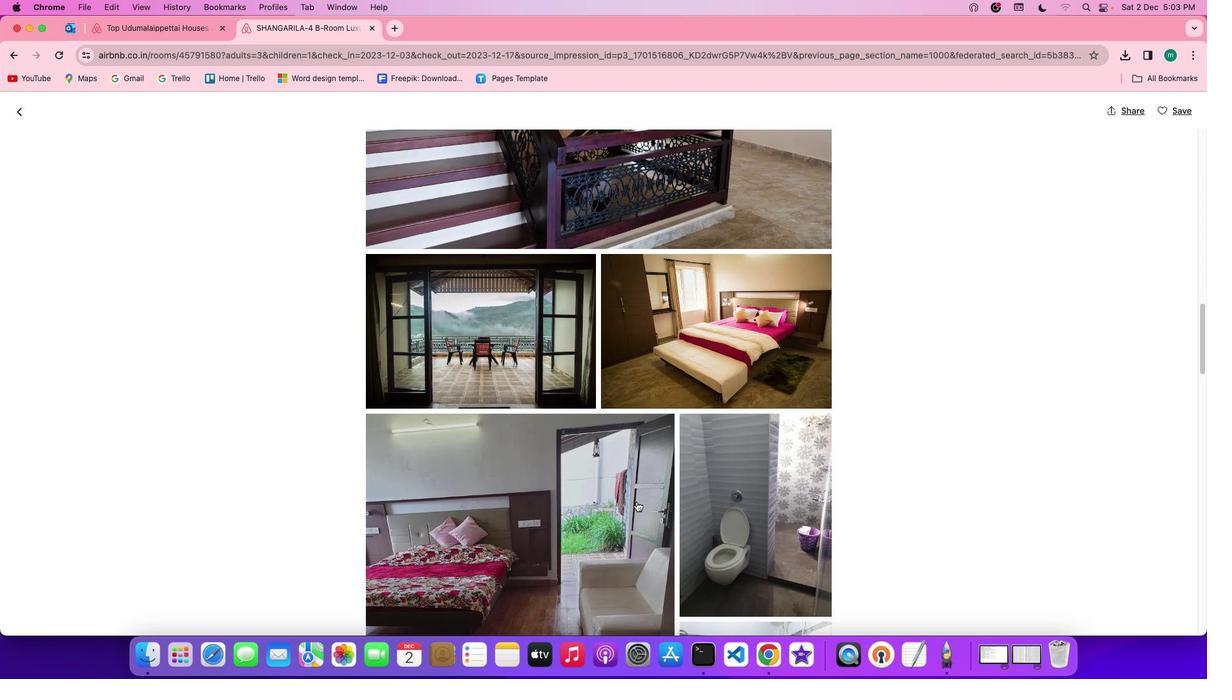 
Action: Mouse scrolled (637, 501) with delta (0, 0)
Screenshot: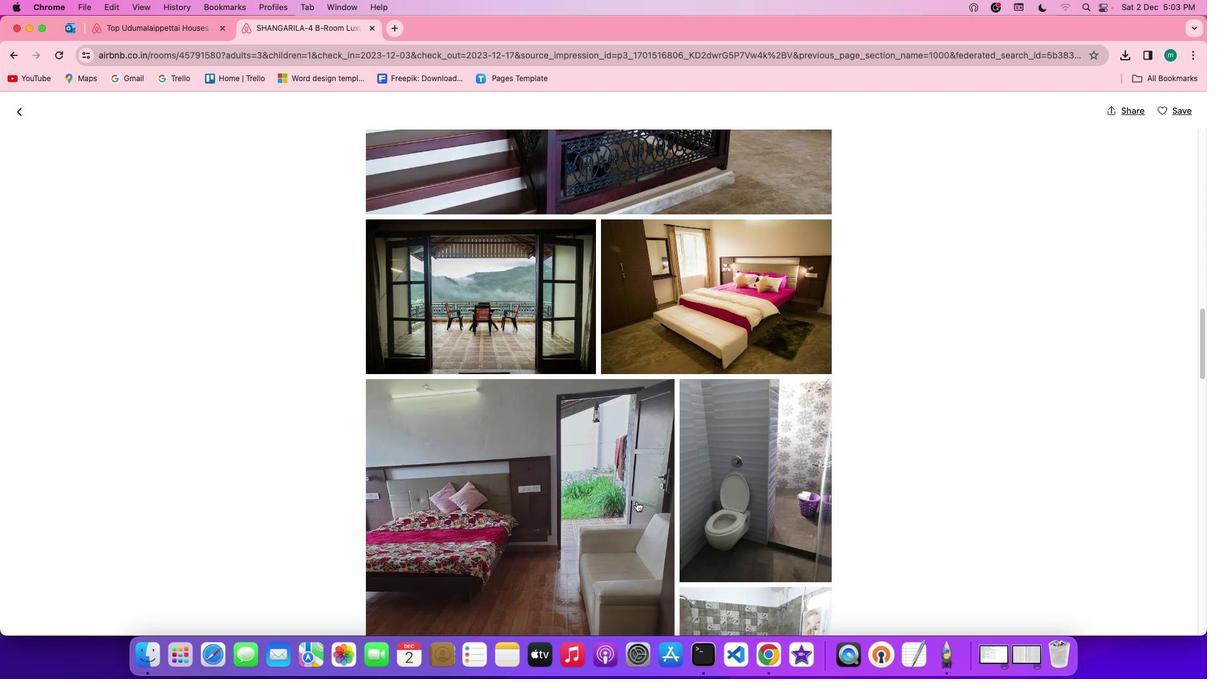
Action: Mouse scrolled (637, 501) with delta (0, -1)
Screenshot: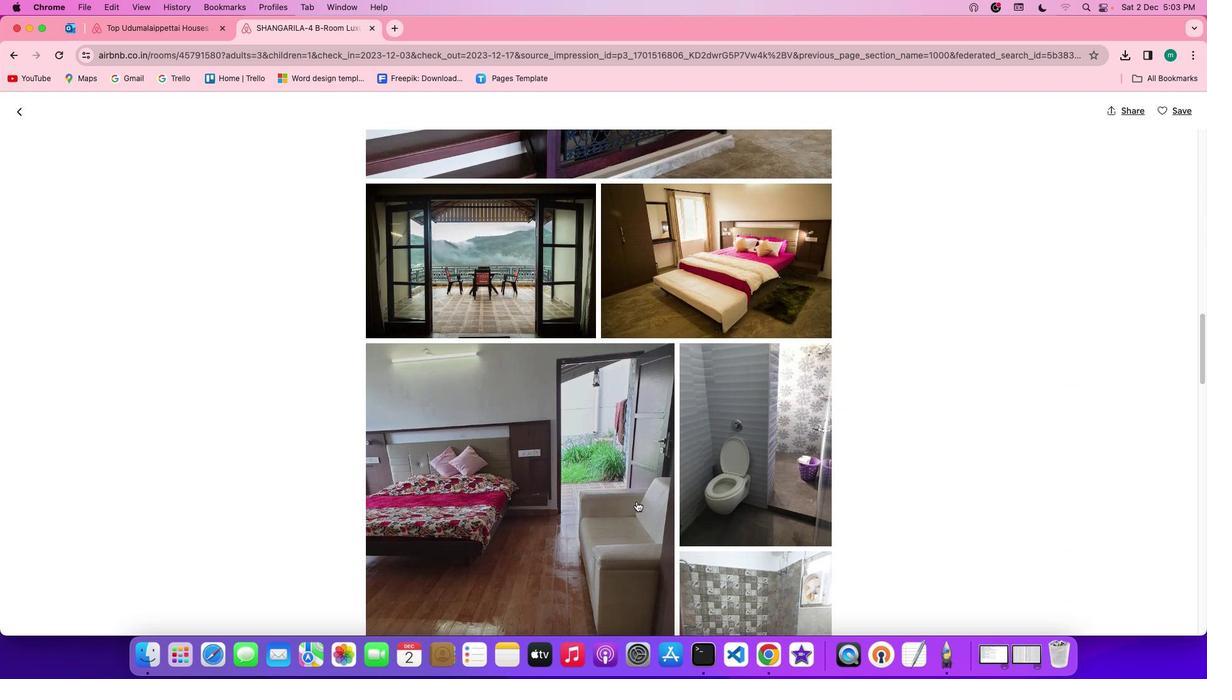 
Action: Mouse scrolled (637, 501) with delta (0, -1)
Screenshot: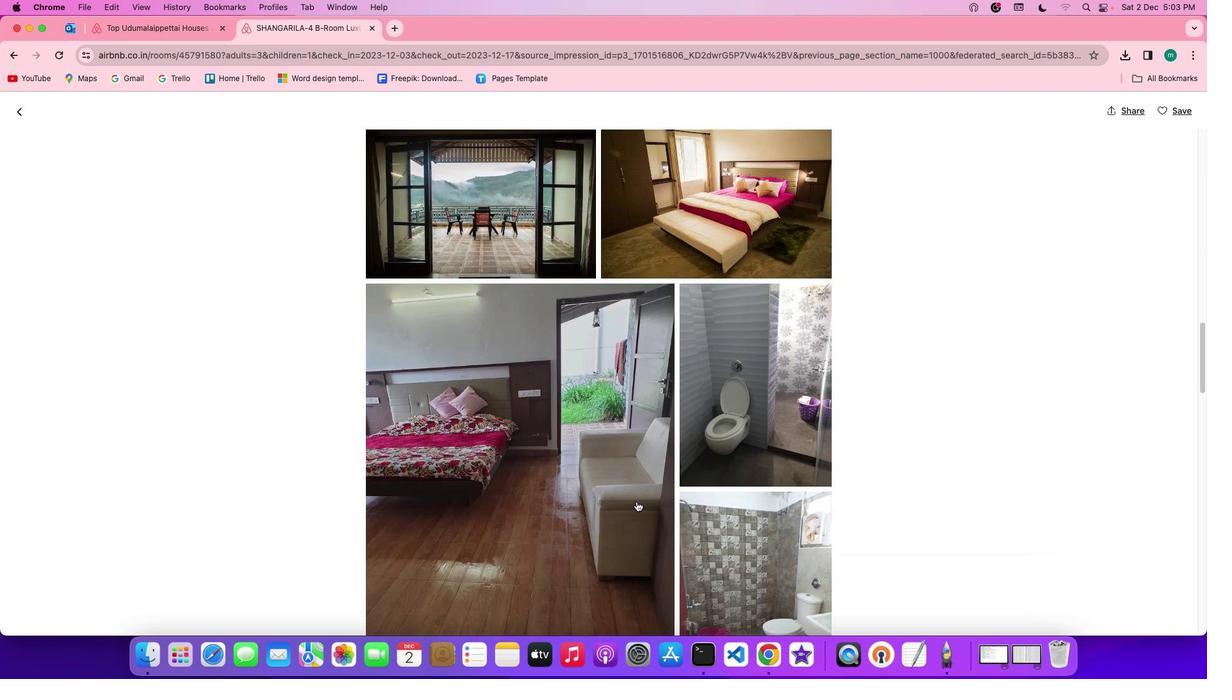 
Action: Mouse scrolled (637, 501) with delta (0, 0)
Screenshot: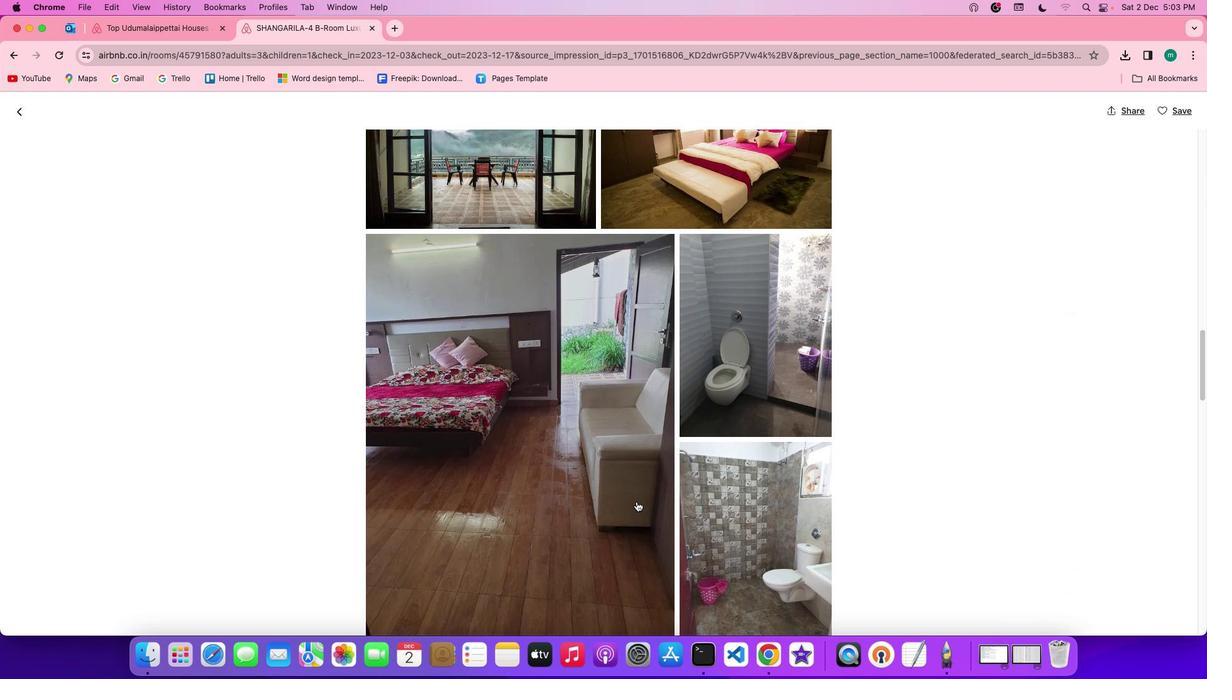 
Action: Mouse scrolled (637, 501) with delta (0, 0)
Screenshot: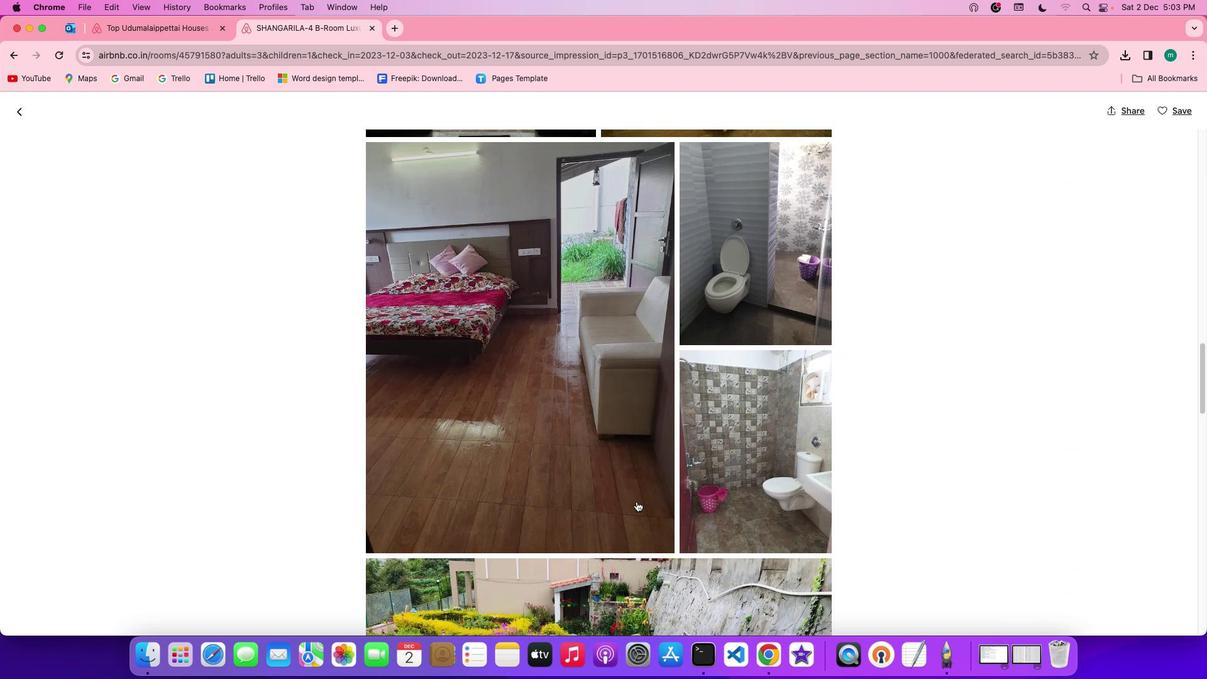 
Action: Mouse scrolled (637, 501) with delta (0, -1)
Screenshot: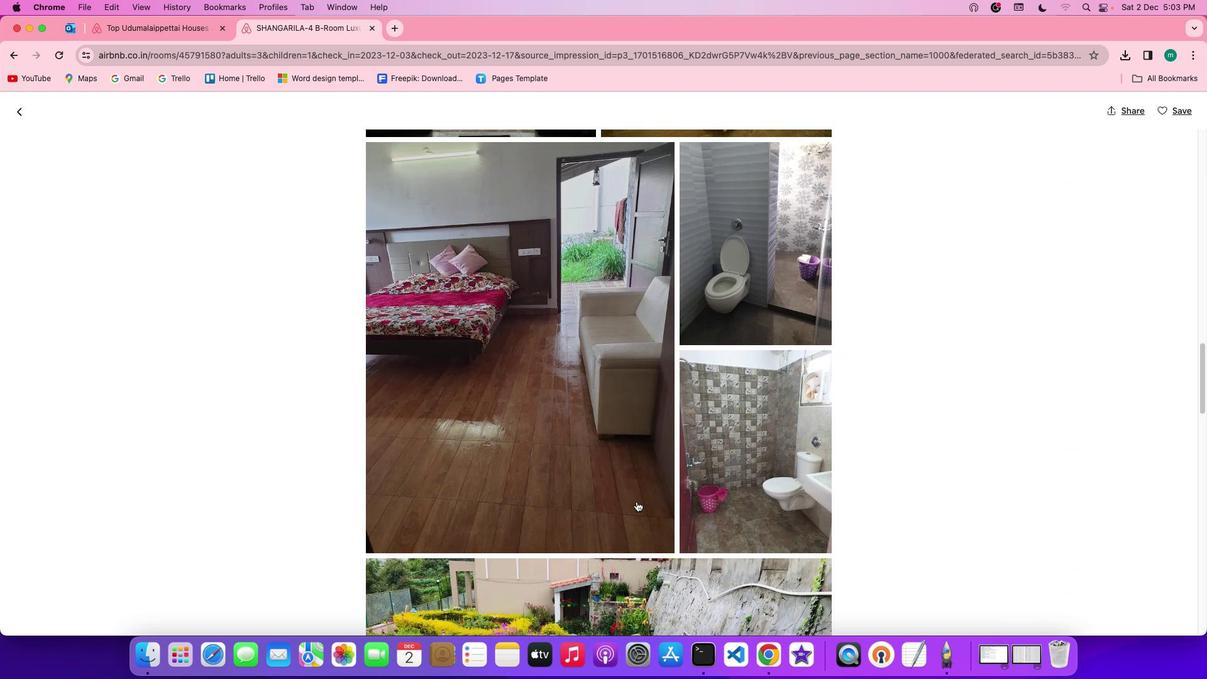 
Action: Mouse scrolled (637, 501) with delta (0, -2)
Screenshot: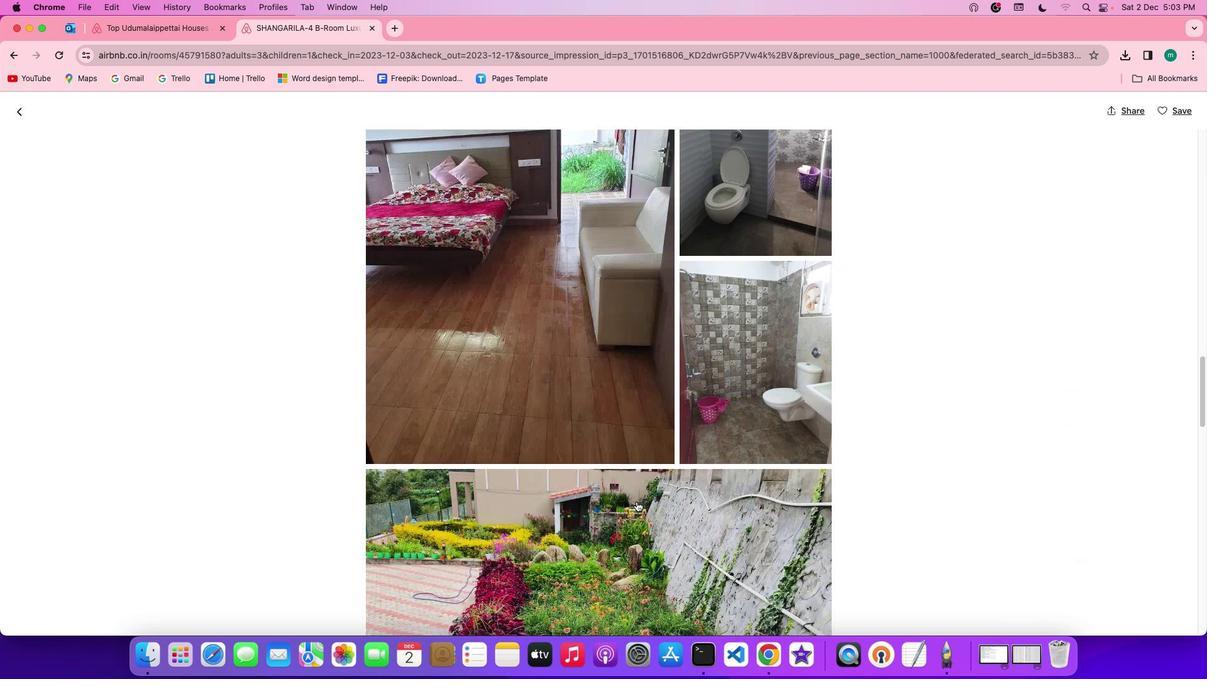 
Action: Mouse scrolled (637, 501) with delta (0, 0)
Screenshot: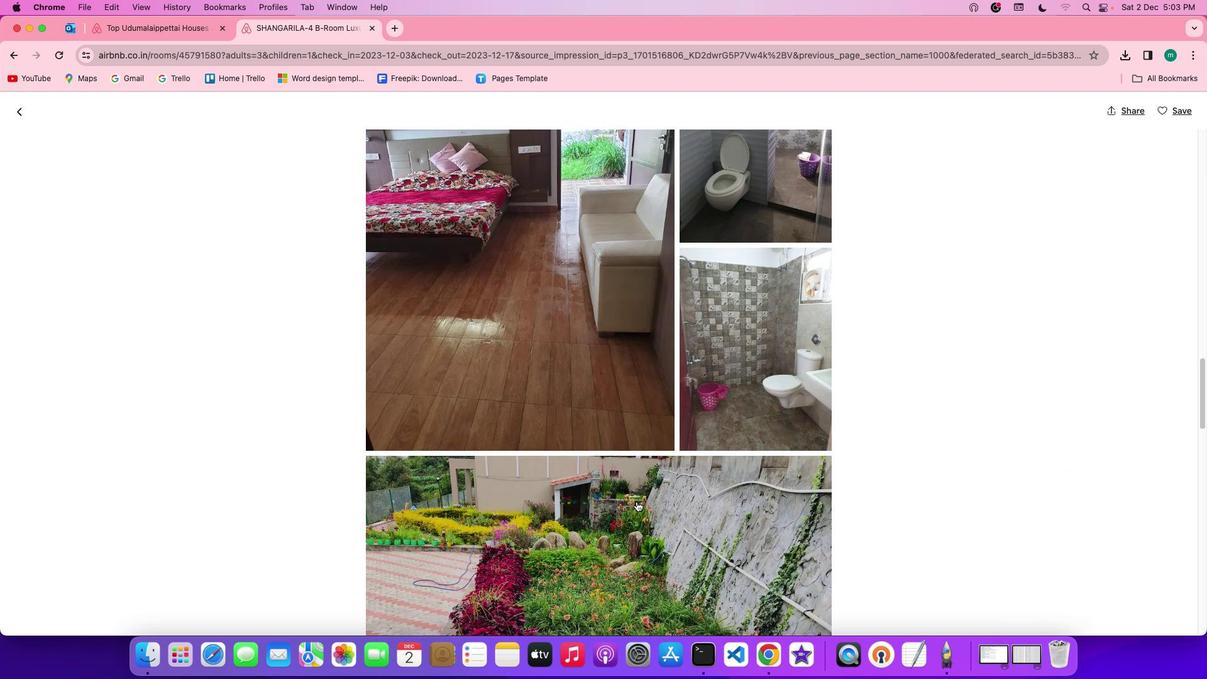 
Action: Mouse scrolled (637, 501) with delta (0, 0)
Screenshot: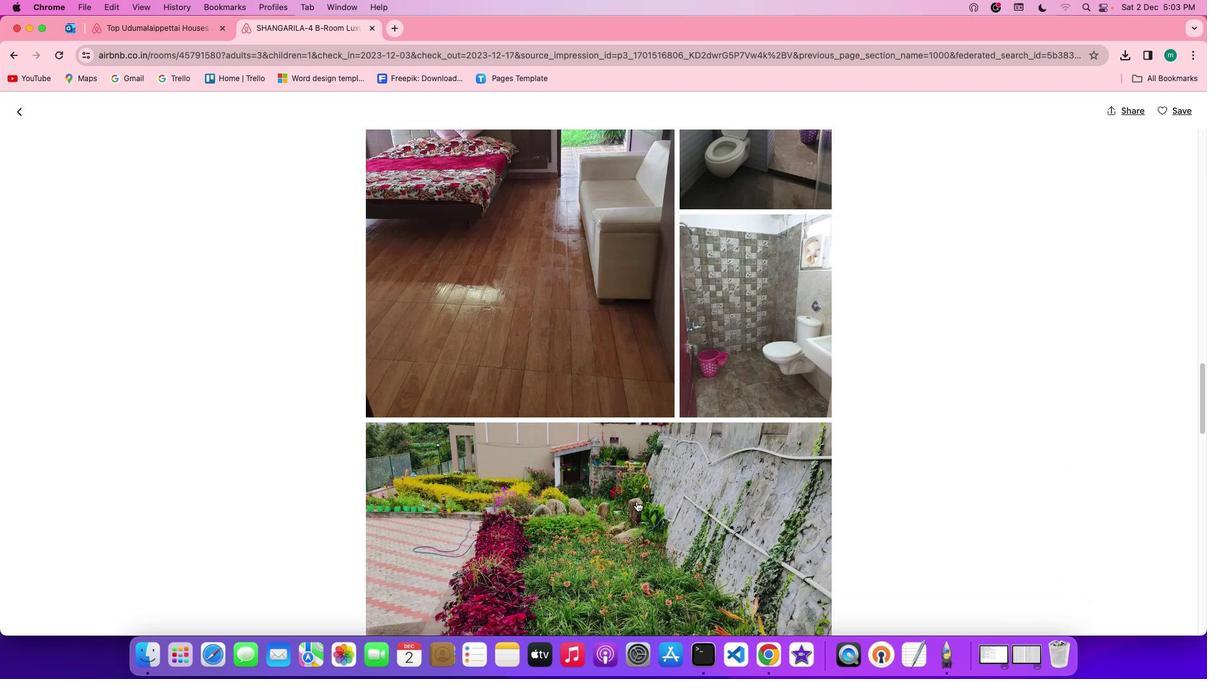 
Action: Mouse scrolled (637, 501) with delta (0, -1)
Screenshot: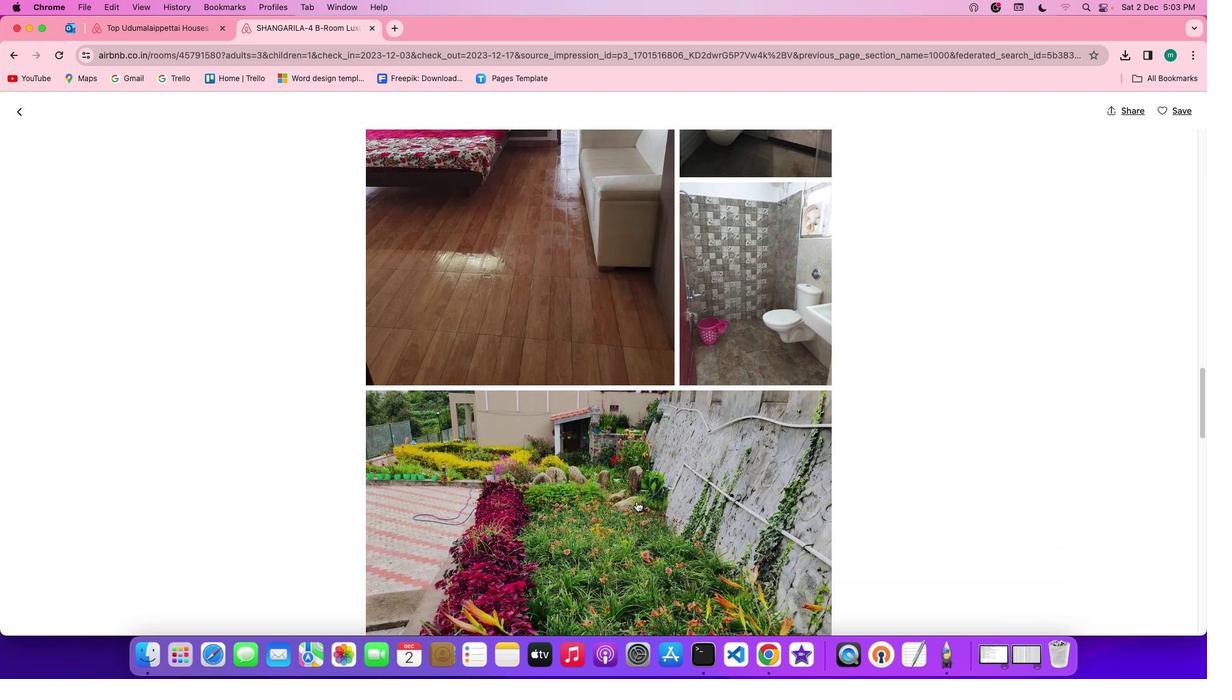 
Action: Mouse scrolled (637, 501) with delta (0, -1)
Screenshot: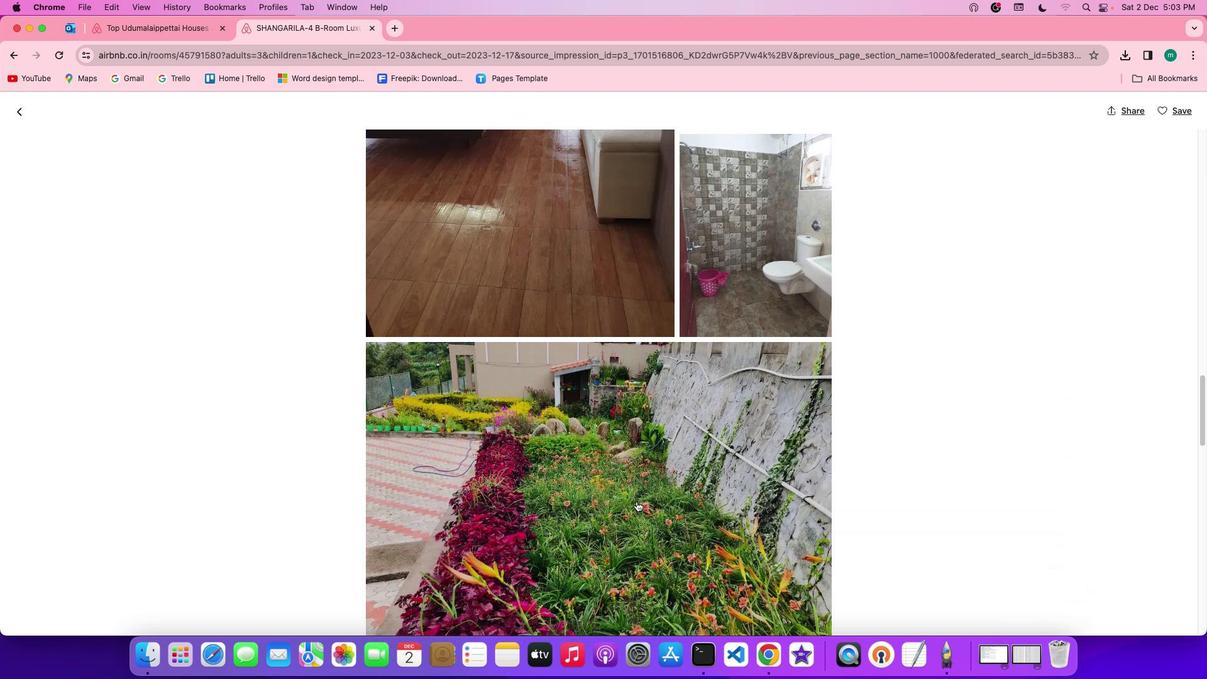 
Action: Mouse scrolled (637, 501) with delta (0, 0)
Screenshot: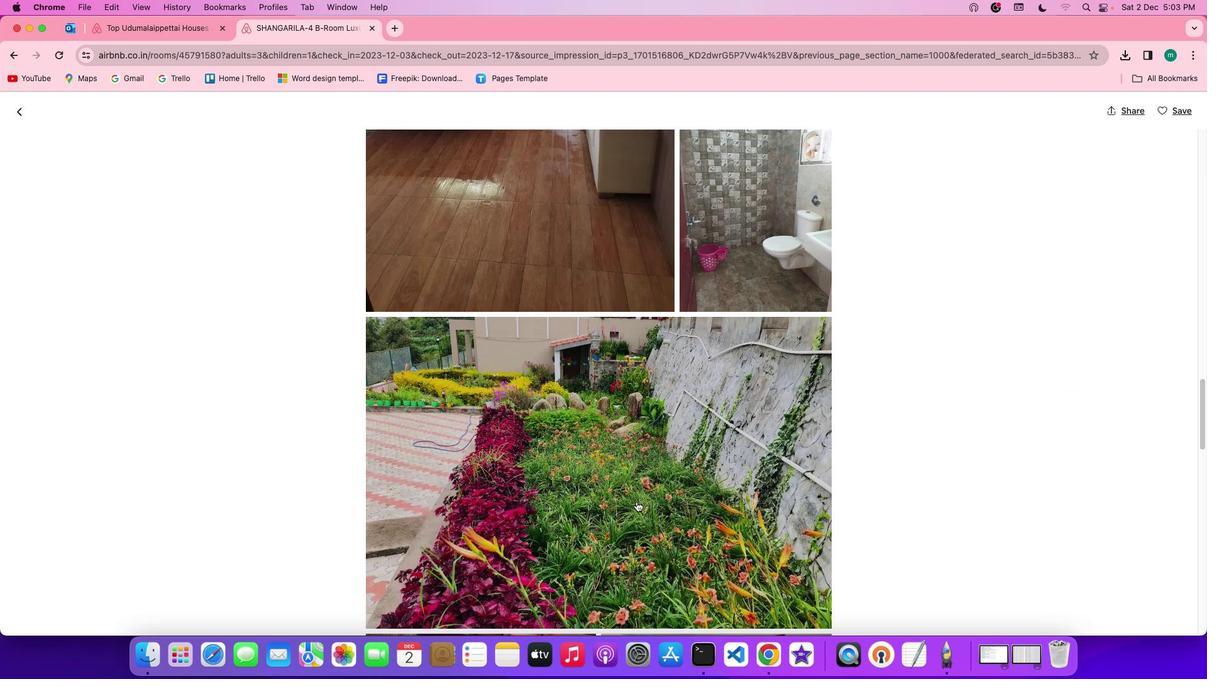
Action: Mouse scrolled (637, 501) with delta (0, 0)
Screenshot: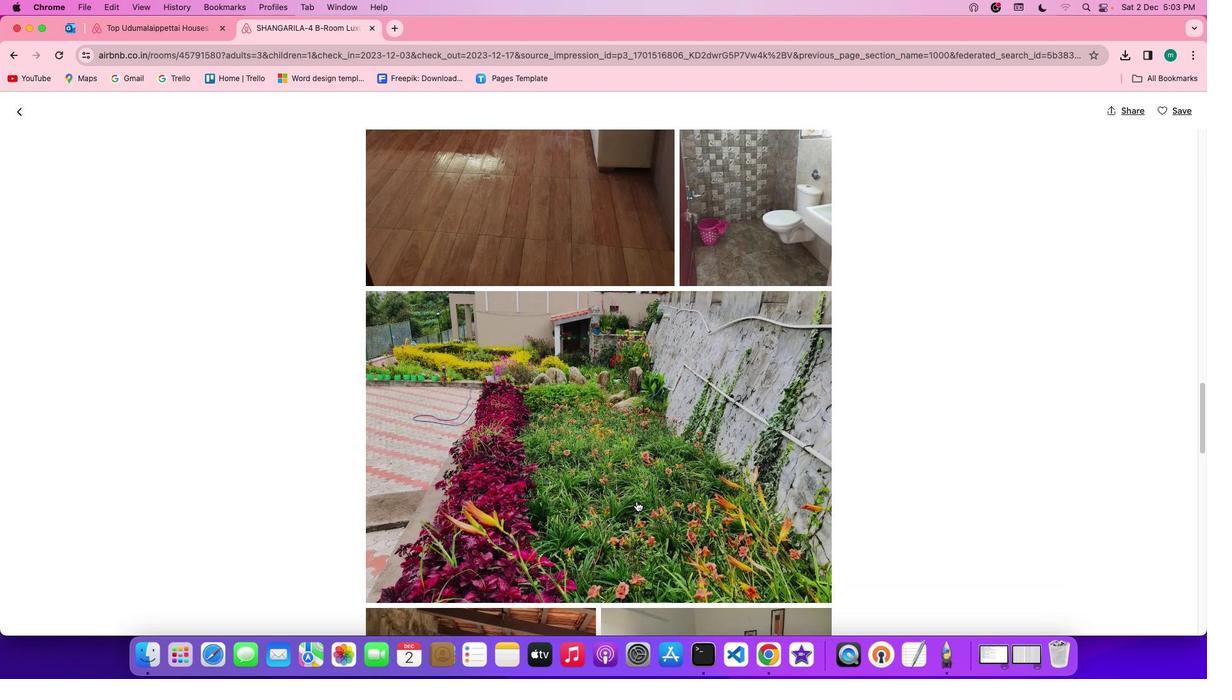 
Action: Mouse scrolled (637, 501) with delta (0, -1)
Screenshot: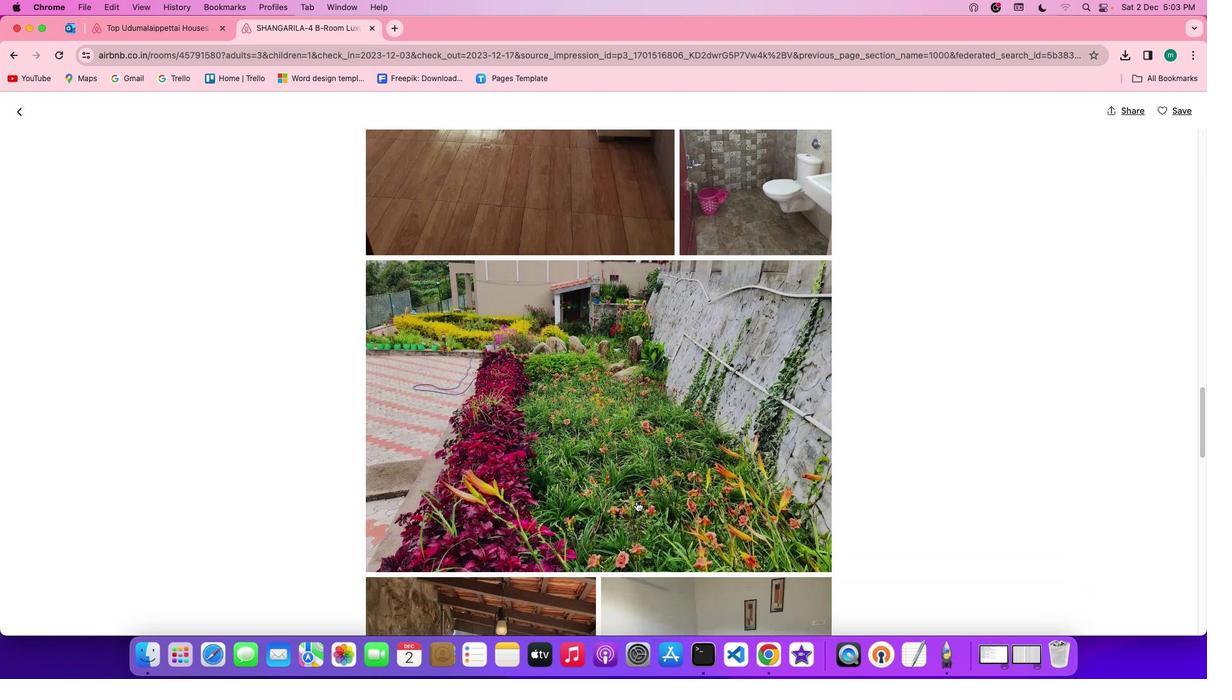 
Action: Mouse scrolled (637, 501) with delta (0, 0)
Screenshot: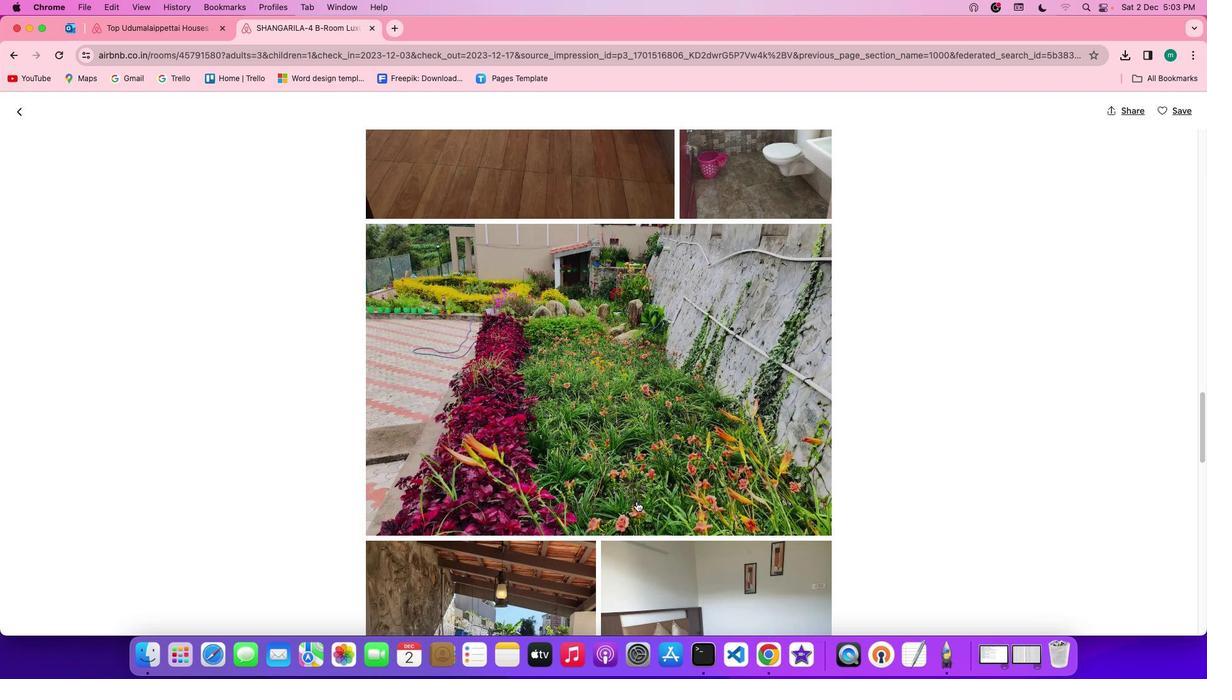 
Action: Mouse scrolled (637, 501) with delta (0, 0)
Screenshot: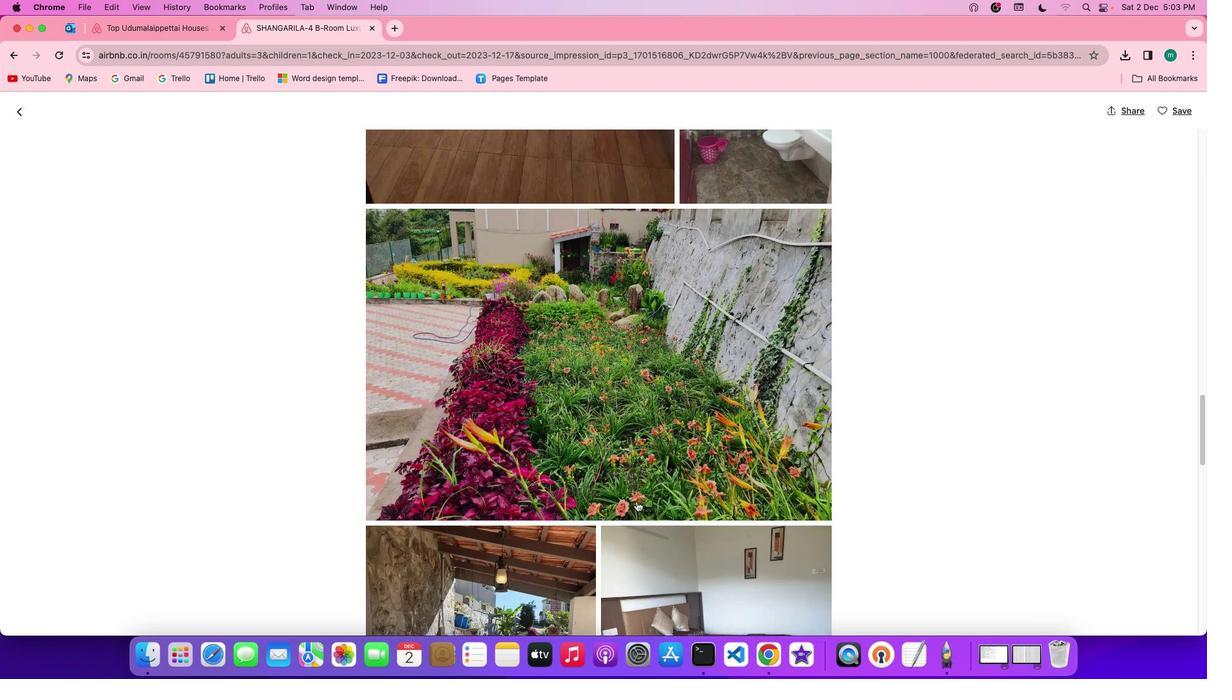 
Action: Mouse scrolled (637, 501) with delta (0, -1)
Screenshot: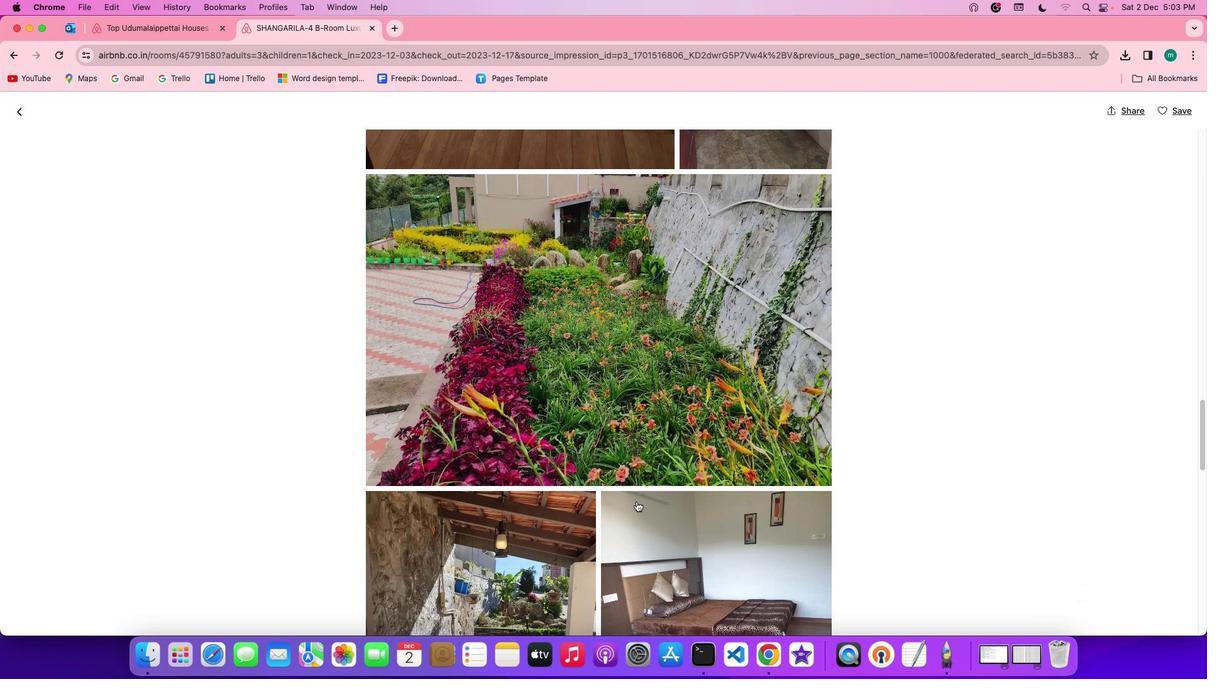
Action: Mouse moved to (637, 501)
Screenshot: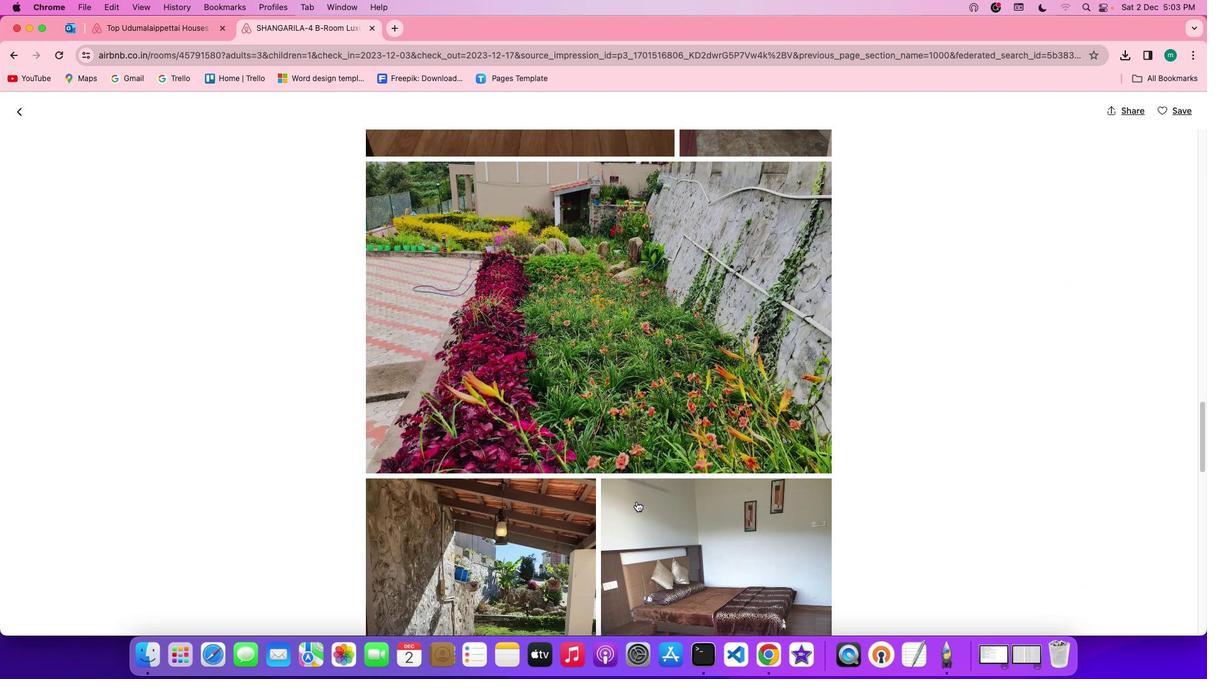 
Action: Mouse scrolled (637, 501) with delta (0, 0)
Screenshot: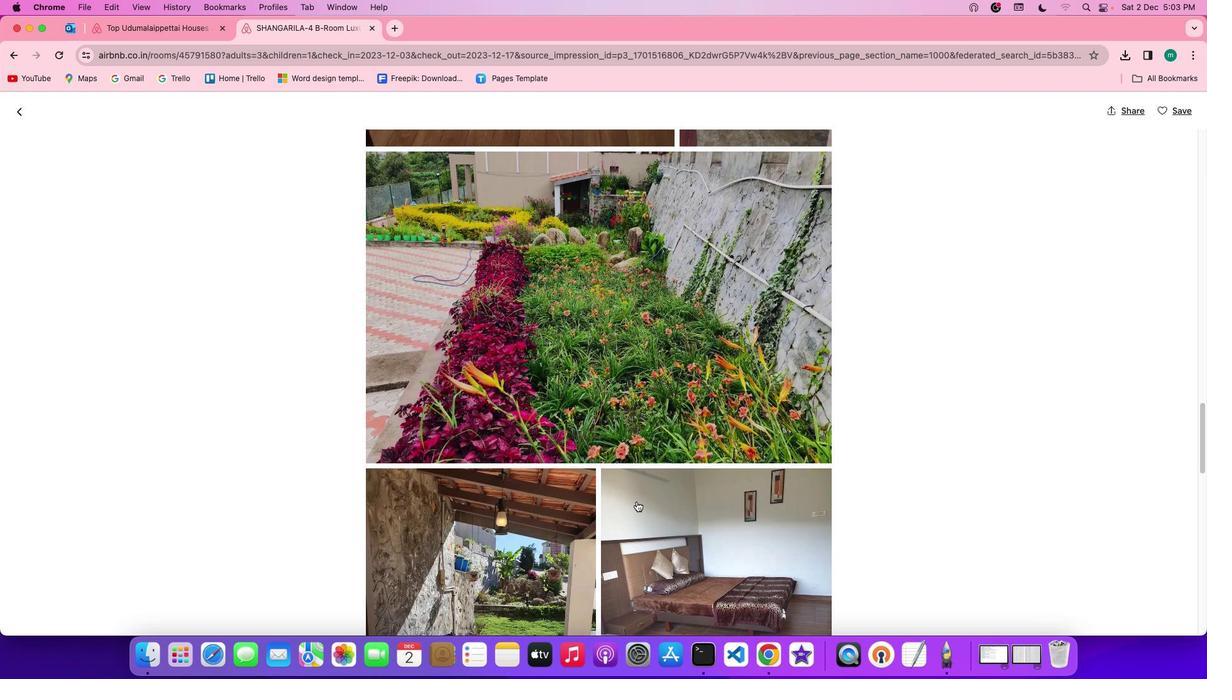 
Action: Mouse scrolled (637, 501) with delta (0, 0)
Screenshot: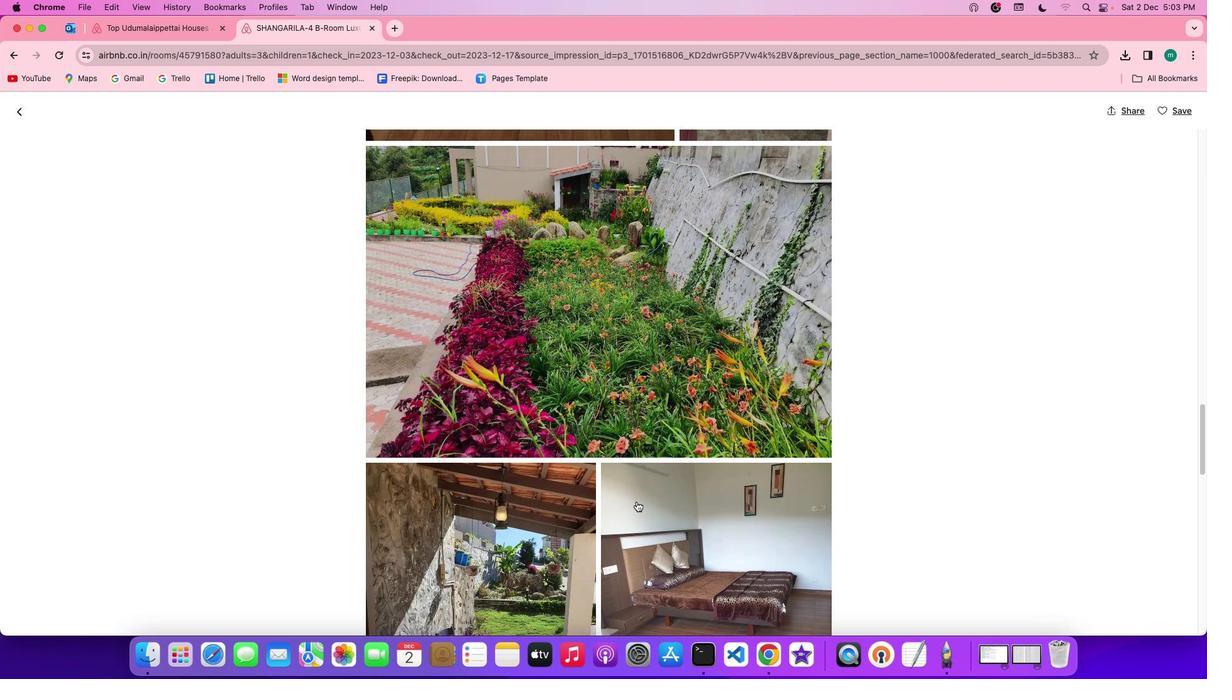 
Action: Mouse scrolled (637, 501) with delta (0, 0)
Screenshot: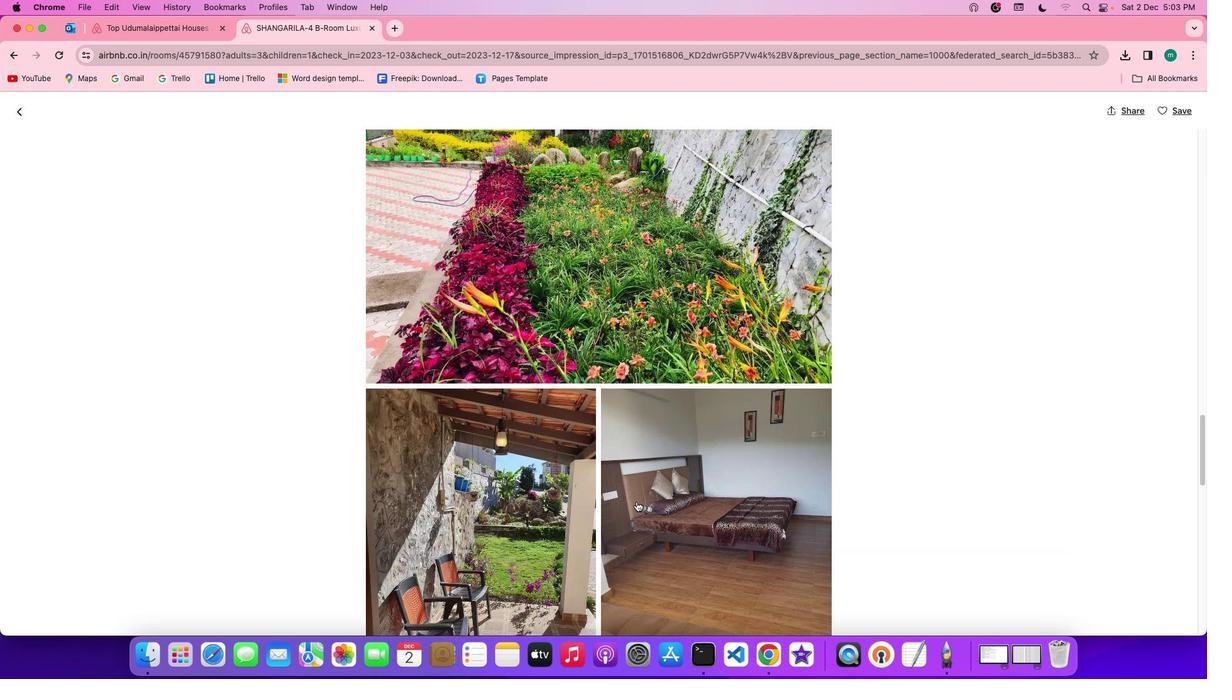 
Action: Mouse scrolled (637, 501) with delta (0, 0)
Screenshot: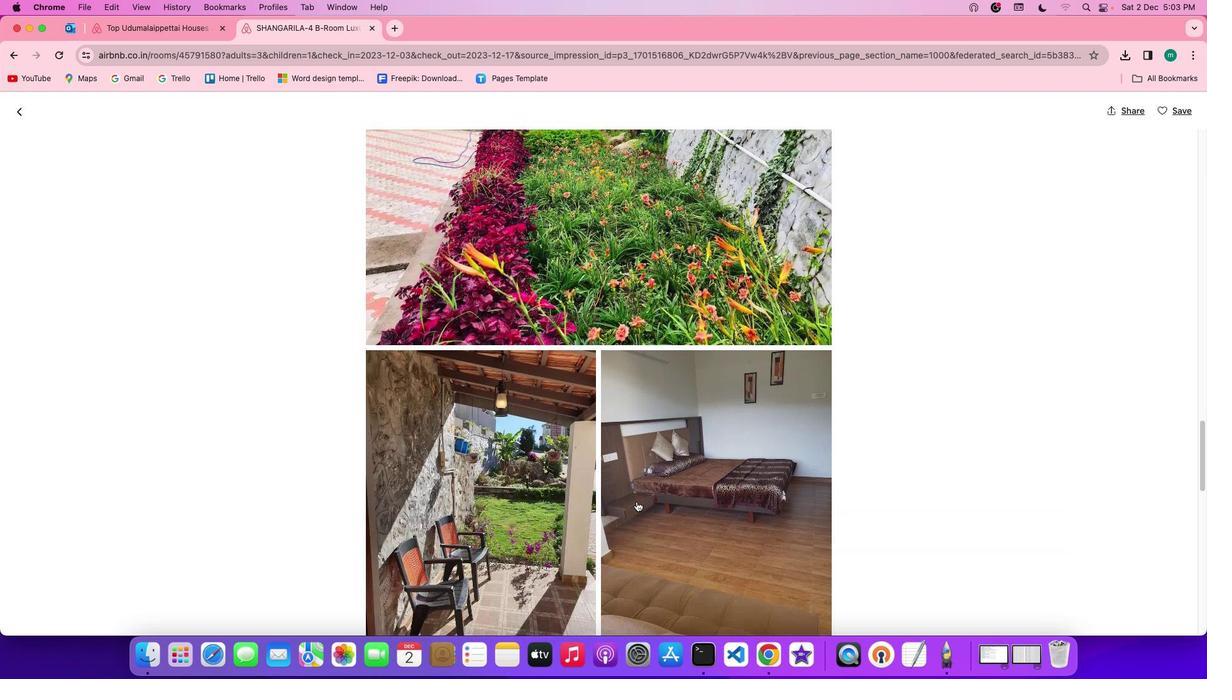 
Action: Mouse scrolled (637, 501) with delta (0, -1)
Screenshot: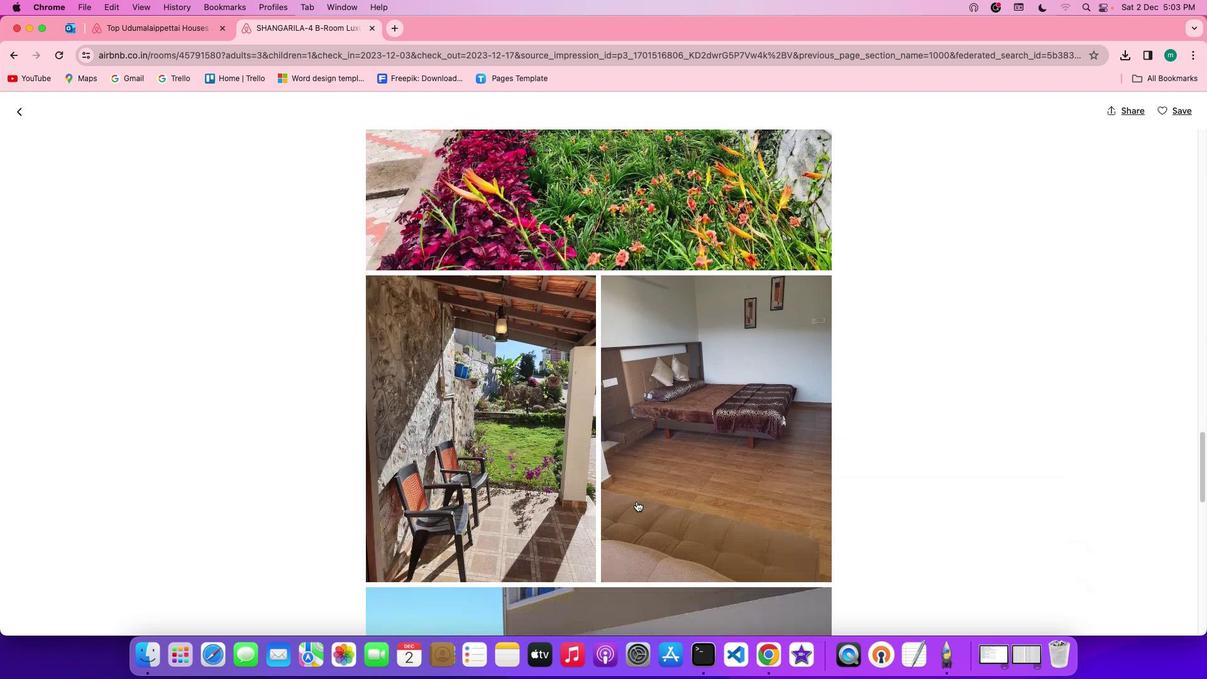 
Action: Mouse scrolled (637, 501) with delta (0, -2)
Screenshot: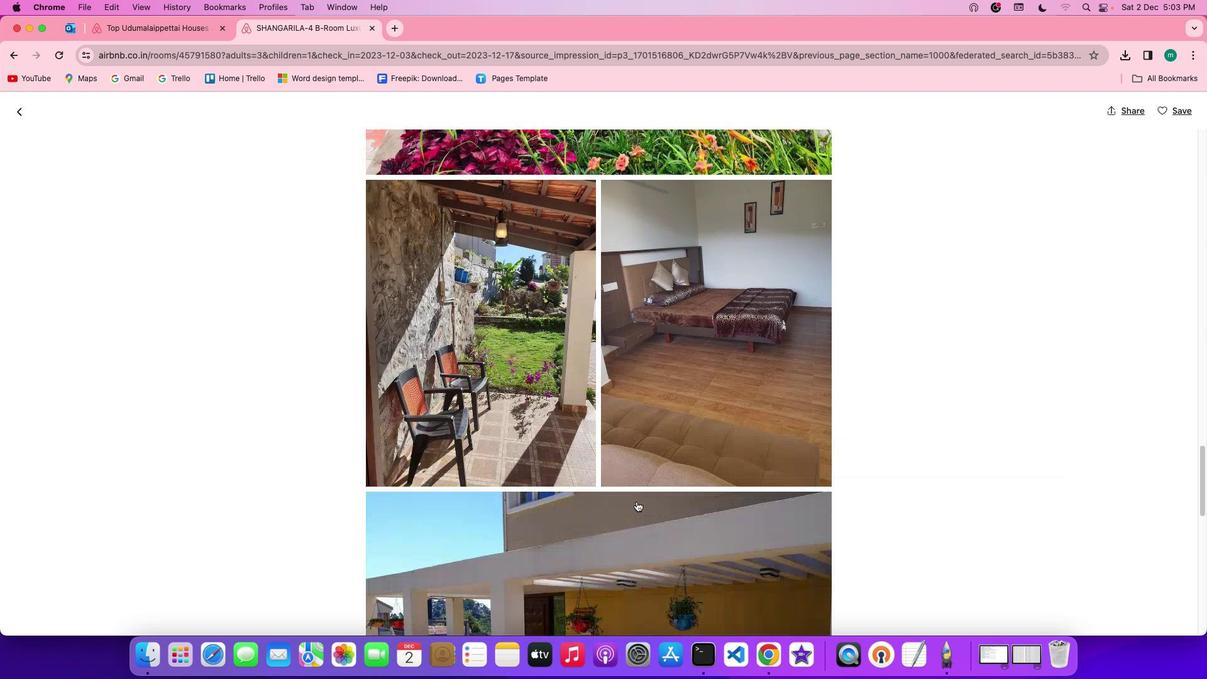
Action: Mouse scrolled (637, 501) with delta (0, -2)
Screenshot: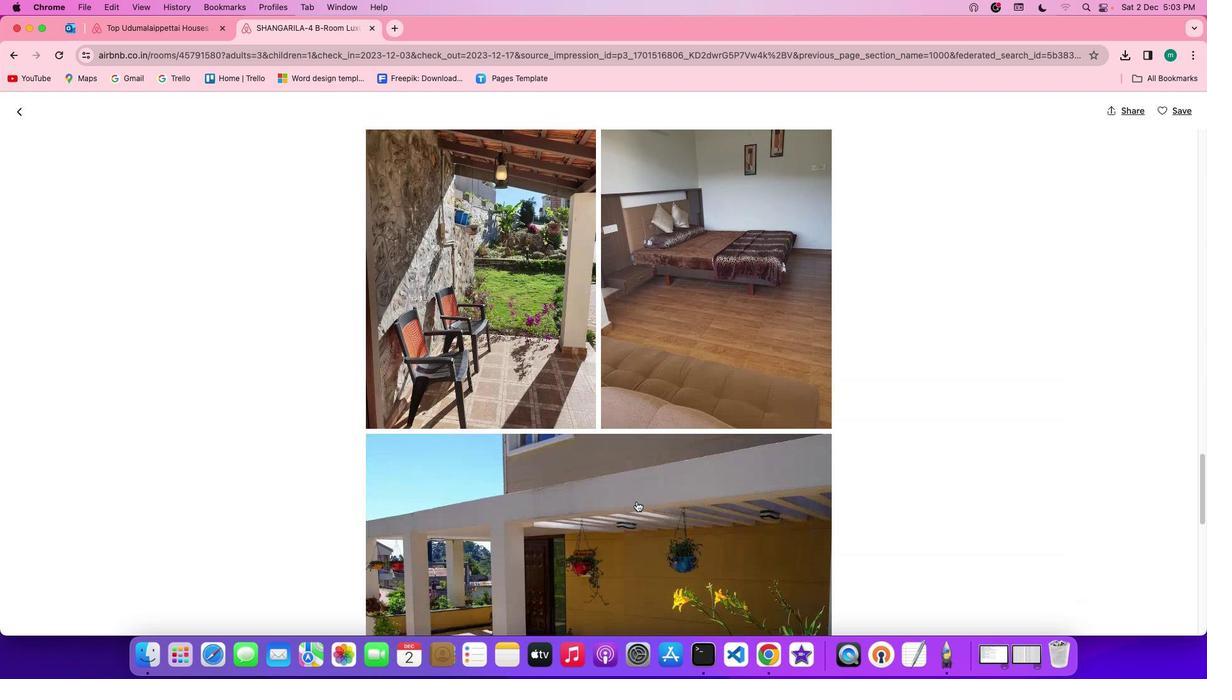 
Action: Mouse scrolled (637, 501) with delta (0, 0)
Screenshot: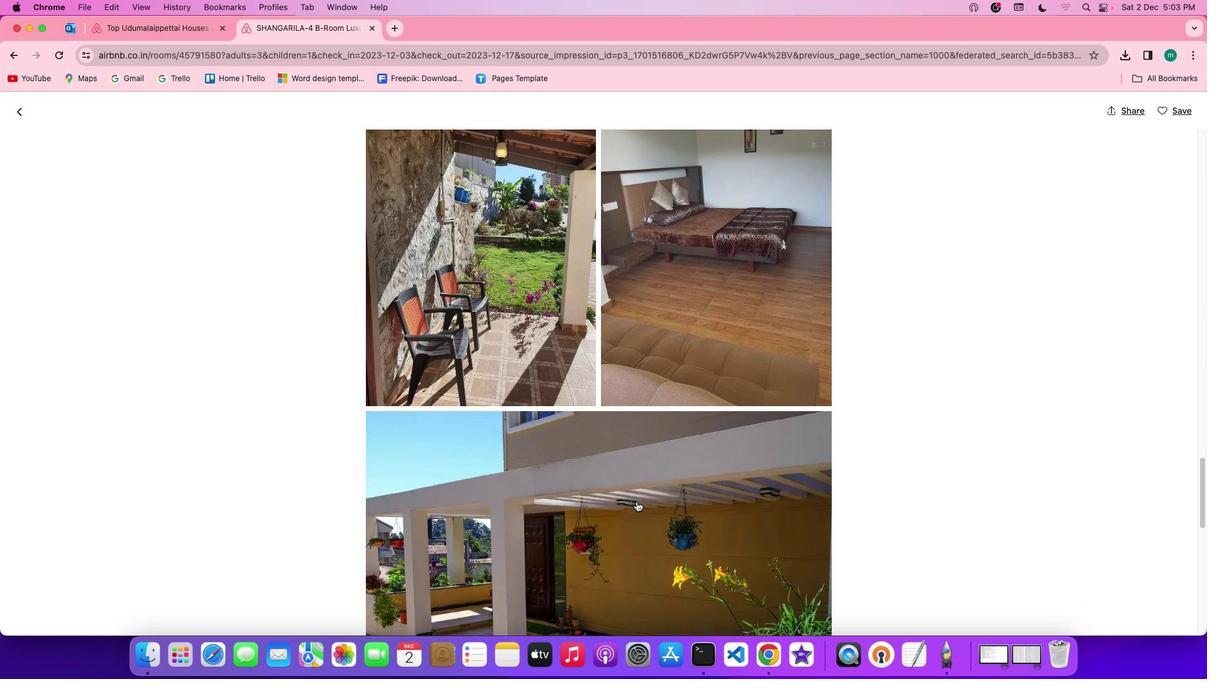 
Action: Mouse scrolled (637, 501) with delta (0, 0)
Screenshot: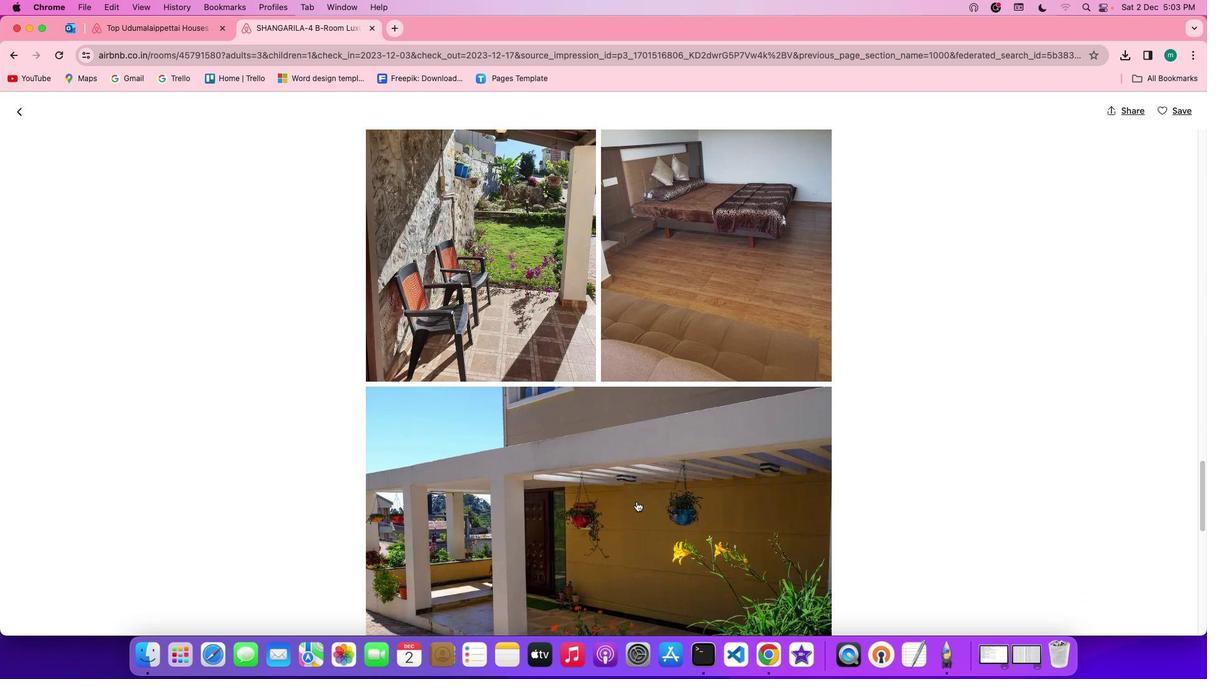 
Action: Mouse scrolled (637, 501) with delta (0, -1)
Screenshot: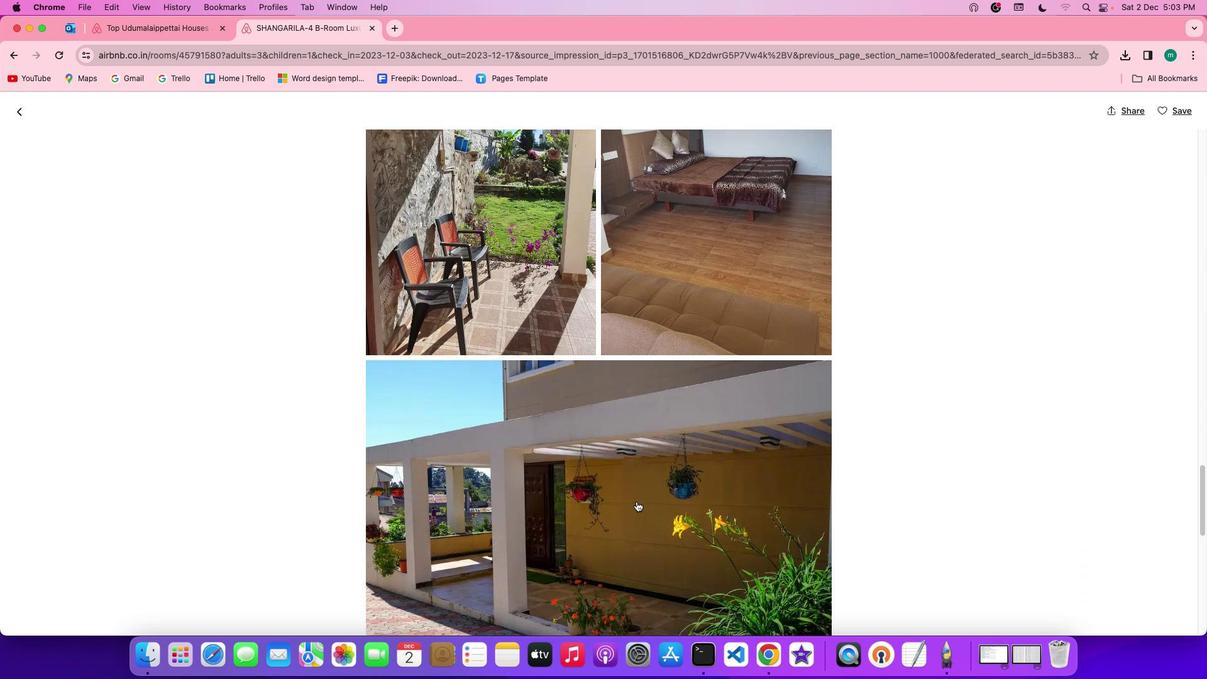 
Action: Mouse scrolled (637, 501) with delta (0, 0)
Screenshot: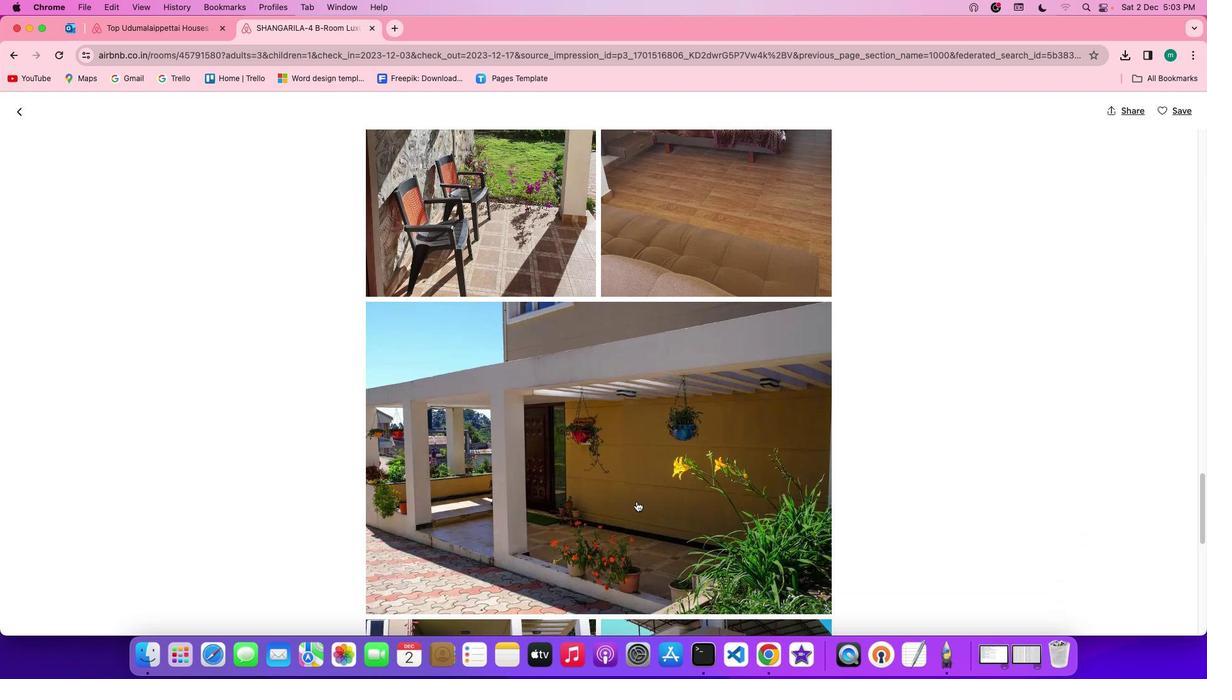 
Action: Mouse scrolled (637, 501) with delta (0, 0)
Screenshot: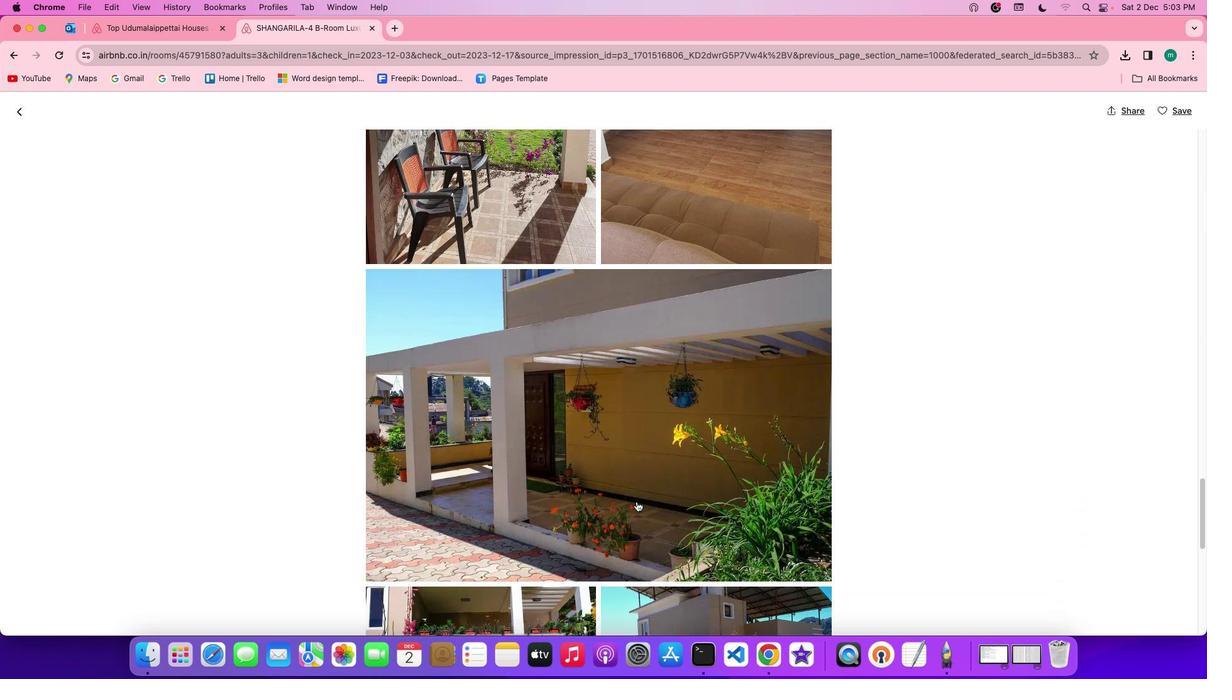 
Action: Mouse scrolled (637, 501) with delta (0, -1)
Screenshot: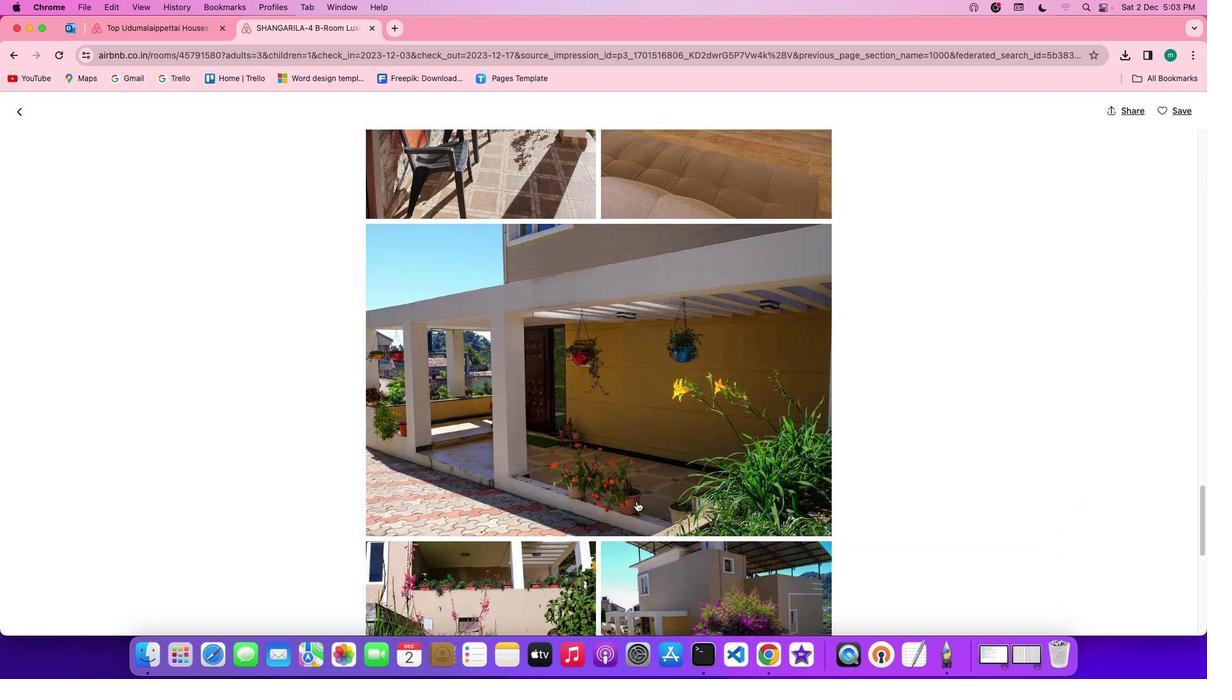 
Action: Mouse scrolled (637, 501) with delta (0, -1)
Screenshot: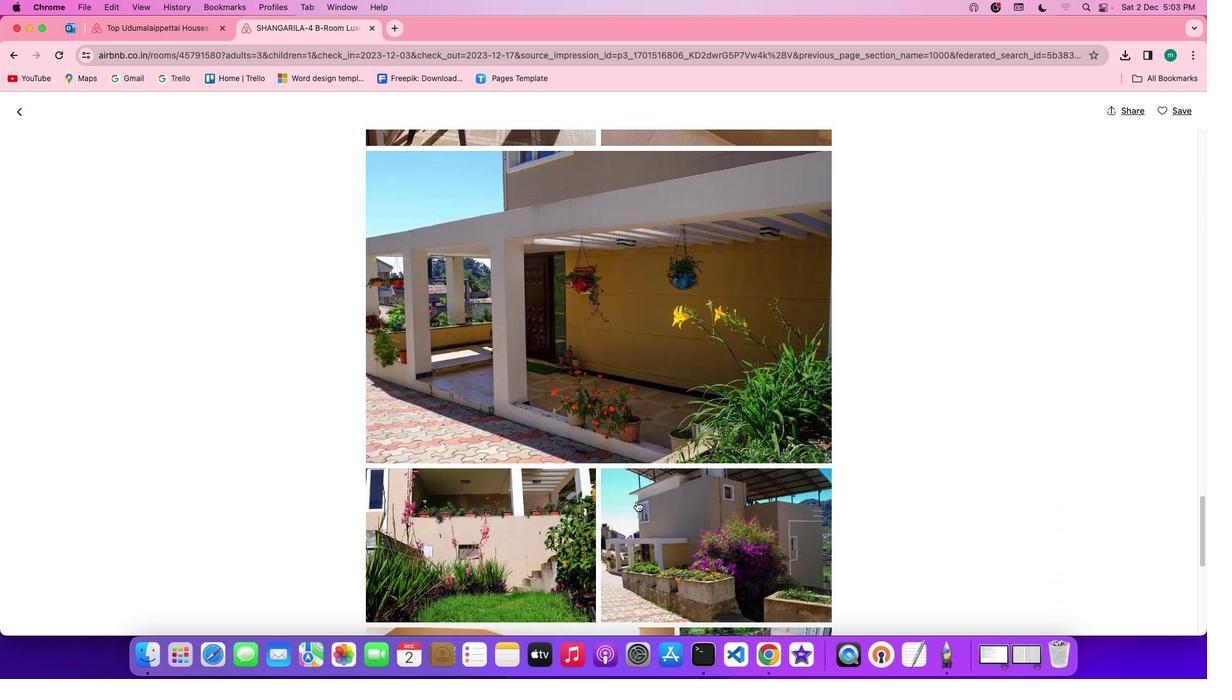
Action: Mouse scrolled (637, 501) with delta (0, 0)
Screenshot: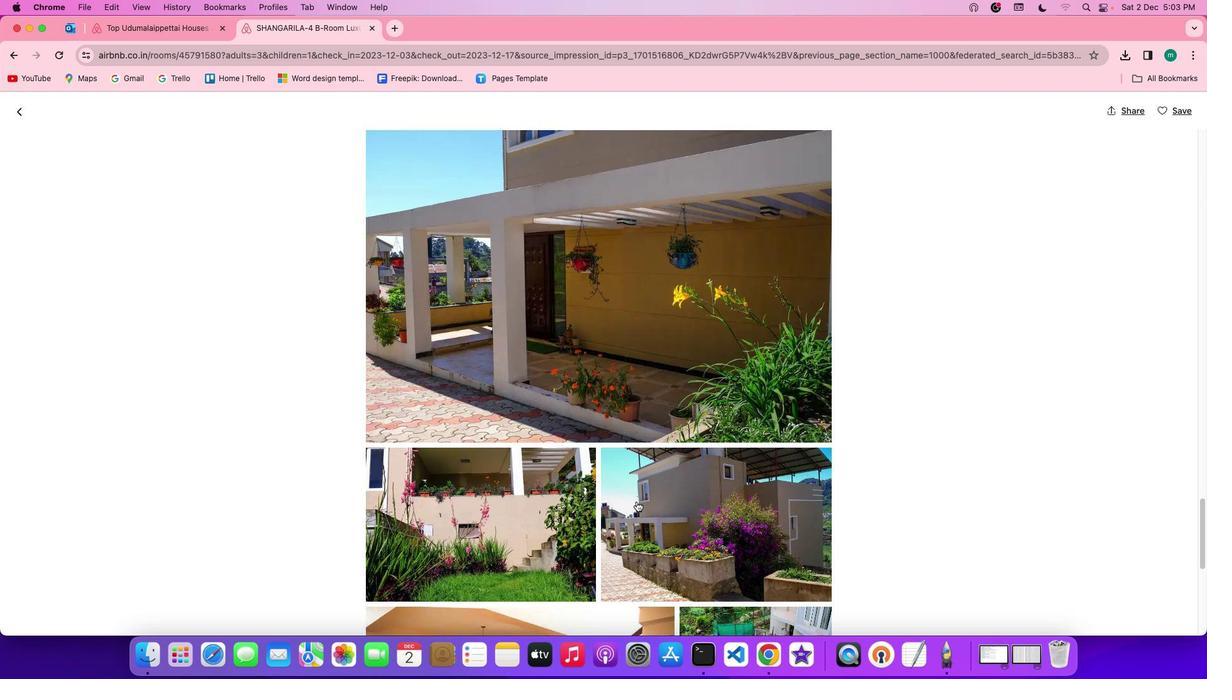 
Action: Mouse scrolled (637, 501) with delta (0, 0)
Screenshot: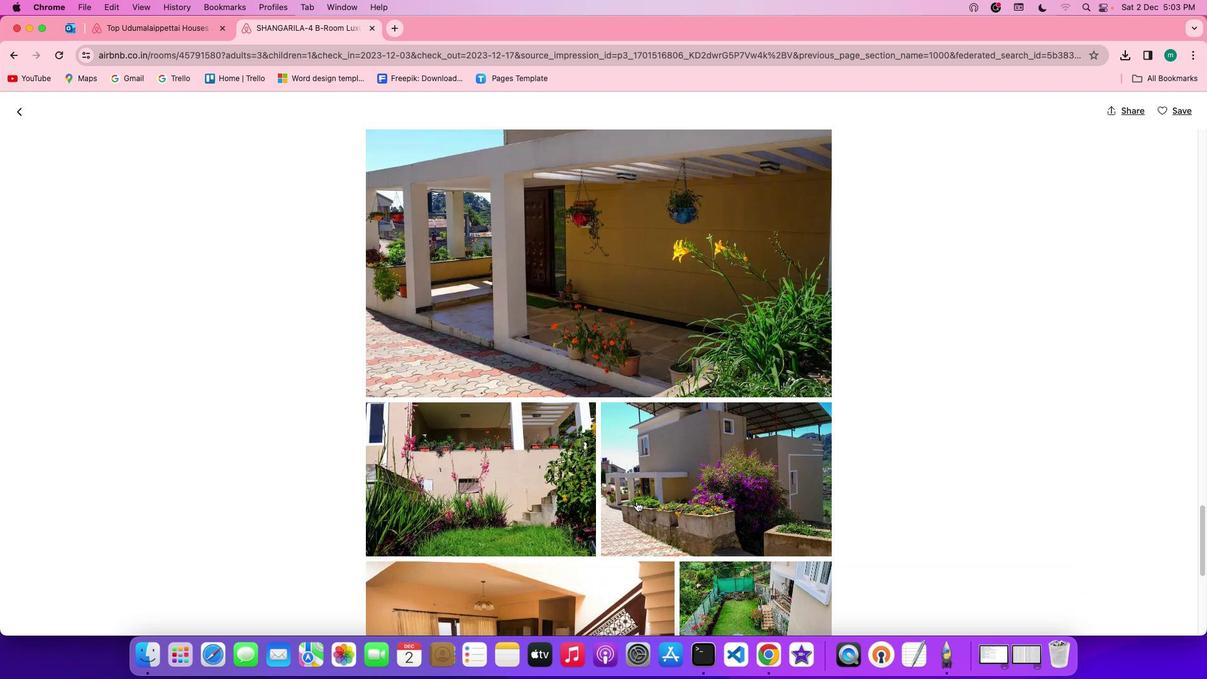 
Action: Mouse scrolled (637, 501) with delta (0, -1)
Screenshot: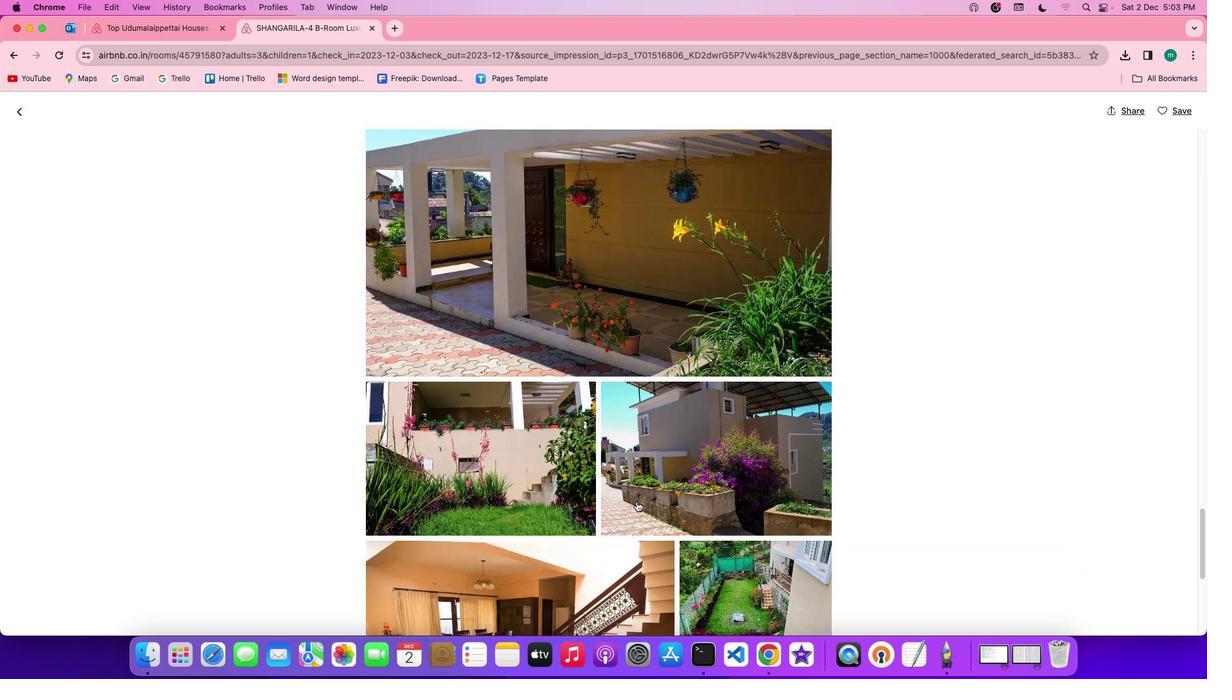 
Action: Mouse moved to (637, 501)
Screenshot: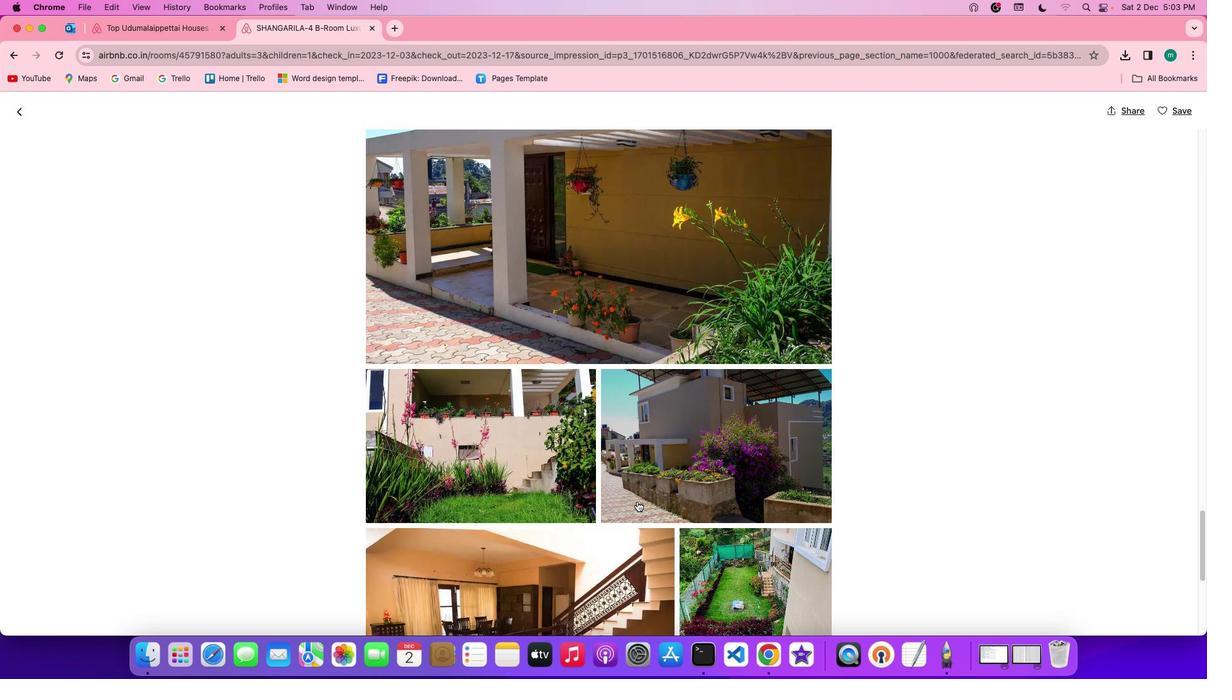 
Action: Mouse scrolled (637, 501) with delta (0, 0)
Screenshot: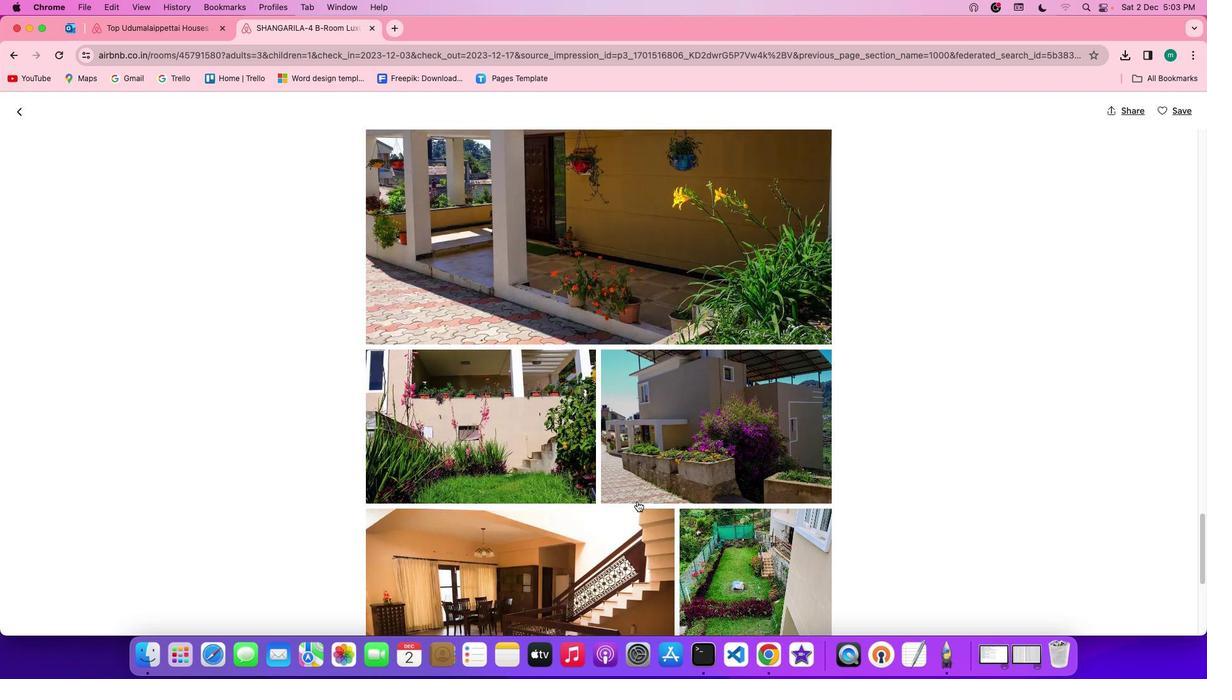
Action: Mouse scrolled (637, 501) with delta (0, 0)
Screenshot: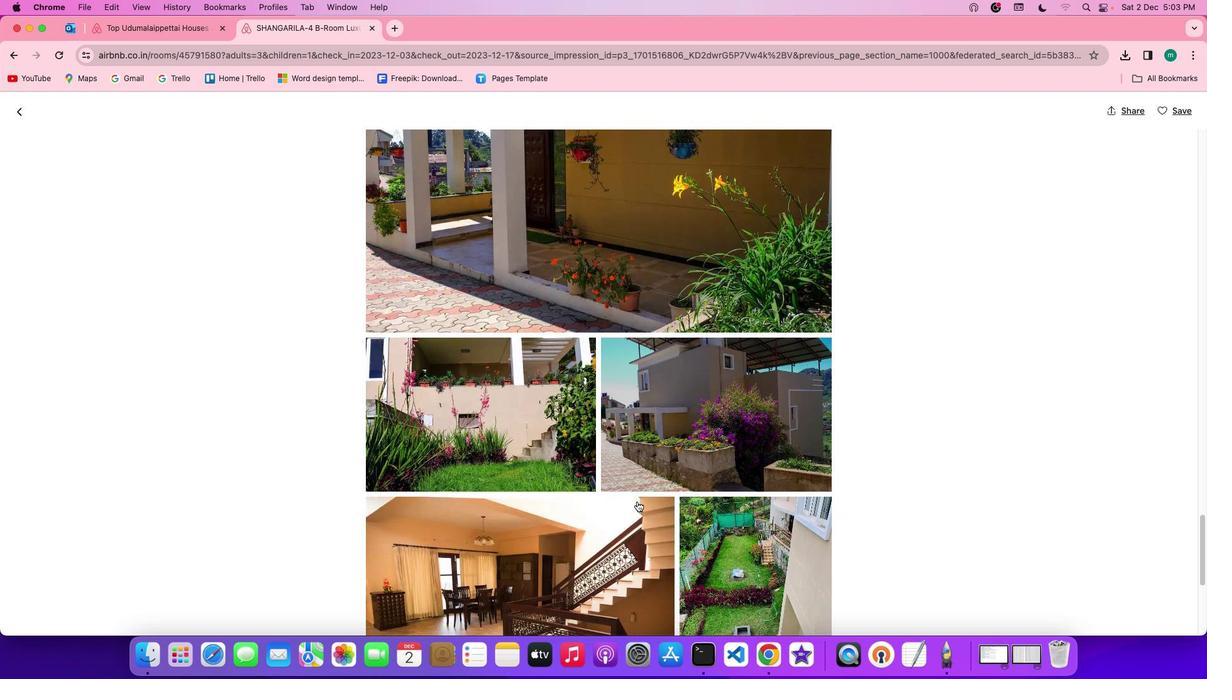 
Action: Mouse scrolled (637, 501) with delta (0, -1)
Screenshot: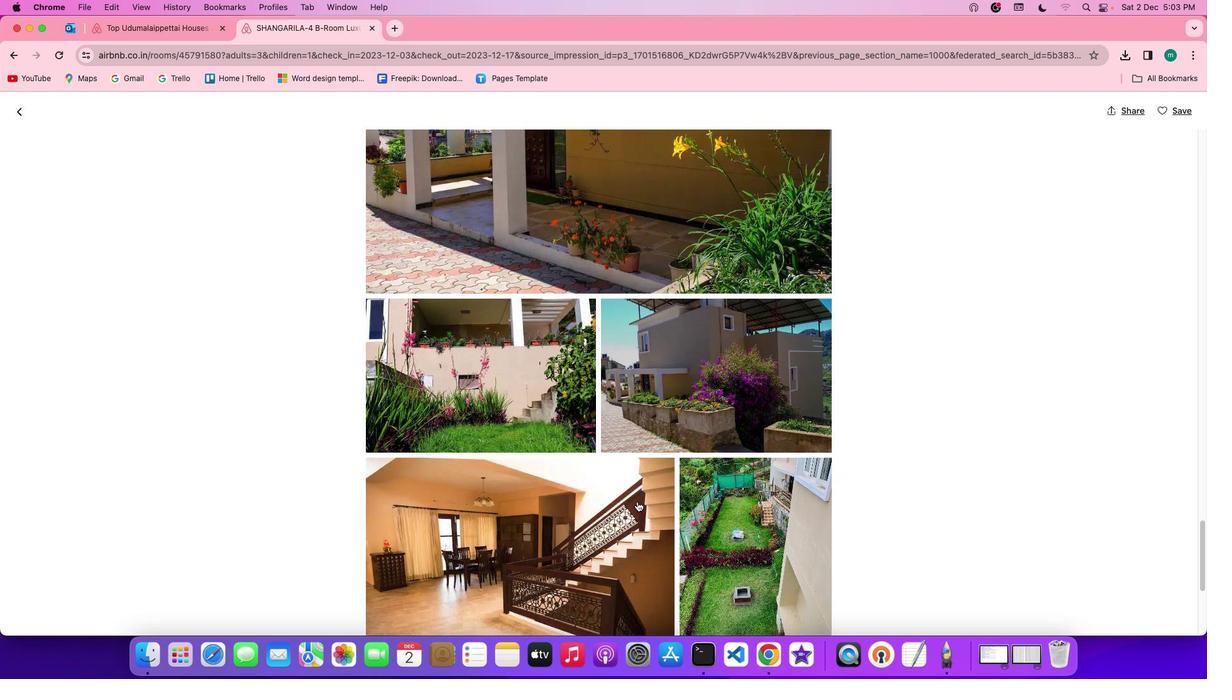 
Action: Mouse scrolled (637, 501) with delta (0, -1)
Screenshot: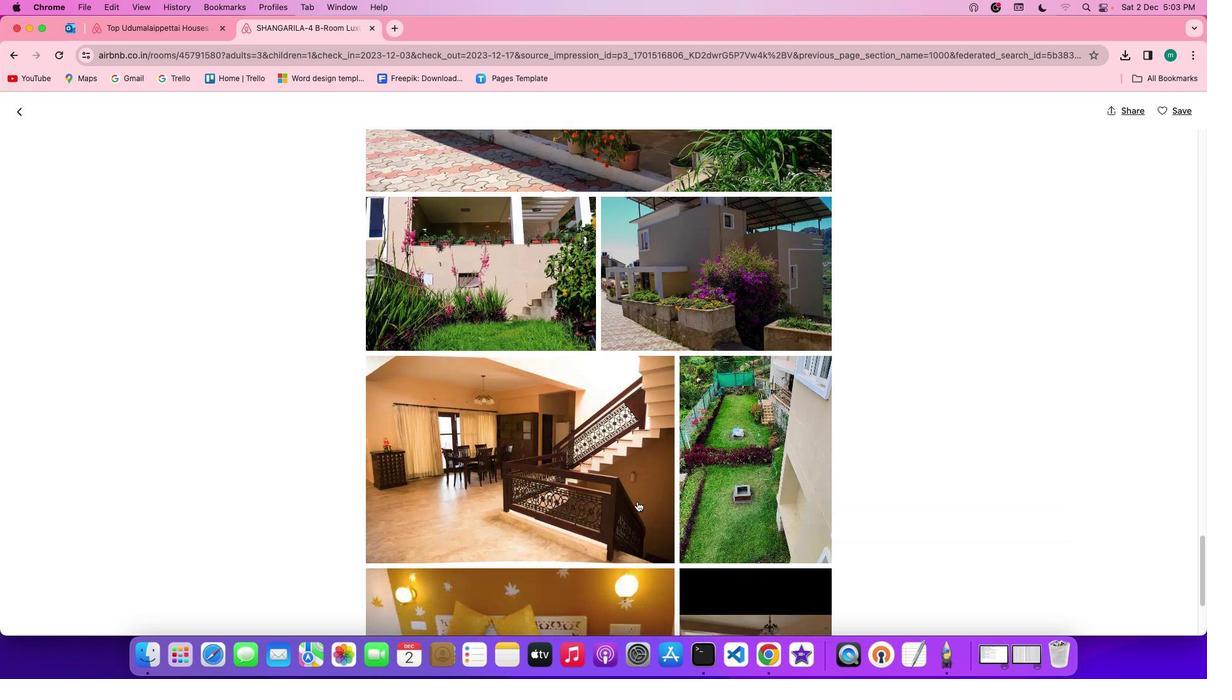 
Action: Mouse scrolled (637, 501) with delta (0, 0)
Screenshot: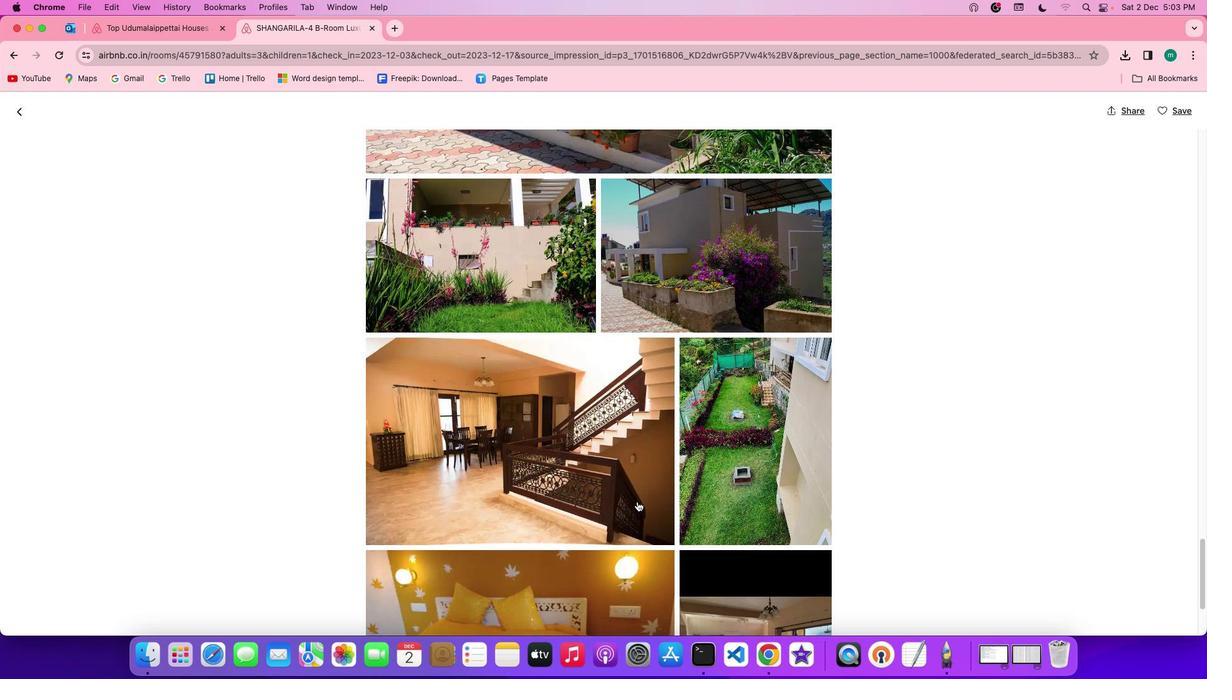 
Action: Mouse scrolled (637, 501) with delta (0, 0)
Screenshot: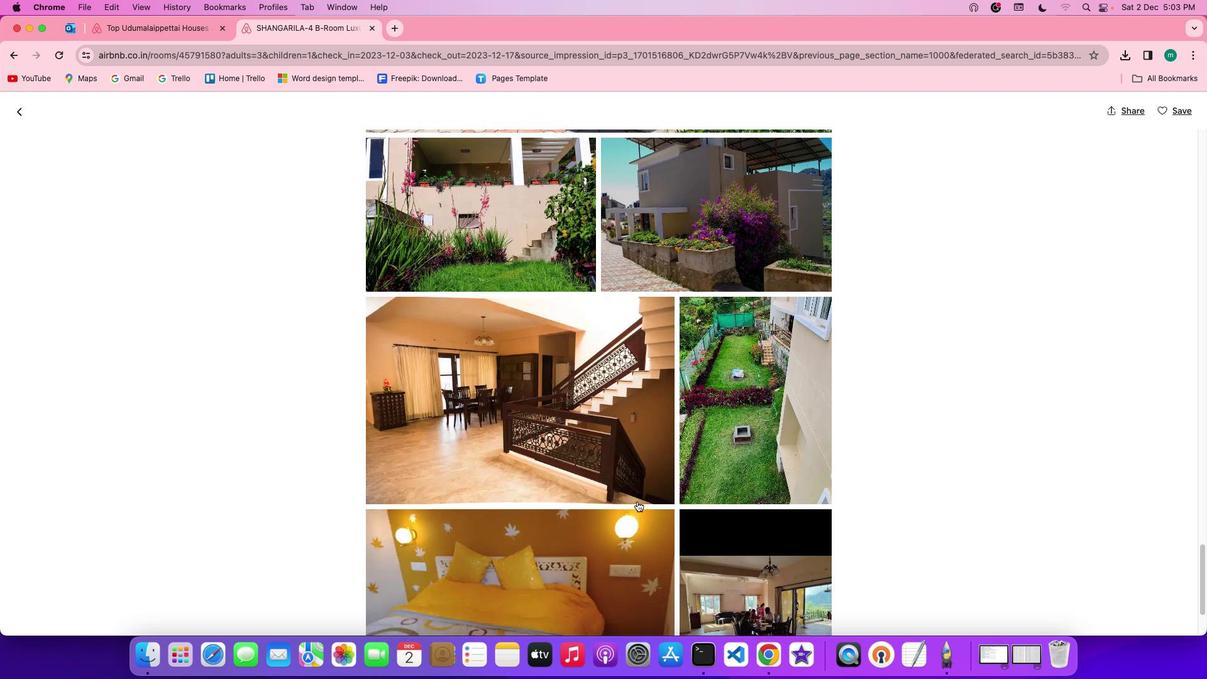 
Action: Mouse scrolled (637, 501) with delta (0, -1)
Screenshot: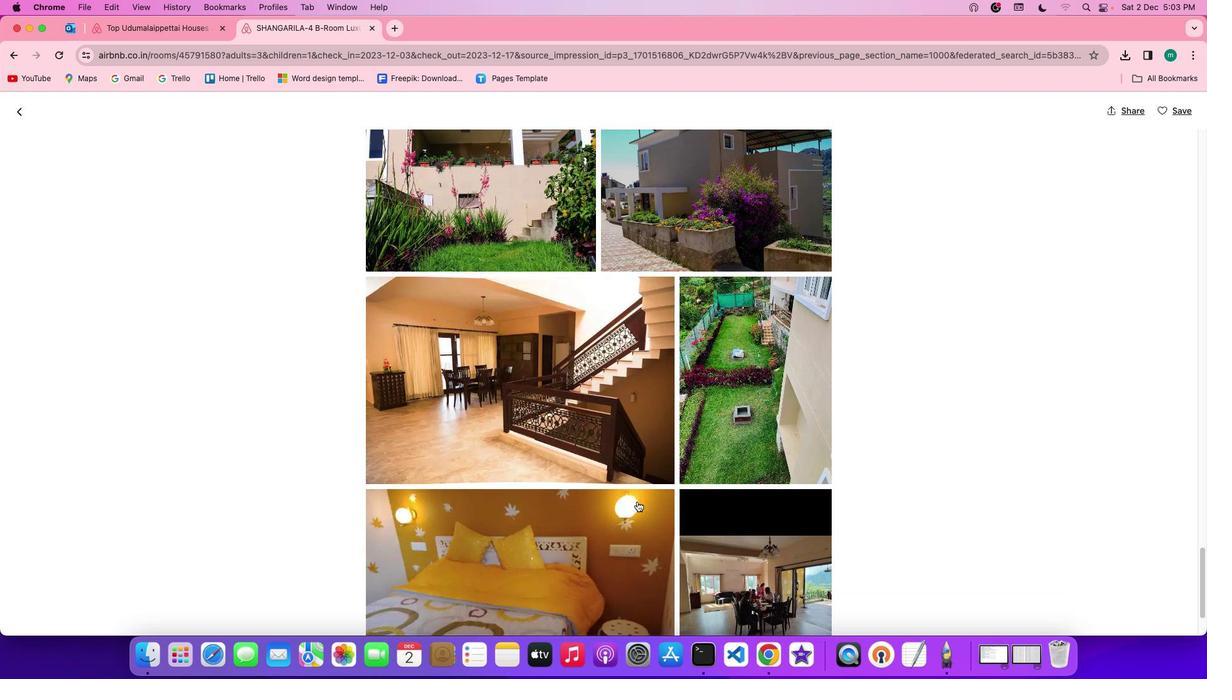 
Action: Mouse scrolled (637, 501) with delta (0, 0)
Screenshot: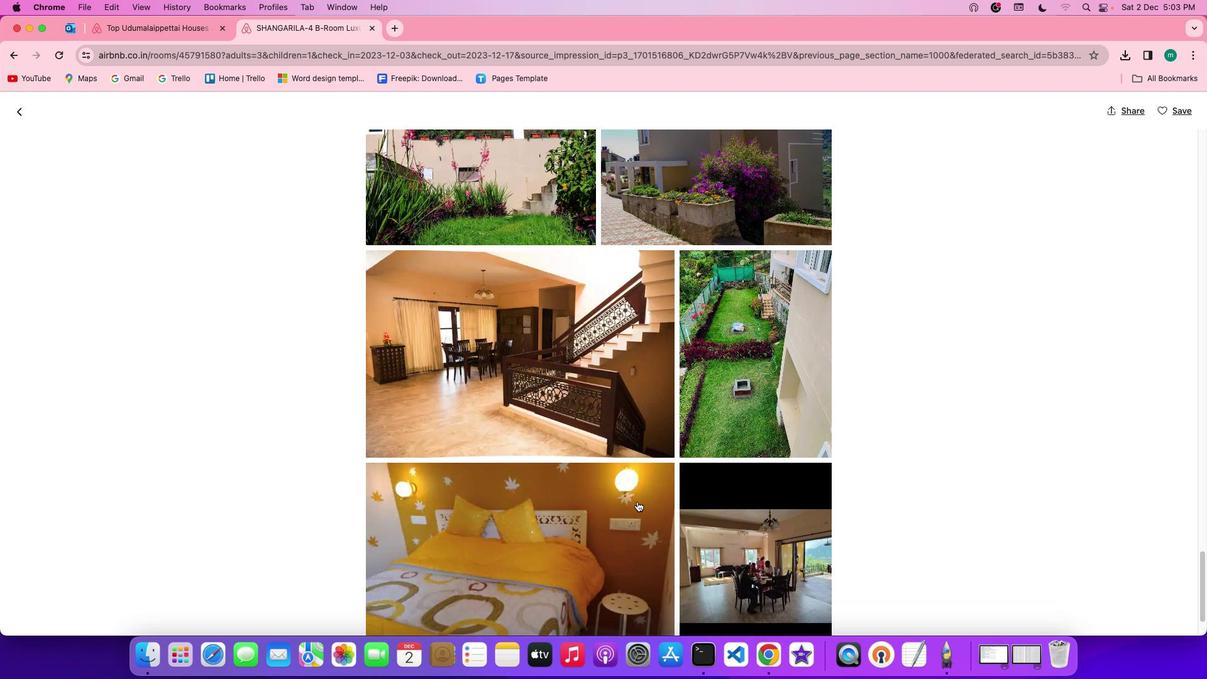 
Action: Mouse scrolled (637, 501) with delta (0, 0)
Screenshot: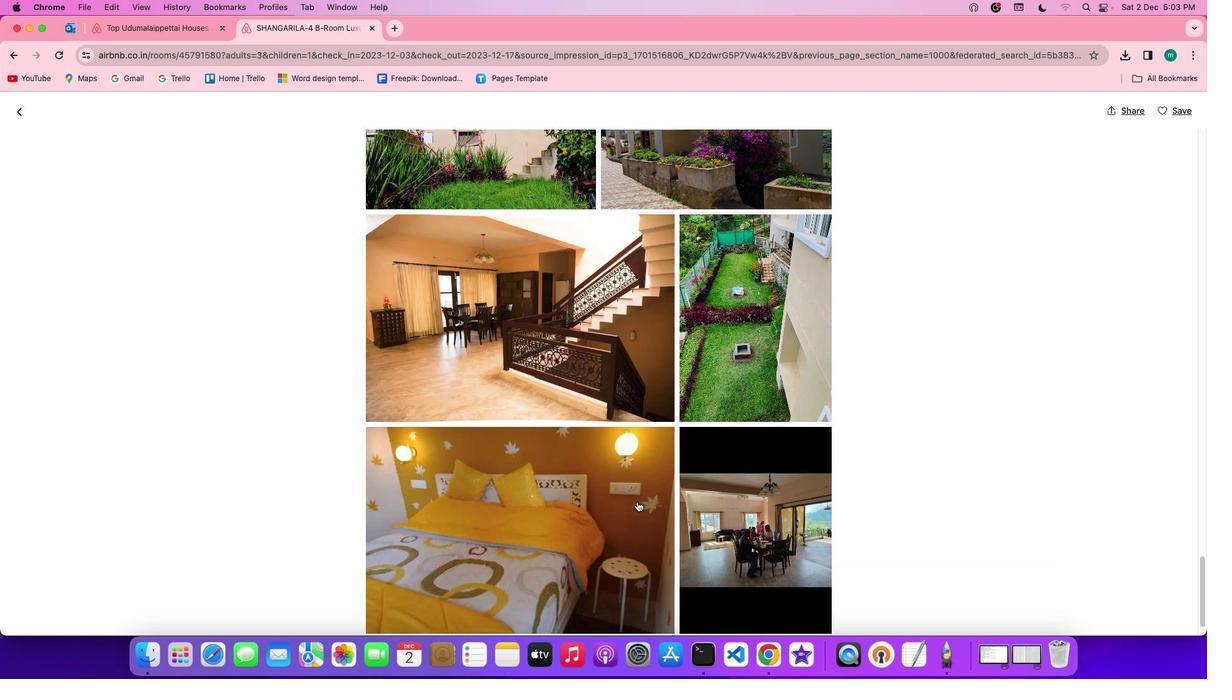 
Action: Mouse scrolled (637, 501) with delta (0, -1)
Screenshot: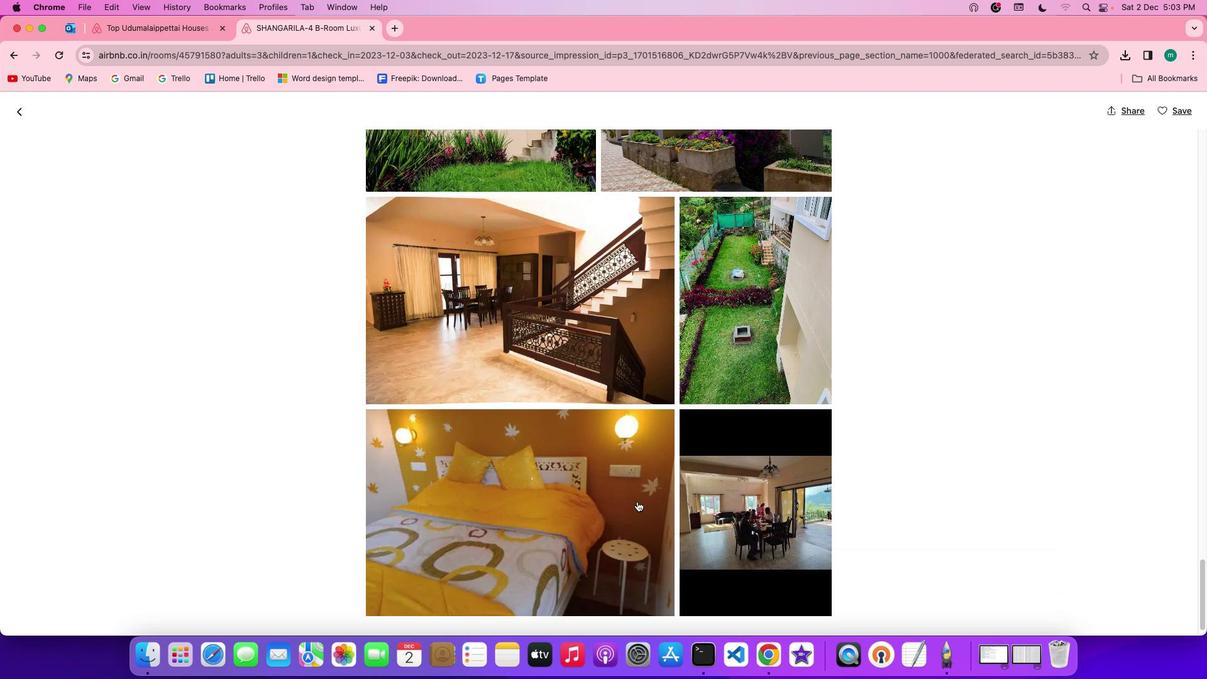 
Action: Mouse scrolled (637, 501) with delta (0, -1)
Screenshot: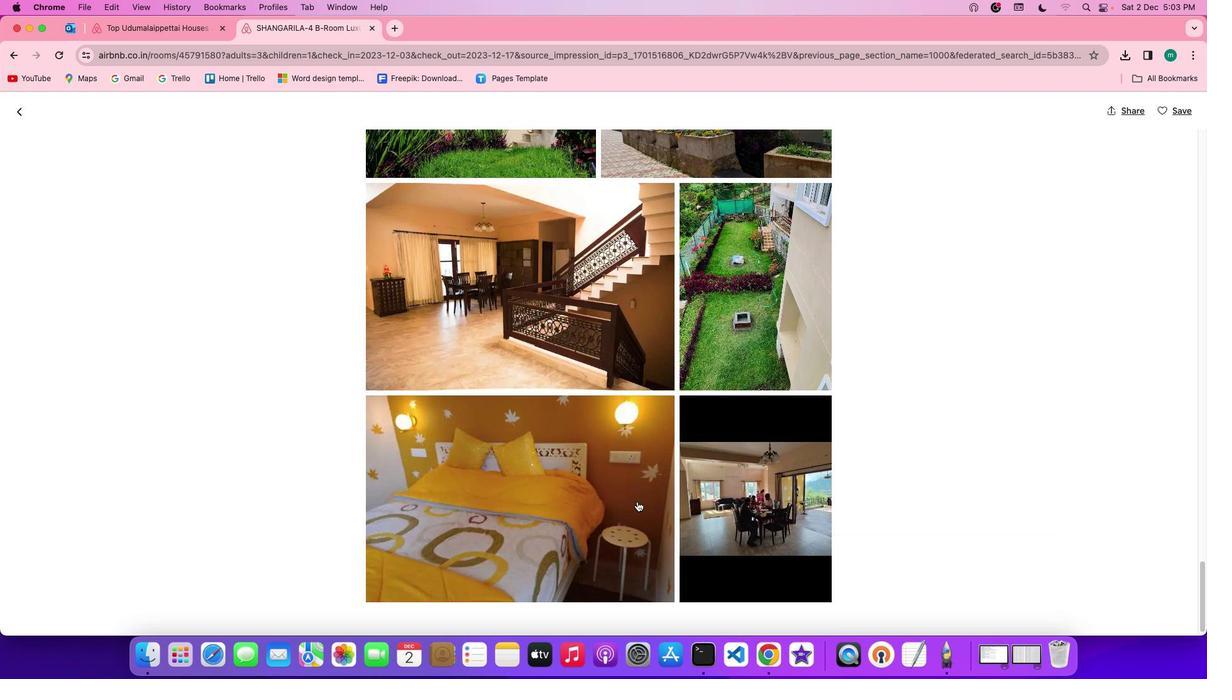 
Action: Mouse moved to (637, 498)
Screenshot: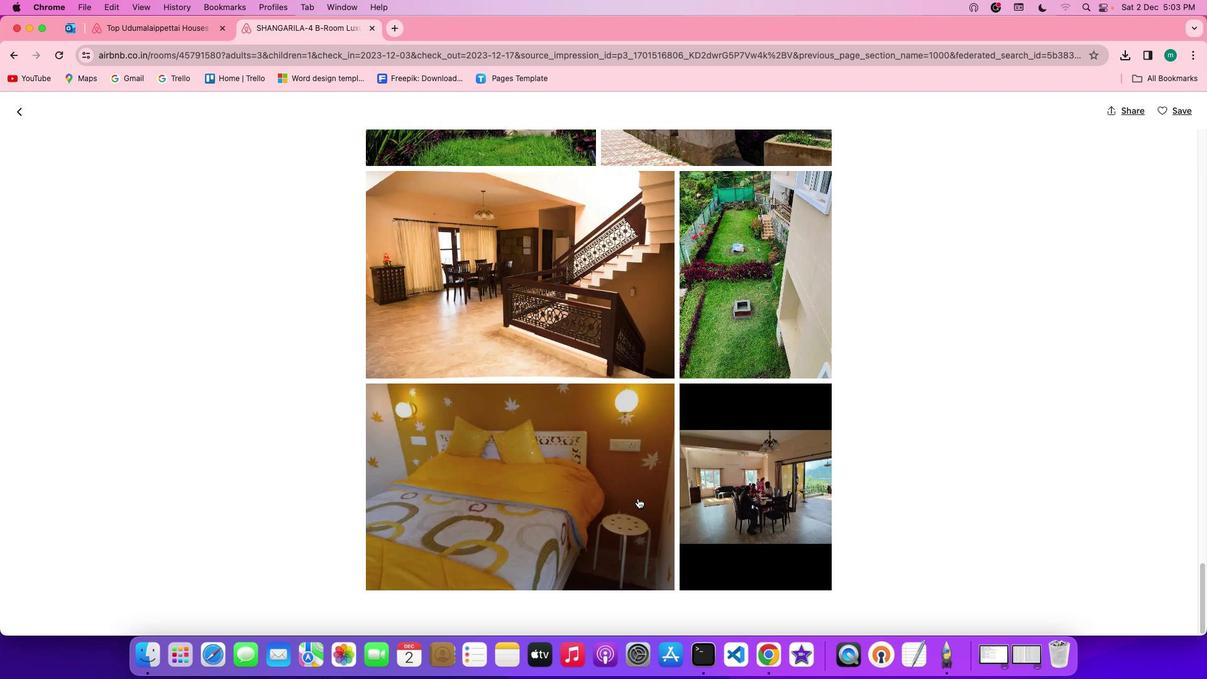 
Action: Mouse scrolled (637, 498) with delta (0, 0)
Screenshot: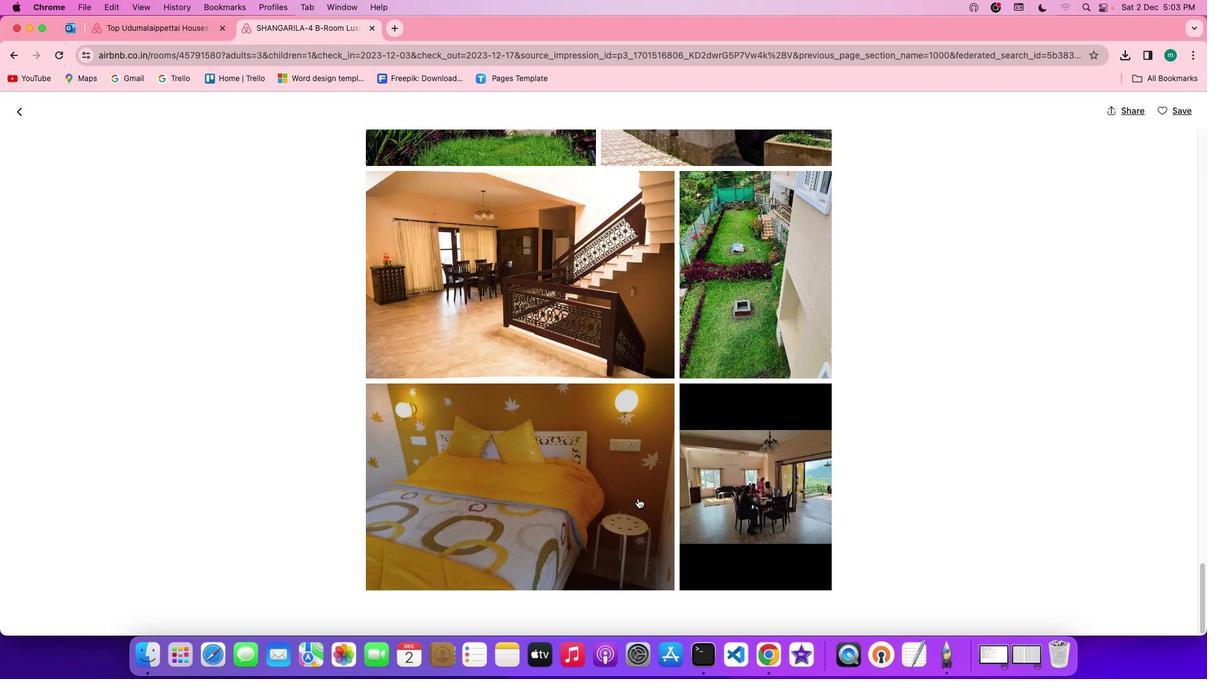 
Action: Mouse scrolled (637, 498) with delta (0, 0)
Screenshot: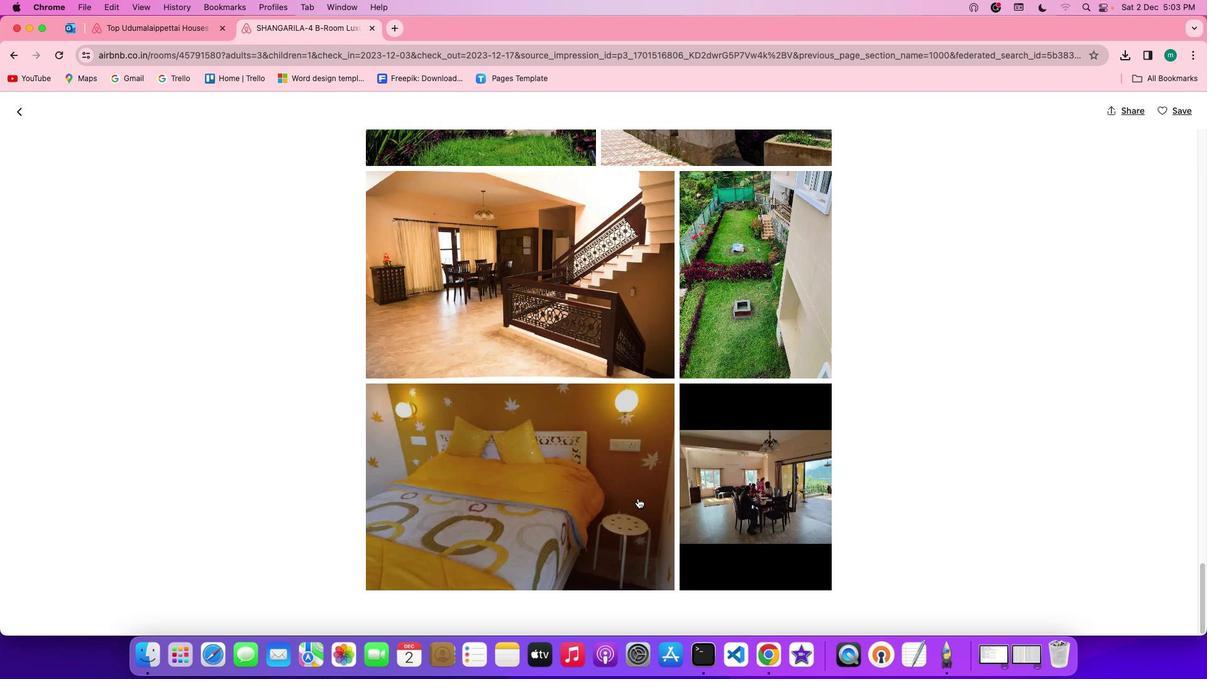 
Action: Mouse scrolled (637, 498) with delta (0, -1)
Screenshot: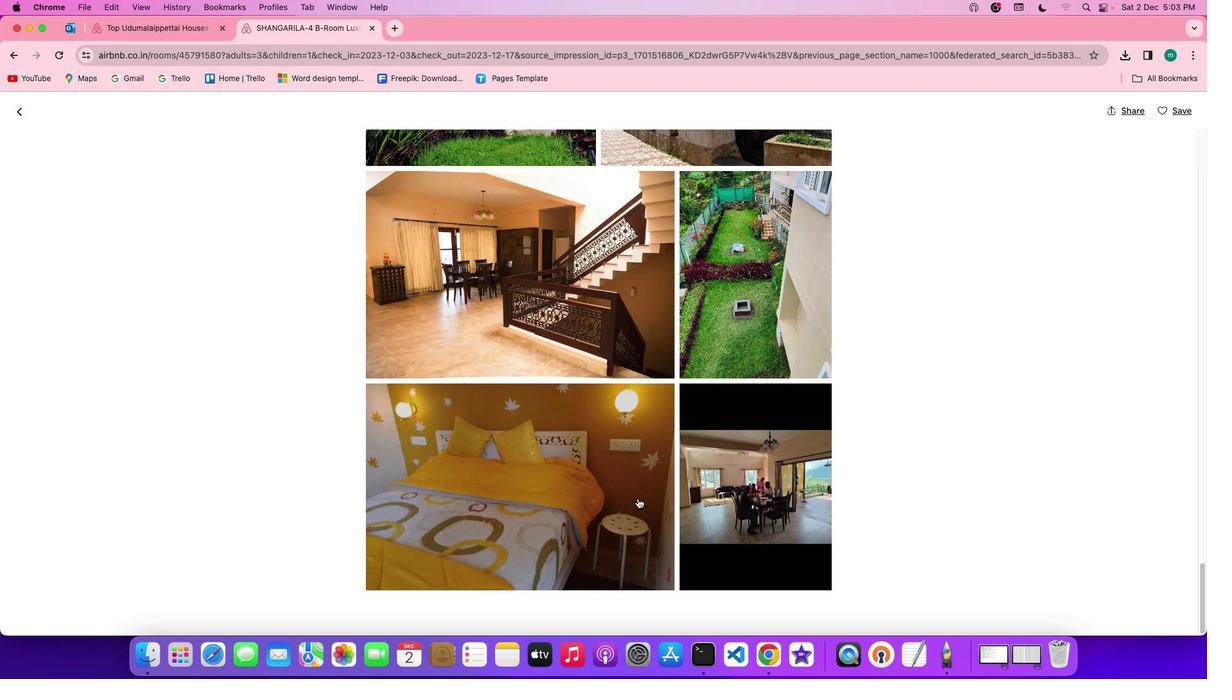 
Action: Mouse scrolled (637, 498) with delta (0, -1)
Screenshot: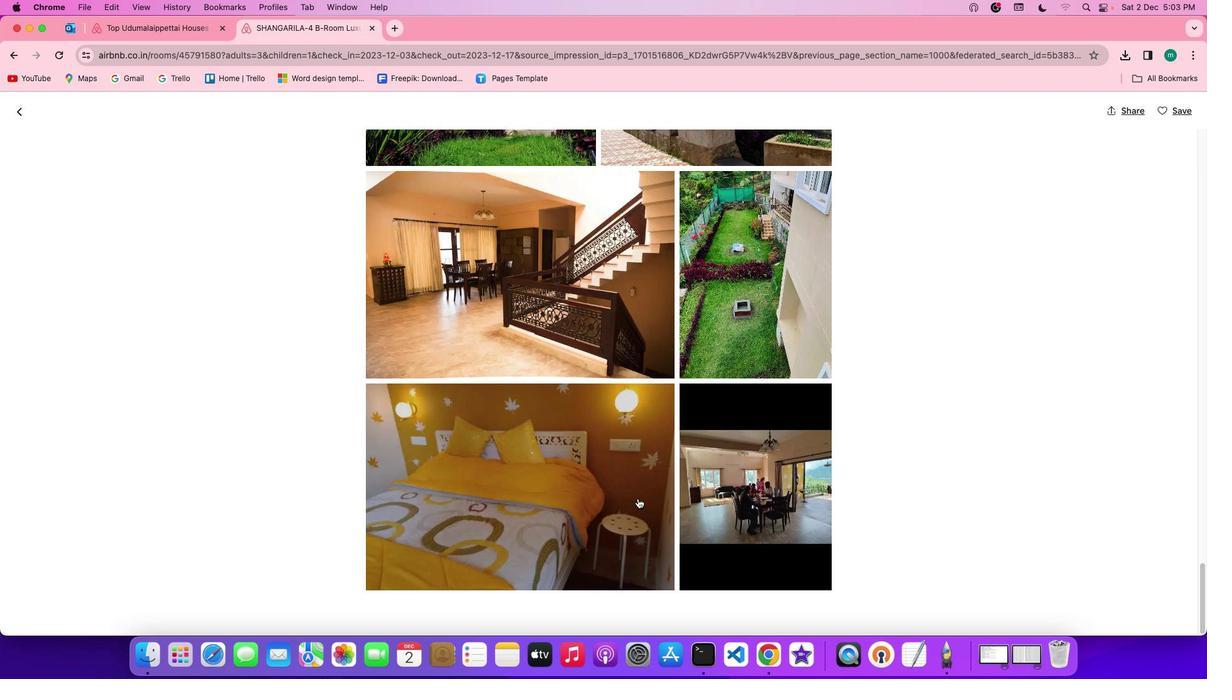 
Action: Mouse moved to (23, 113)
Screenshot: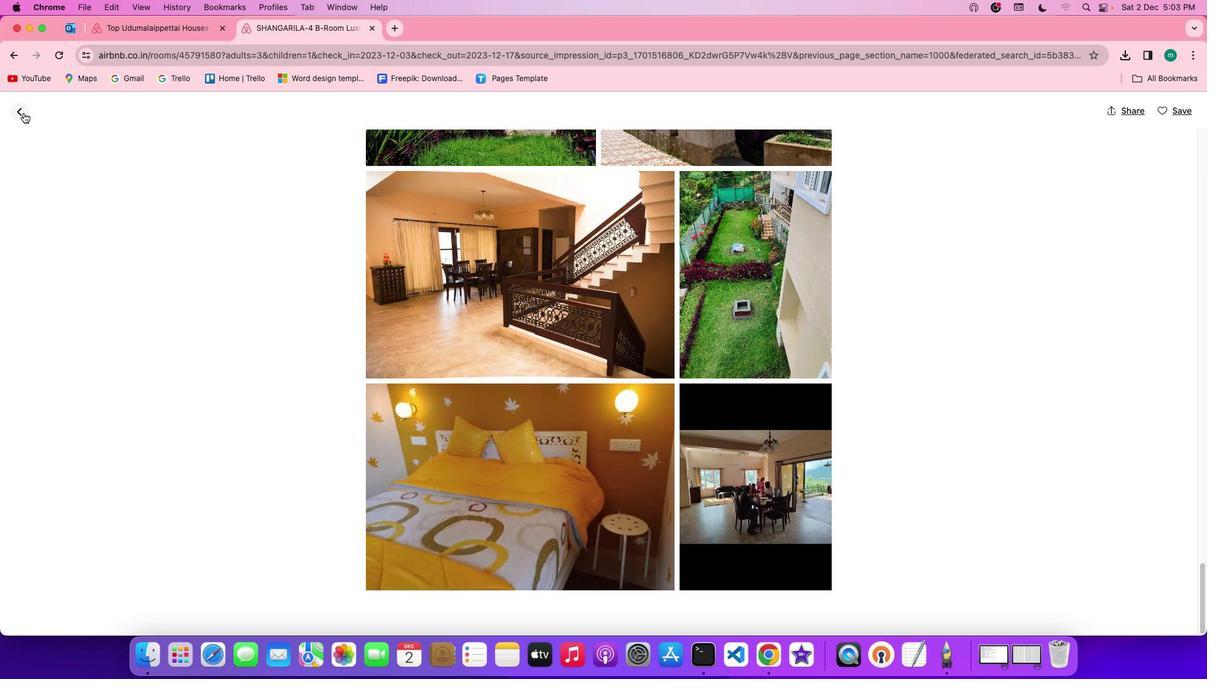 
Action: Mouse pressed left at (23, 113)
Screenshot: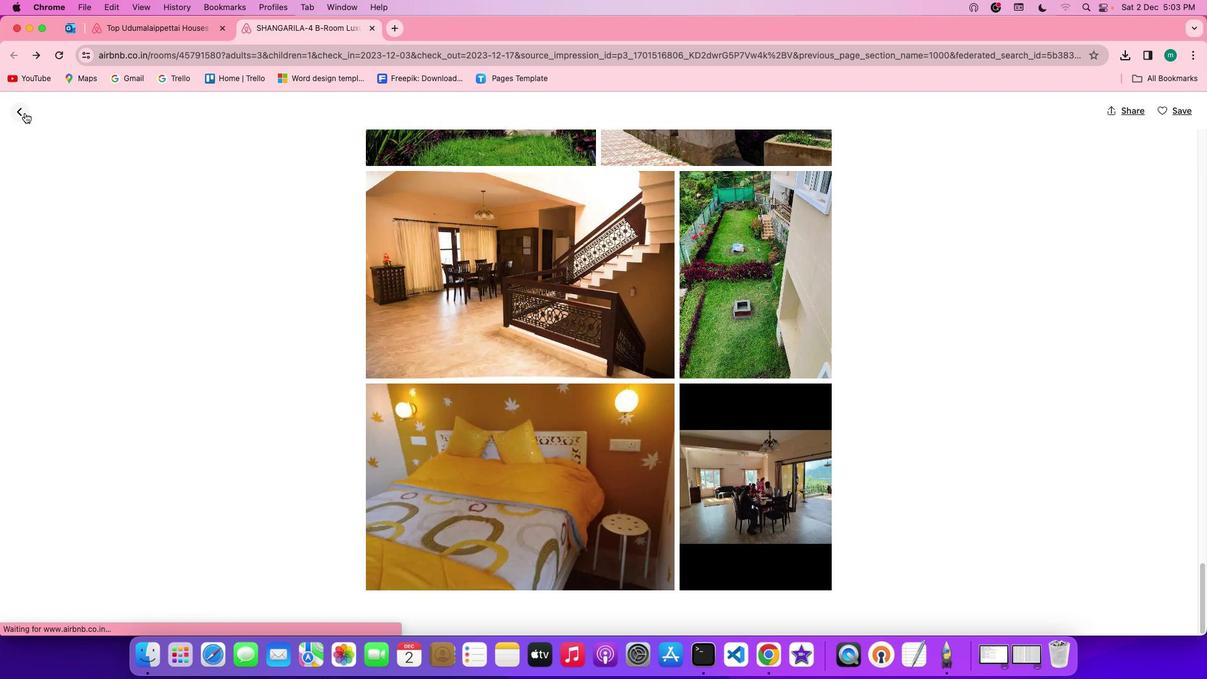 
Action: Mouse moved to (522, 428)
Screenshot: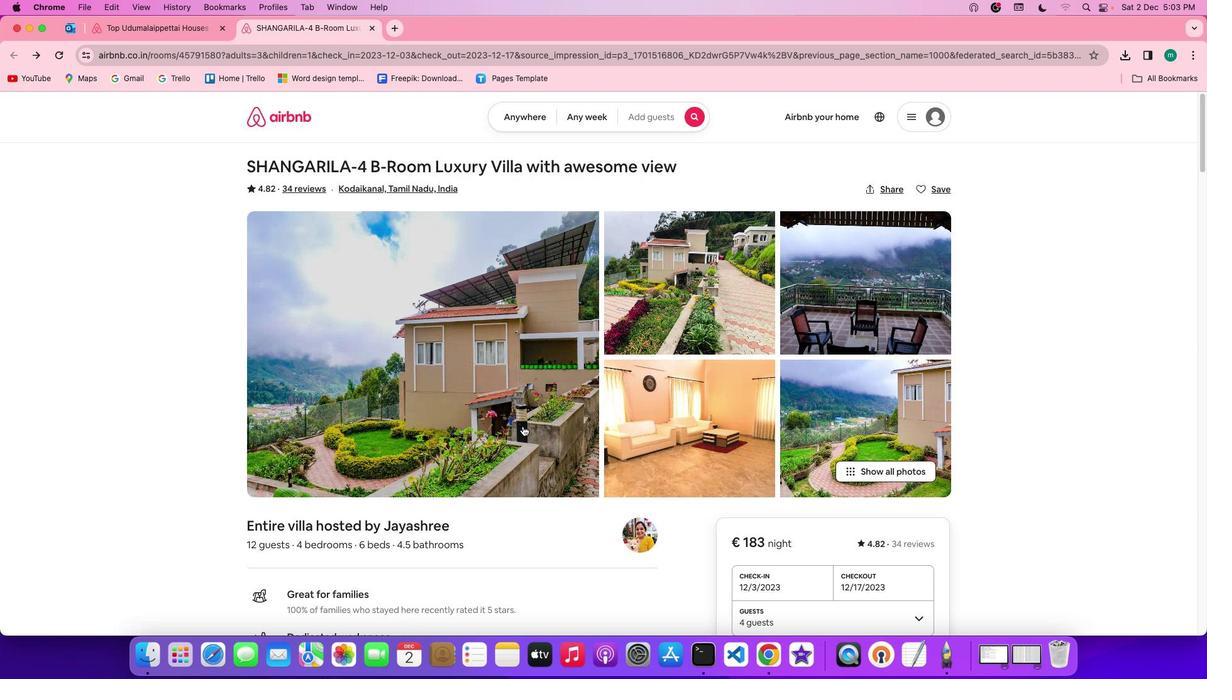 
Action: Mouse scrolled (522, 428) with delta (0, 0)
Screenshot: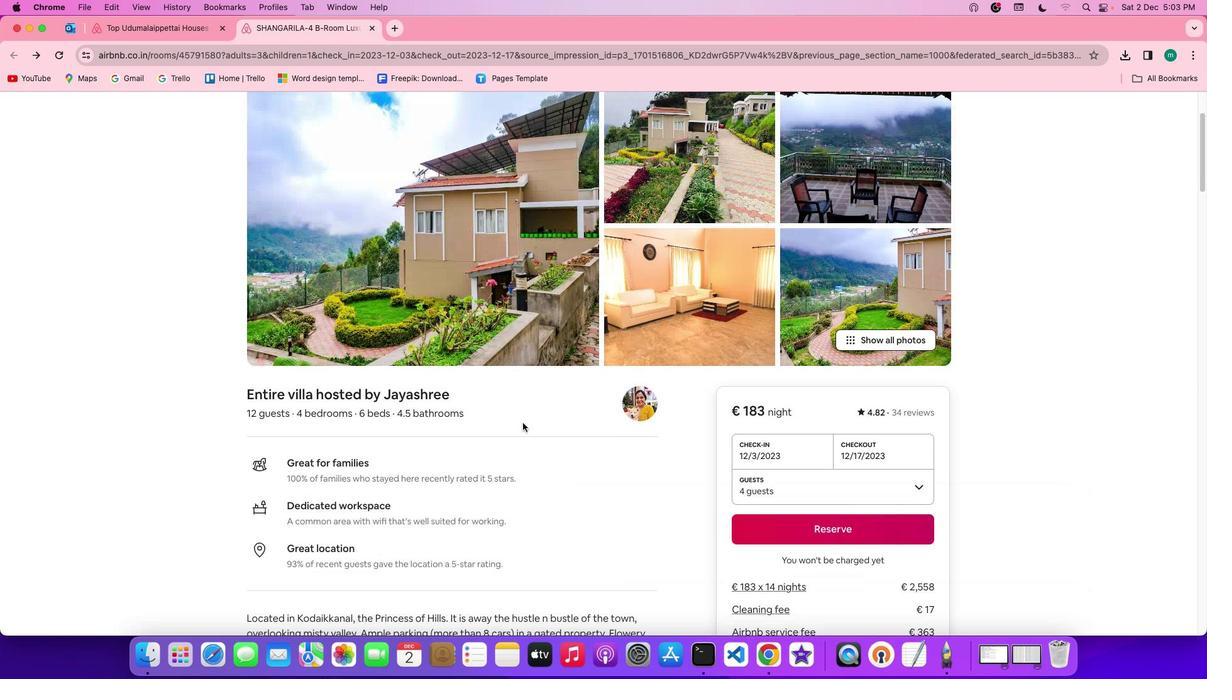 
Action: Mouse scrolled (522, 428) with delta (0, 0)
Screenshot: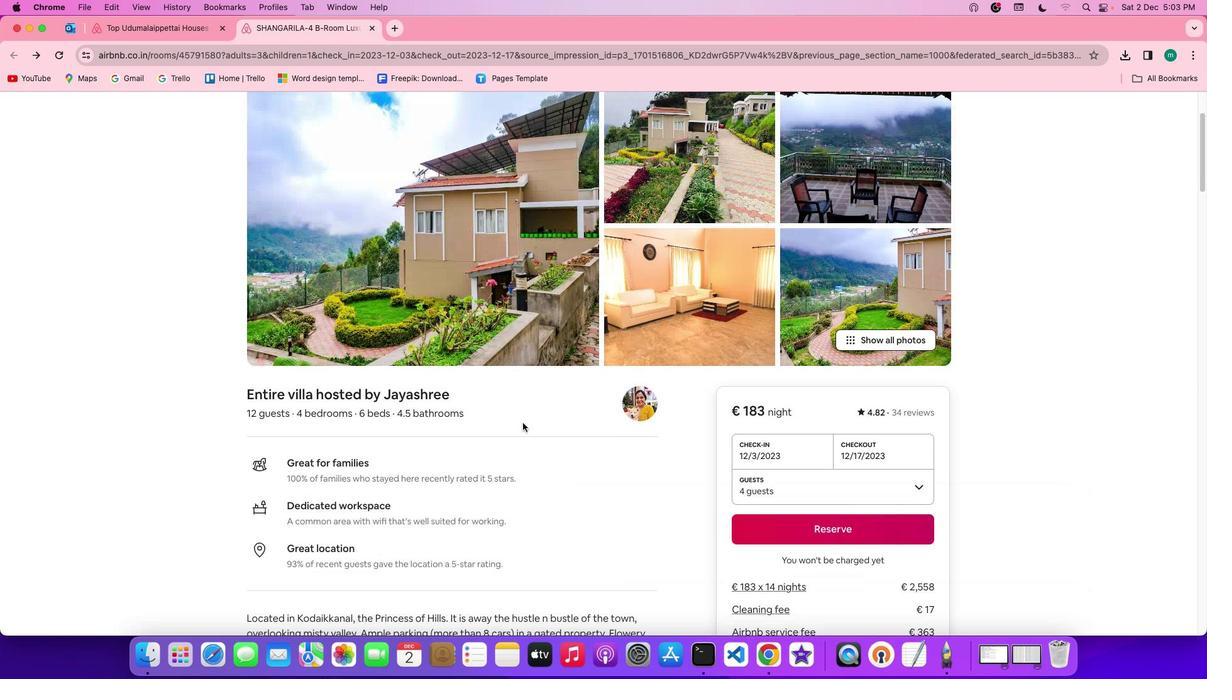 
Action: Mouse moved to (522, 427)
Screenshot: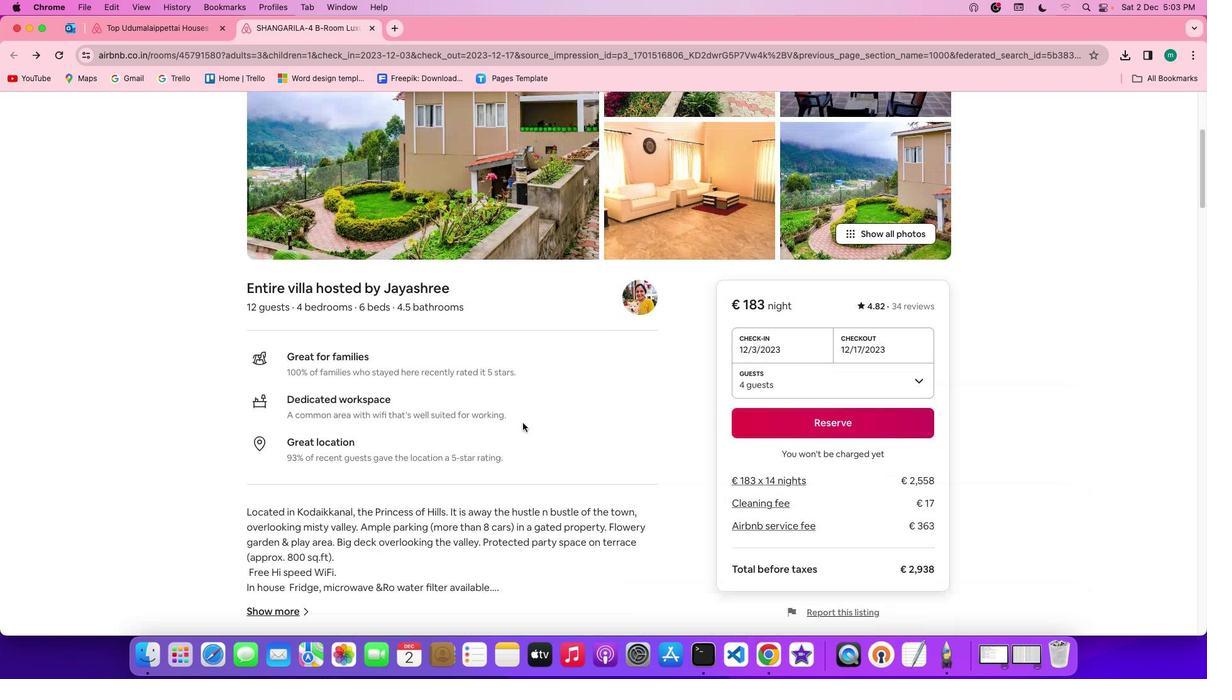 
Action: Mouse scrolled (522, 427) with delta (0, -1)
Screenshot: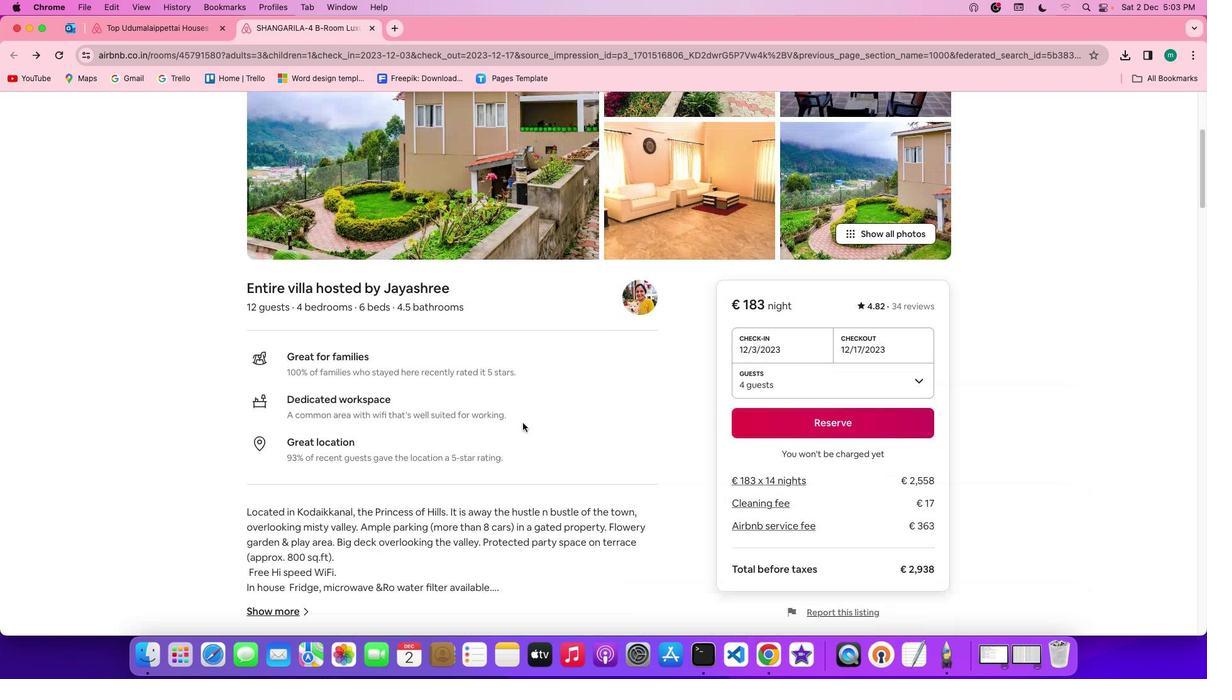
Action: Mouse moved to (522, 424)
Screenshot: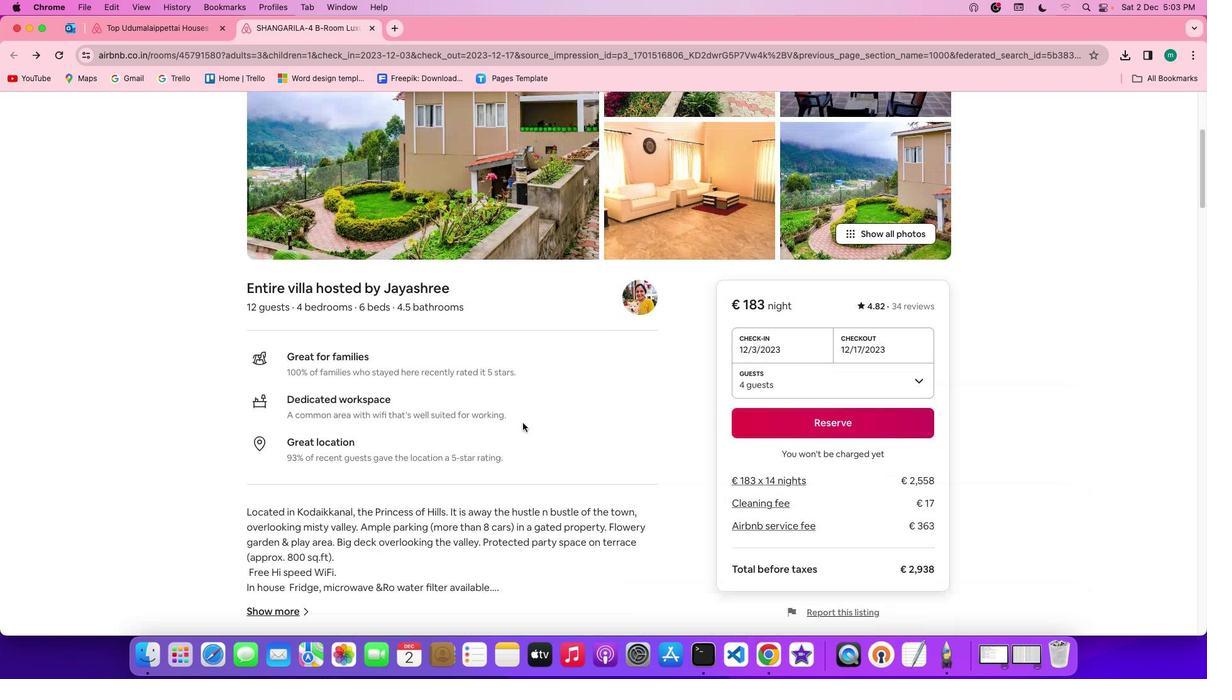 
Action: Mouse scrolled (522, 424) with delta (0, -3)
Screenshot: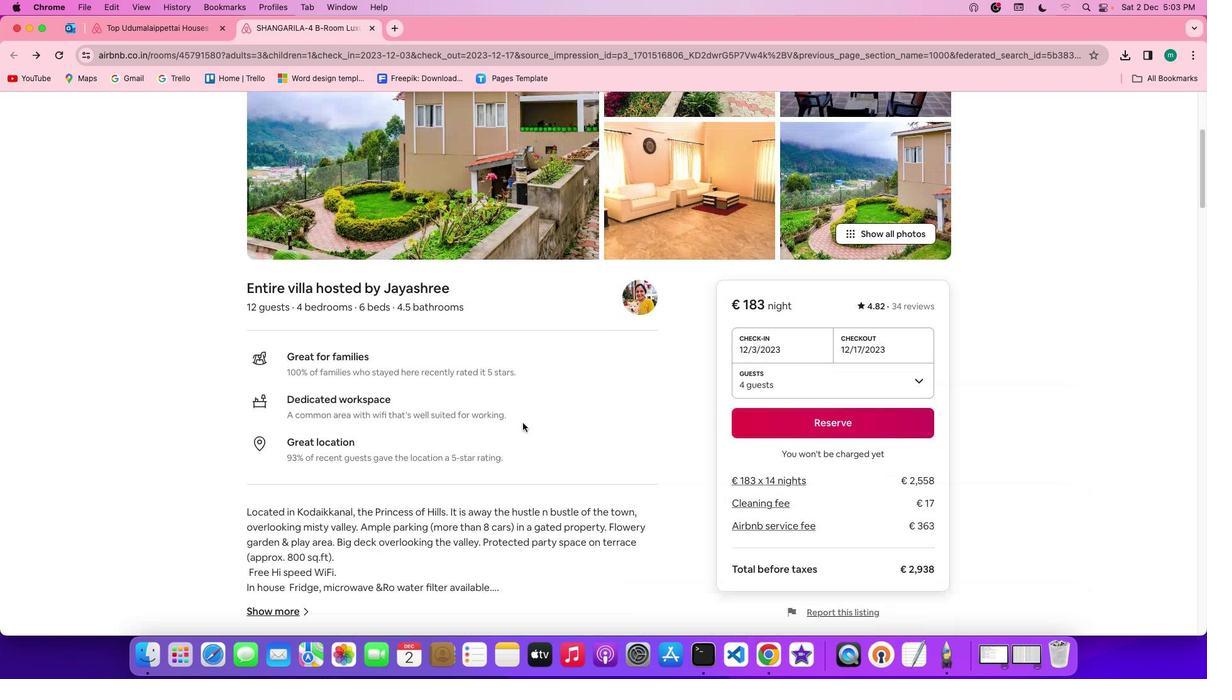 
Action: Mouse moved to (523, 422)
Screenshot: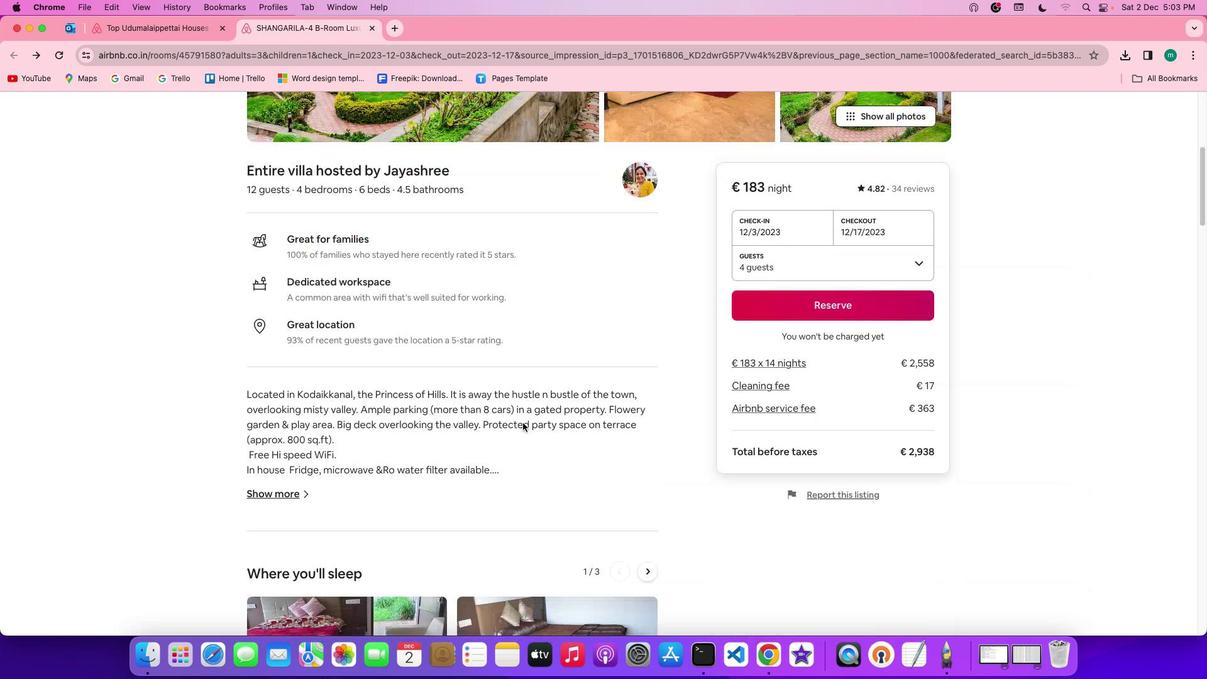 
Action: Mouse scrolled (523, 422) with delta (0, -3)
Screenshot: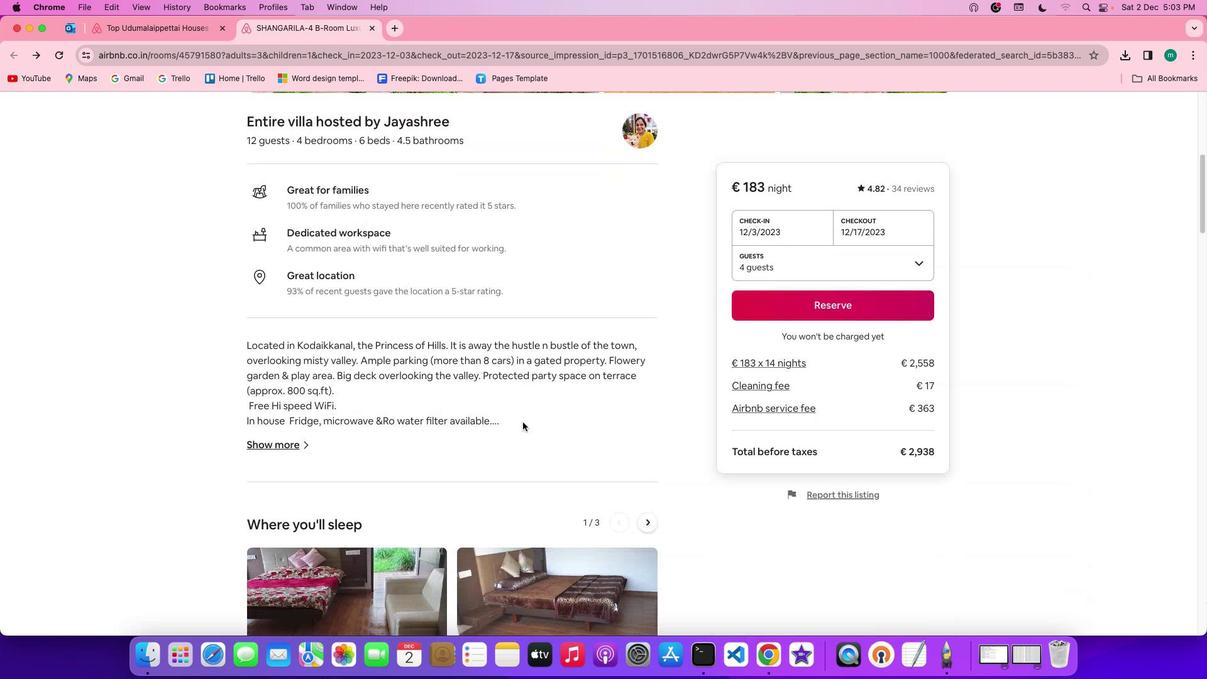 
Action: Mouse moved to (272, 444)
Screenshot: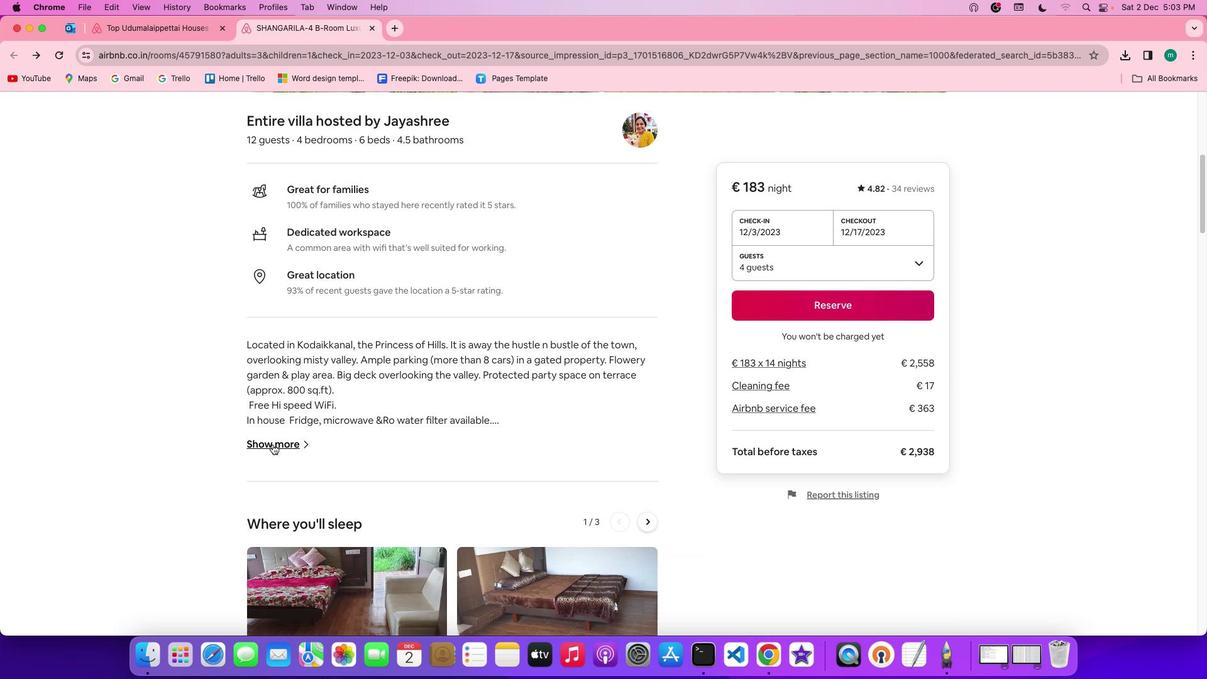 
Action: Mouse pressed left at (272, 444)
Screenshot: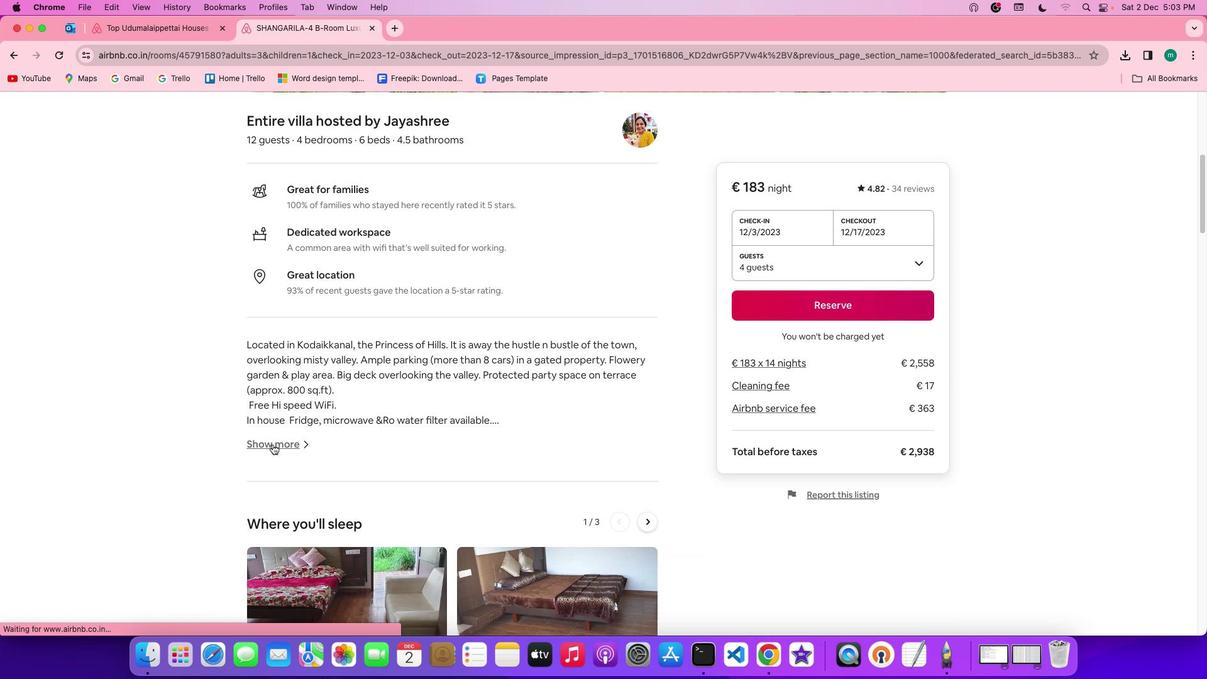 
Action: Mouse moved to (691, 483)
Screenshot: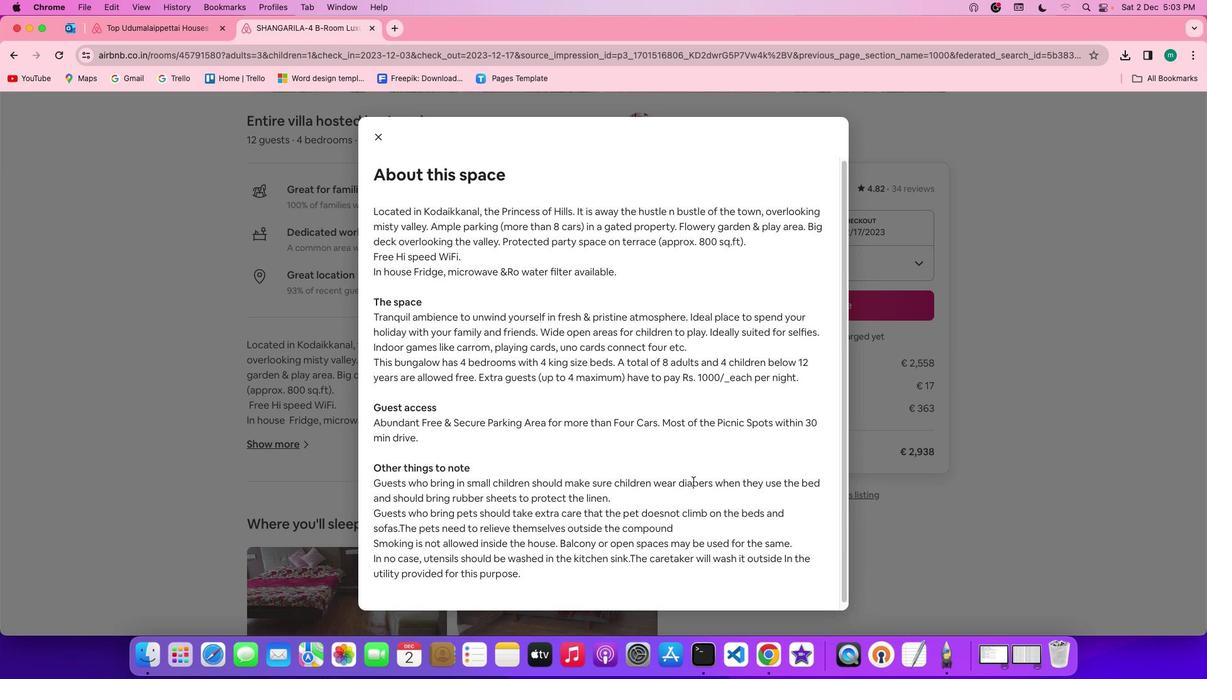 
Action: Mouse scrolled (691, 483) with delta (0, 0)
Screenshot: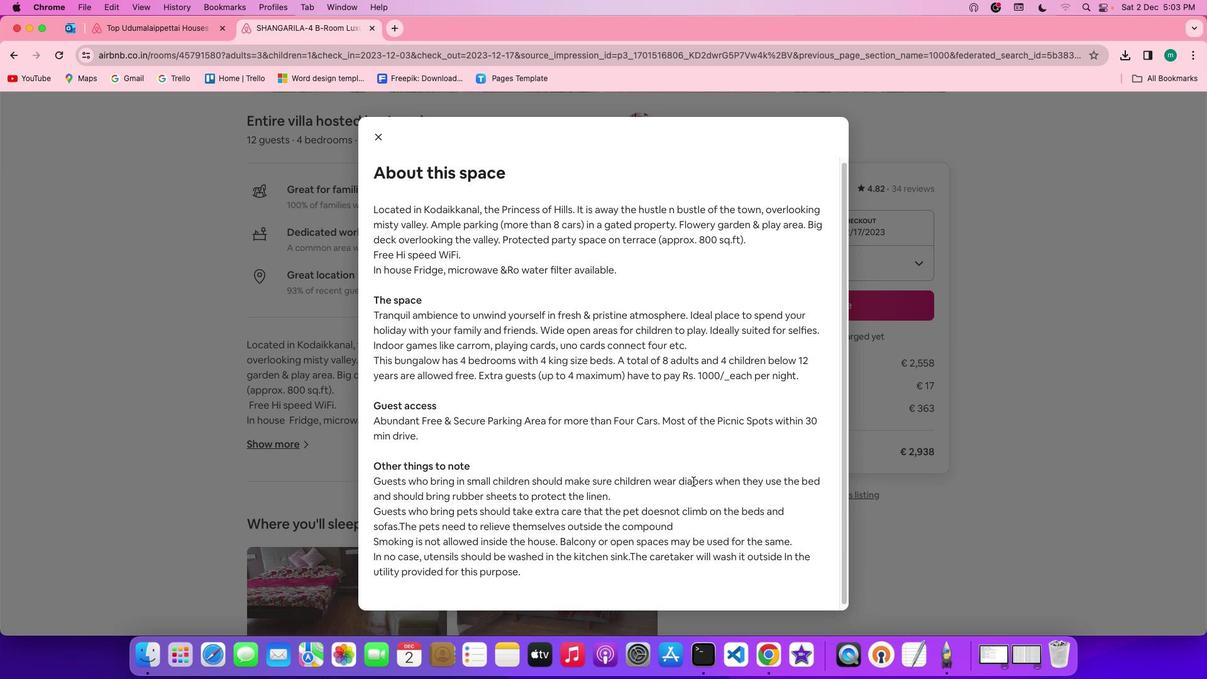 
Action: Mouse moved to (693, 482)
Screenshot: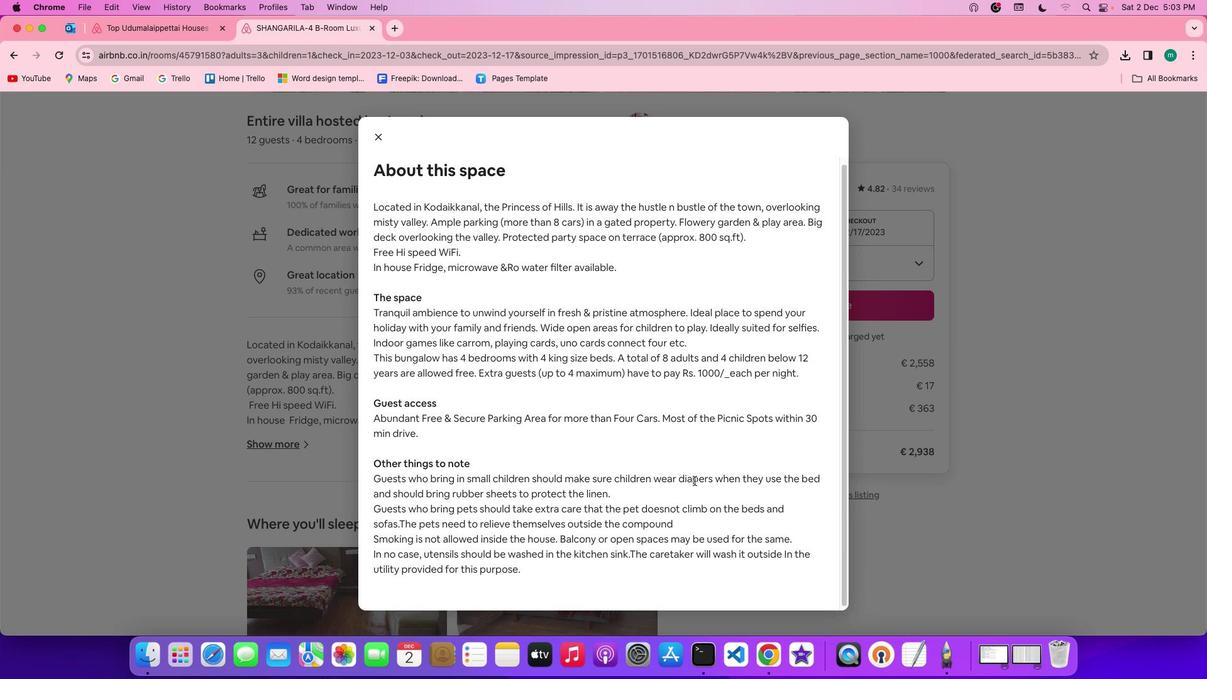 
Action: Mouse scrolled (693, 482) with delta (0, 0)
Screenshot: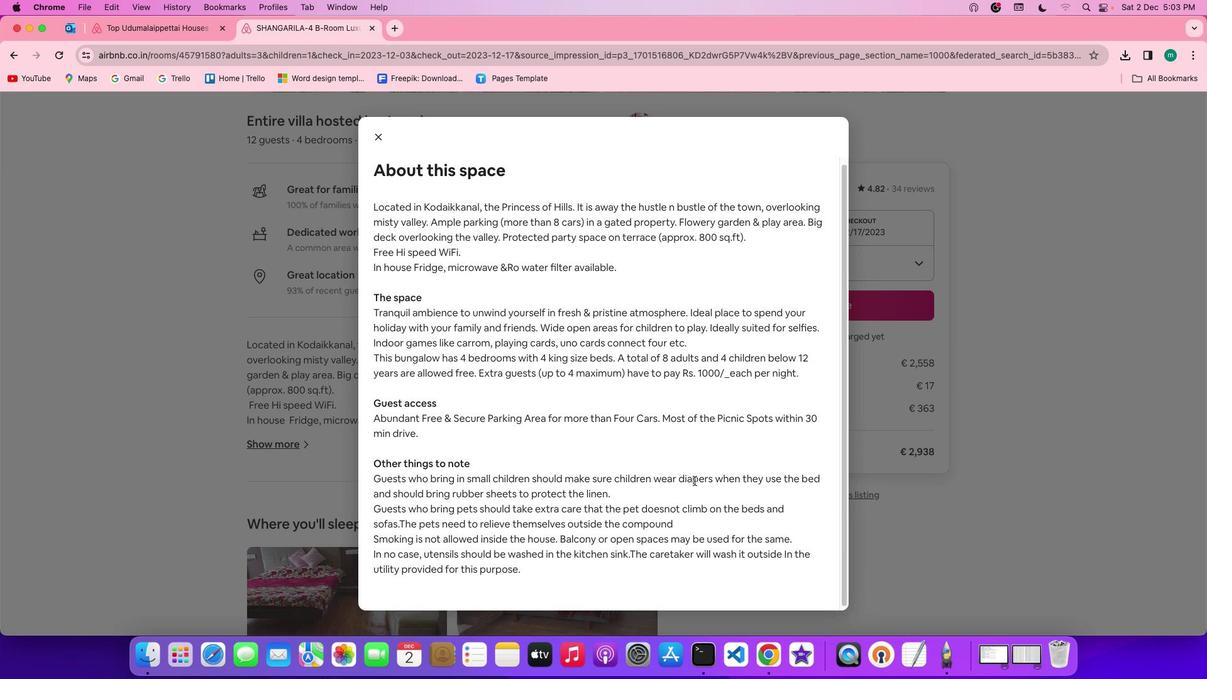 
Action: Mouse moved to (693, 481)
Screenshot: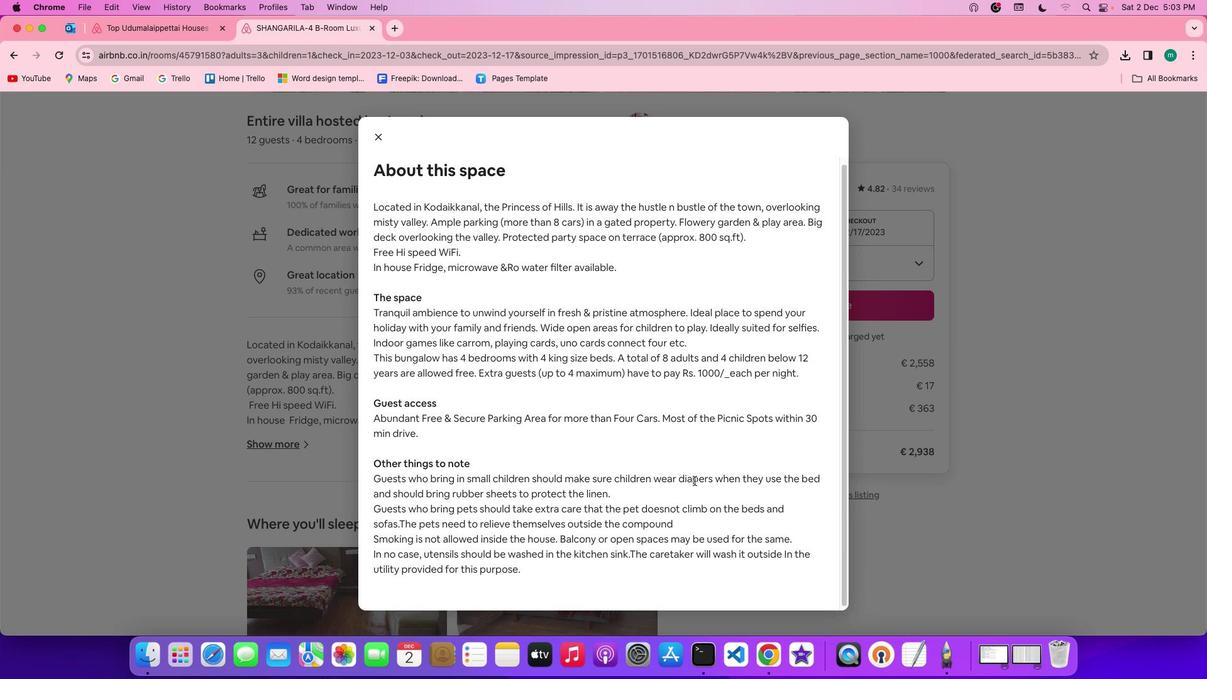 
Action: Mouse scrolled (693, 481) with delta (0, -1)
Screenshot: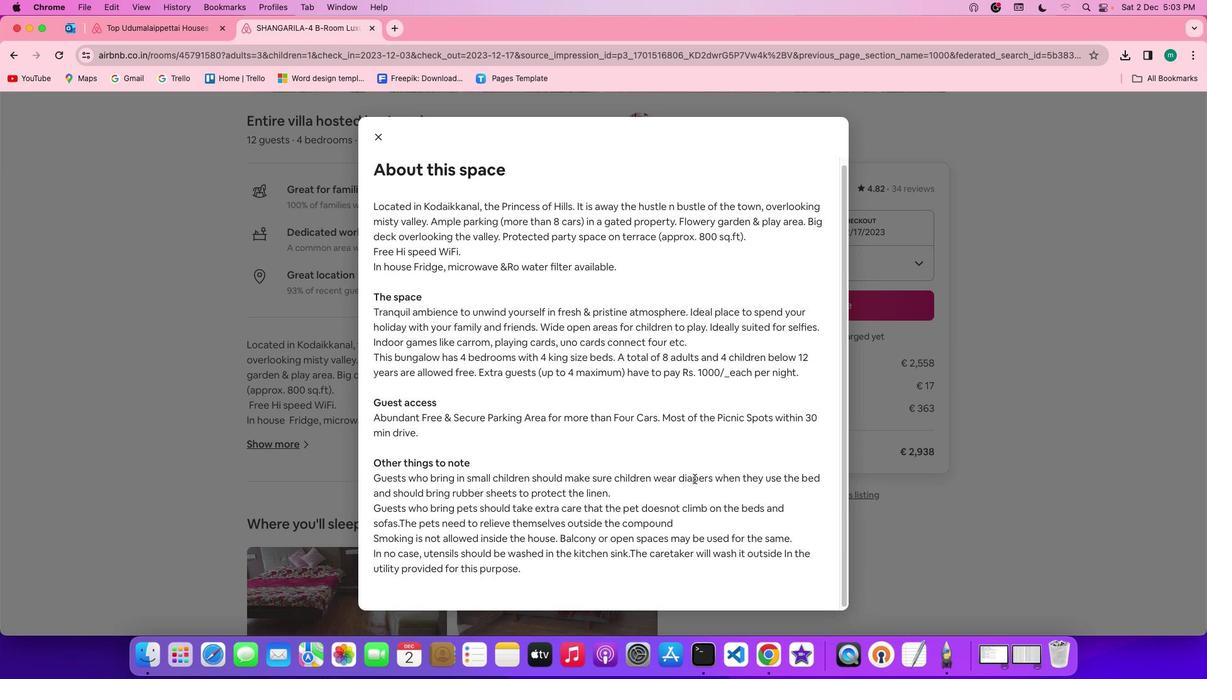
Action: Mouse scrolled (693, 481) with delta (0, -2)
Screenshot: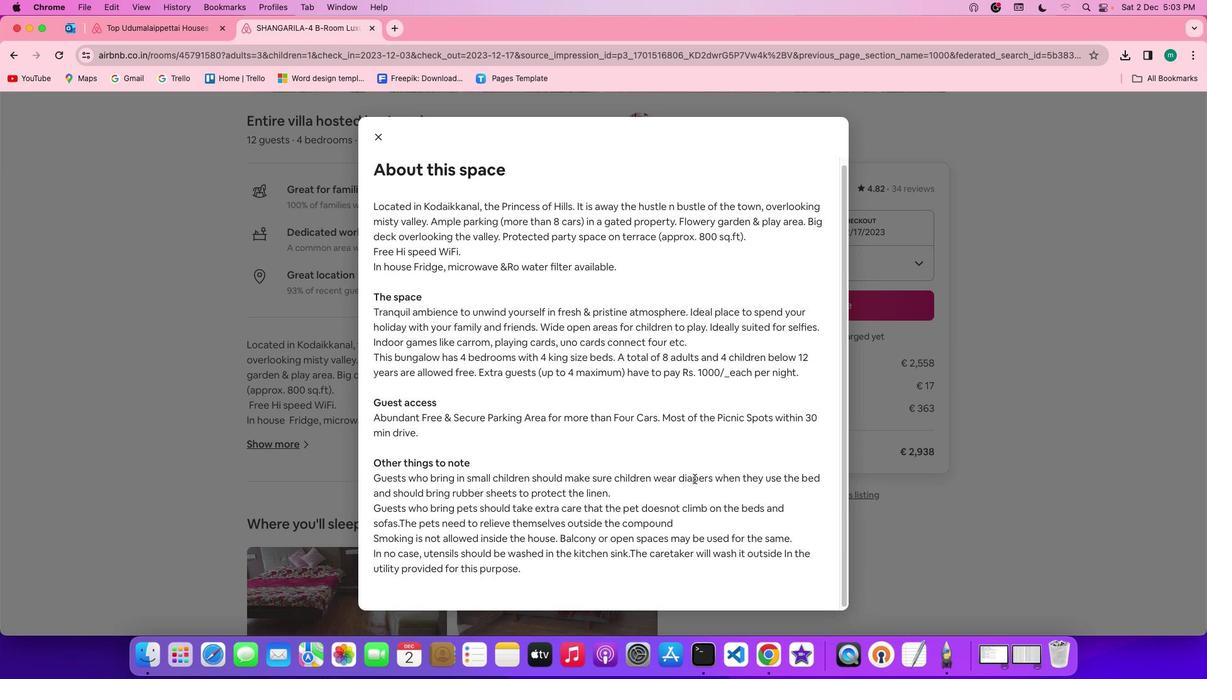 
Action: Mouse moved to (694, 481)
Screenshot: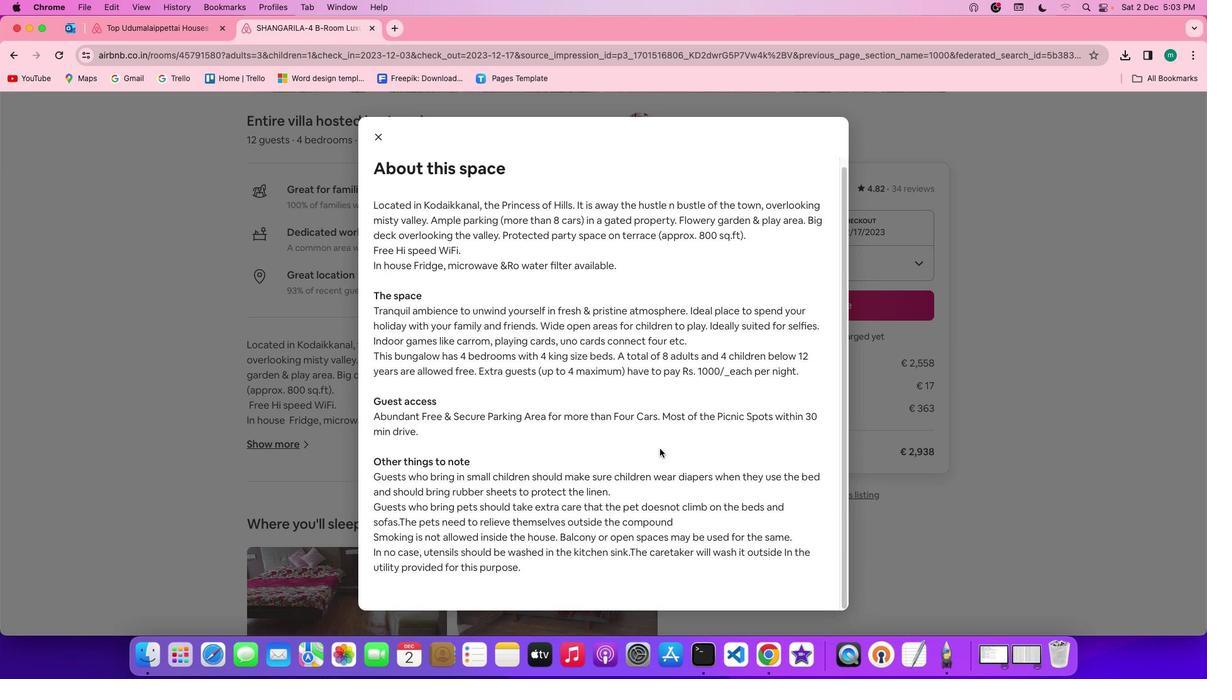 
Action: Mouse scrolled (694, 481) with delta (0, -3)
Screenshot: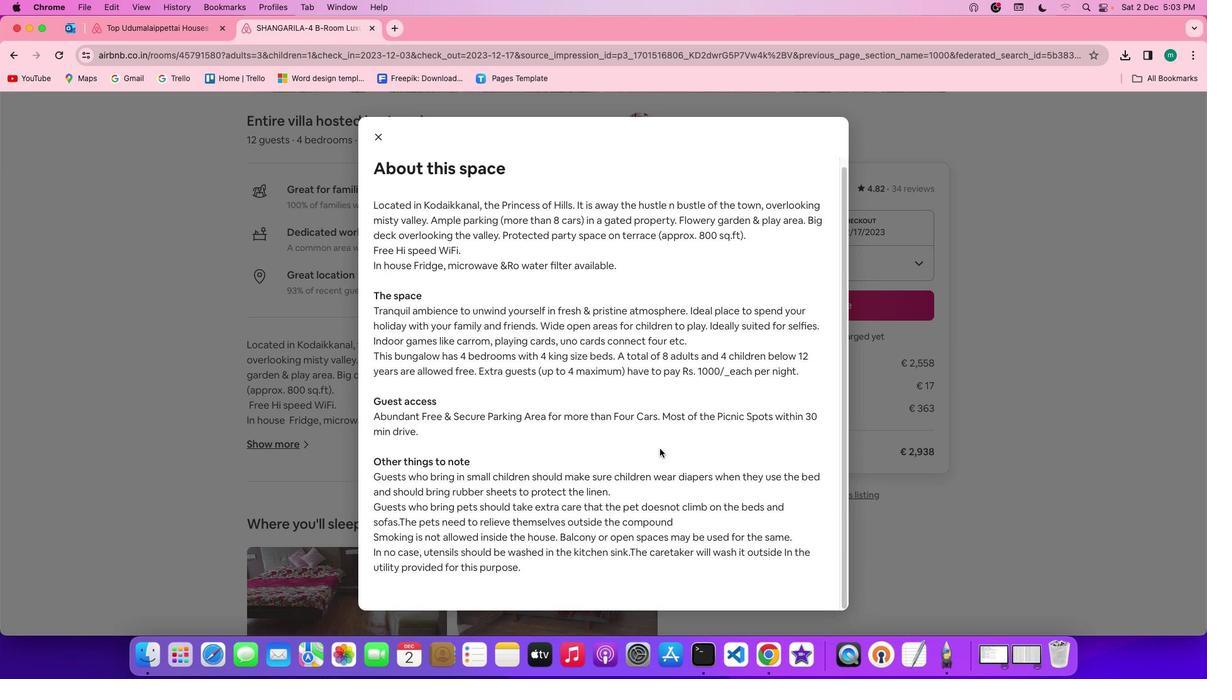 
Action: Mouse moved to (376, 140)
Screenshot: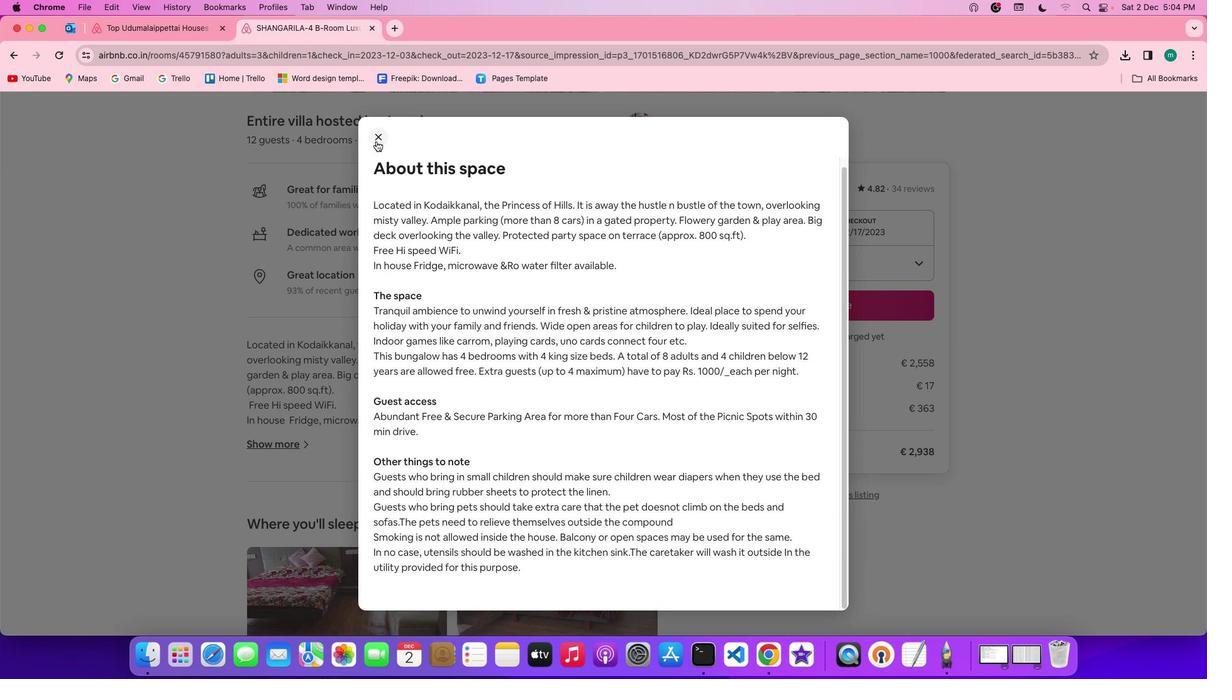 
Action: Mouse pressed left at (376, 140)
Screenshot: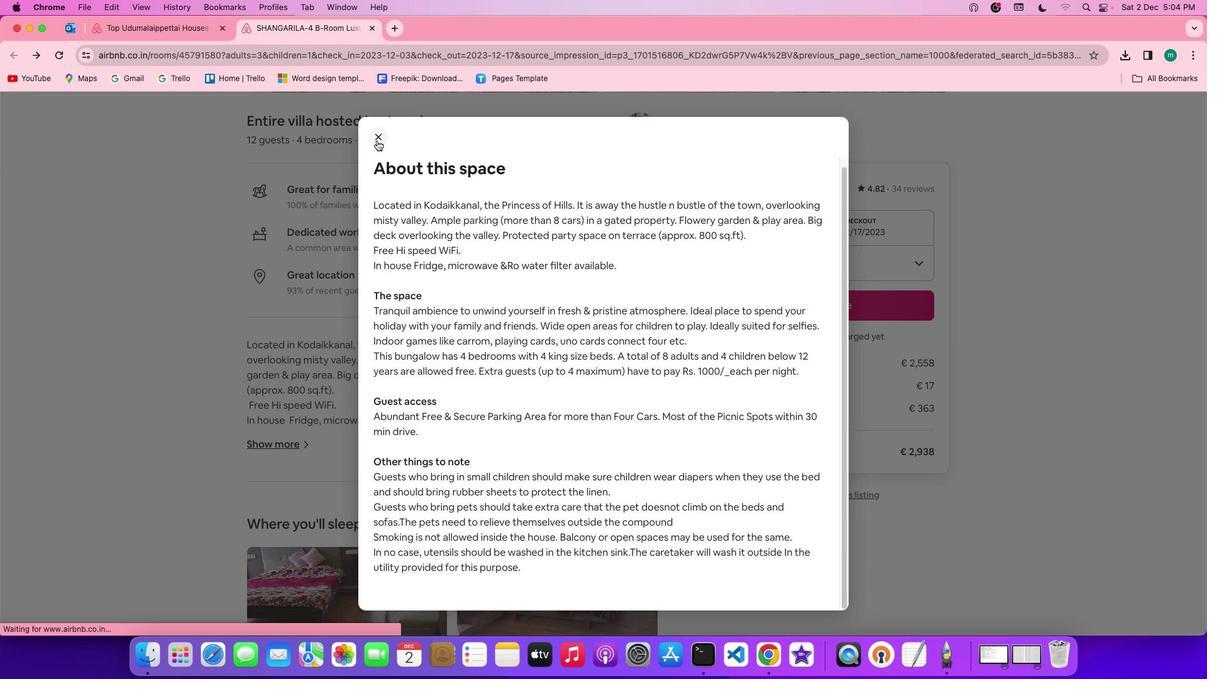 
Action: Mouse moved to (454, 387)
Screenshot: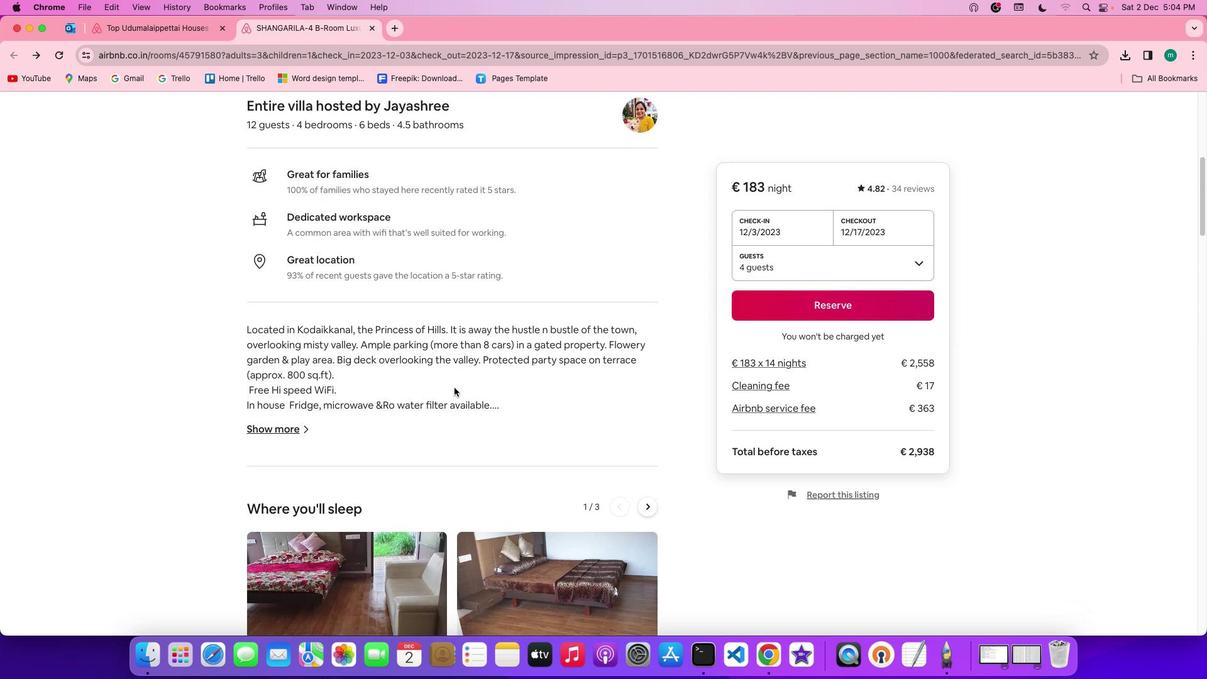 
Action: Mouse scrolled (454, 387) with delta (0, 0)
Screenshot: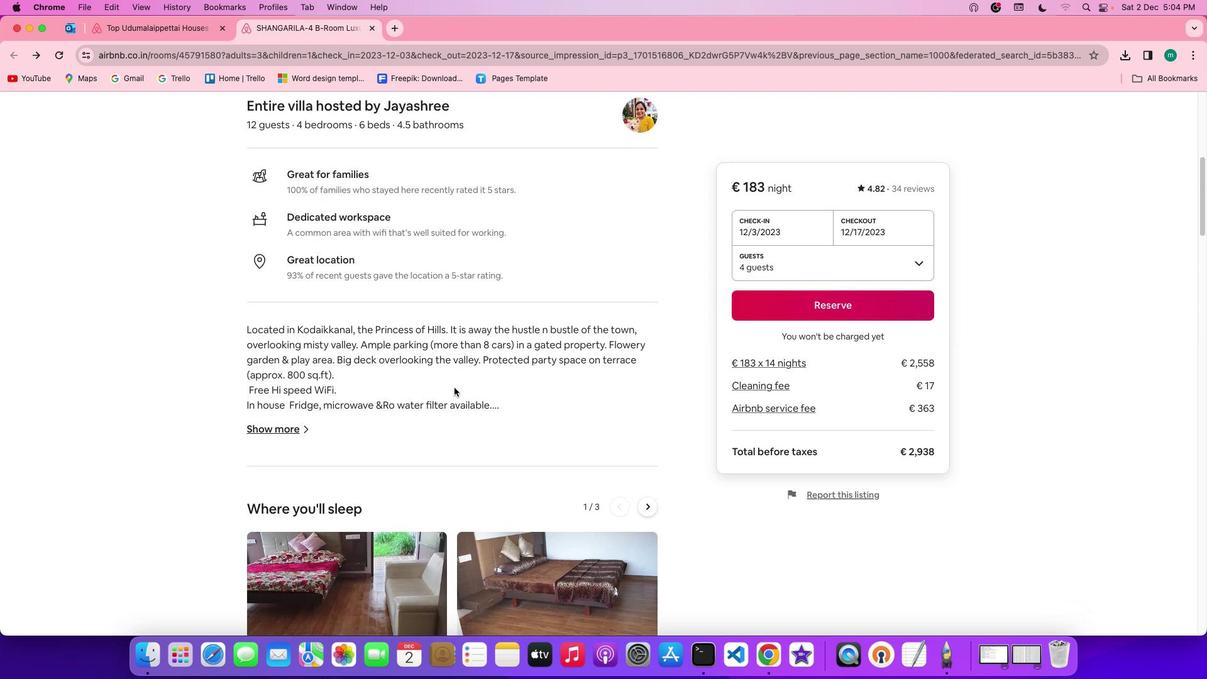 
Action: Mouse scrolled (454, 387) with delta (0, 0)
Screenshot: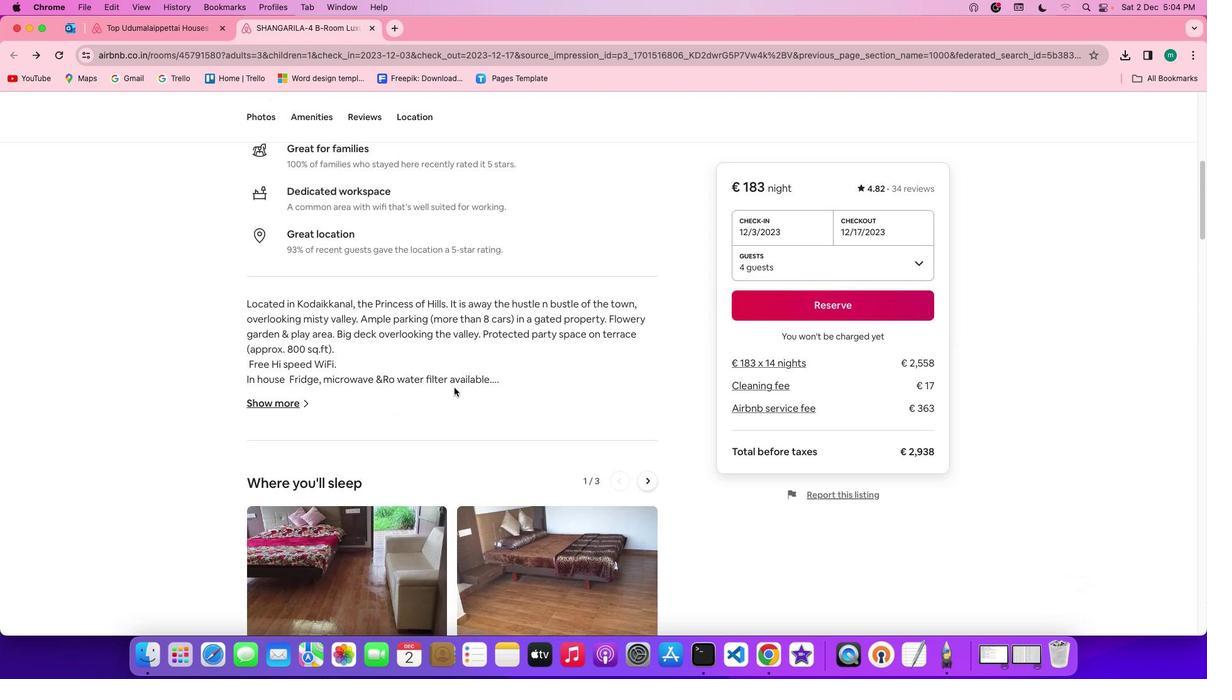 
Action: Mouse scrolled (454, 387) with delta (0, -1)
Screenshot: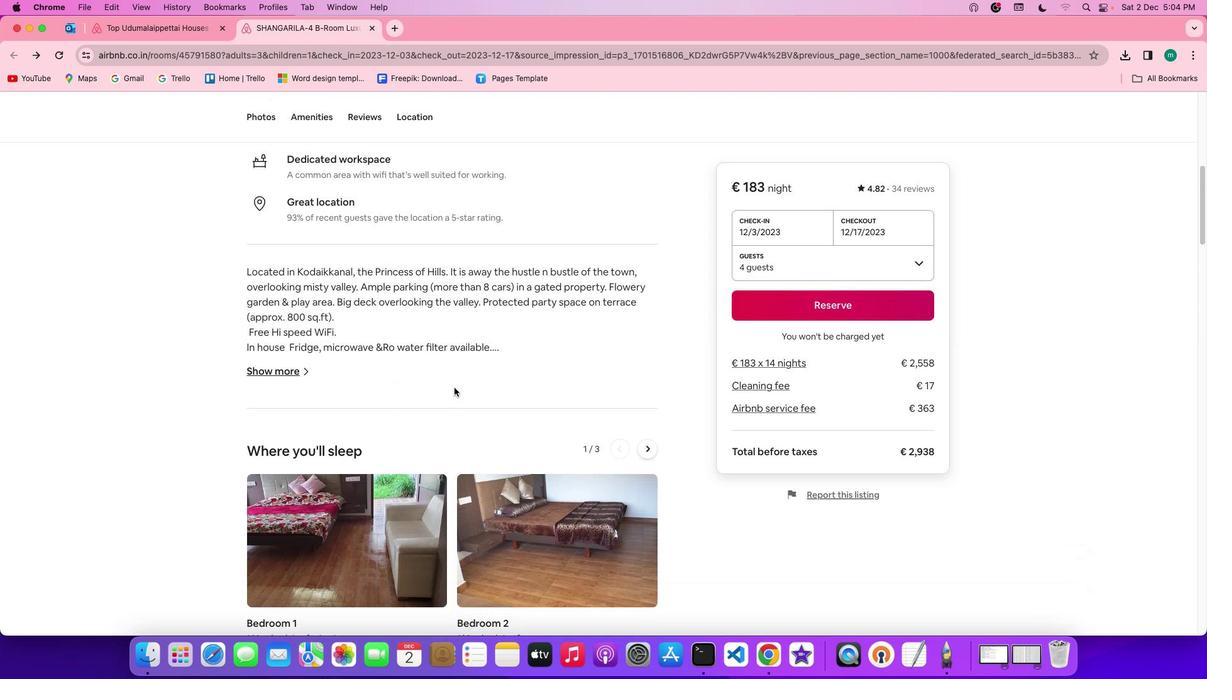 
Action: Mouse moved to (655, 405)
Screenshot: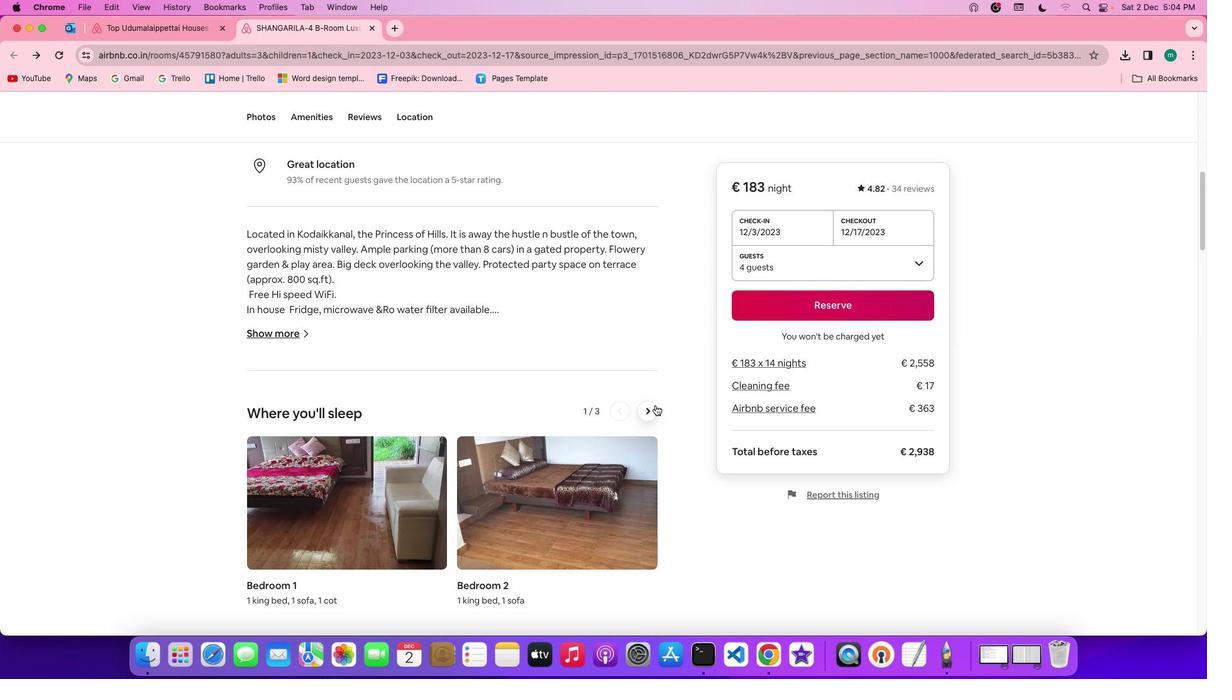 
Action: Mouse pressed left at (655, 405)
Screenshot: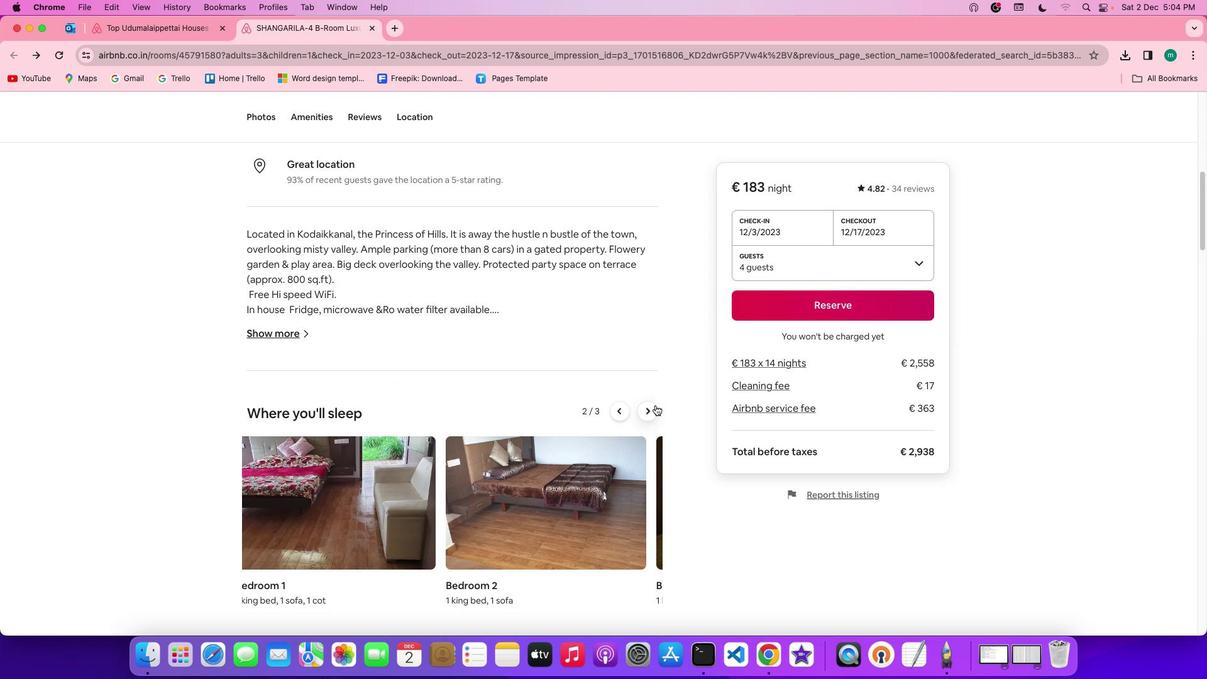 
Action: Mouse moved to (655, 408)
Screenshot: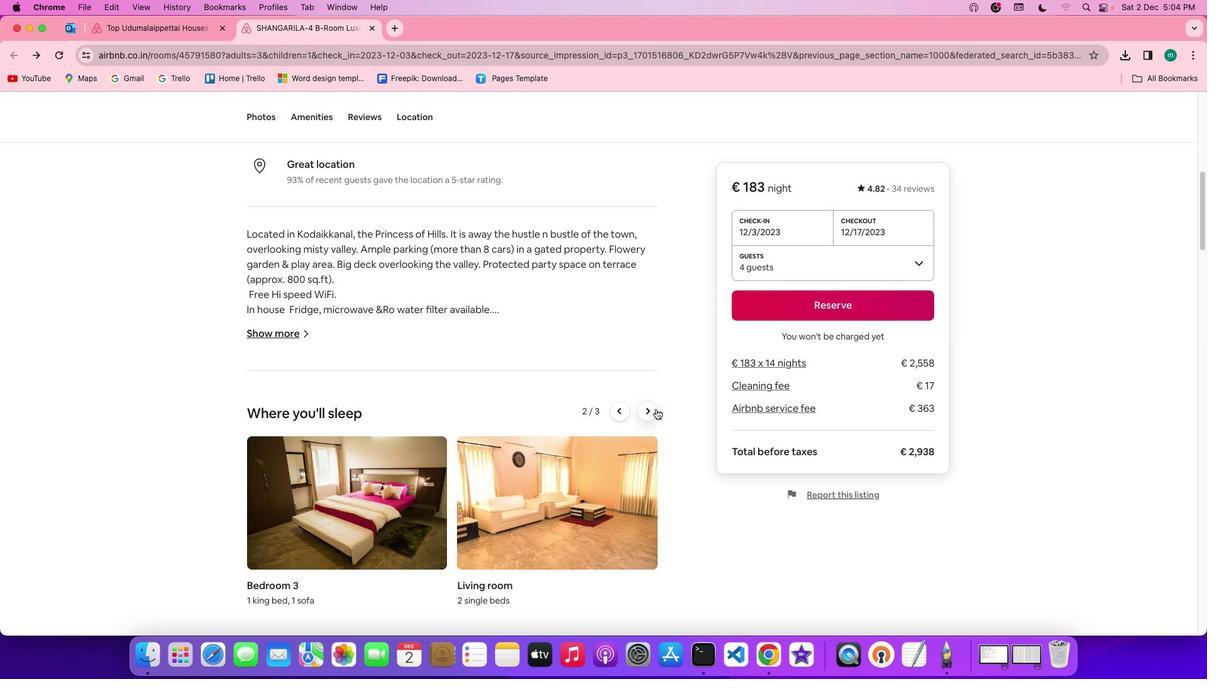 
Action: Mouse pressed left at (655, 408)
Screenshot: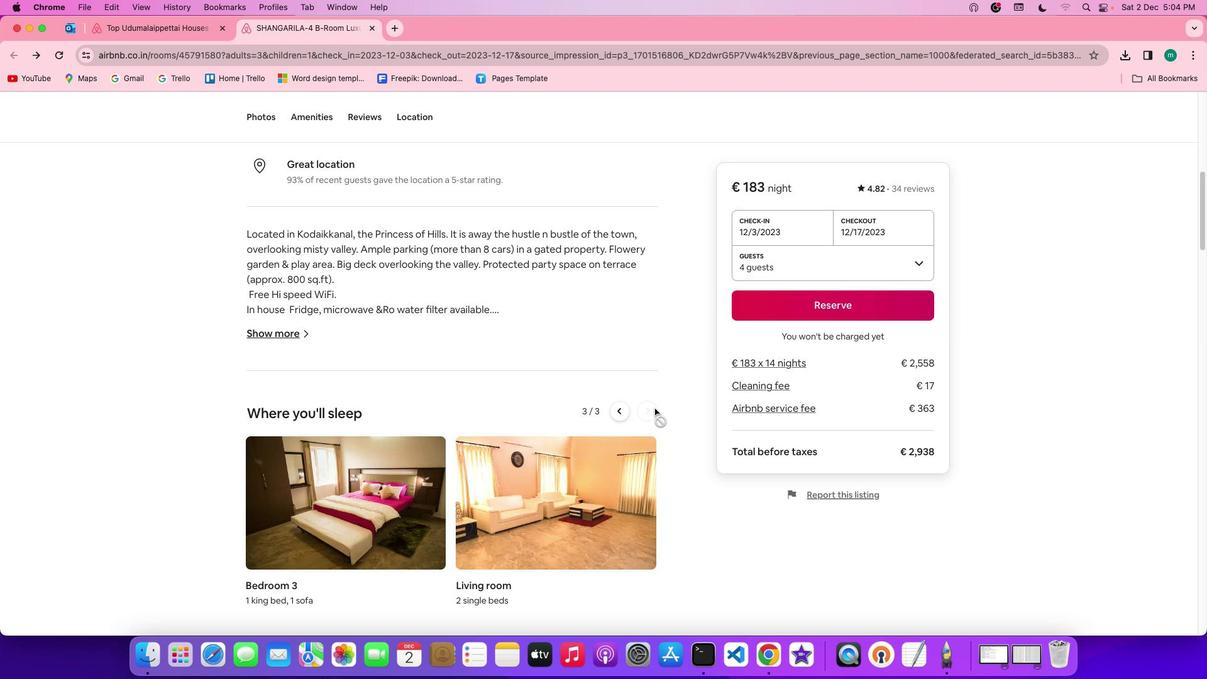 
Action: Mouse moved to (584, 432)
Screenshot: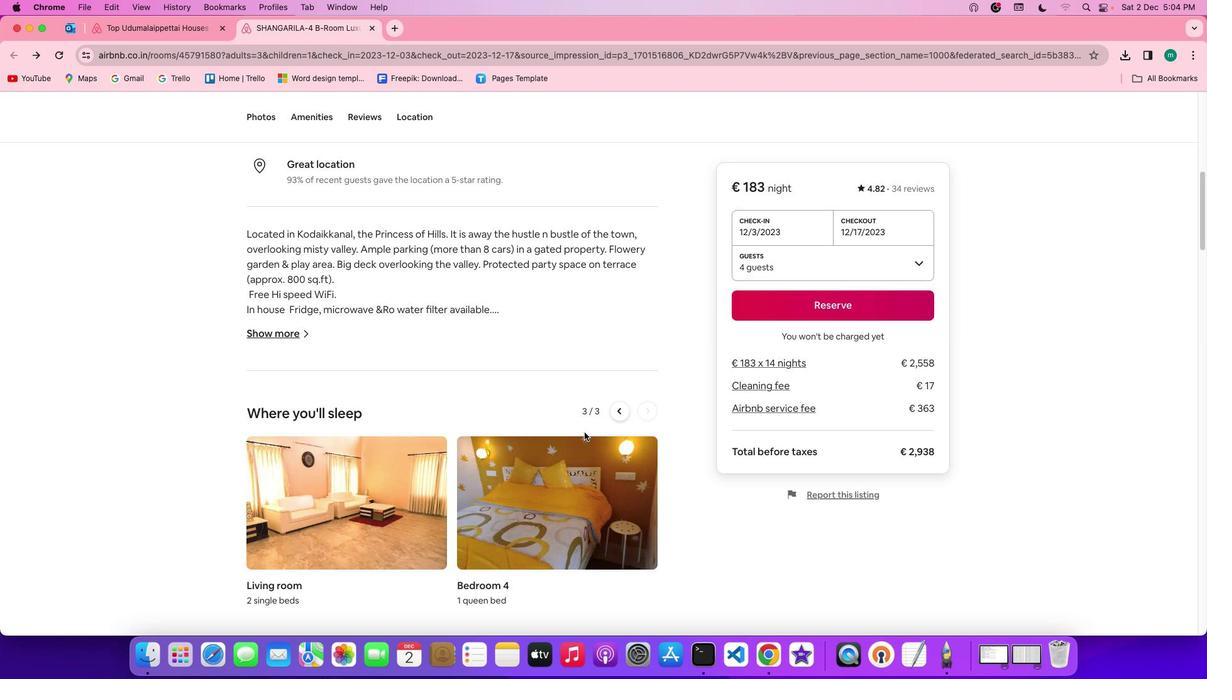 
Action: Mouse scrolled (584, 432) with delta (0, 0)
Screenshot: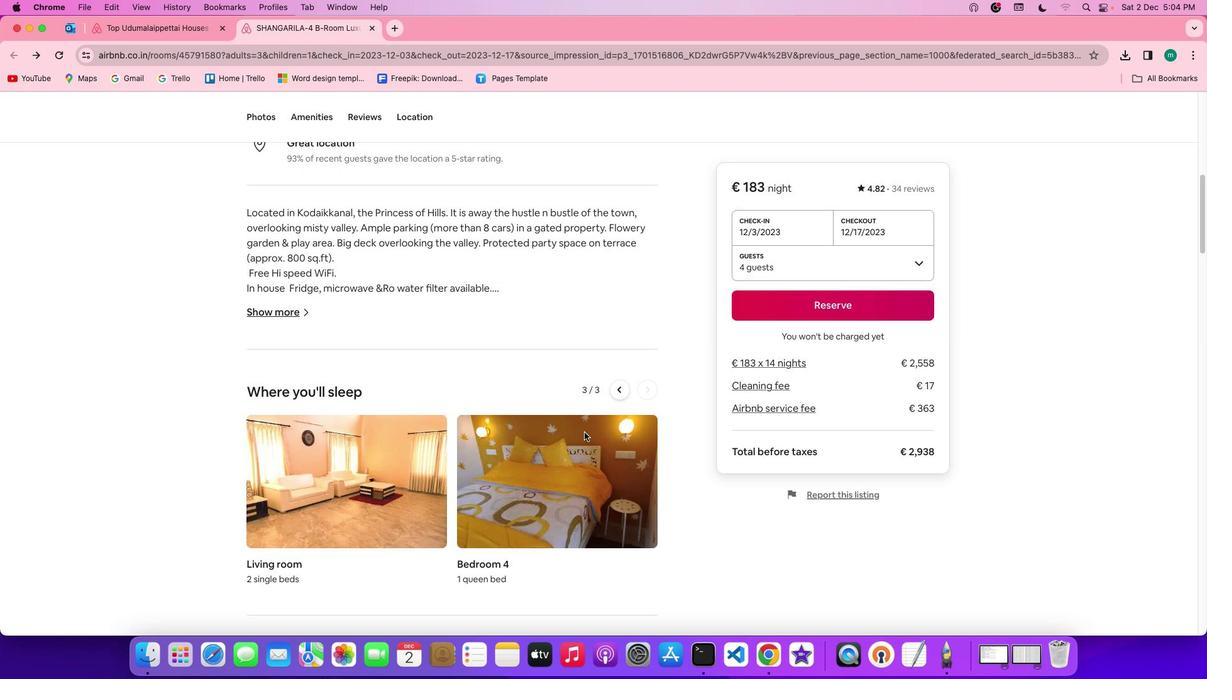 
Action: Mouse scrolled (584, 432) with delta (0, 0)
Screenshot: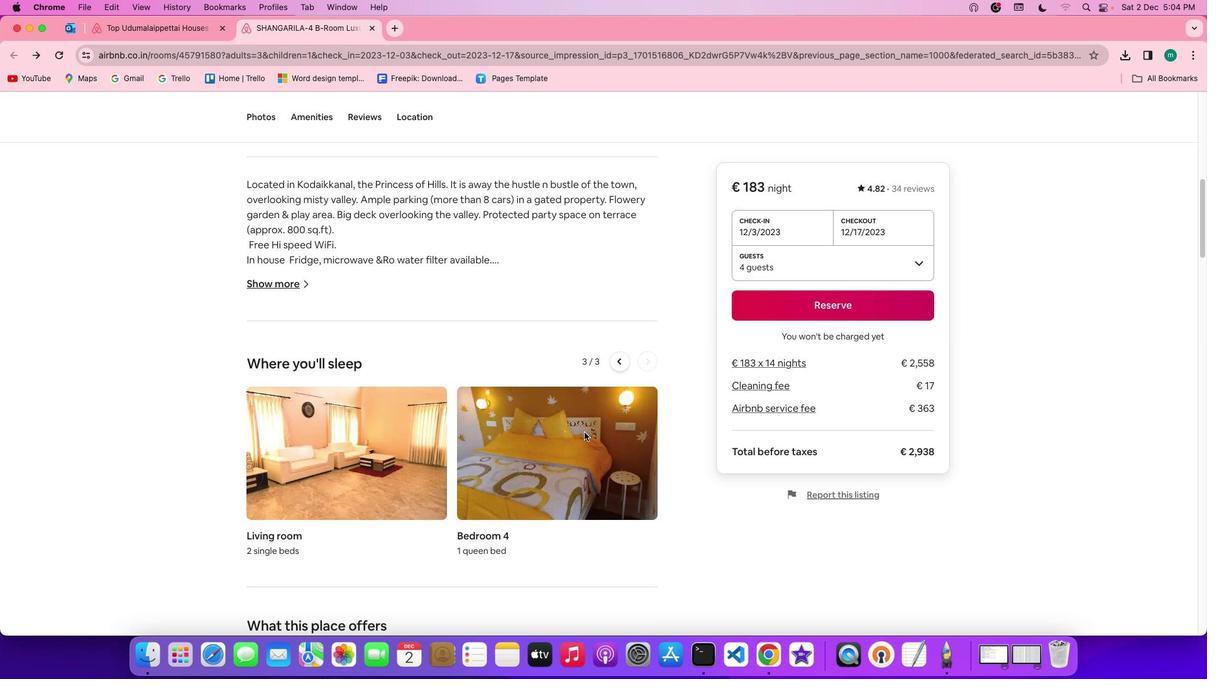 
Action: Mouse scrolled (584, 432) with delta (0, -1)
Screenshot: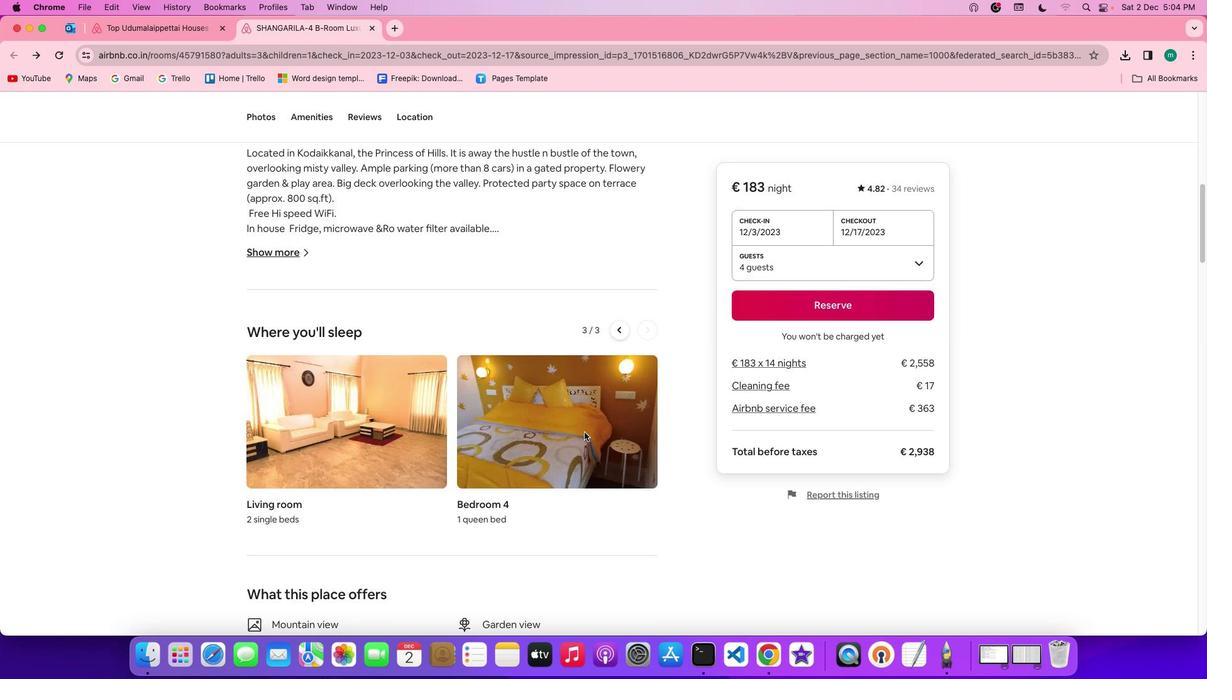 
Action: Mouse moved to (566, 433)
Screenshot: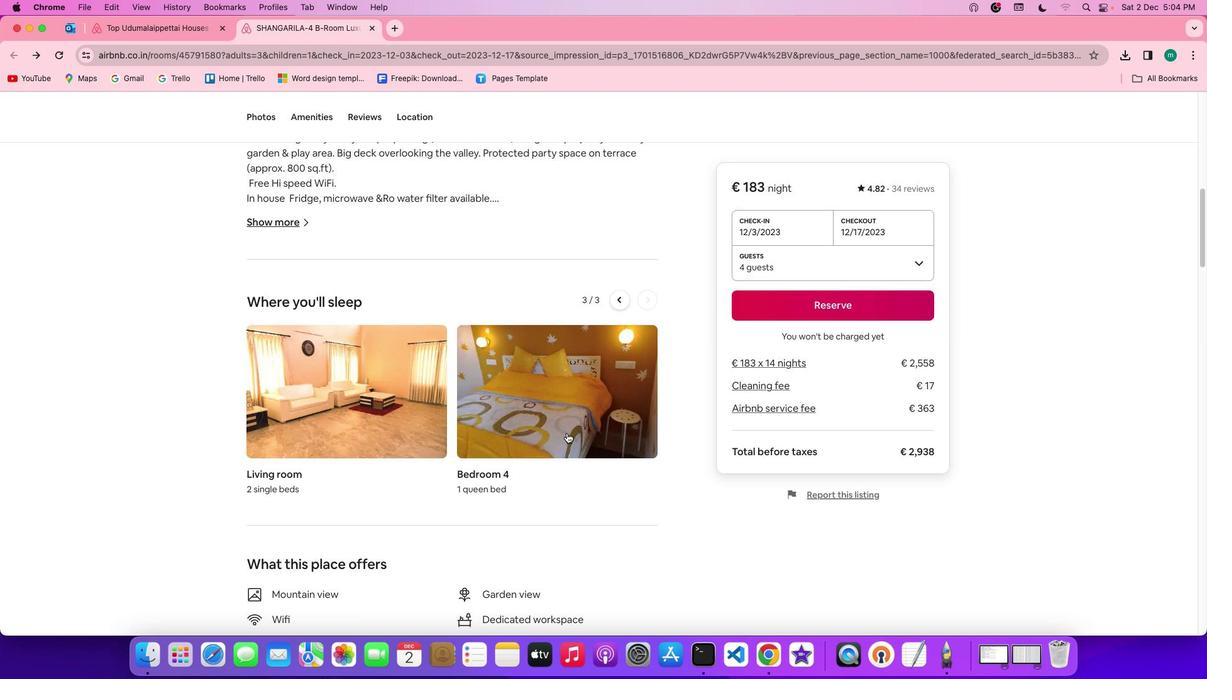 
Action: Mouse scrolled (566, 433) with delta (0, 0)
Screenshot: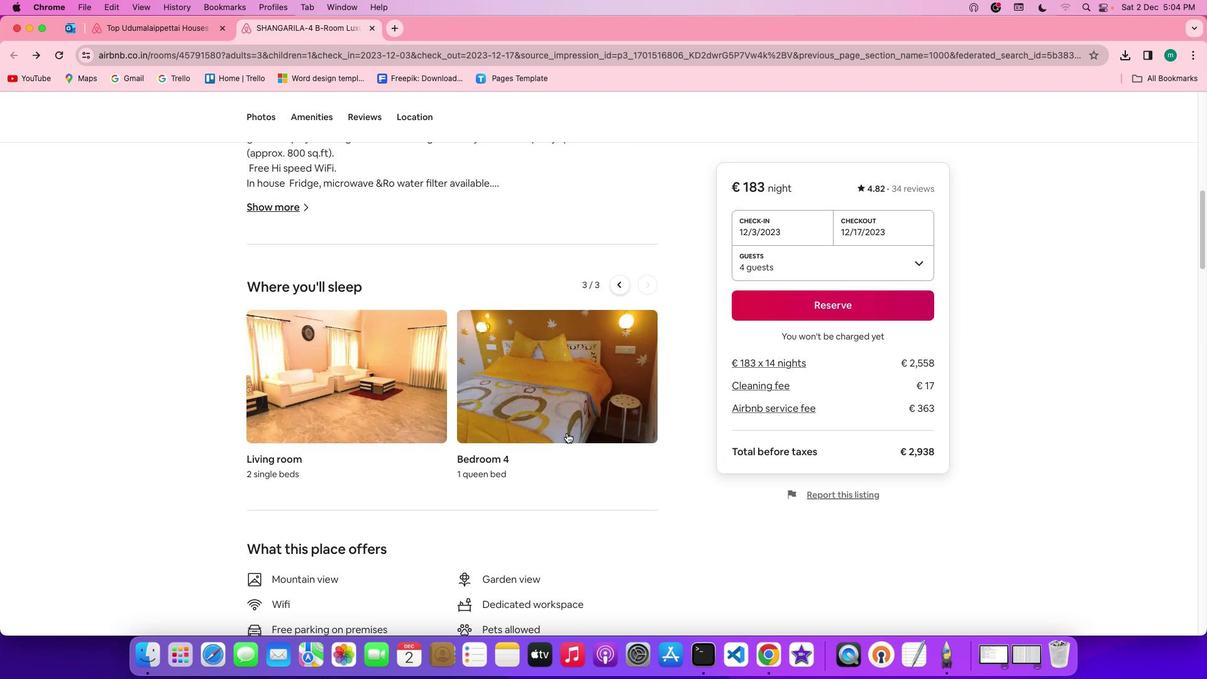 
Action: Mouse scrolled (566, 433) with delta (0, 0)
Screenshot: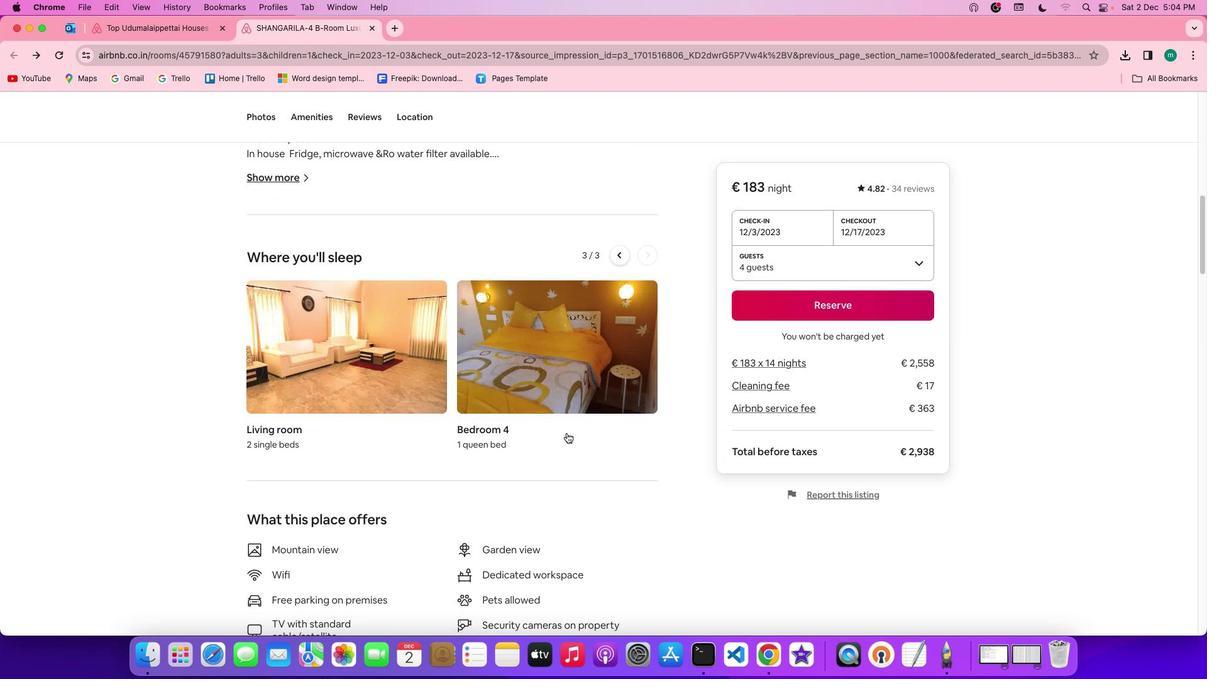 
Action: Mouse scrolled (566, 433) with delta (0, -1)
